Task: Organize photos by weather conditions into separate albums (Rainy Days, Sunny Days).
Action: Mouse moved to (747, 534)
Screenshot: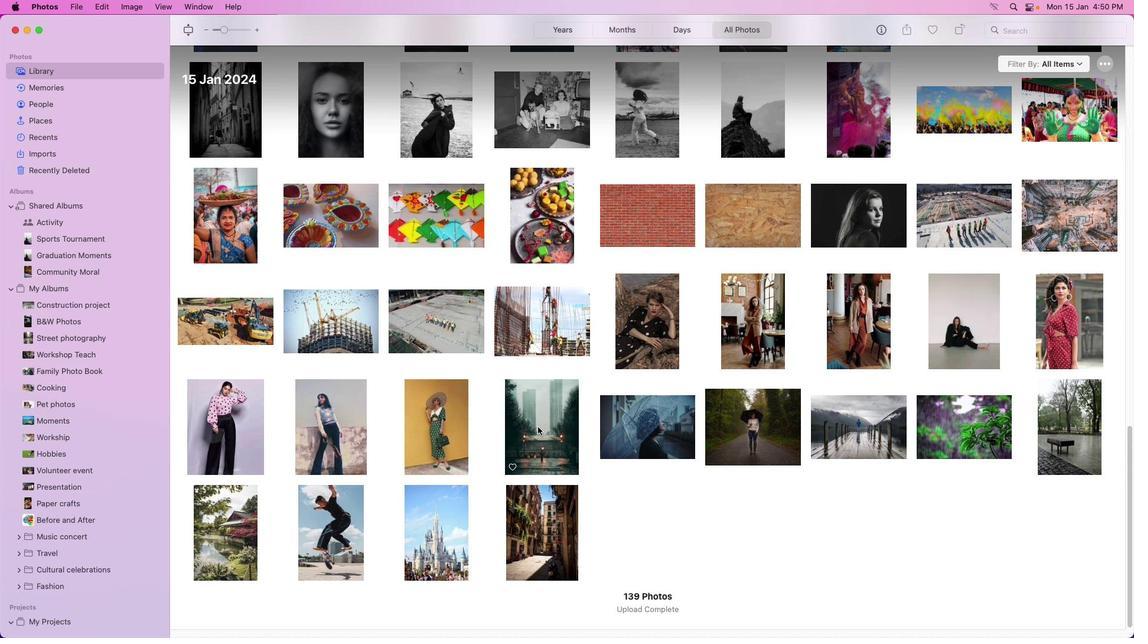 
Action: Mouse pressed left at (747, 534)
Screenshot: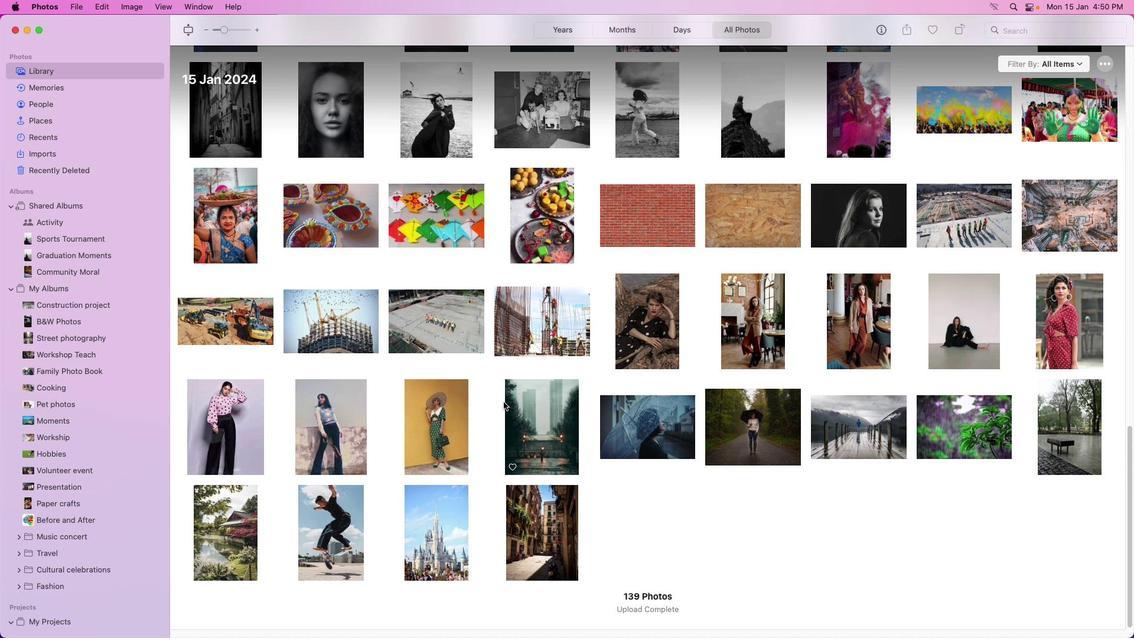 
Action: Mouse moved to (155, 287)
Screenshot: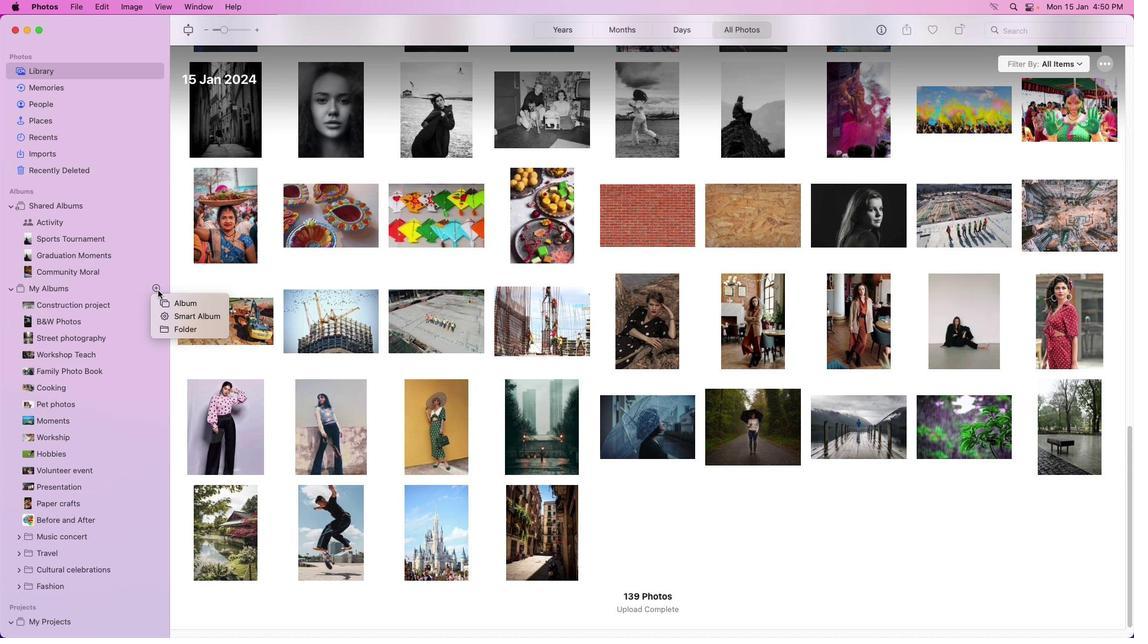 
Action: Mouse pressed left at (155, 287)
Screenshot: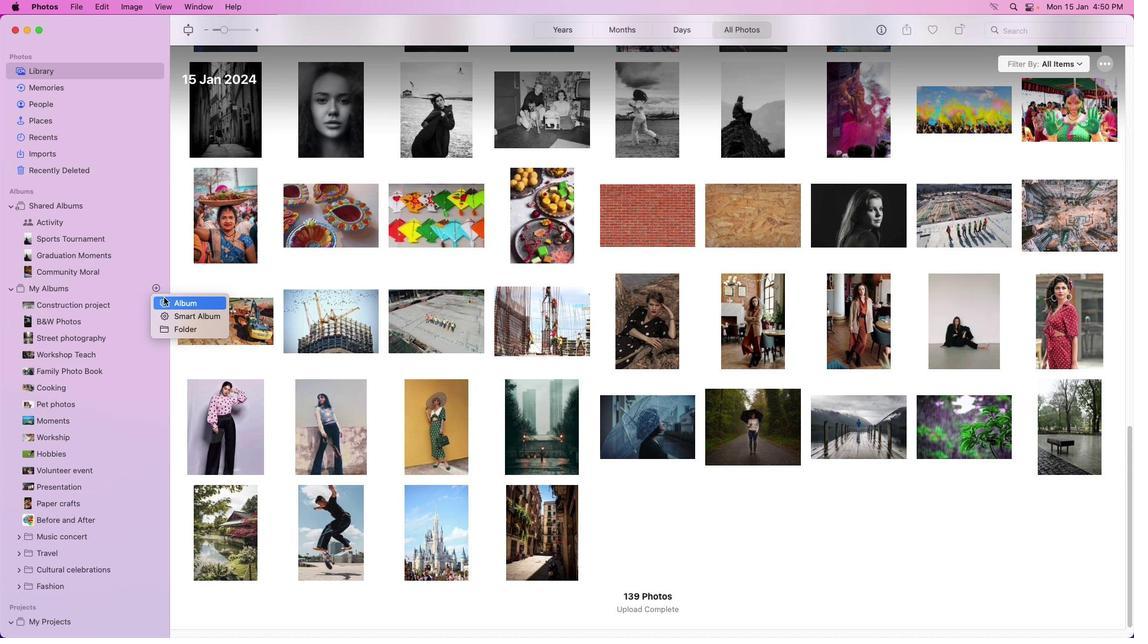 
Action: Mouse moved to (180, 305)
Screenshot: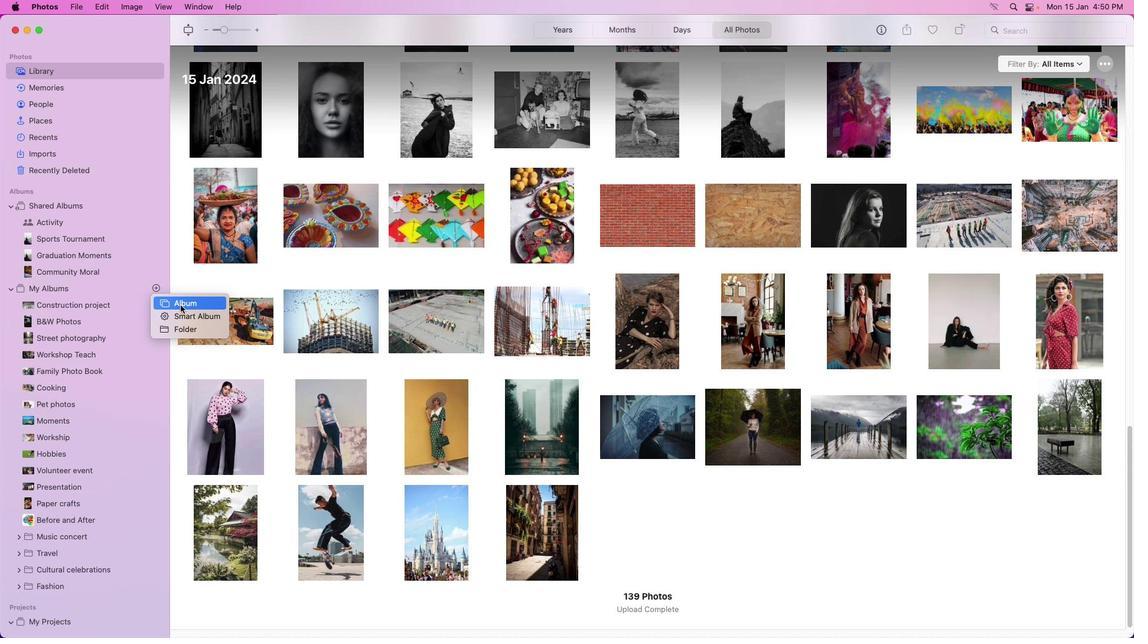 
Action: Mouse pressed left at (180, 305)
Screenshot: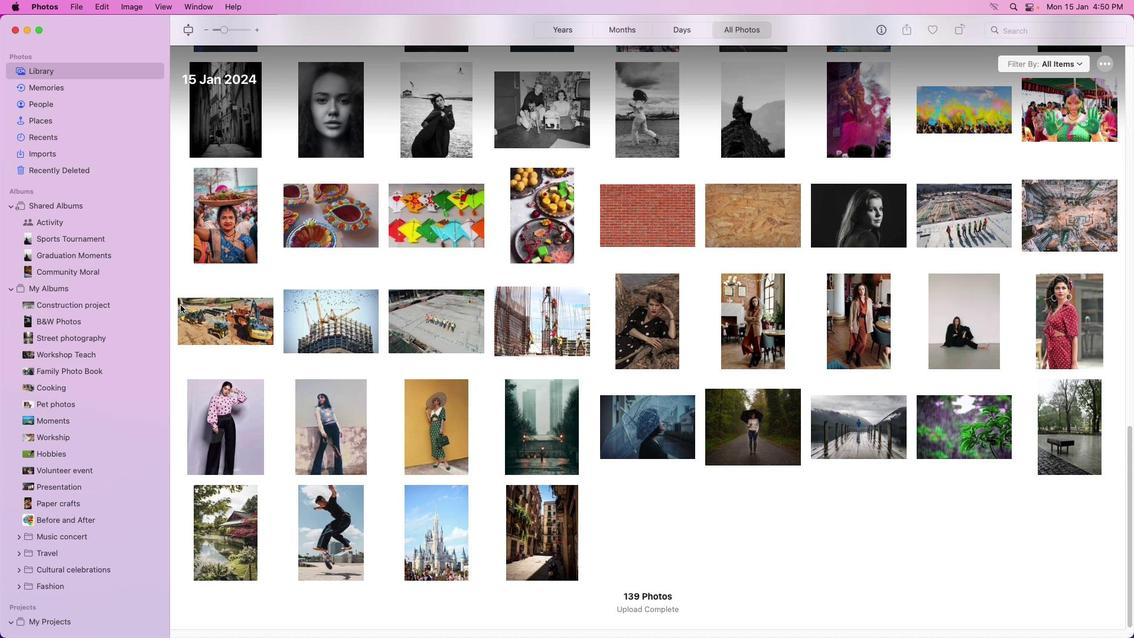 
Action: Mouse moved to (96, 306)
Screenshot: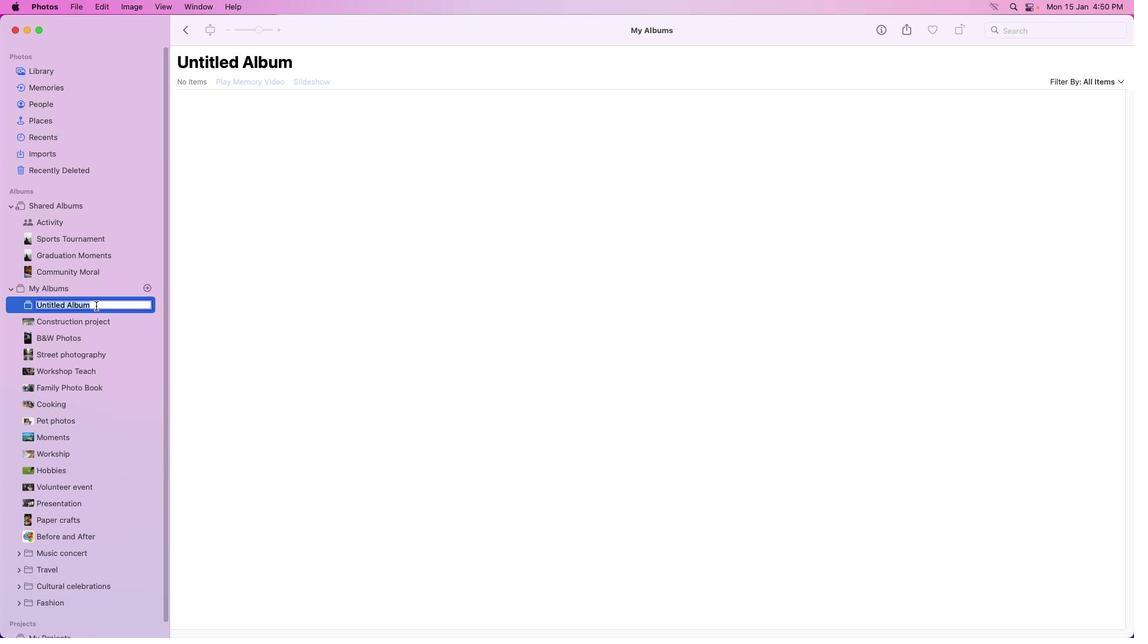 
Action: Key pressed Key.backspaceKey.caps_lock'R'Key.caps_lockKey.backspace
Screenshot: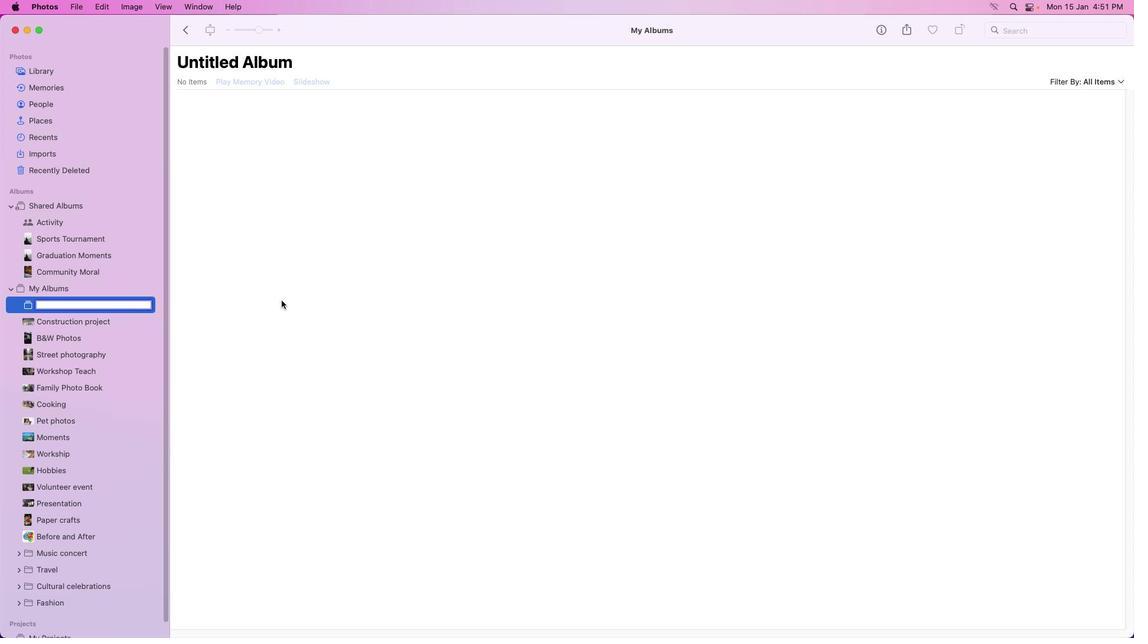
Action: Mouse moved to (148, 286)
Screenshot: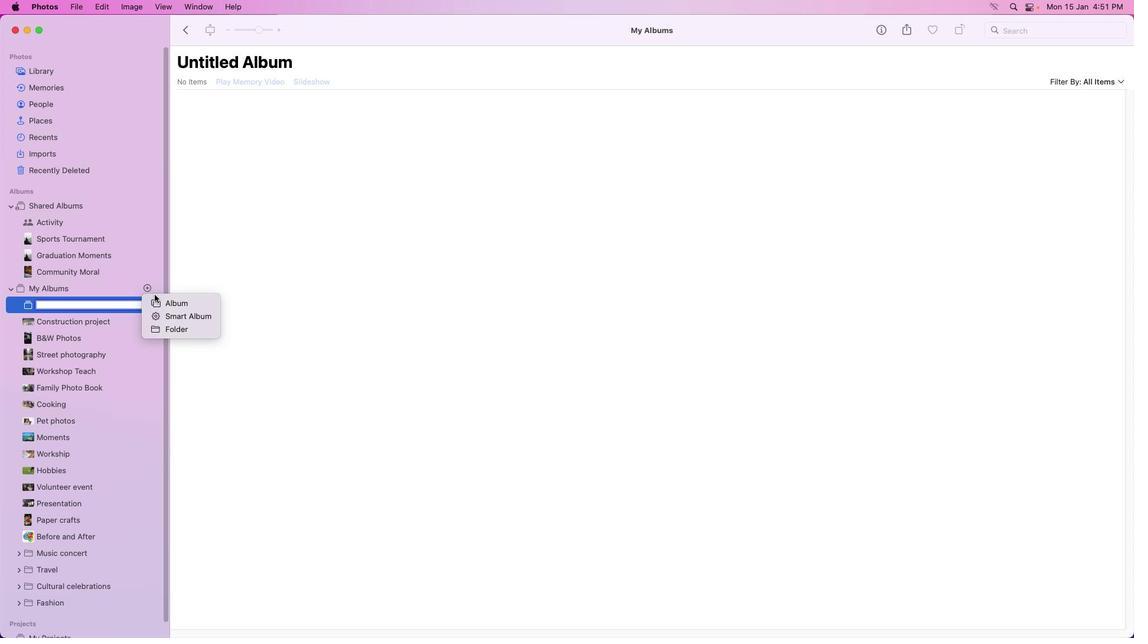 
Action: Mouse pressed left at (148, 286)
Screenshot: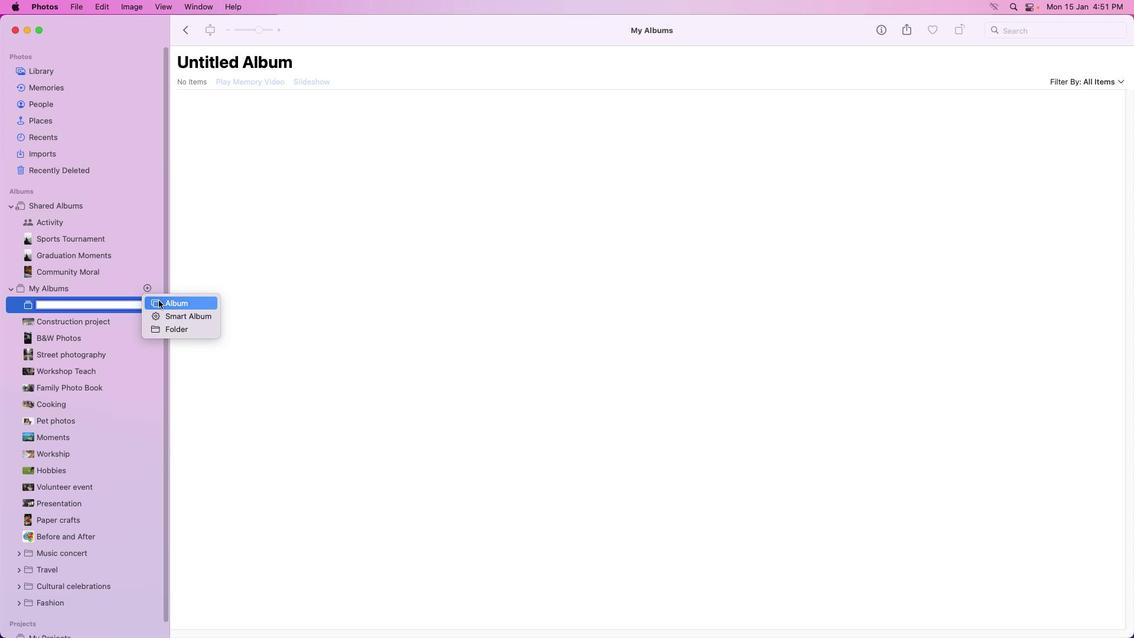 
Action: Mouse moved to (160, 301)
Screenshot: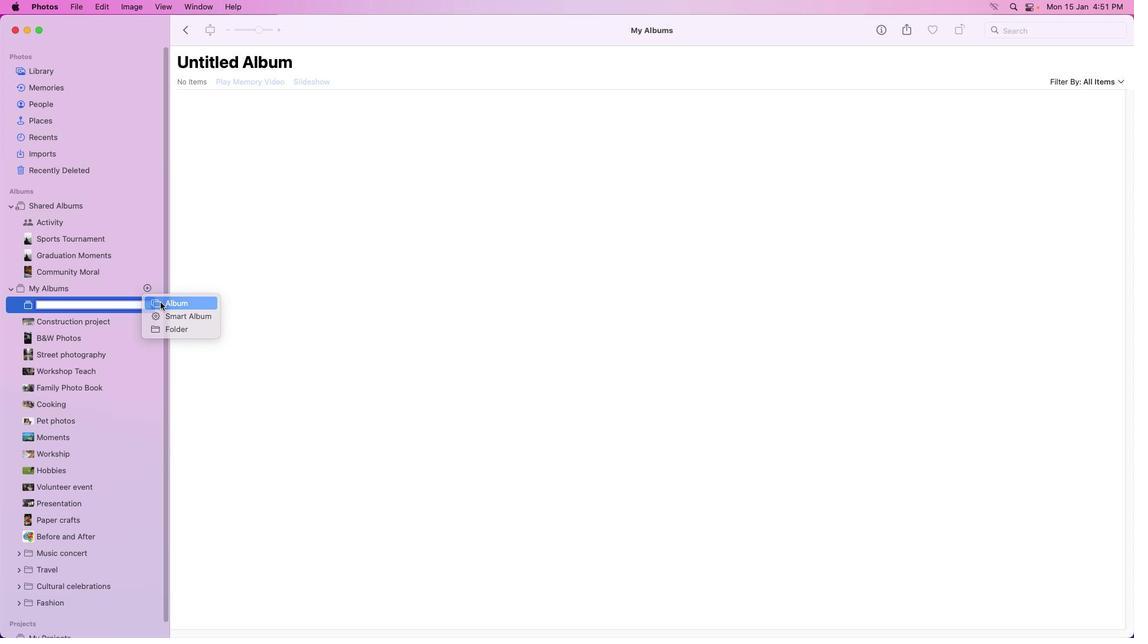 
Action: Mouse pressed left at (160, 301)
Screenshot: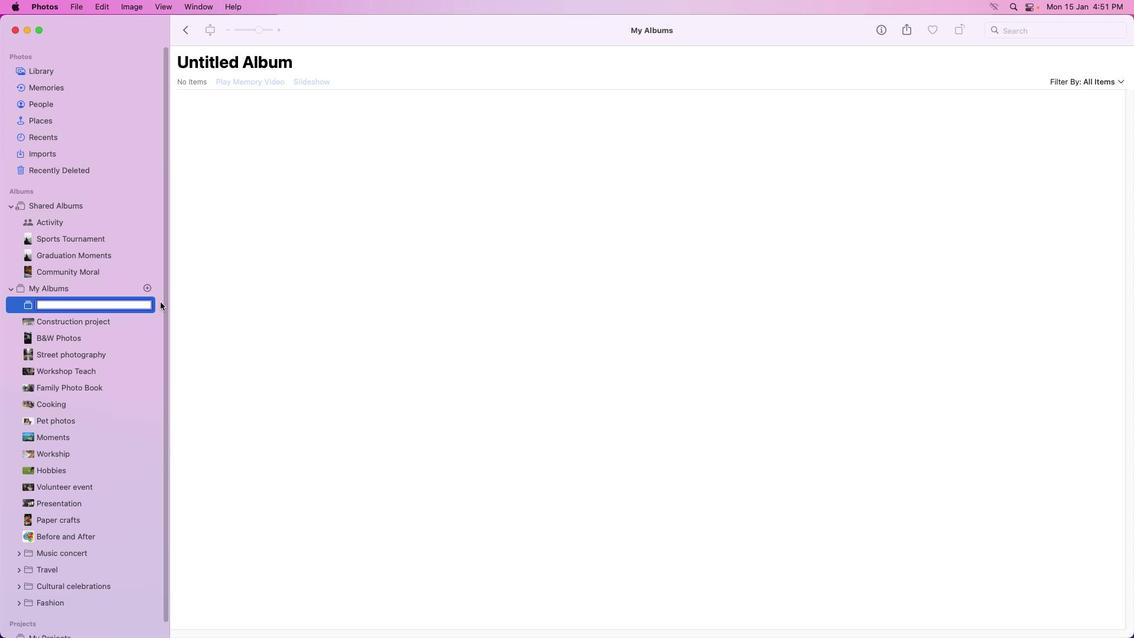 
Action: Mouse moved to (68, 325)
Screenshot: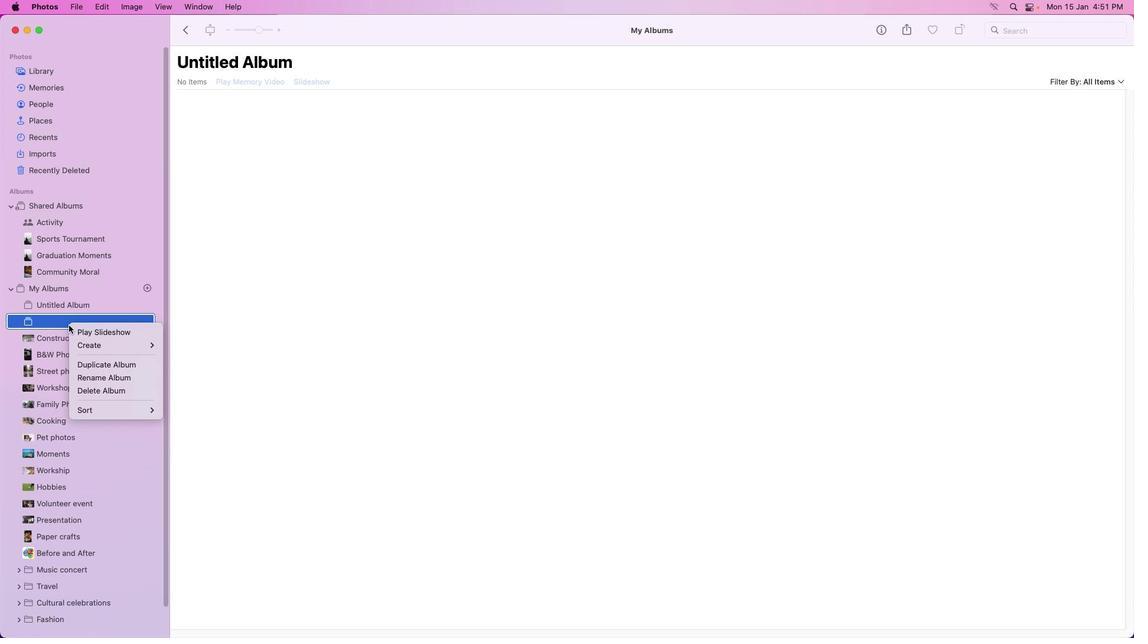 
Action: Mouse pressed left at (68, 325)
Screenshot: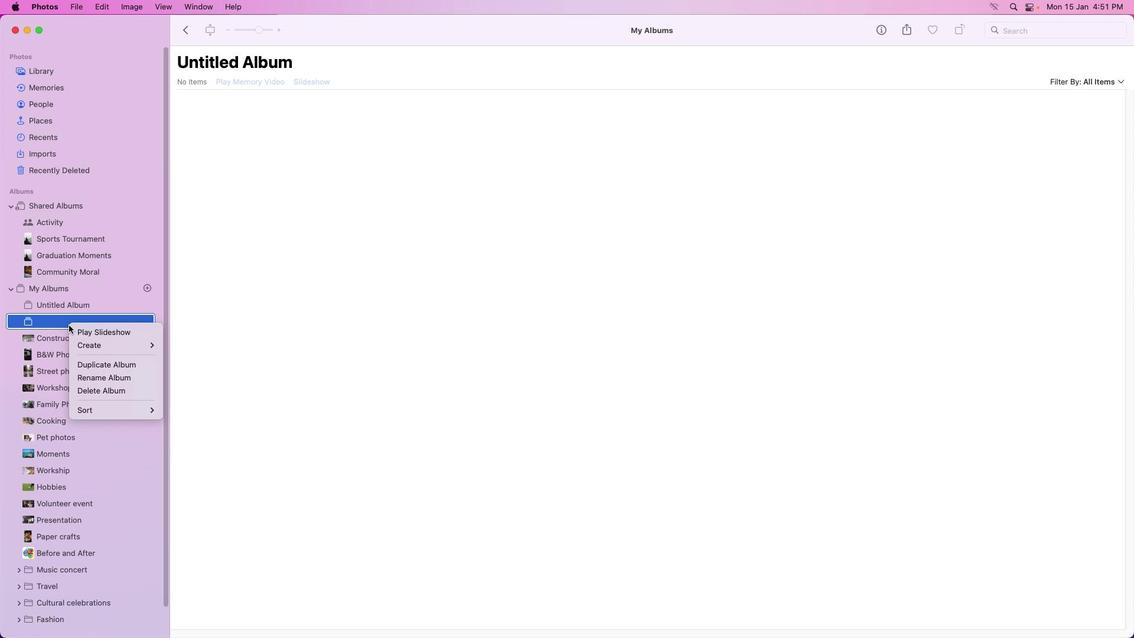
Action: Mouse moved to (68, 325)
Screenshot: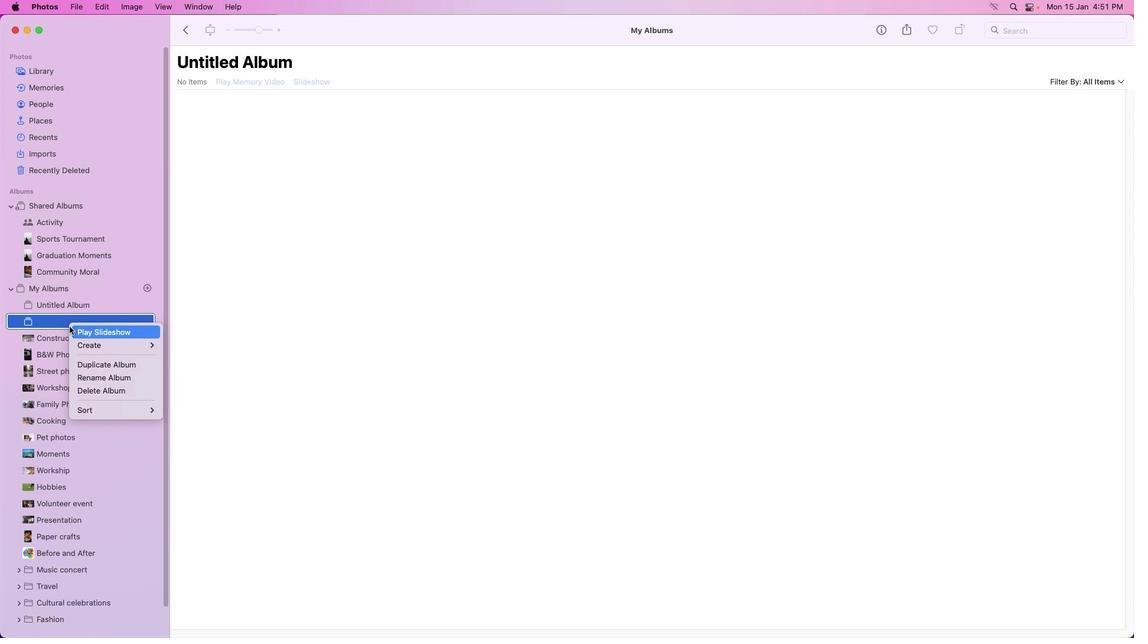 
Action: Mouse pressed right at (68, 325)
Screenshot: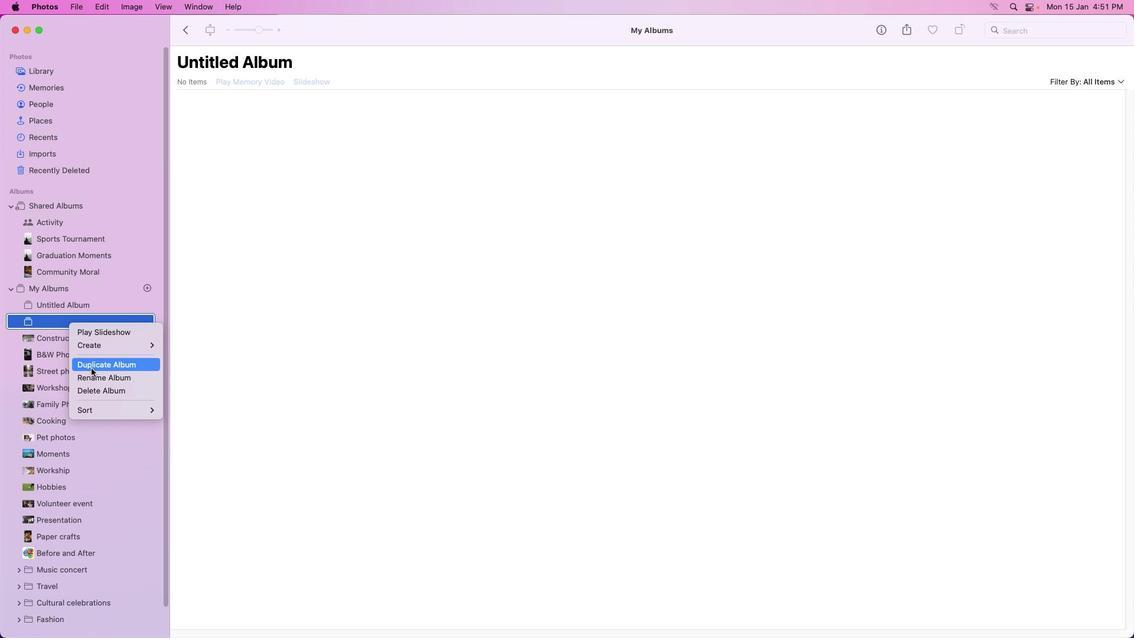 
Action: Mouse moved to (93, 389)
Screenshot: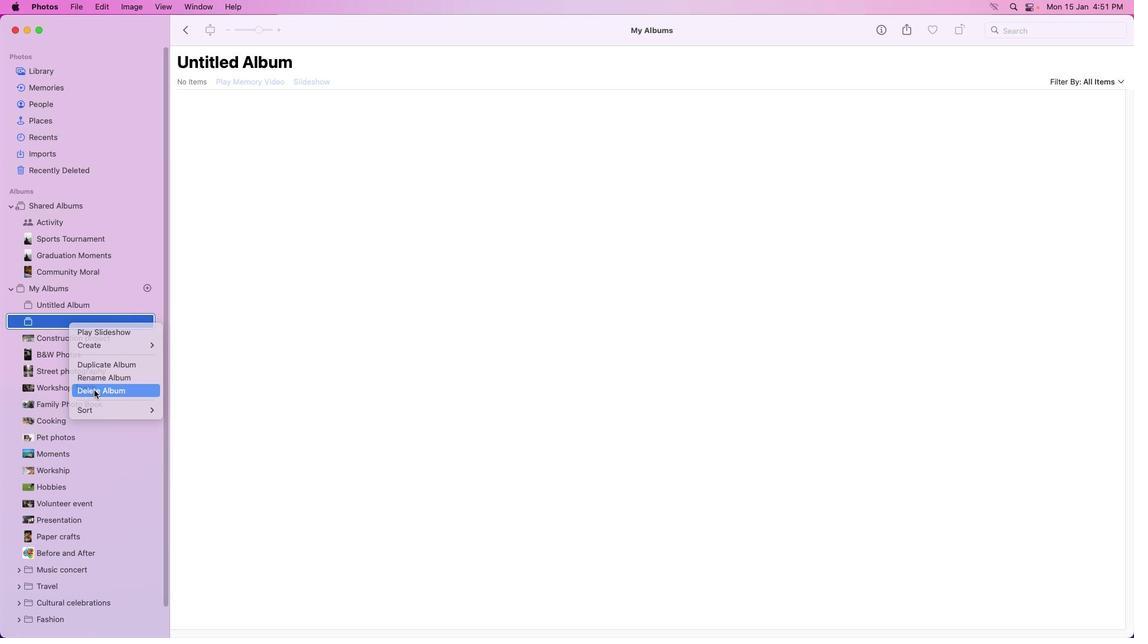 
Action: Mouse pressed left at (93, 389)
Screenshot: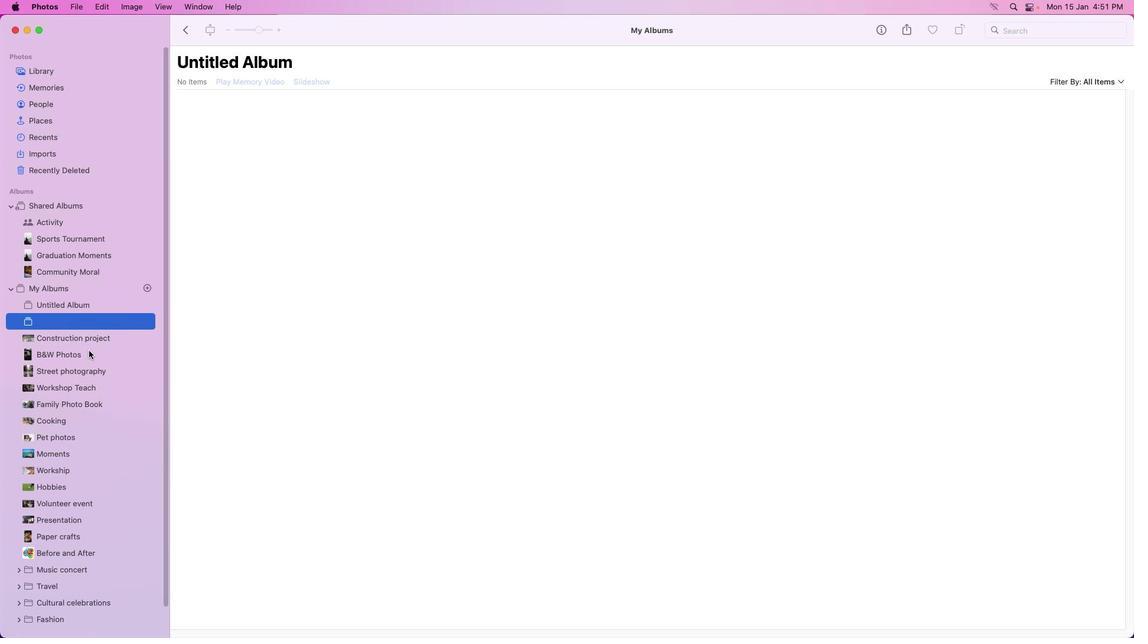 
Action: Mouse moved to (87, 306)
Screenshot: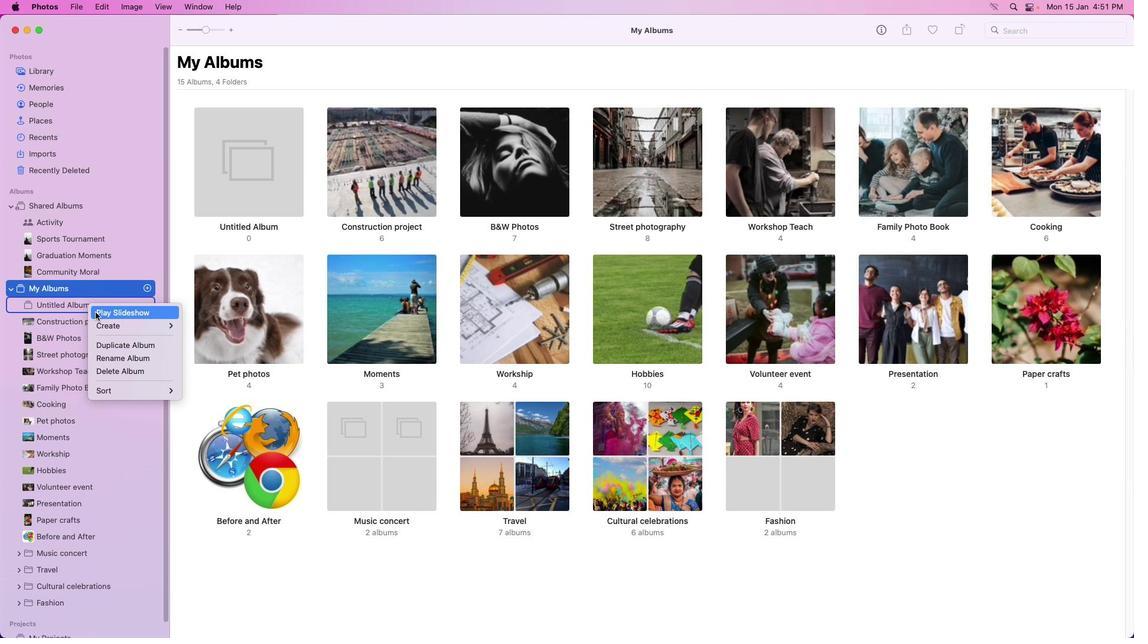 
Action: Mouse pressed right at (87, 306)
Screenshot: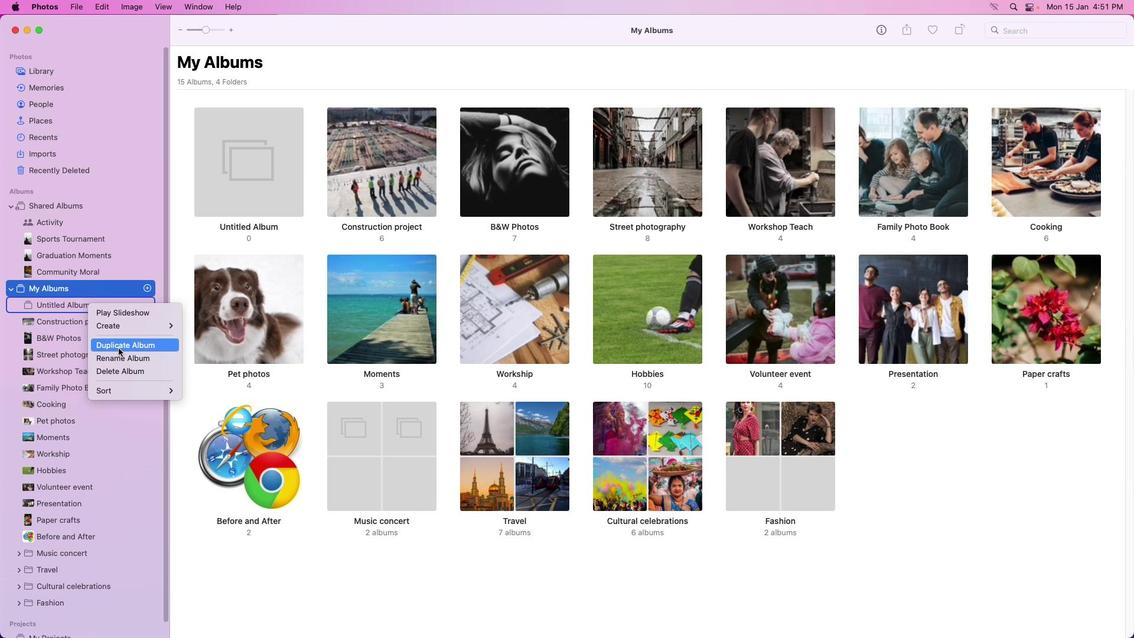 
Action: Mouse moved to (134, 374)
Screenshot: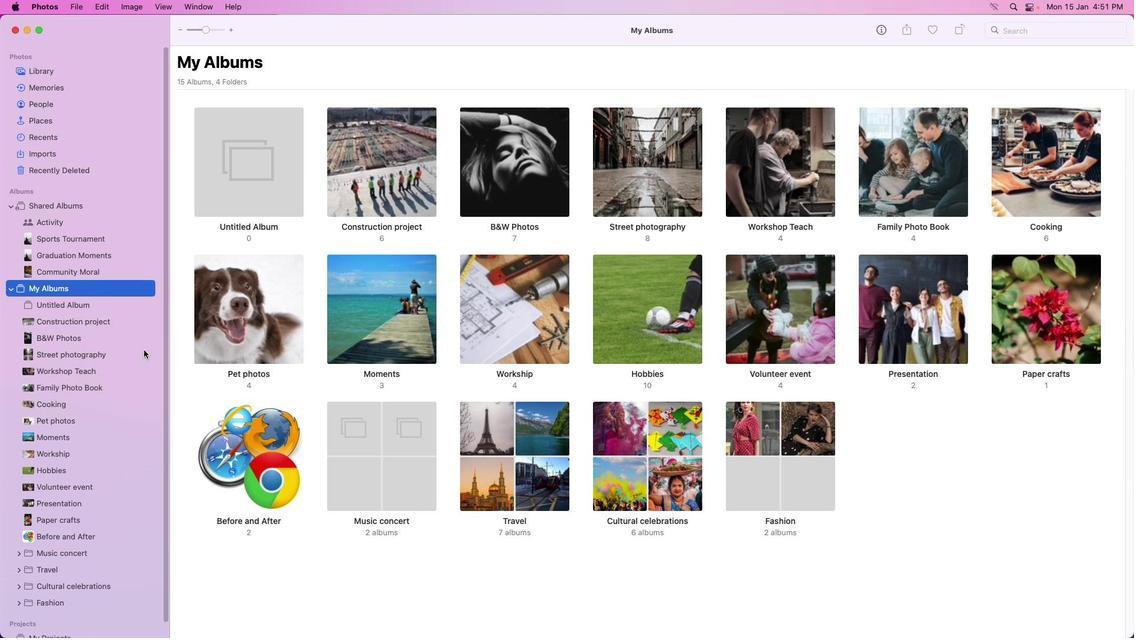 
Action: Mouse pressed left at (134, 374)
Screenshot: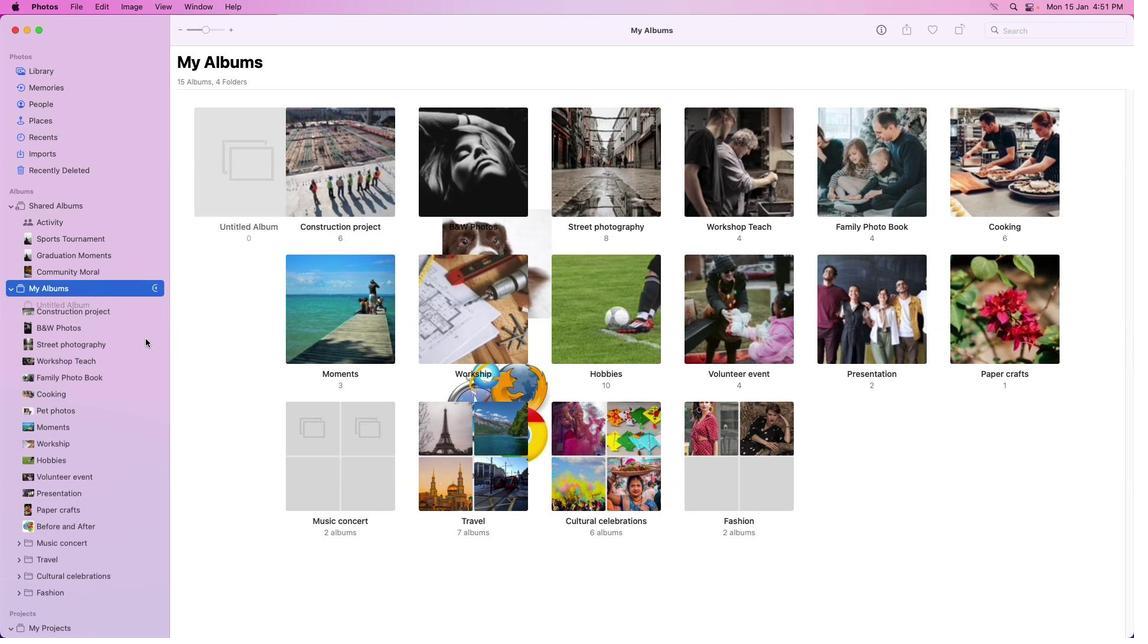 
Action: Mouse moved to (155, 290)
Screenshot: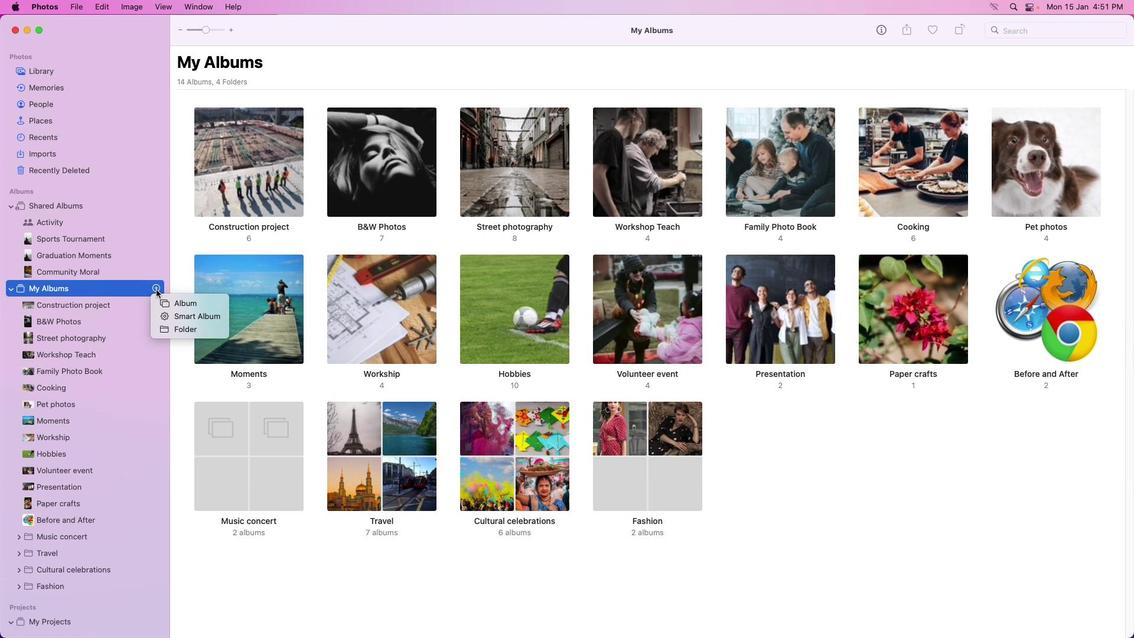 
Action: Mouse pressed left at (155, 290)
Screenshot: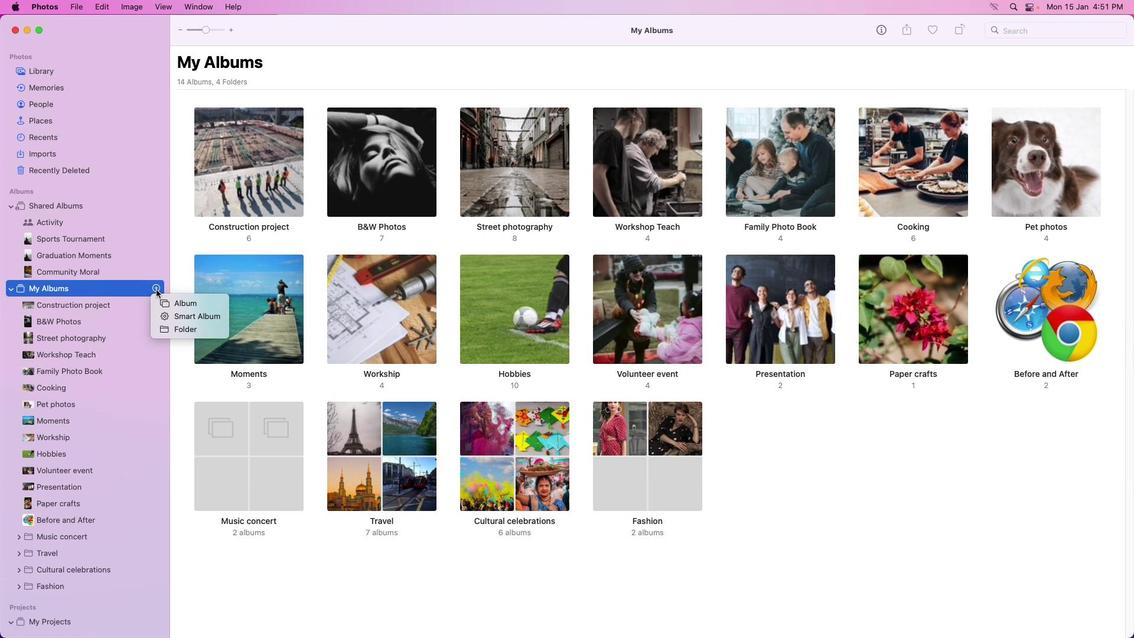 
Action: Mouse moved to (185, 332)
Screenshot: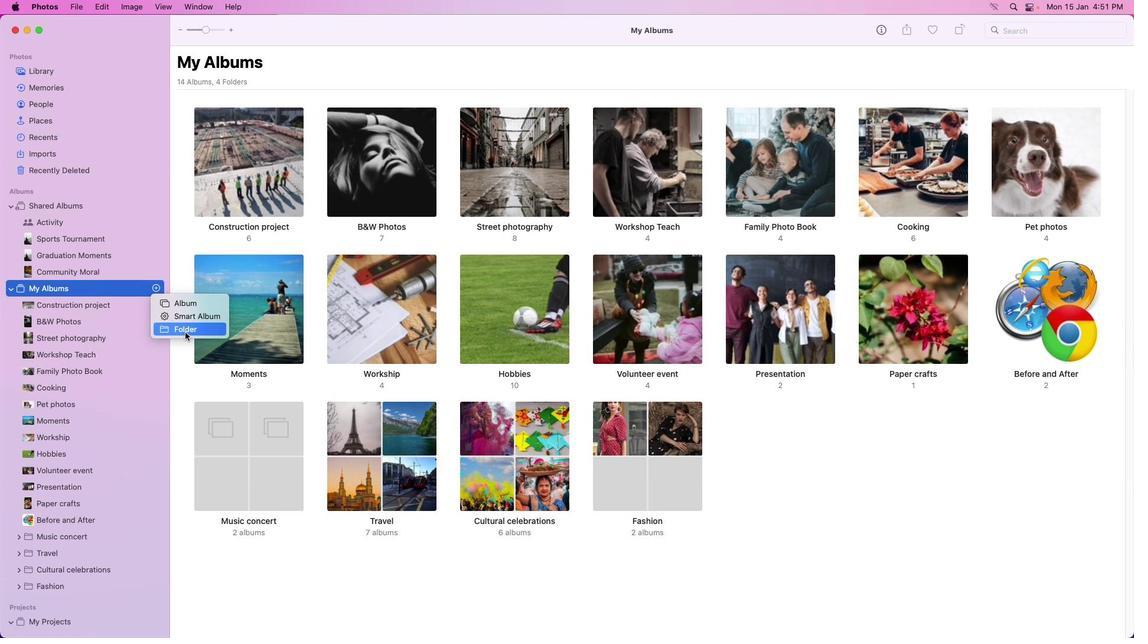 
Action: Mouse pressed left at (185, 332)
Screenshot: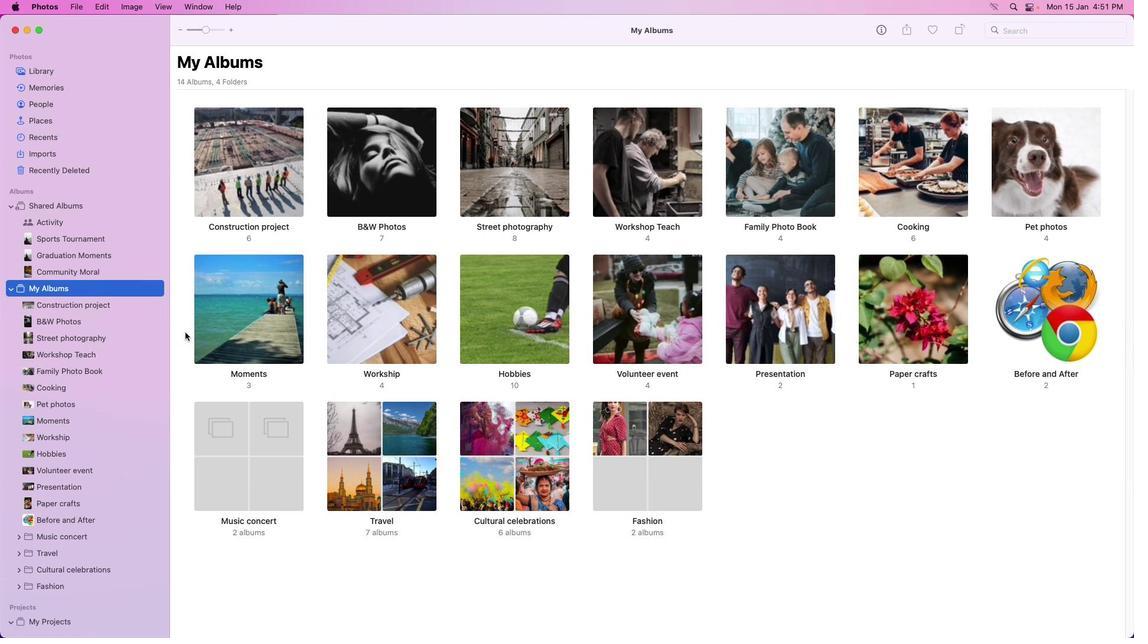 
Action: Mouse moved to (102, 601)
Screenshot: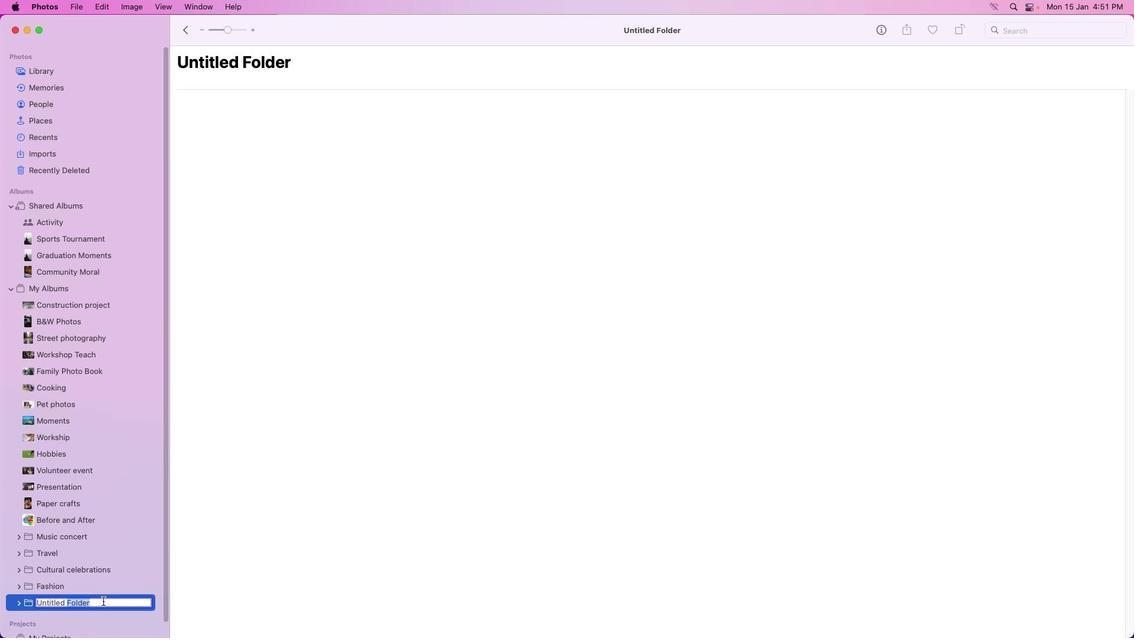 
Action: Mouse pressed left at (102, 601)
Screenshot: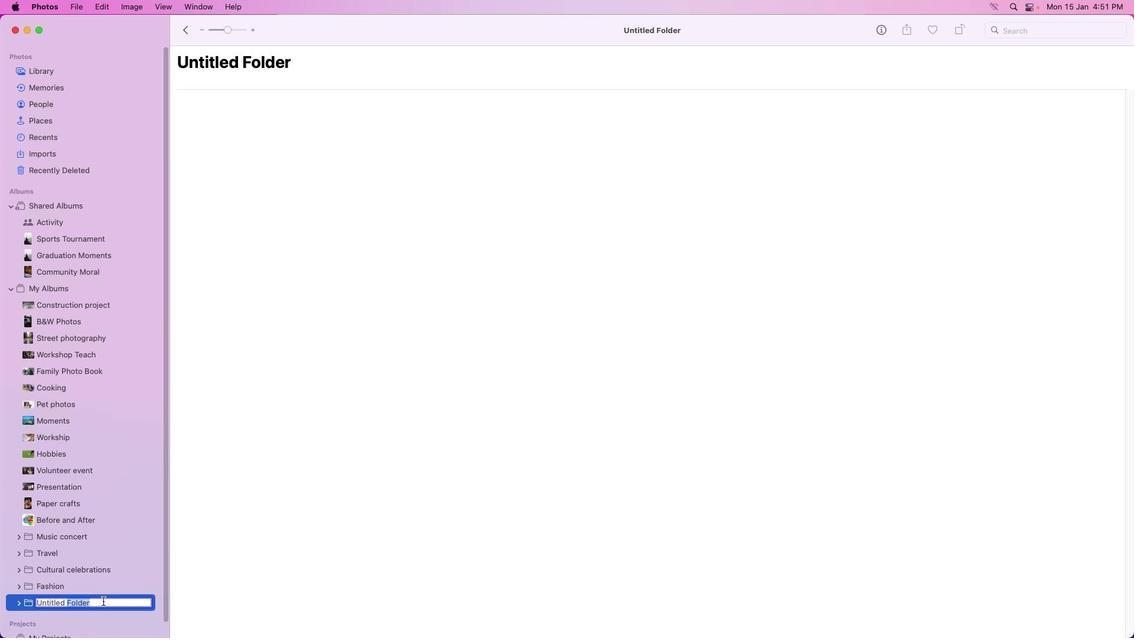 
Action: Mouse pressed left at (102, 601)
Screenshot: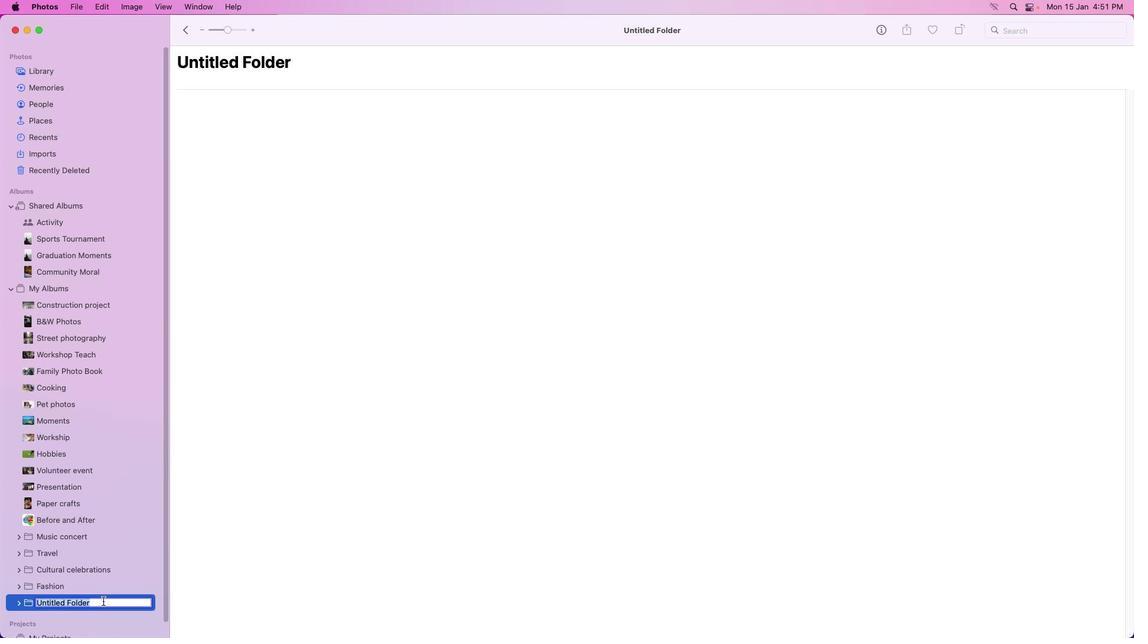 
Action: Mouse pressed left at (102, 601)
Screenshot: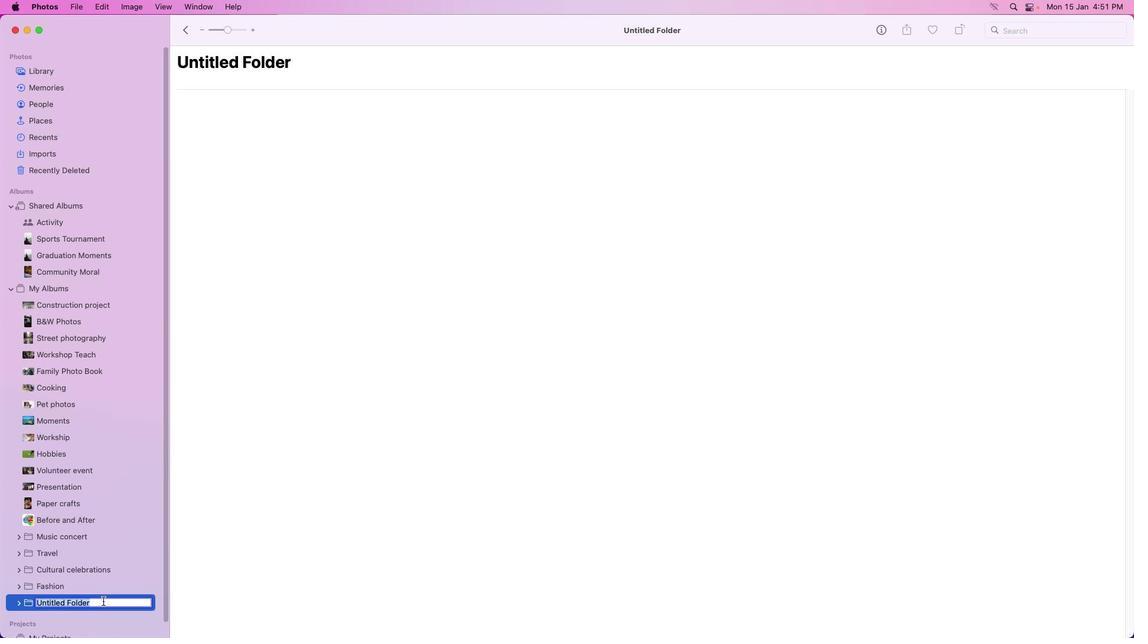 
Action: Key pressed Key.backspaceKey.caps_lock'F'Key.backspace'F'Key.backspace'D'Key.backspace'S'Key.backspace'W'Key.caps_lock'e''a''t''h''e''r'Key.spaceKey.caps_lock'F'Key.backspace'F'Key.backspaceKey.caps_lockKey.backspaceKey.spaceKey.caps_lock'F'Key.backspaceKey.caps_lock'c''o''n''d''i''t''i''o''n''s'Key.enter
Screenshot: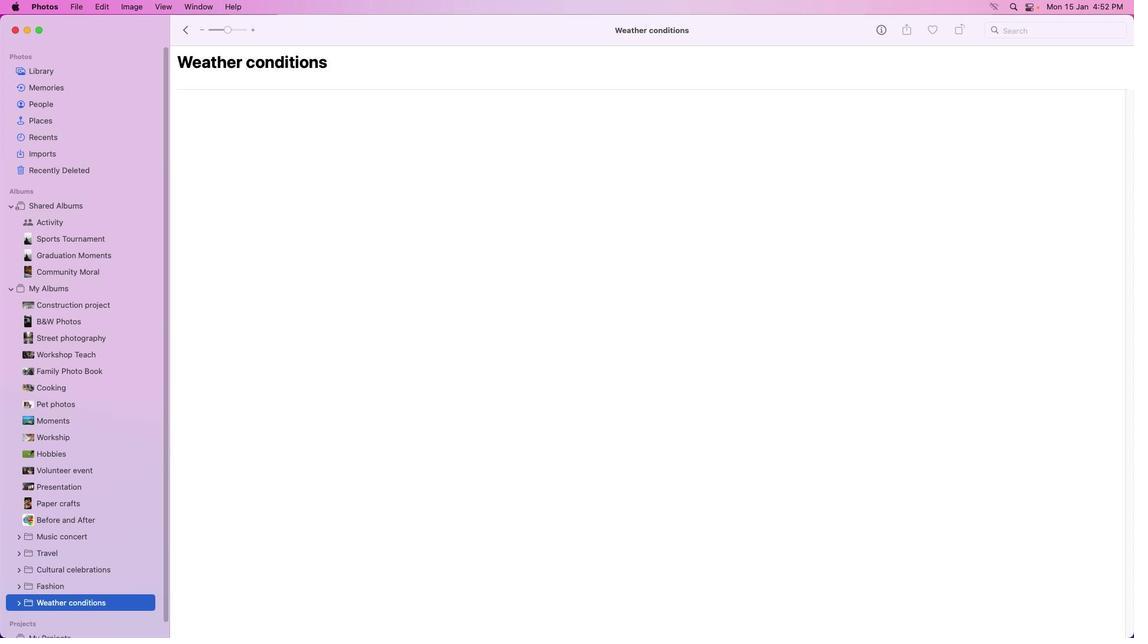 
Action: Mouse moved to (21, 603)
Screenshot: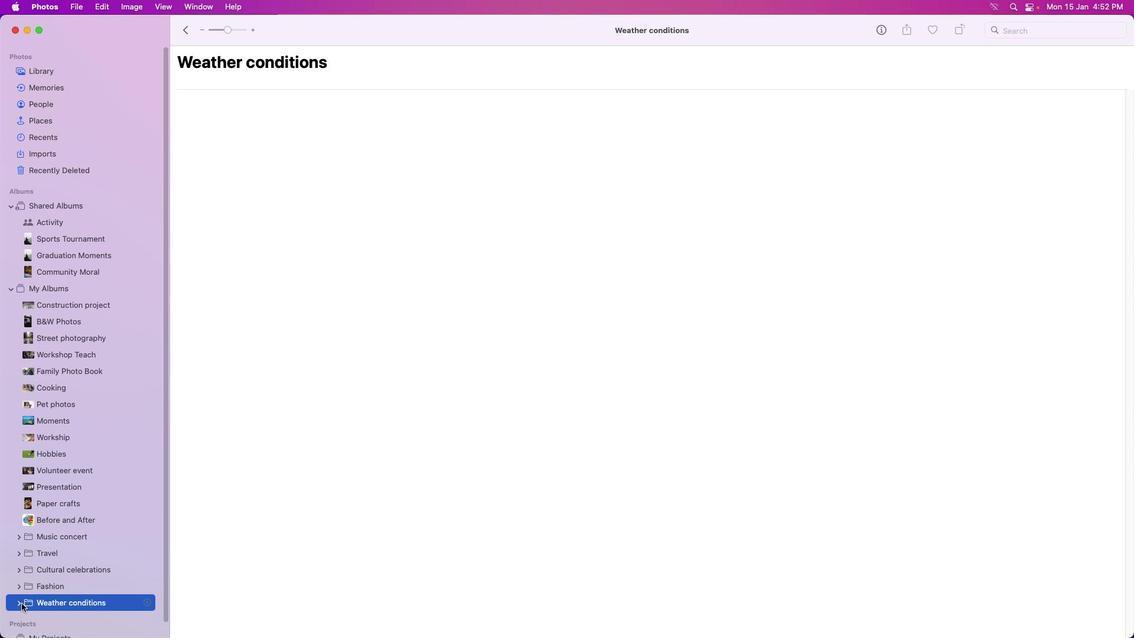 
Action: Mouse pressed right at (21, 603)
Screenshot: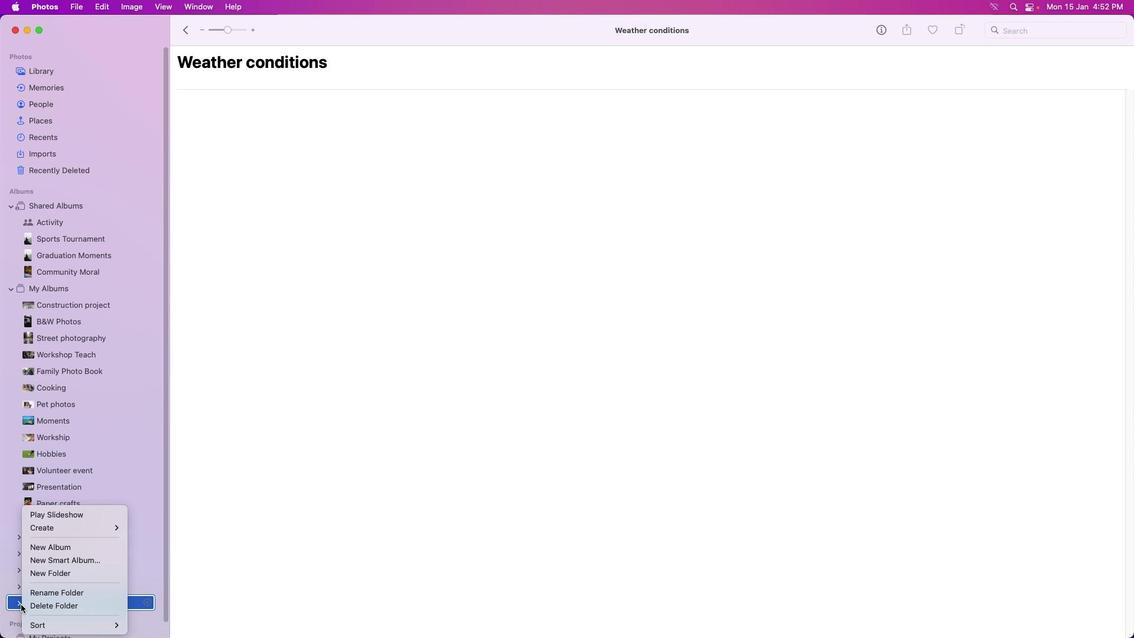 
Action: Mouse moved to (152, 606)
Screenshot: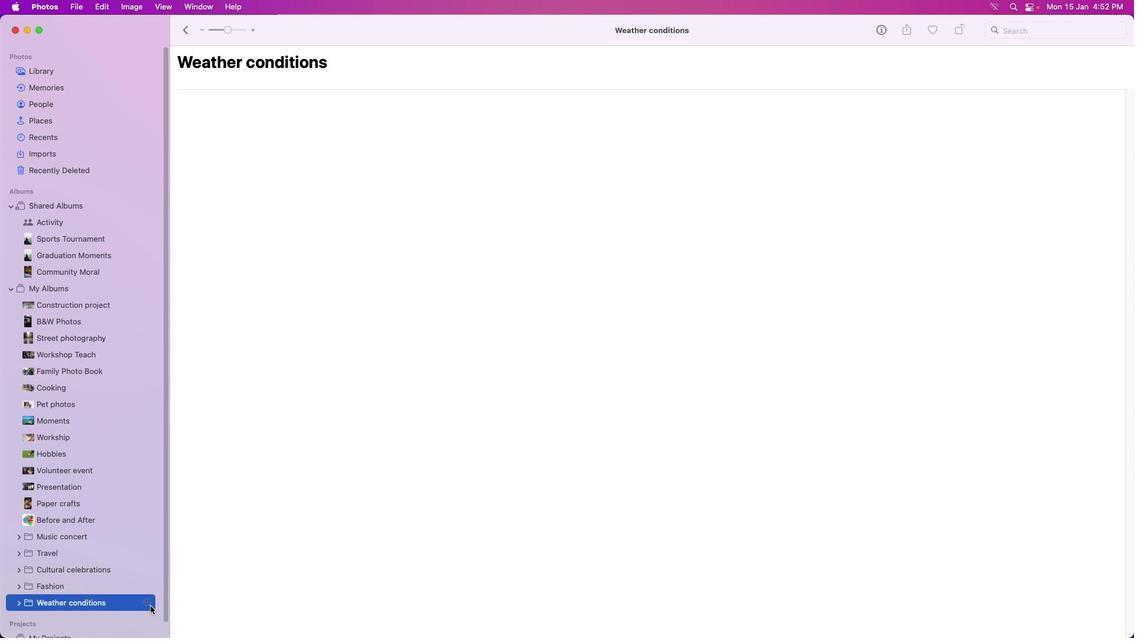 
Action: Mouse pressed left at (152, 606)
Screenshot: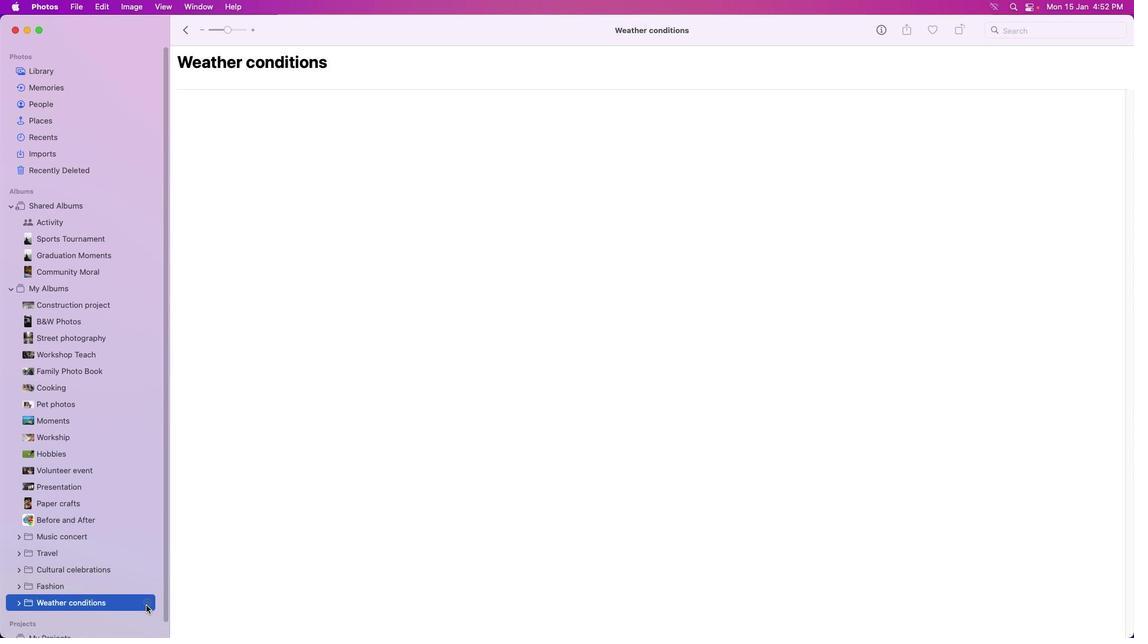 
Action: Mouse moved to (116, 603)
Screenshot: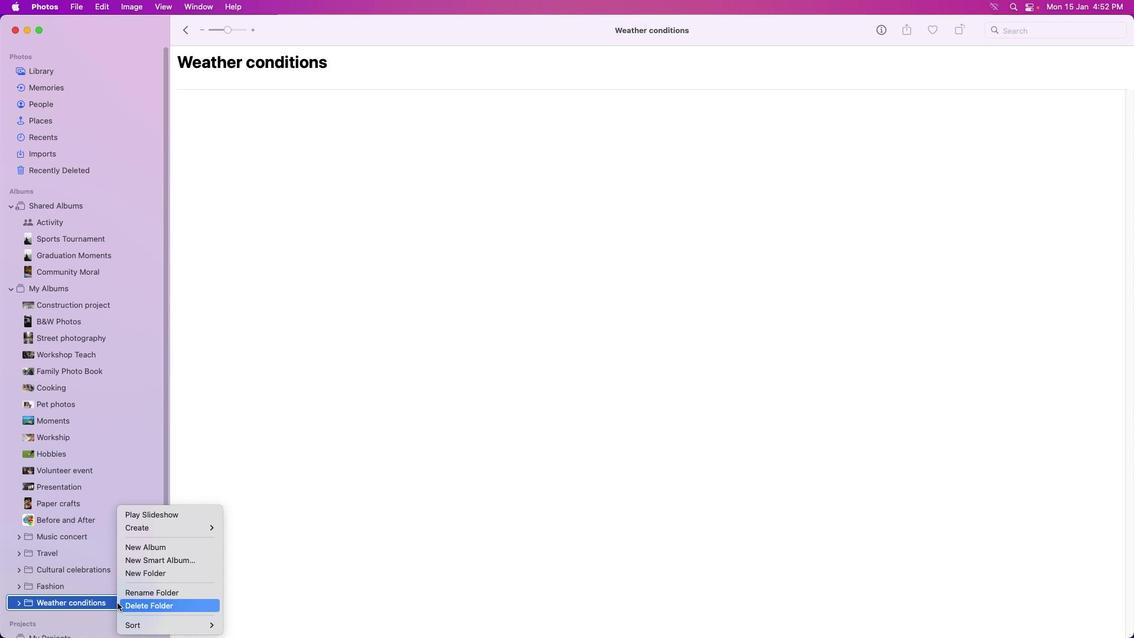 
Action: Mouse pressed right at (116, 603)
Screenshot: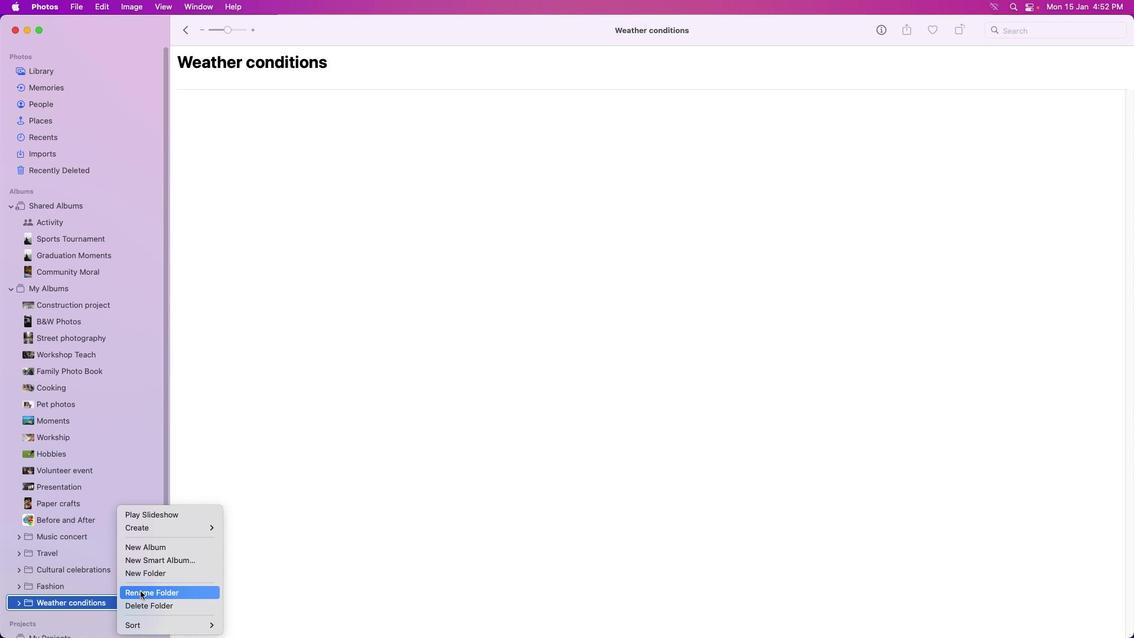 
Action: Mouse moved to (168, 548)
Screenshot: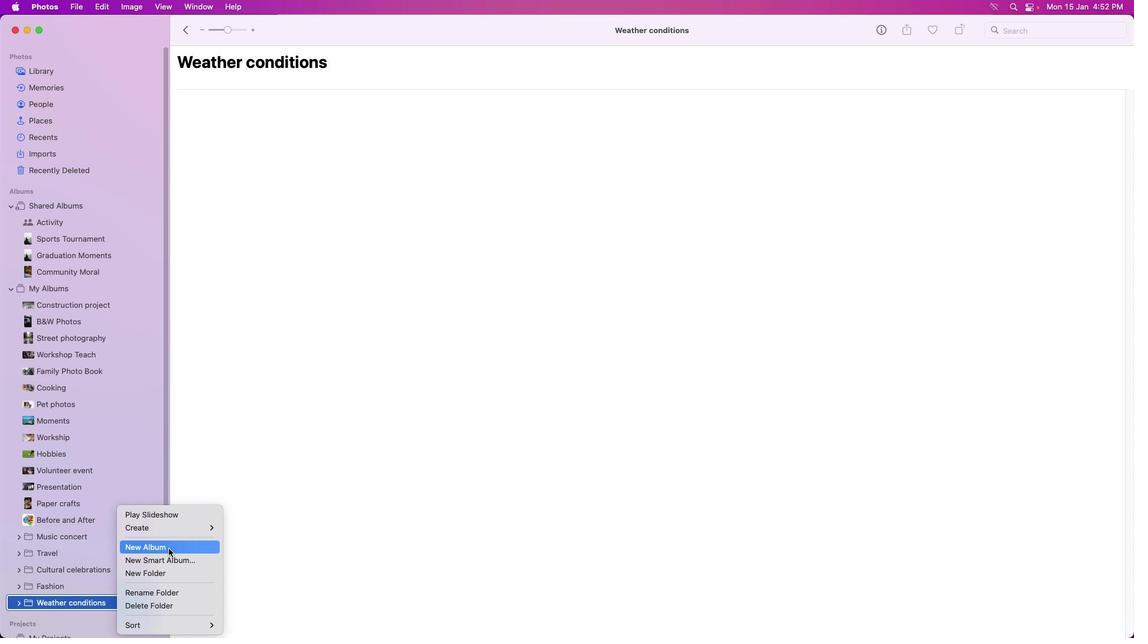 
Action: Mouse pressed left at (168, 548)
Screenshot: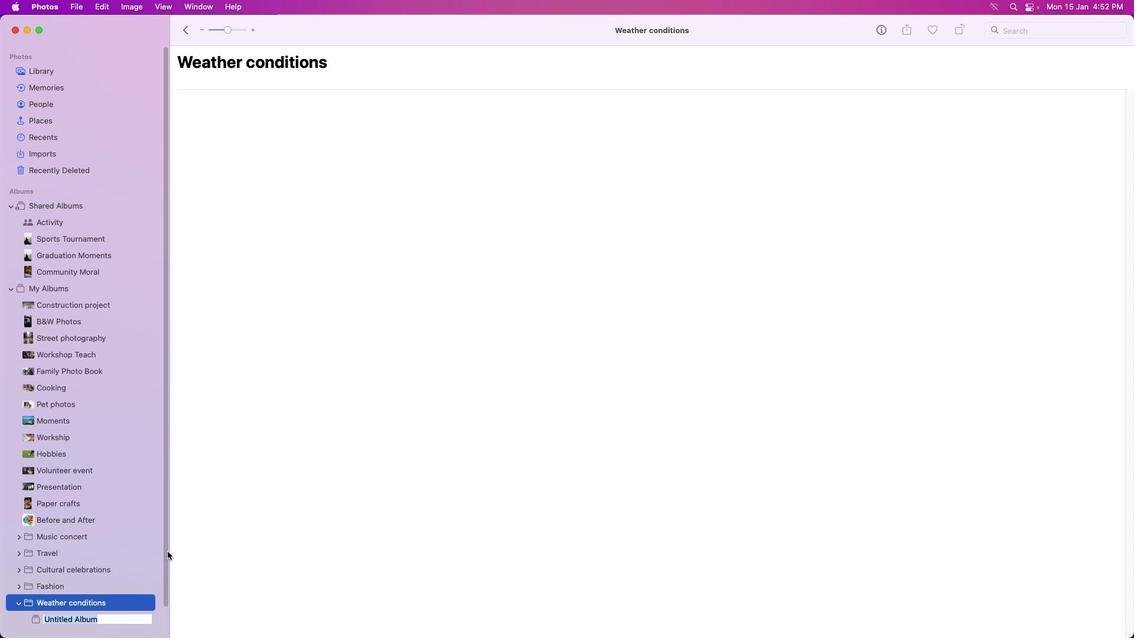 
Action: Mouse moved to (119, 620)
Screenshot: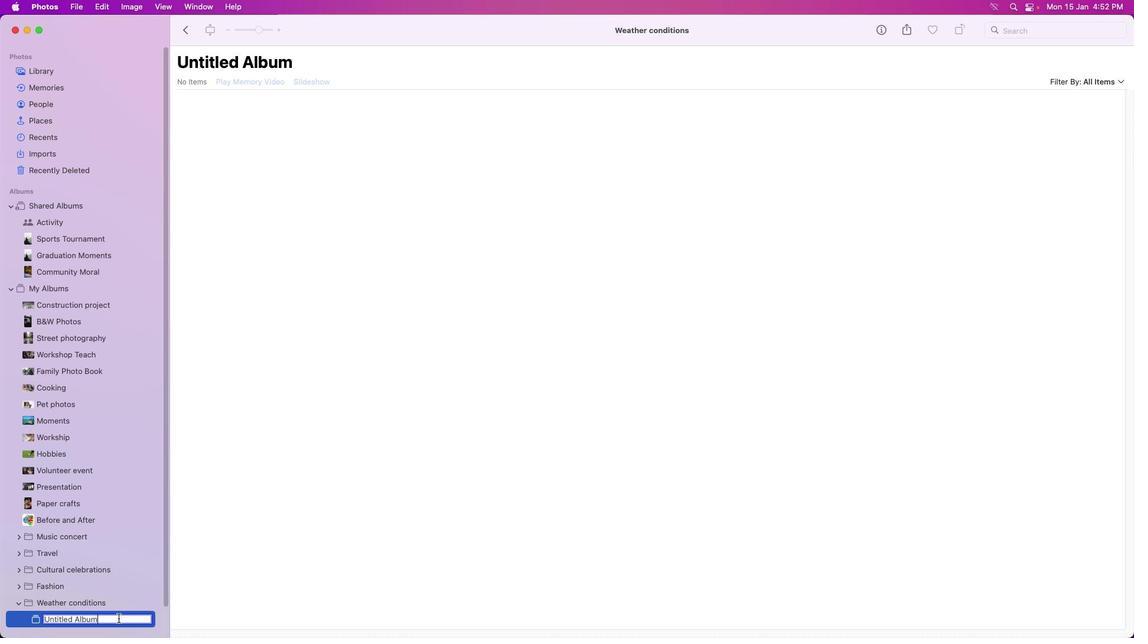 
Action: Mouse pressed left at (119, 620)
Screenshot: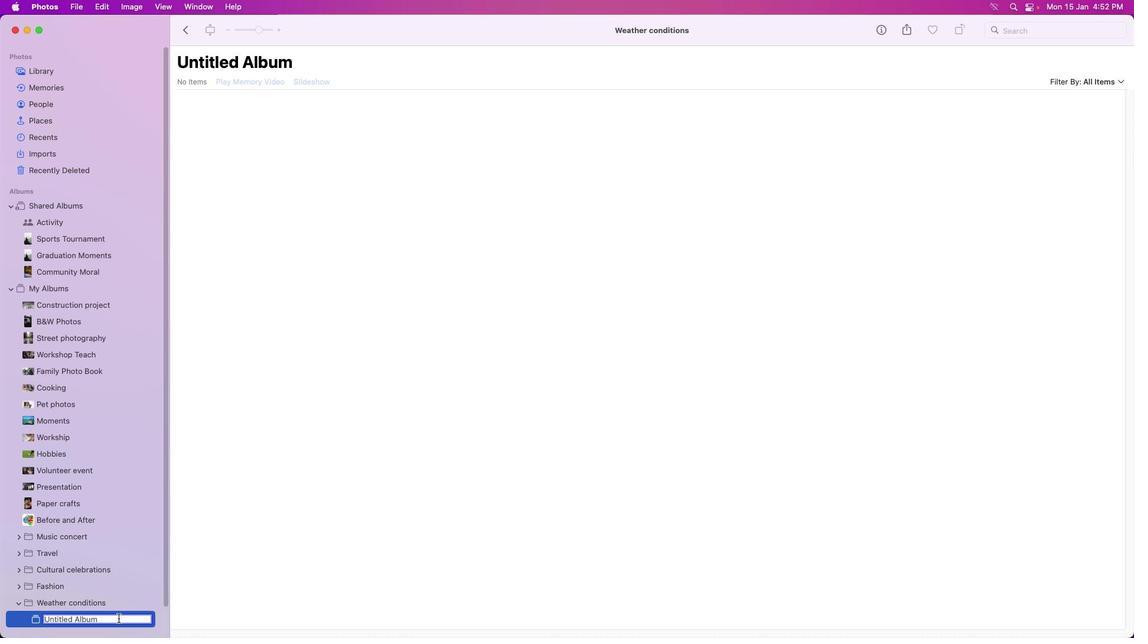 
Action: Mouse moved to (118, 617)
Screenshot: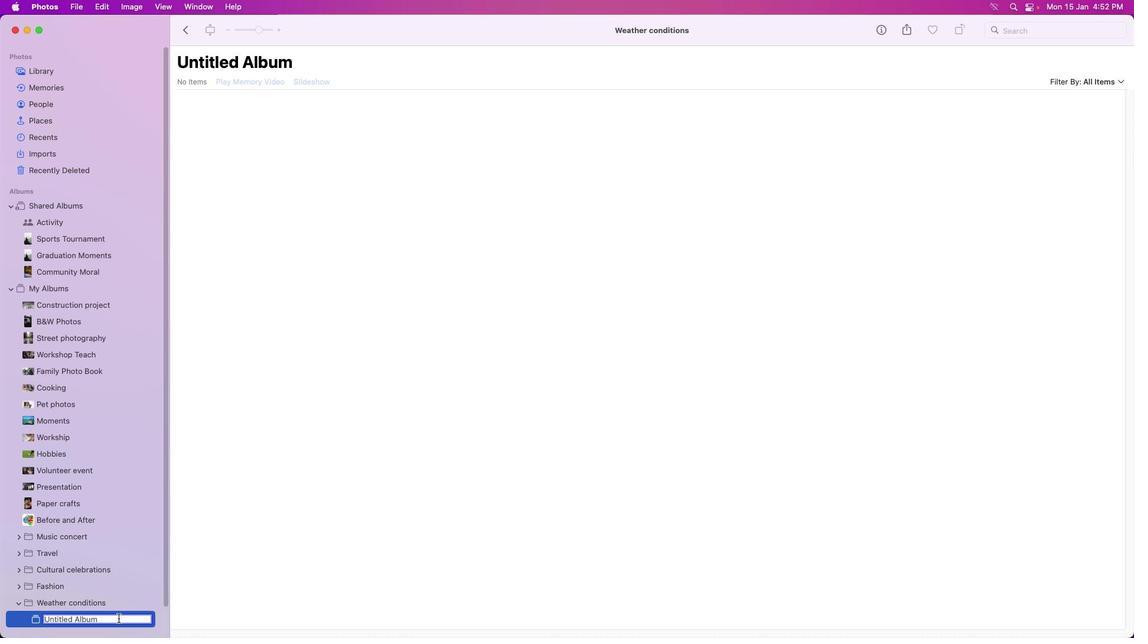 
Action: Key pressed Key.backspaceKey.backspaceKey.backspaceKey.backspaceKey.backspaceKey.backspaceKey.backspaceKey.backspaceKey.backspaceKey.backspaceKey.backspaceKey.backspaceKey.backspaceKey.backspaceKey.backspaceKey.backspaceKey.backspaceKey.backspaceKey.backspaceKey.backspaceKey.backspaceKey.backspaceKey.backspaceKey.backspaceKey.caps_lock'R'Key.caps_lock'a''i''n''d'Key.backspace'y'Key.space'd'Key.backspaceKey.caps_lock'D'Key.caps_lock'a''y''s'Key.spaceKey.backspaceKey.enter
Screenshot: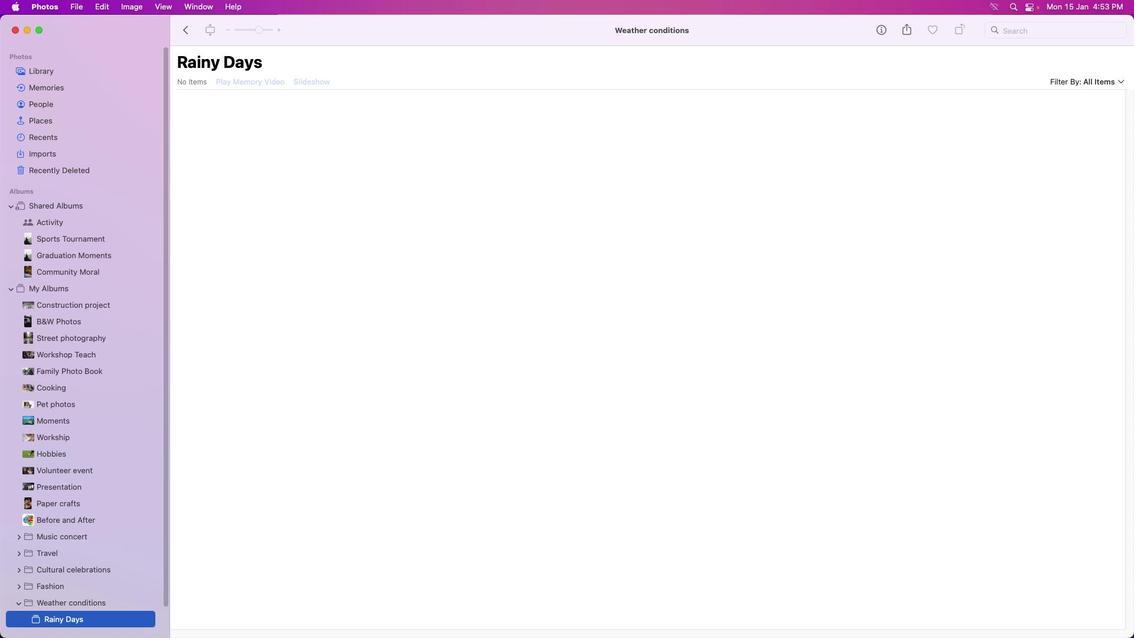 
Action: Mouse moved to (142, 629)
Screenshot: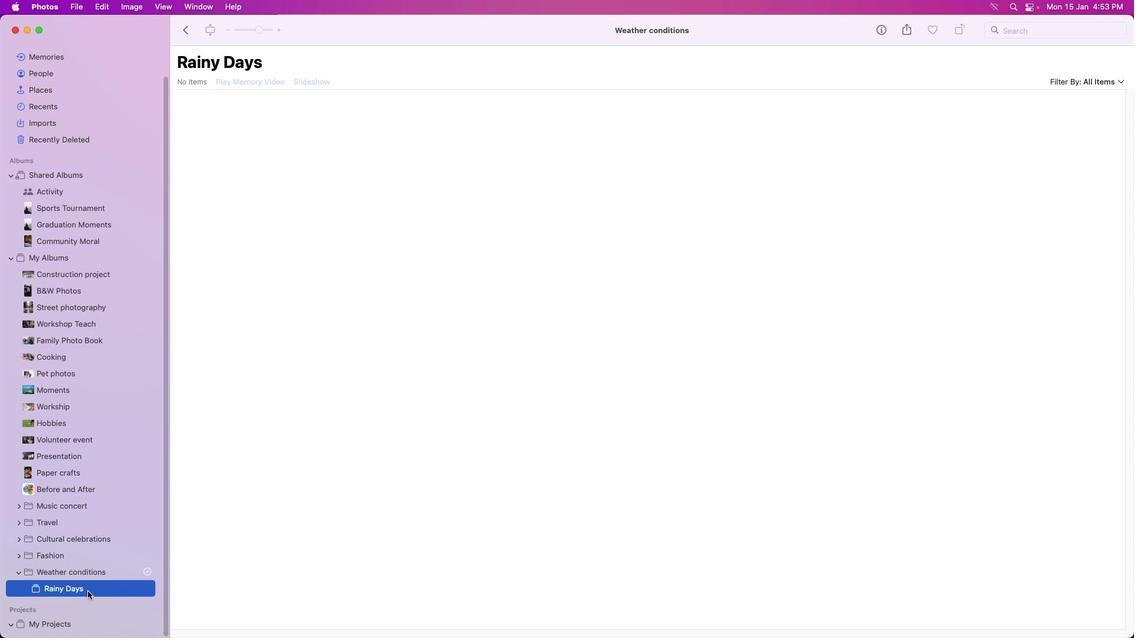 
Action: Mouse scrolled (142, 629) with delta (0, 0)
Screenshot: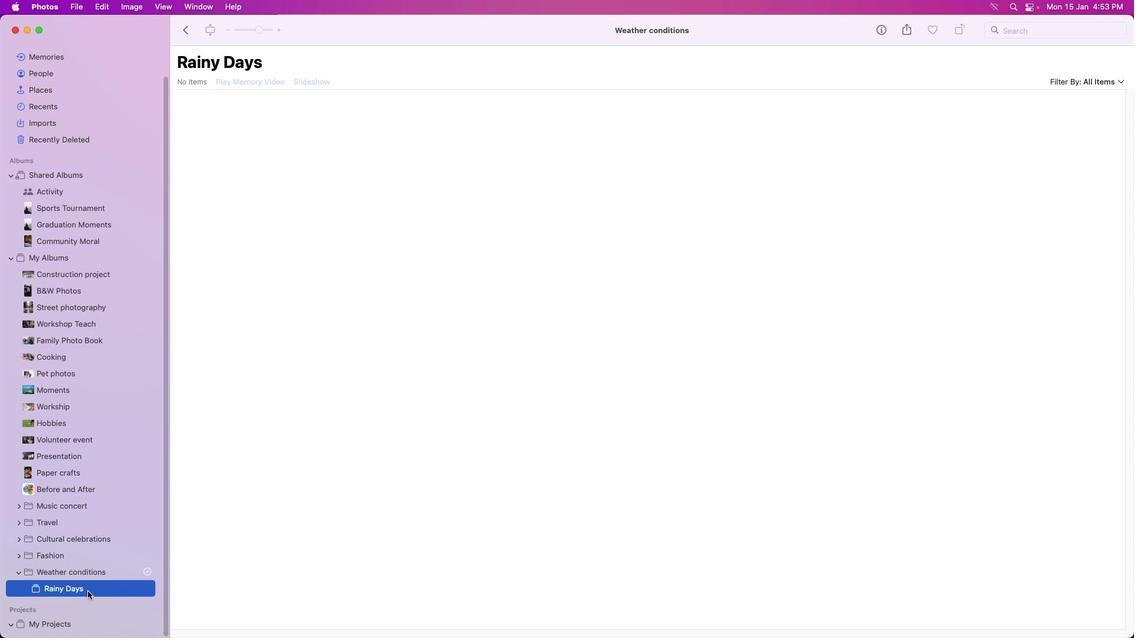 
Action: Mouse moved to (124, 626)
Screenshot: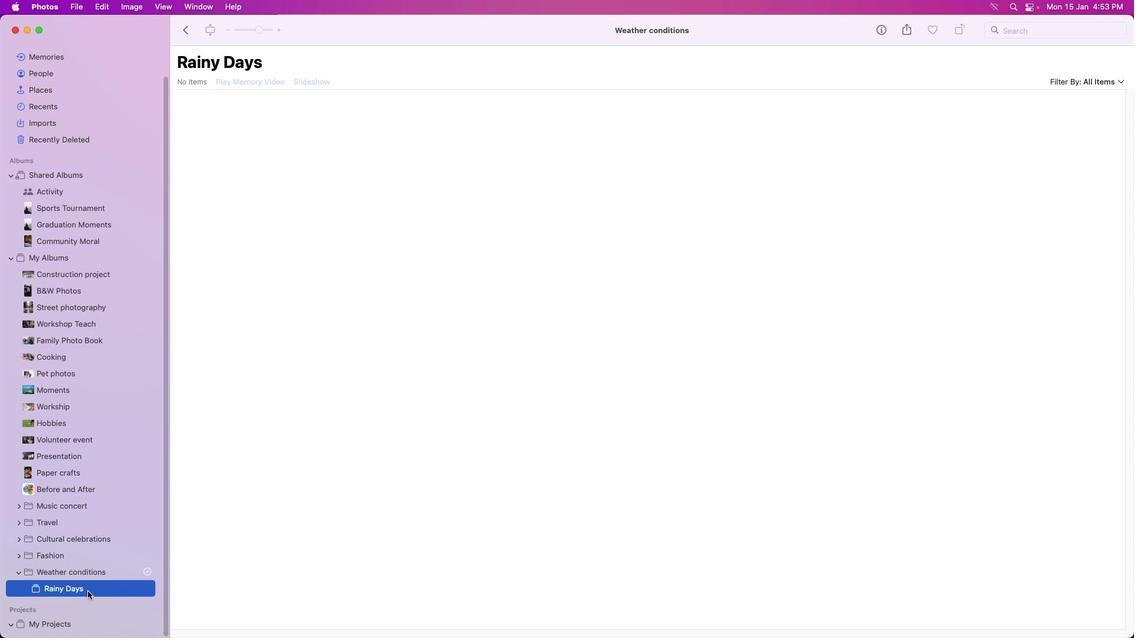 
Action: Mouse scrolled (124, 626) with delta (0, 0)
Screenshot: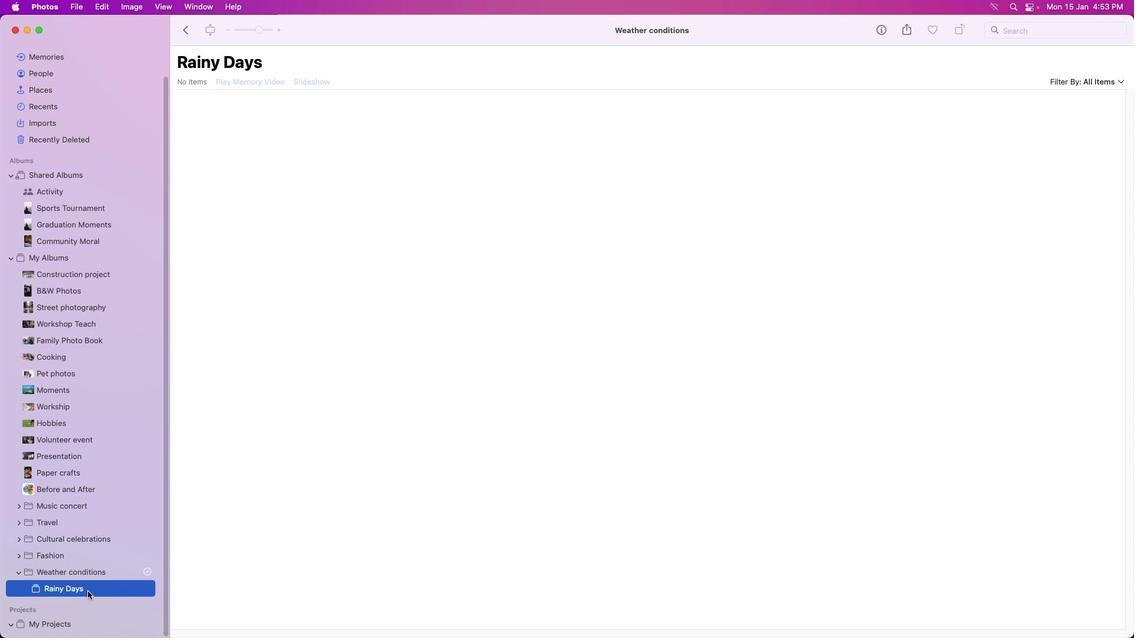 
Action: Mouse moved to (109, 624)
Screenshot: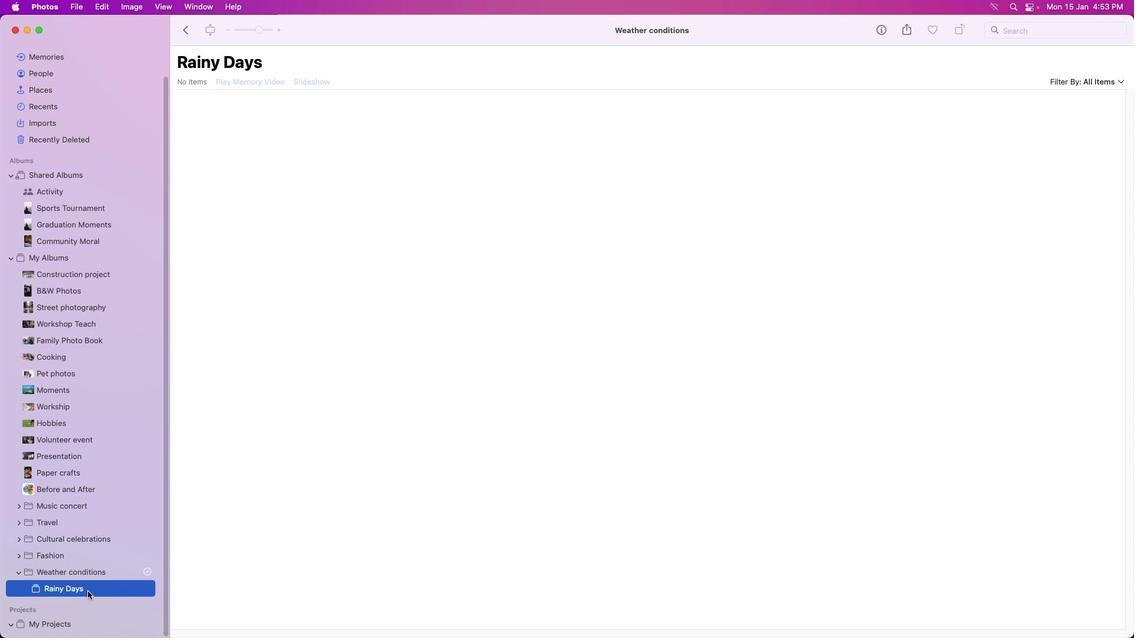 
Action: Mouse scrolled (109, 624) with delta (0, -1)
Screenshot: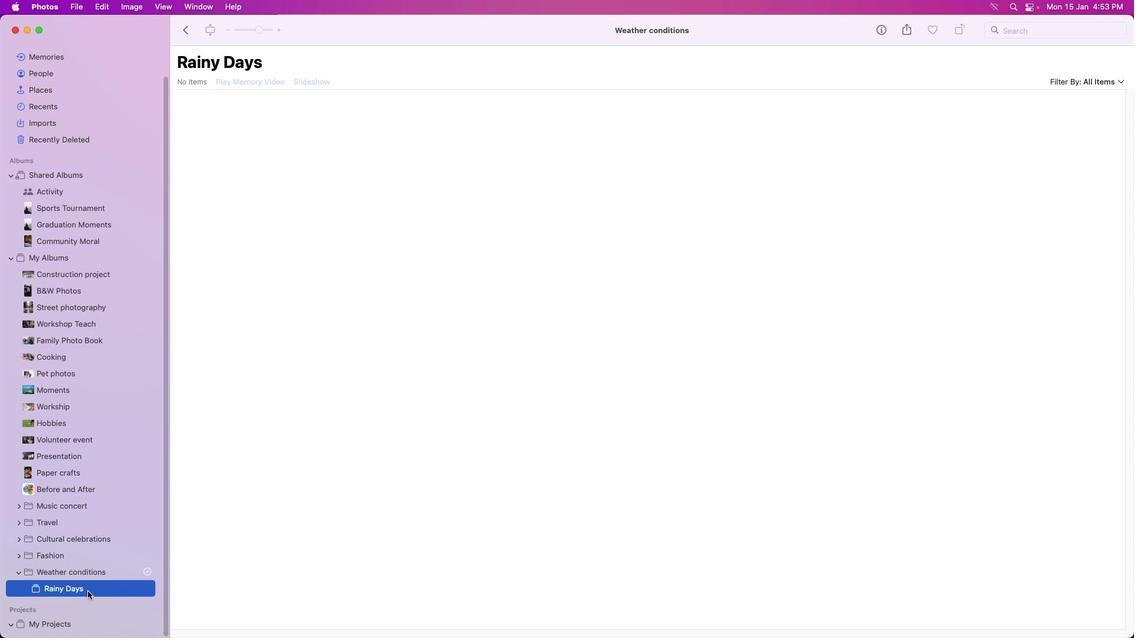 
Action: Mouse moved to (108, 624)
Screenshot: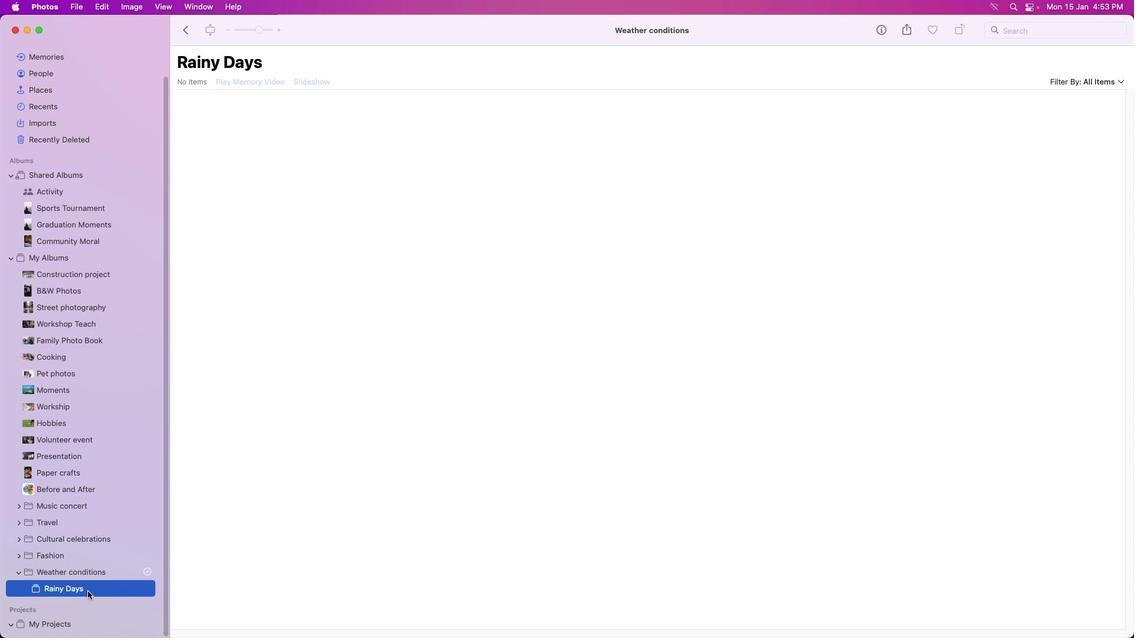 
Action: Mouse scrolled (108, 624) with delta (0, -1)
Screenshot: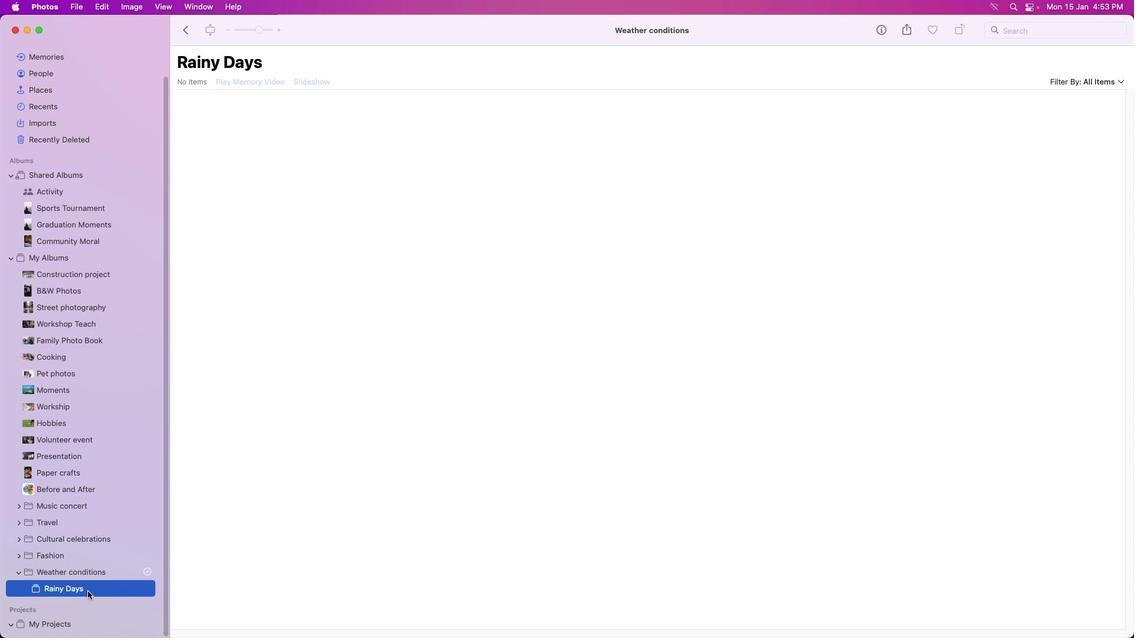 
Action: Mouse moved to (103, 621)
Screenshot: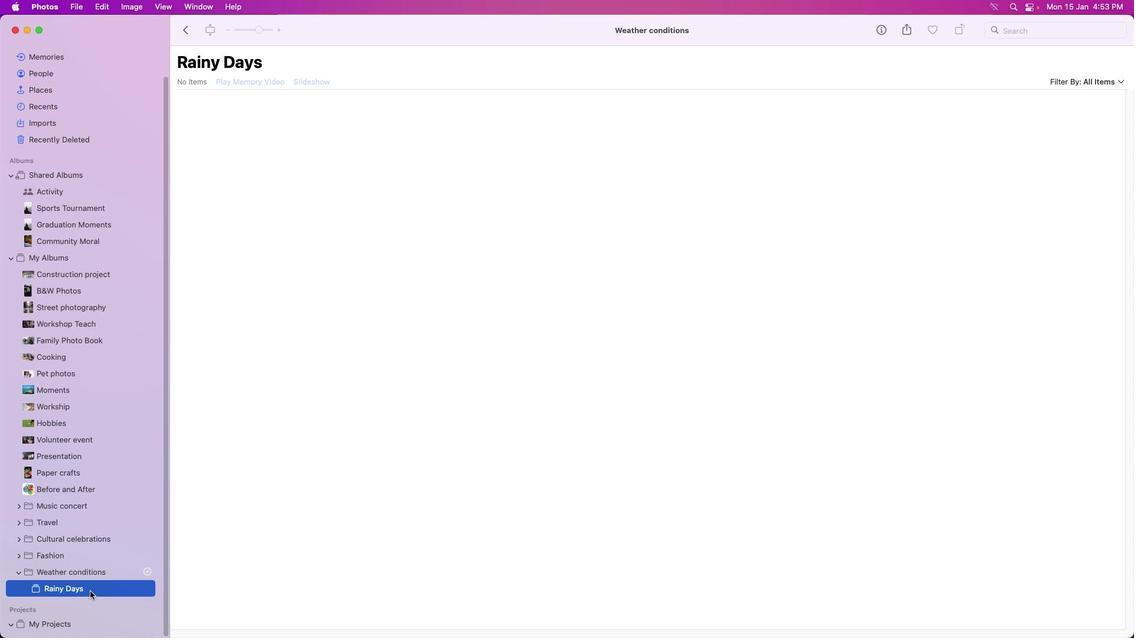 
Action: Mouse scrolled (103, 621) with delta (0, -2)
Screenshot: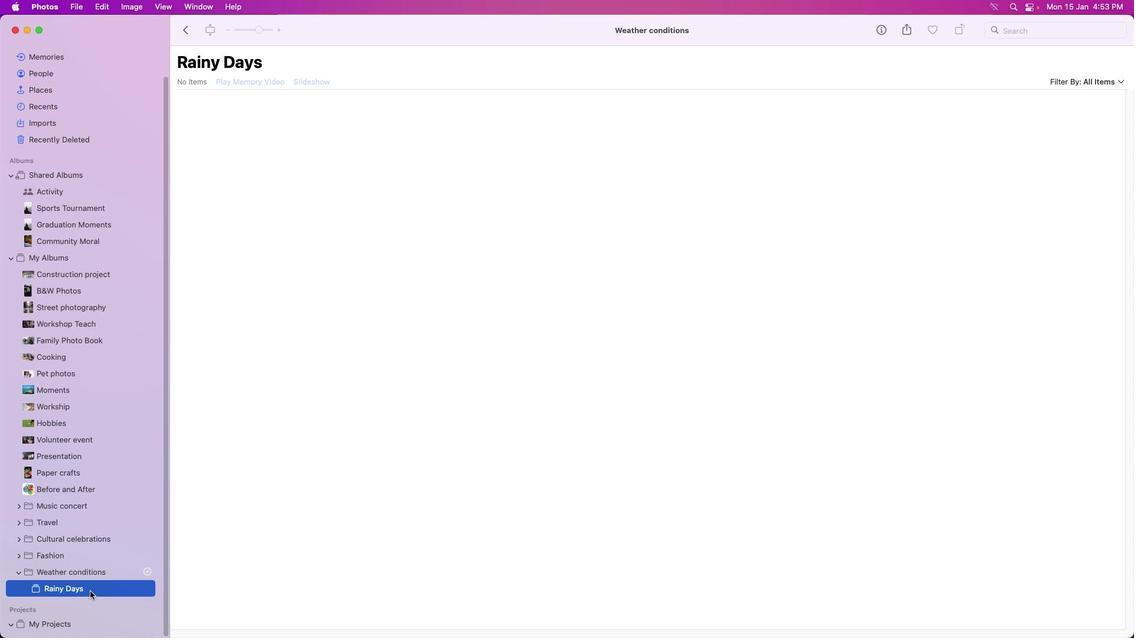 
Action: Mouse moved to (147, 571)
Screenshot: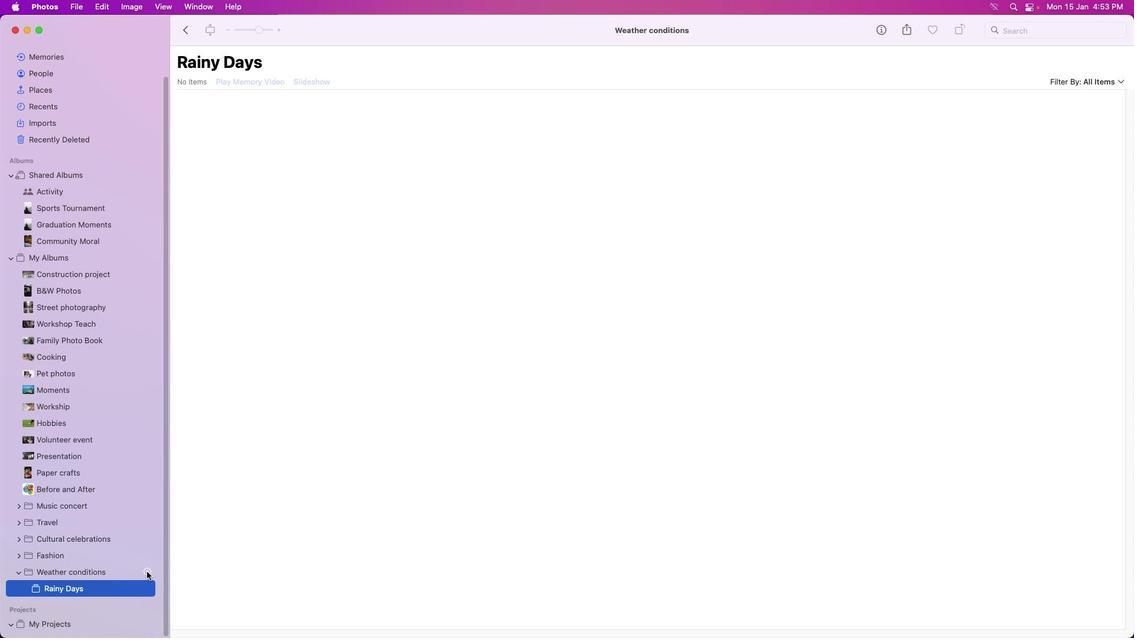 
Action: Mouse pressed left at (147, 571)
Screenshot: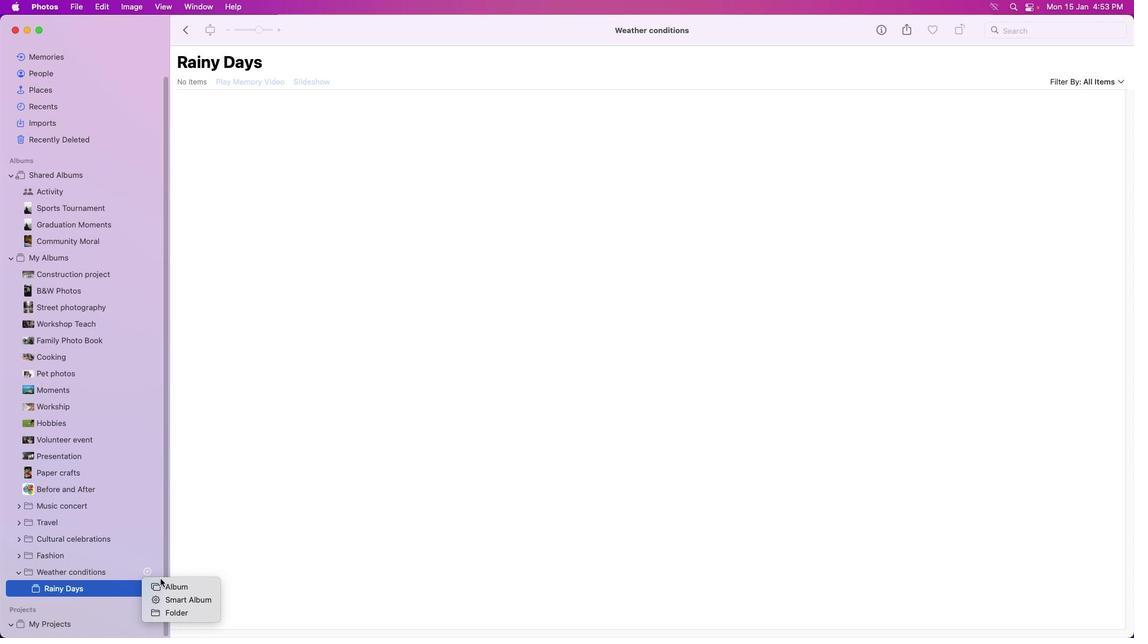 
Action: Mouse moved to (186, 589)
Screenshot: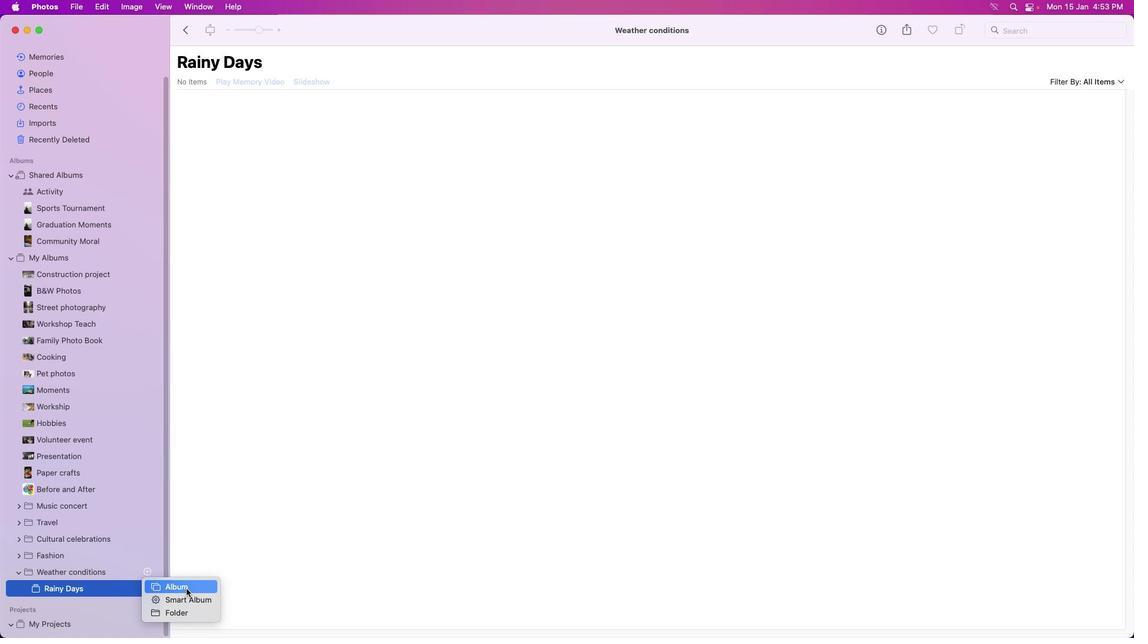
Action: Mouse pressed left at (186, 589)
Screenshot: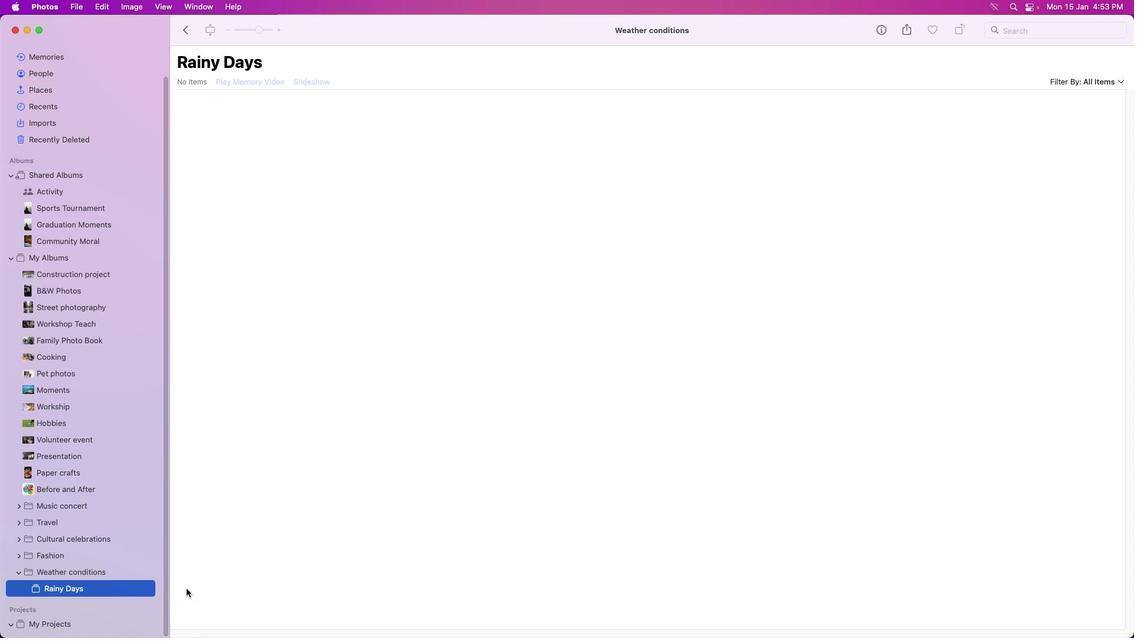 
Action: Mouse moved to (148, 594)
Screenshot: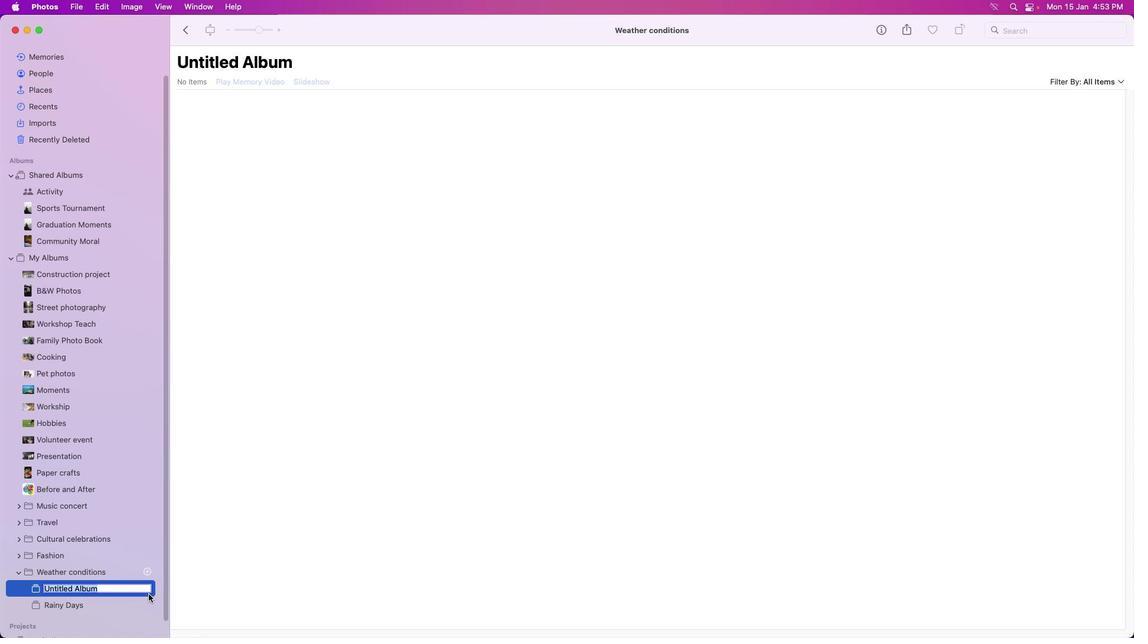 
Action: Key pressed Key.backspaceKey.caps_lock'S'Key.caps_lock'u''n''n''y'Key.spaceKey.caps_lock'D'Key.caps_lock'a''y''s'Key.enter
Screenshot: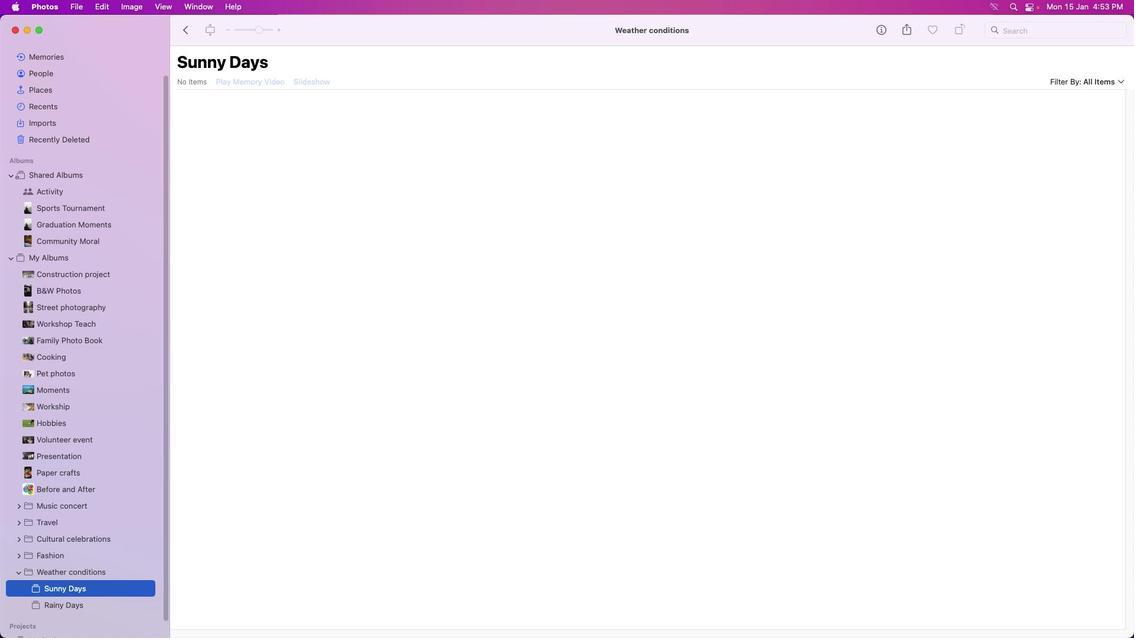 
Action: Mouse moved to (112, 605)
Screenshot: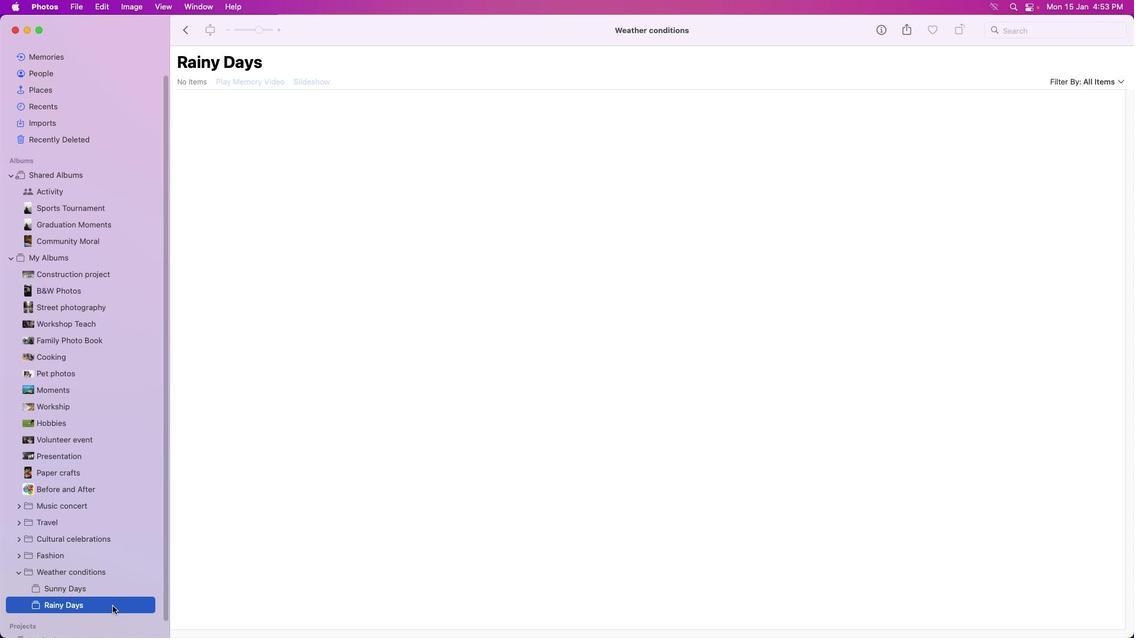 
Action: Mouse pressed left at (112, 605)
Screenshot: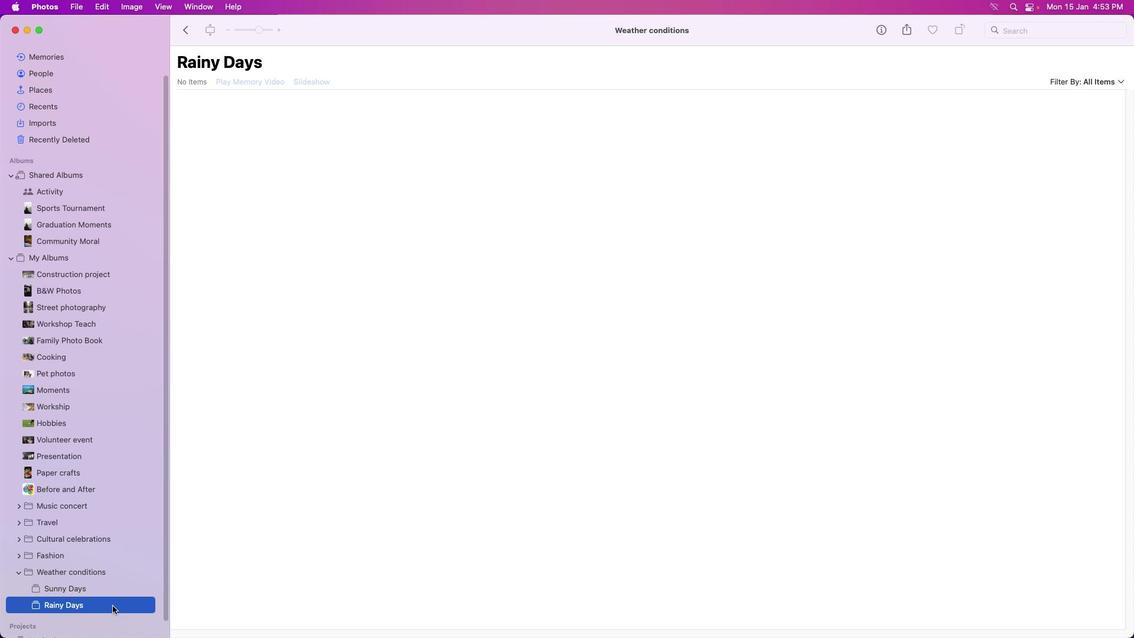 
Action: Mouse moved to (115, 591)
Screenshot: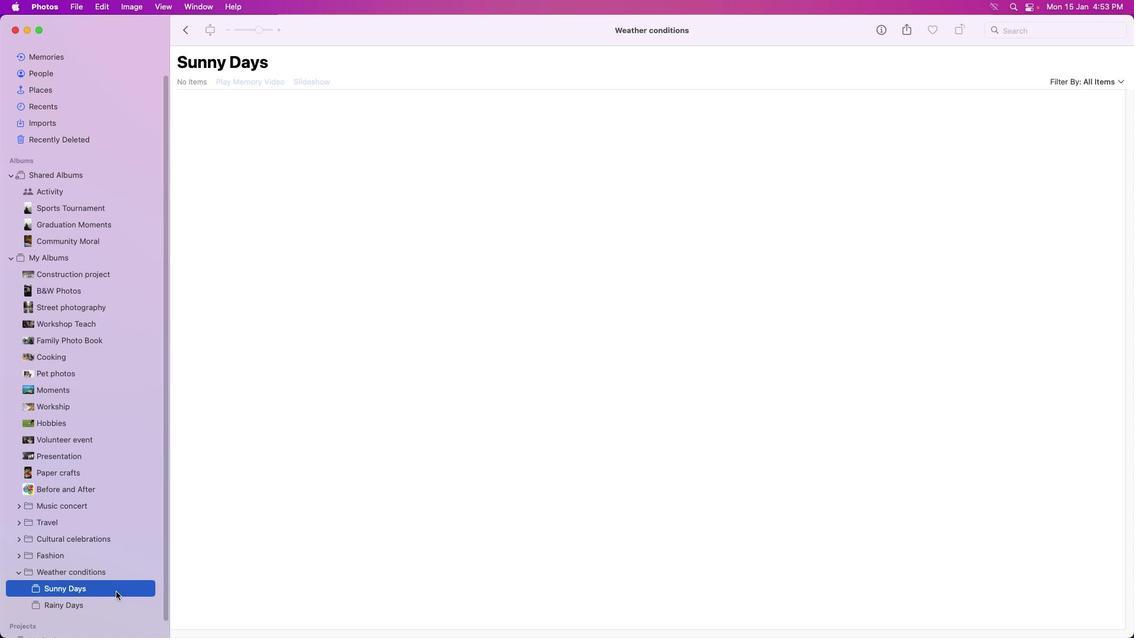 
Action: Mouse pressed left at (115, 591)
Screenshot: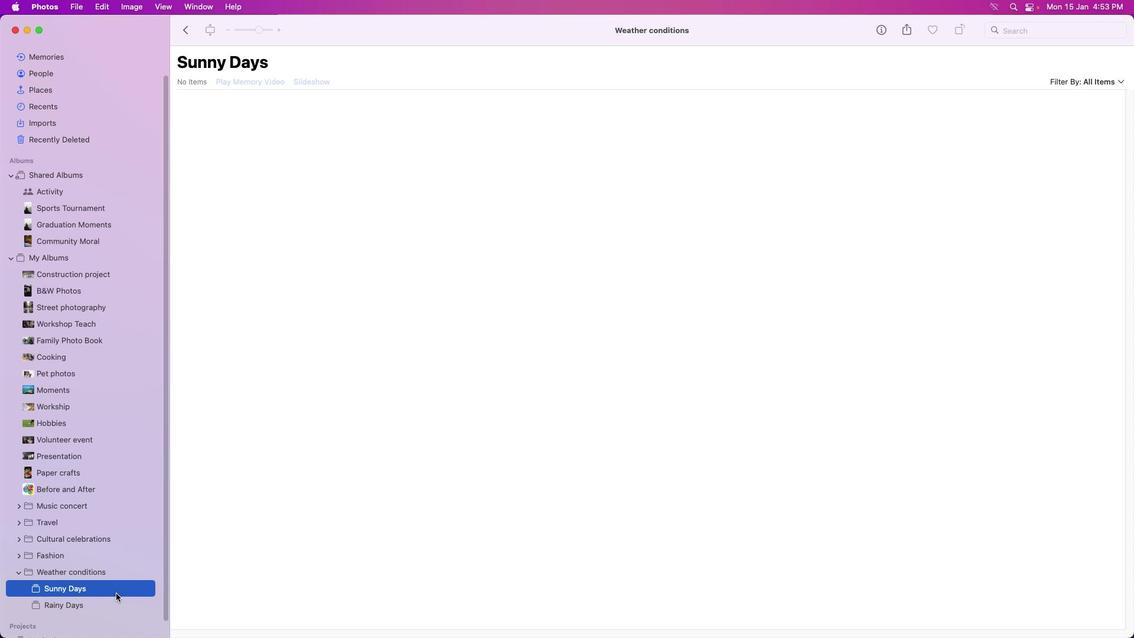 
Action: Mouse moved to (98, 606)
Screenshot: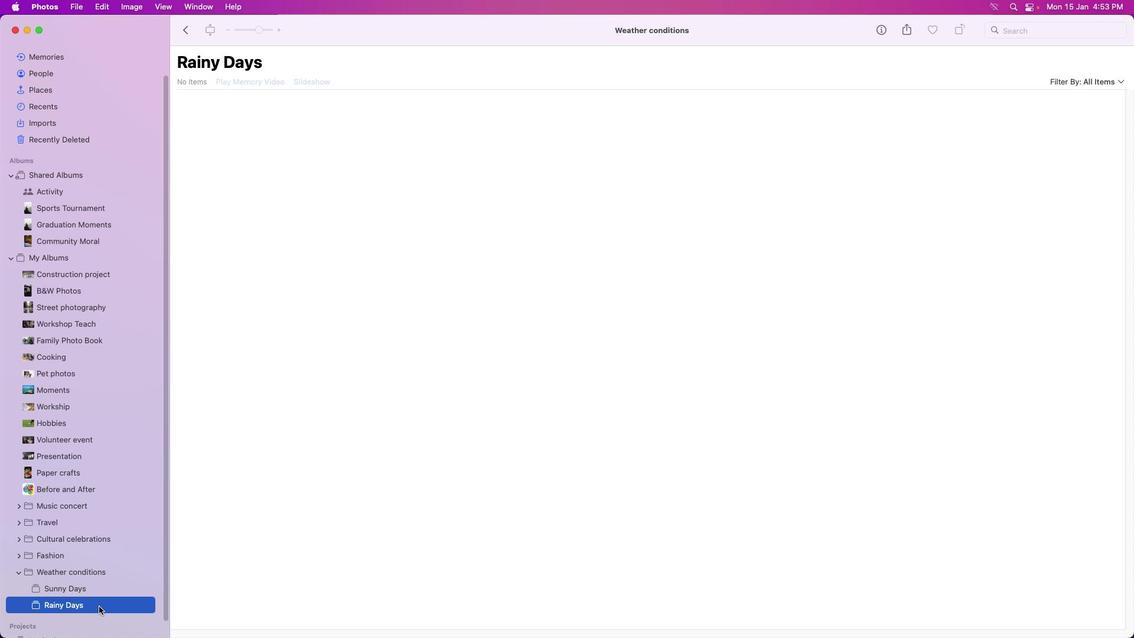
Action: Mouse pressed left at (98, 606)
Screenshot: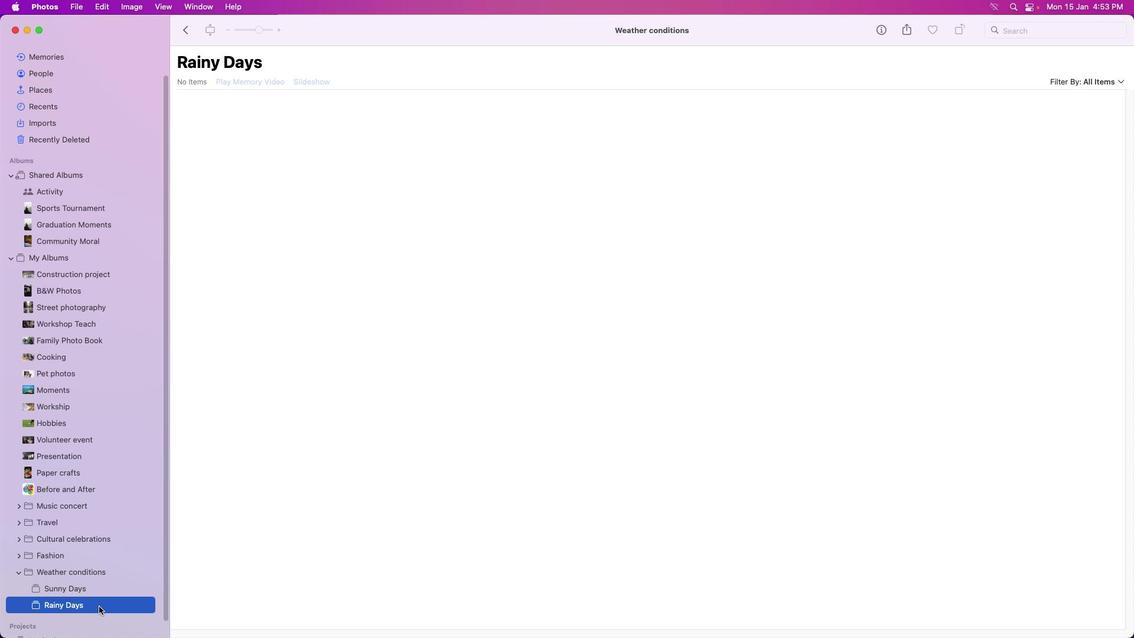 
Action: Mouse moved to (96, 588)
Screenshot: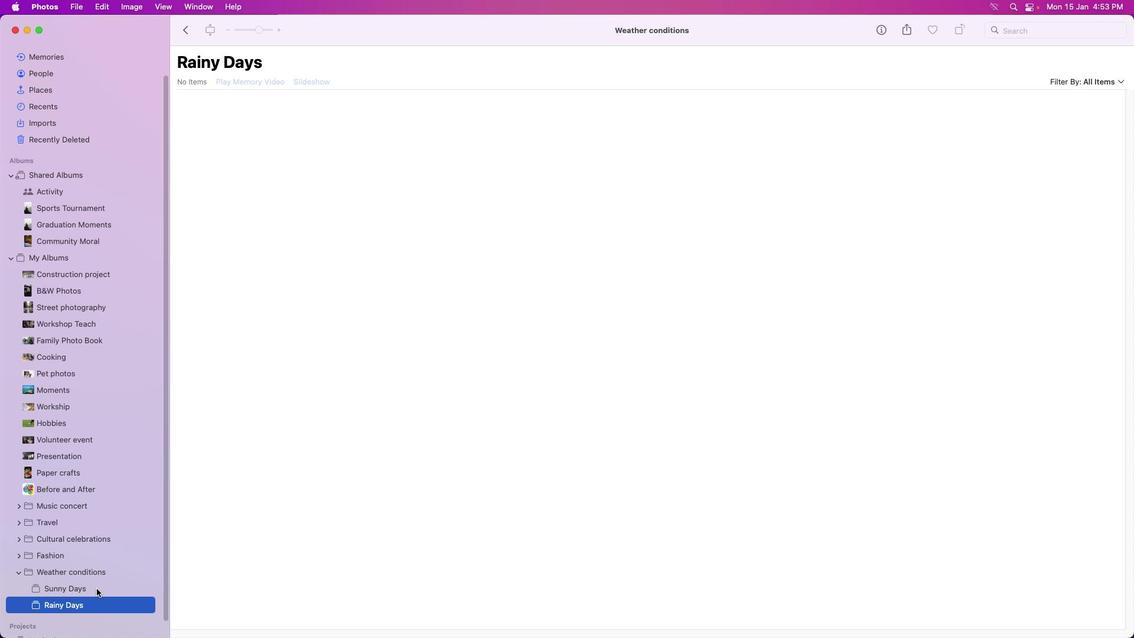 
Action: Mouse pressed left at (96, 588)
Screenshot: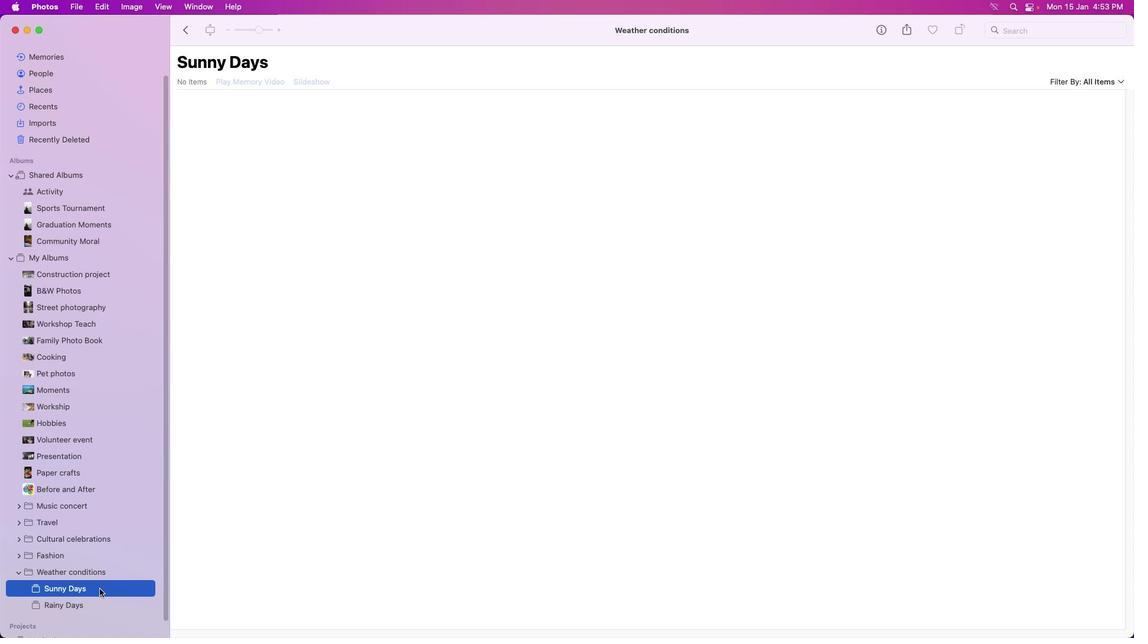
Action: Mouse moved to (75, 60)
Screenshot: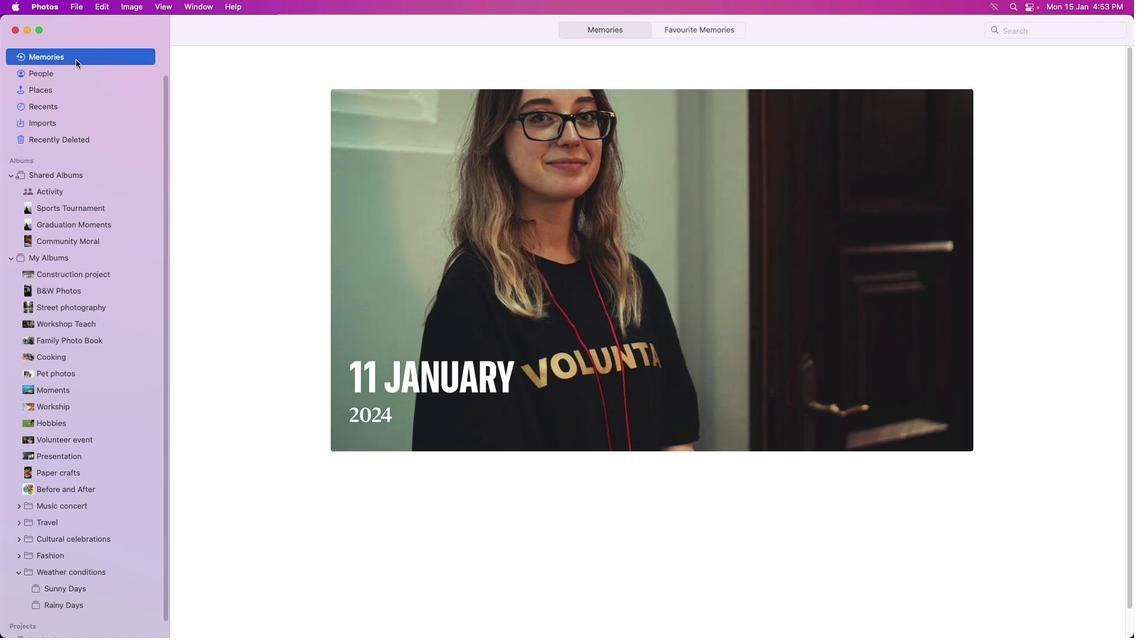 
Action: Mouse pressed left at (75, 60)
Screenshot: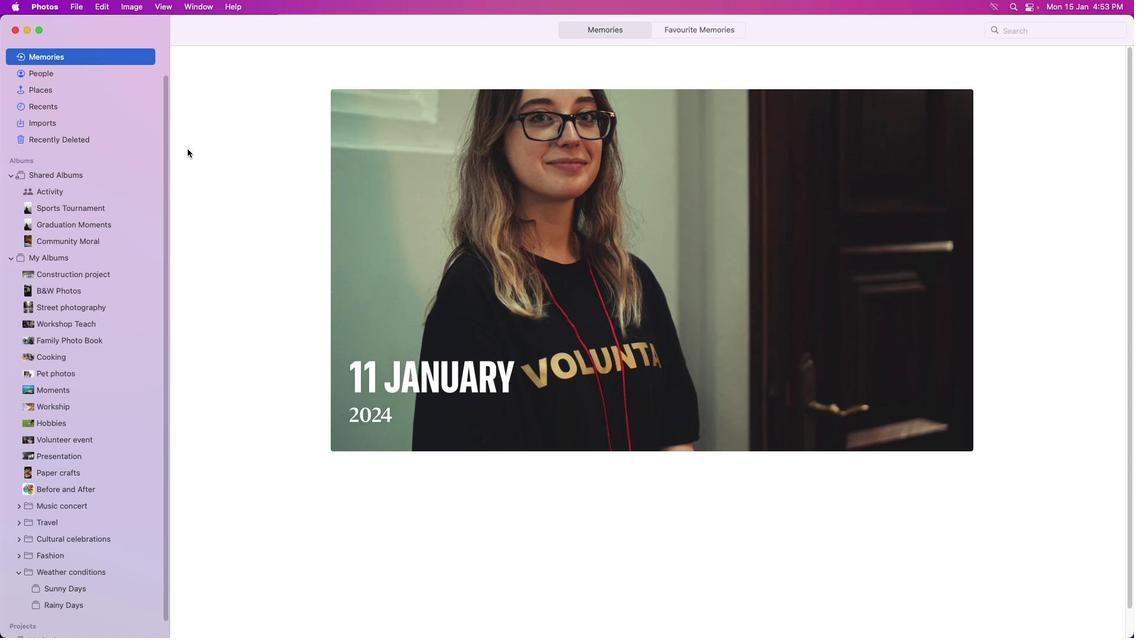 
Action: Mouse moved to (67, 60)
Screenshot: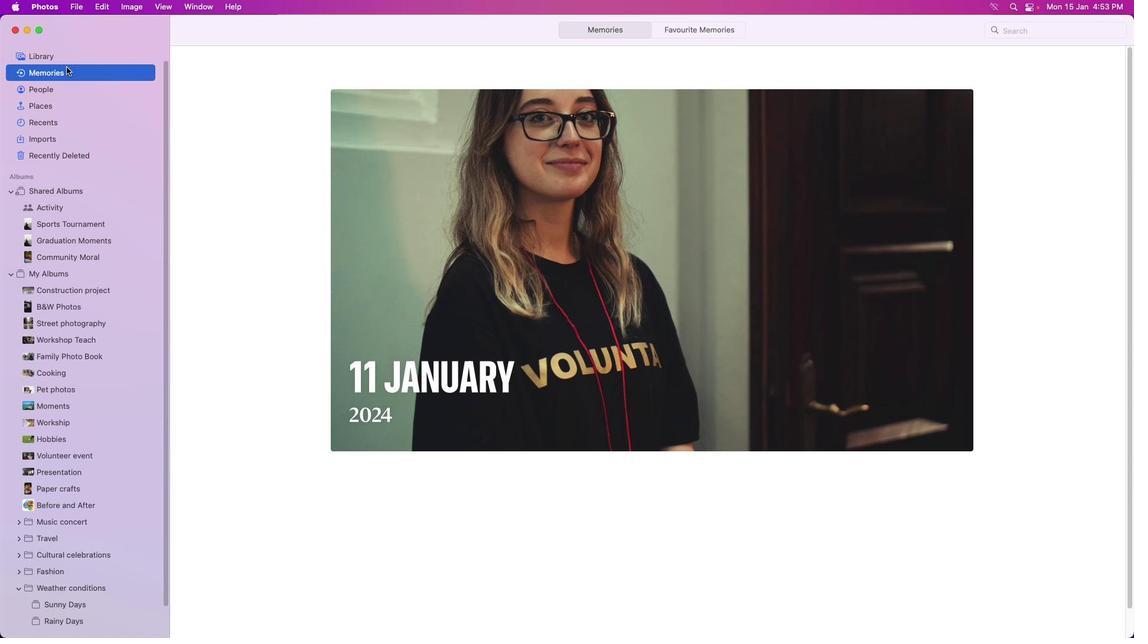 
Action: Mouse pressed left at (67, 60)
Screenshot: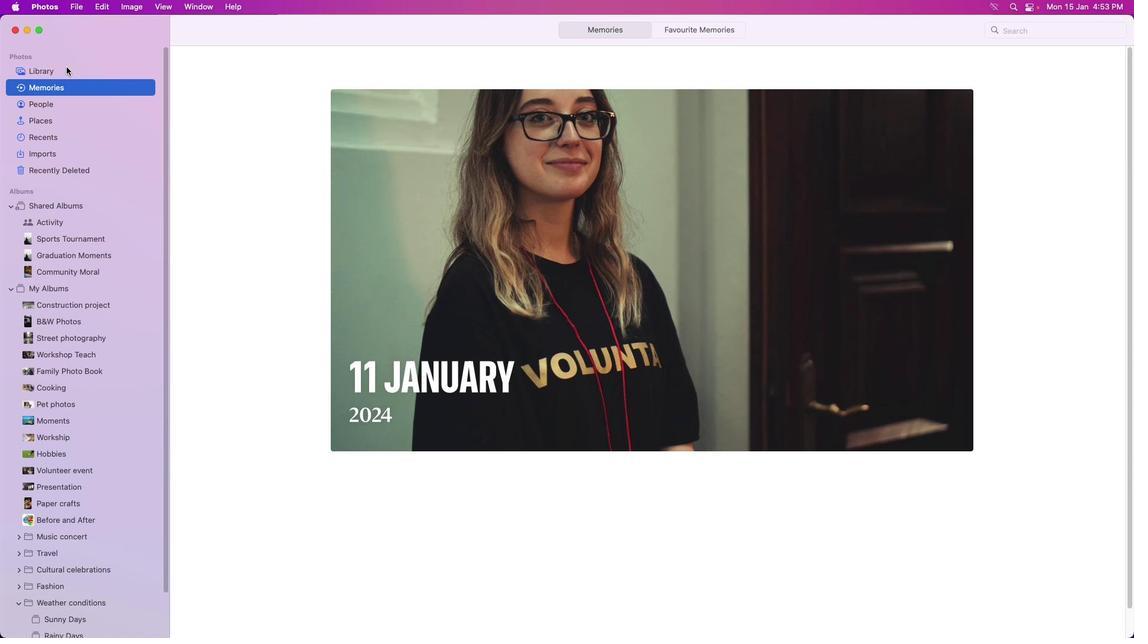 
Action: Mouse moved to (66, 67)
Screenshot: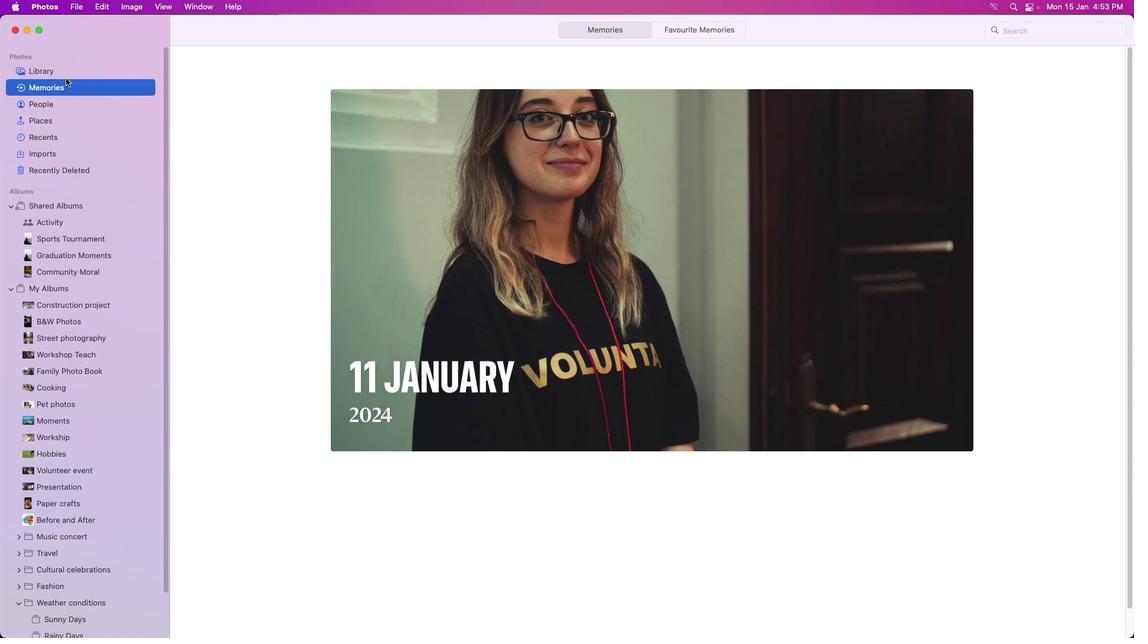 
Action: Mouse scrolled (66, 67) with delta (0, 0)
Screenshot: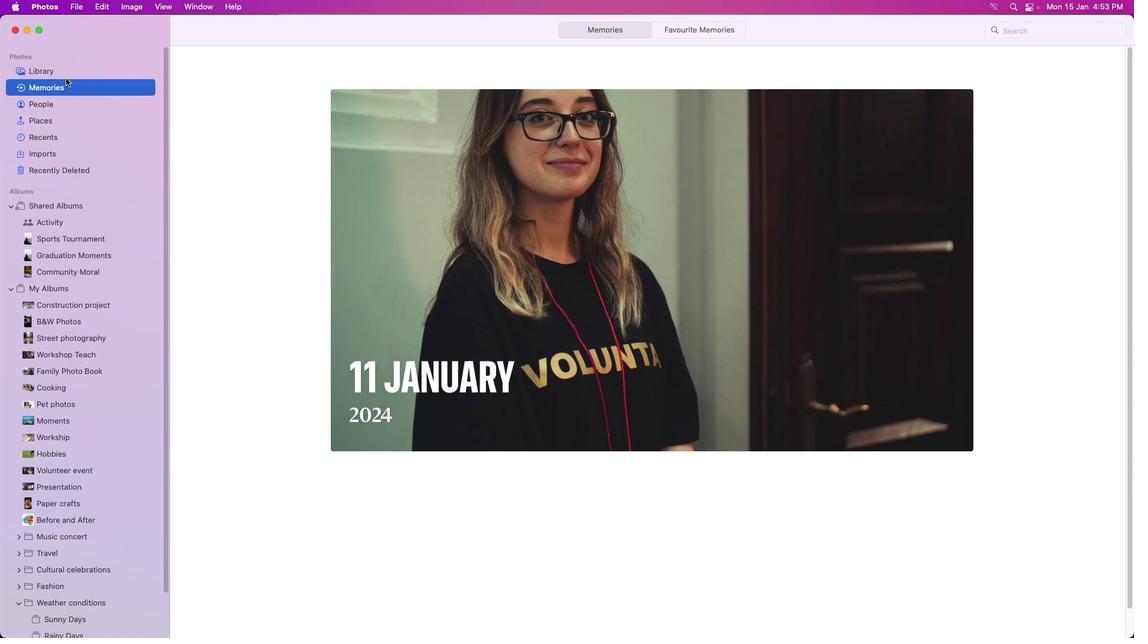 
Action: Mouse scrolled (66, 67) with delta (0, 0)
Screenshot: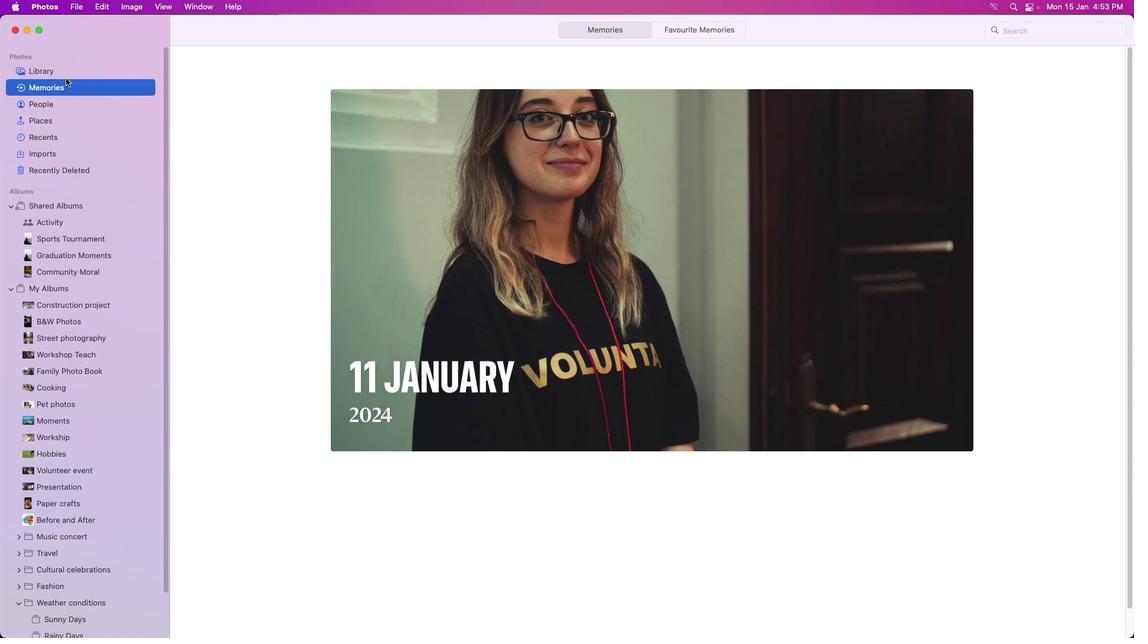 
Action: Mouse scrolled (66, 67) with delta (0, 1)
Screenshot: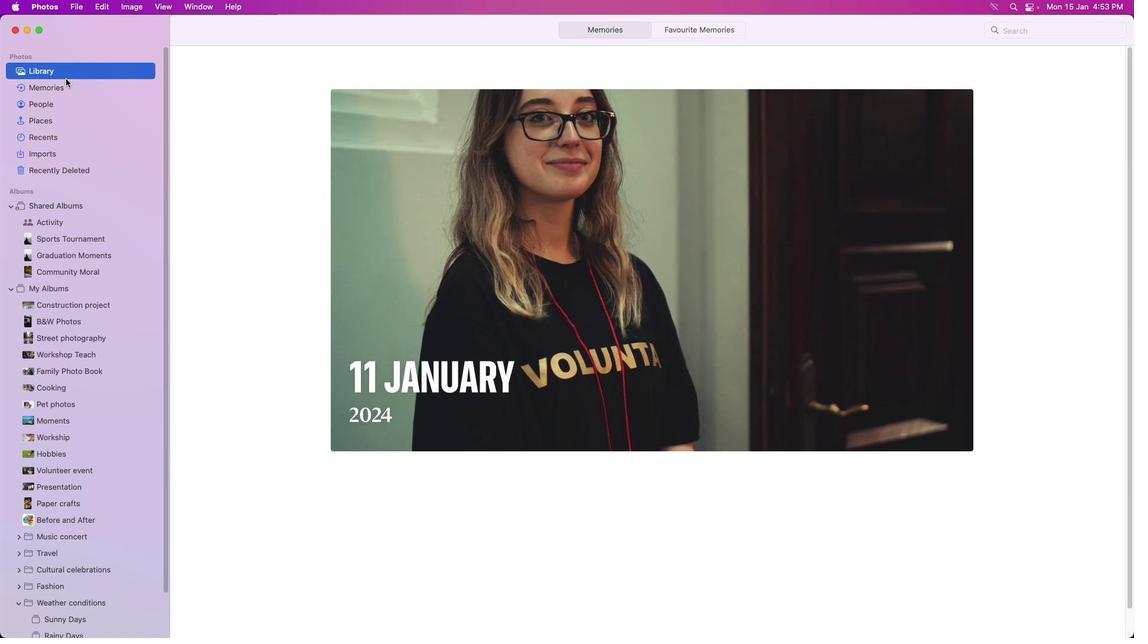 
Action: Mouse scrolled (66, 67) with delta (0, 2)
Screenshot: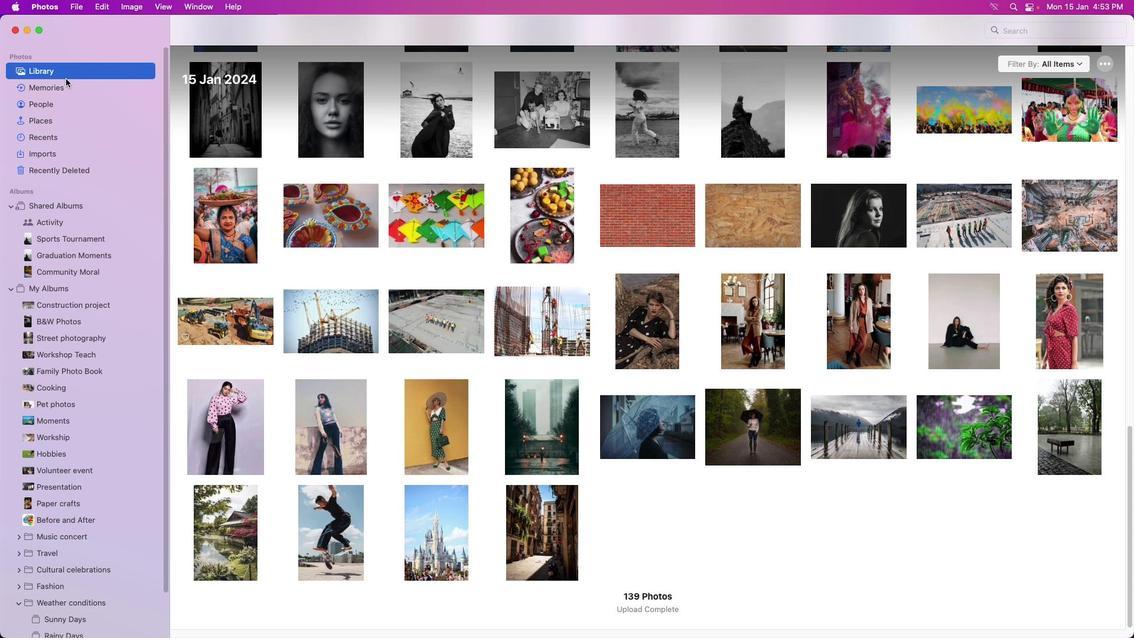 
Action: Mouse scrolled (66, 67) with delta (0, 2)
Screenshot: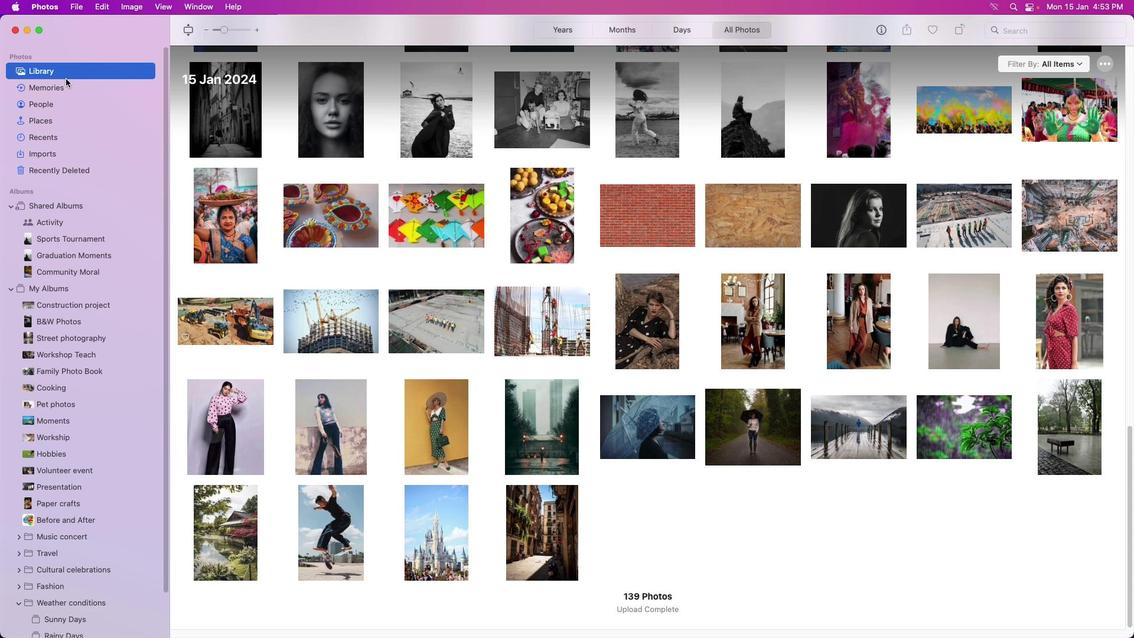
Action: Mouse moved to (66, 77)
Screenshot: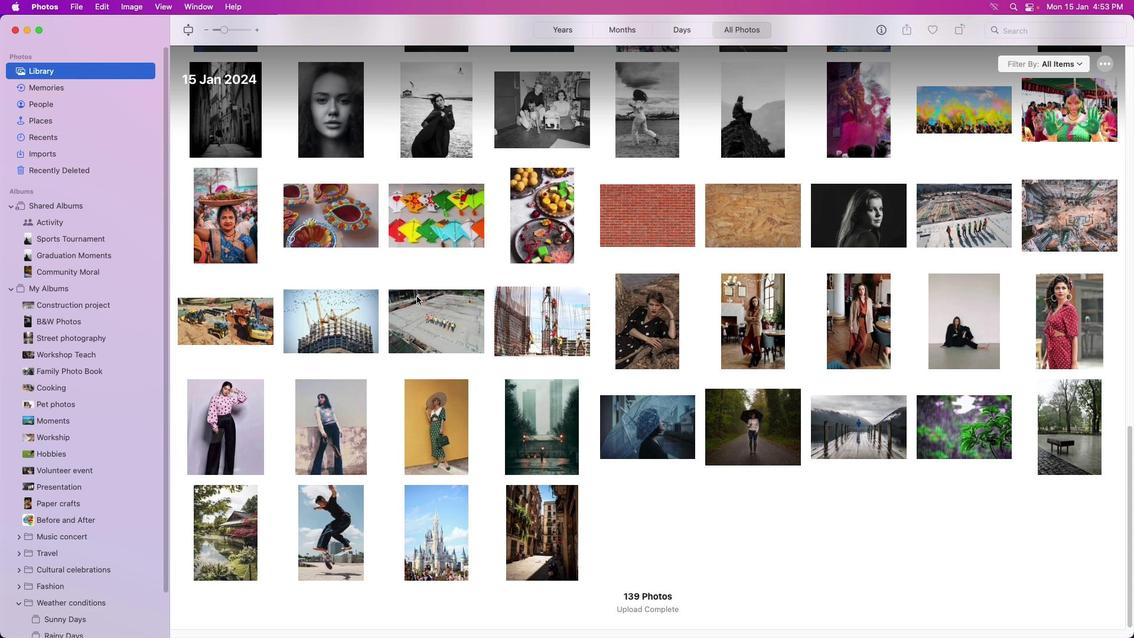 
Action: Mouse pressed left at (66, 77)
Screenshot: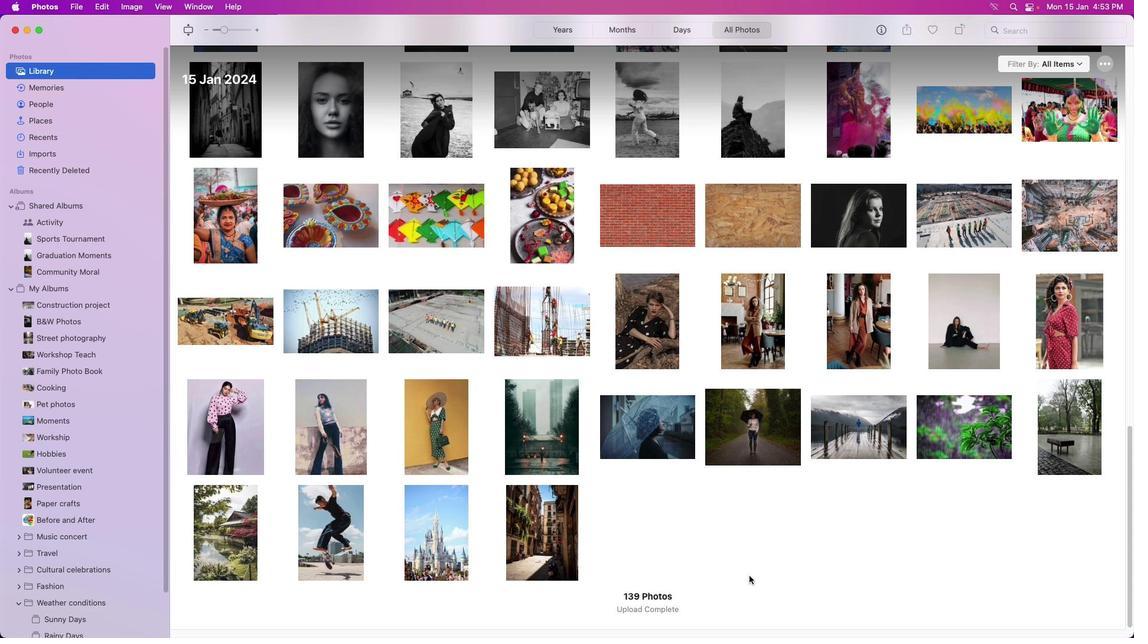 
Action: Mouse moved to (605, 550)
Screenshot: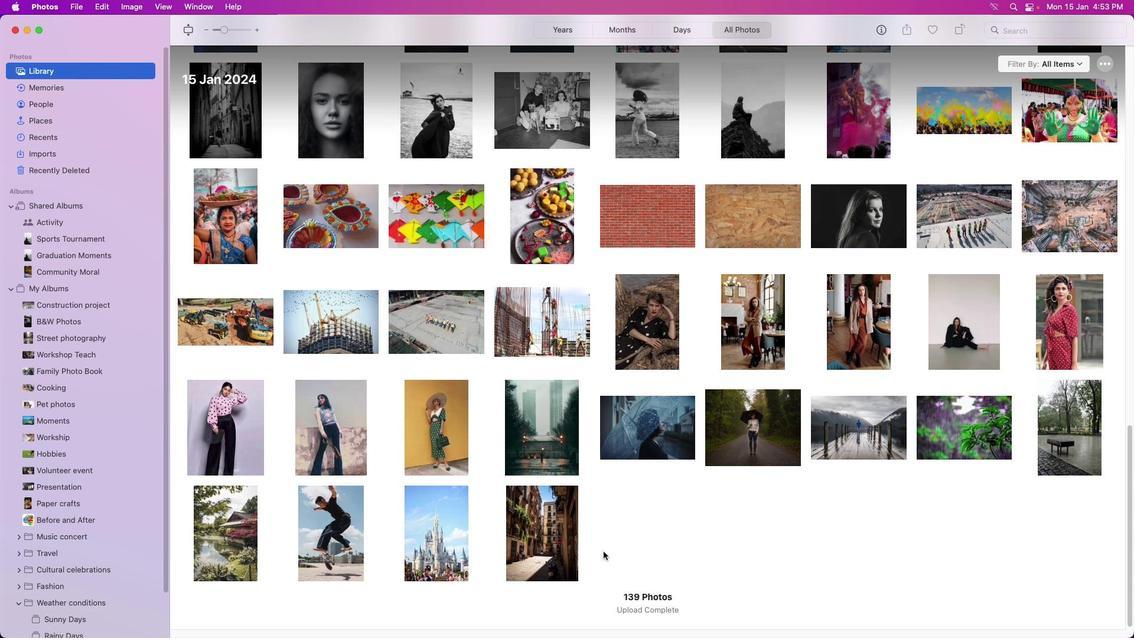 
Action: Mouse scrolled (605, 550) with delta (0, 0)
Screenshot: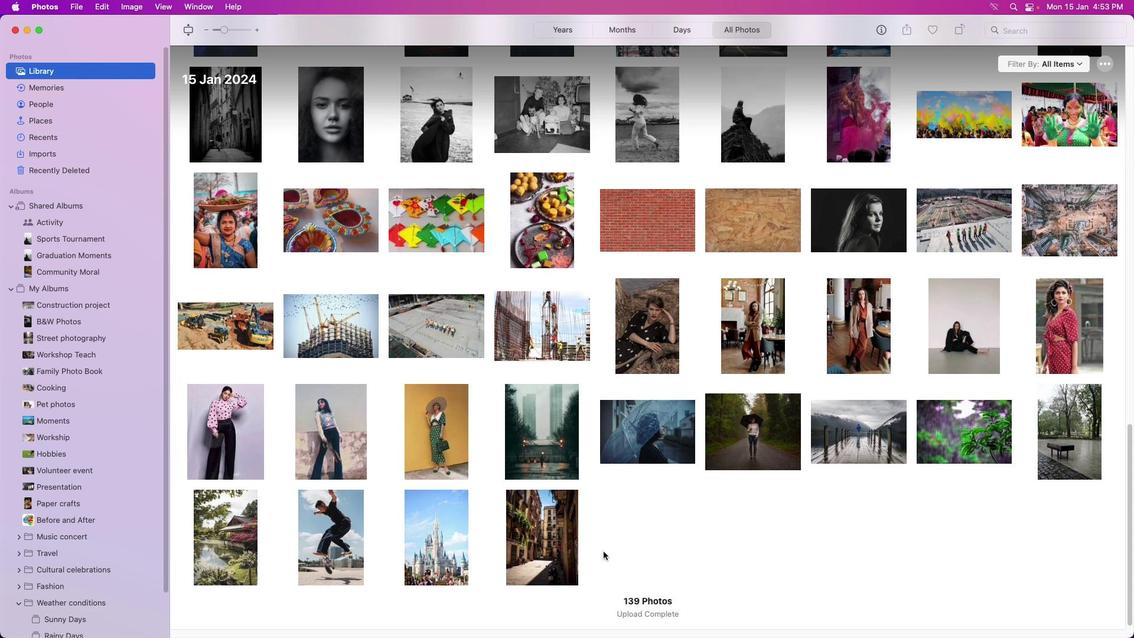 
Action: Mouse moved to (604, 551)
Screenshot: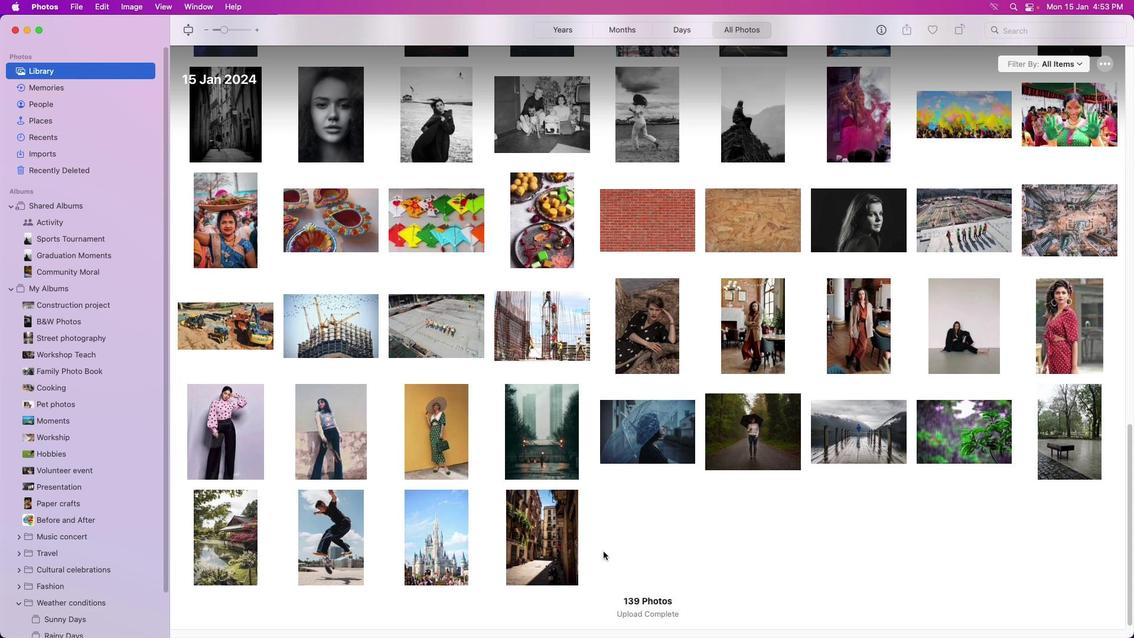 
Action: Mouse scrolled (604, 551) with delta (0, 0)
Screenshot: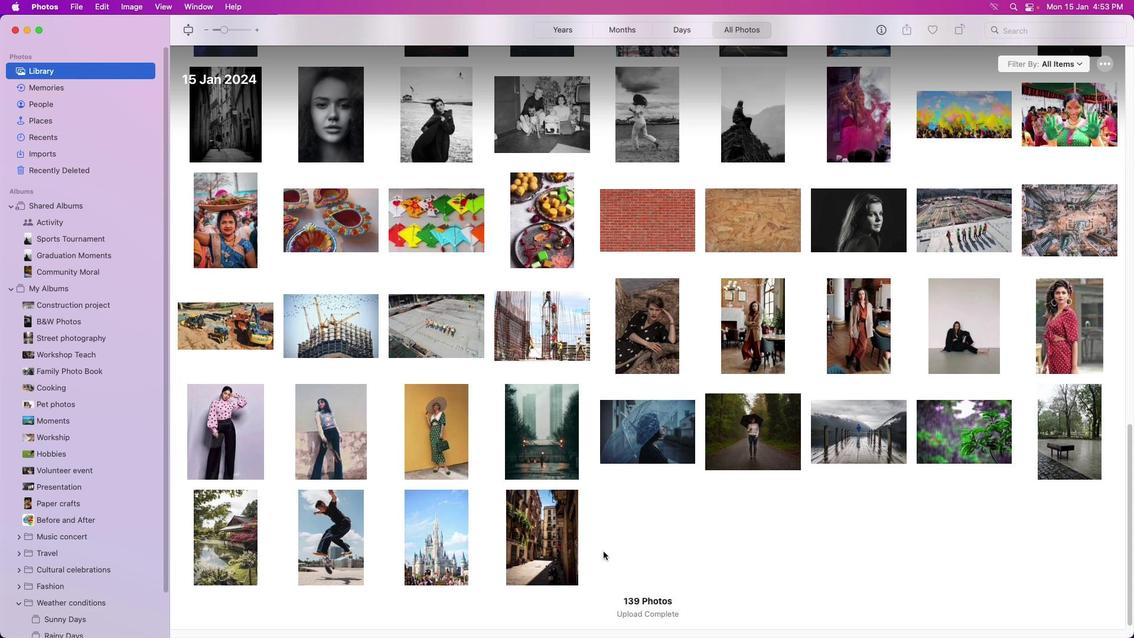 
Action: Mouse moved to (604, 551)
Screenshot: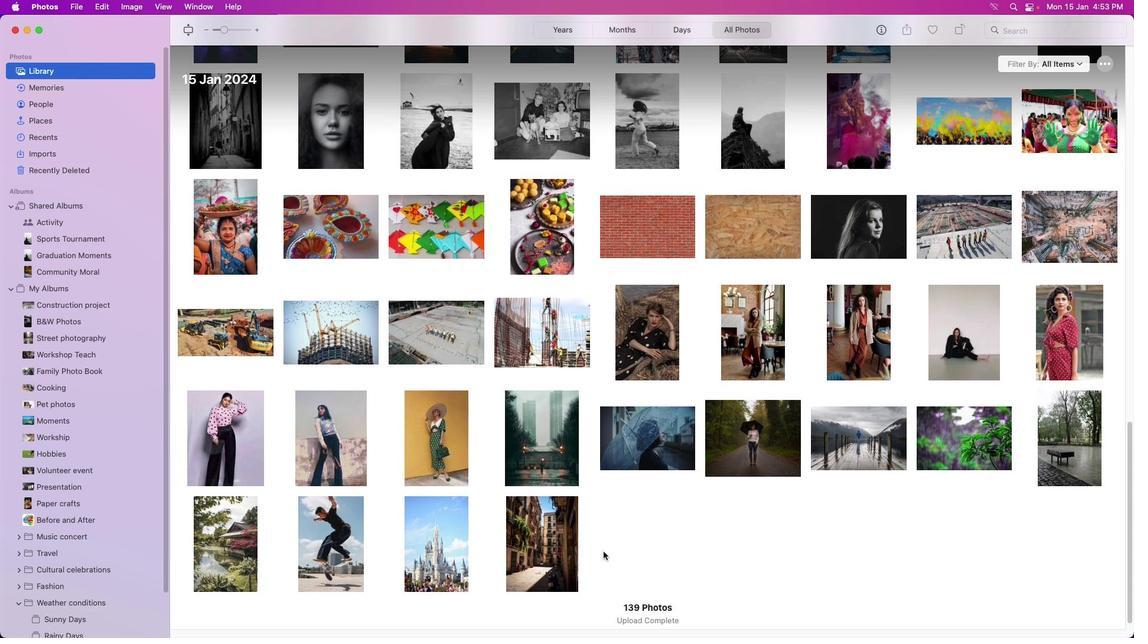 
Action: Mouse scrolled (604, 551) with delta (0, 0)
Screenshot: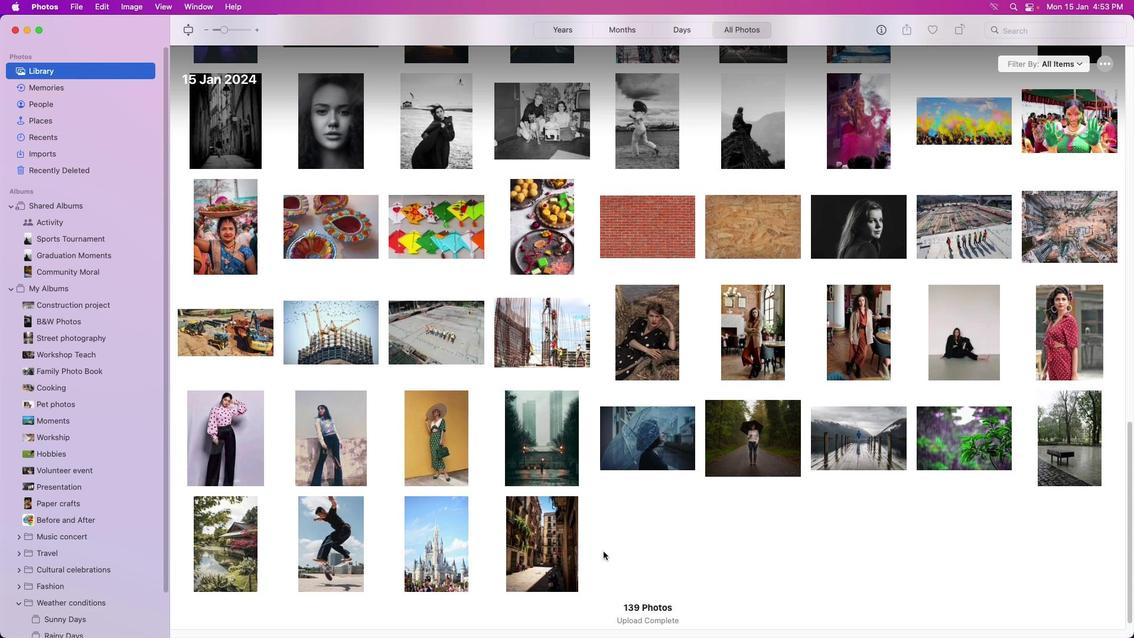 
Action: Mouse moved to (603, 551)
Screenshot: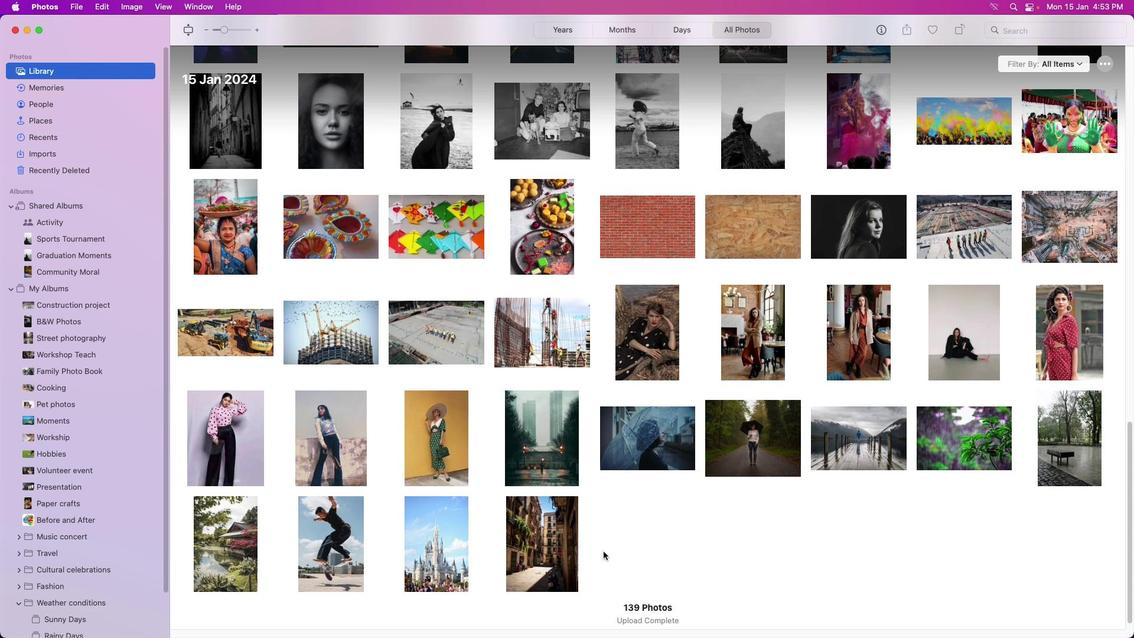 
Action: Mouse scrolled (603, 551) with delta (0, 0)
Screenshot: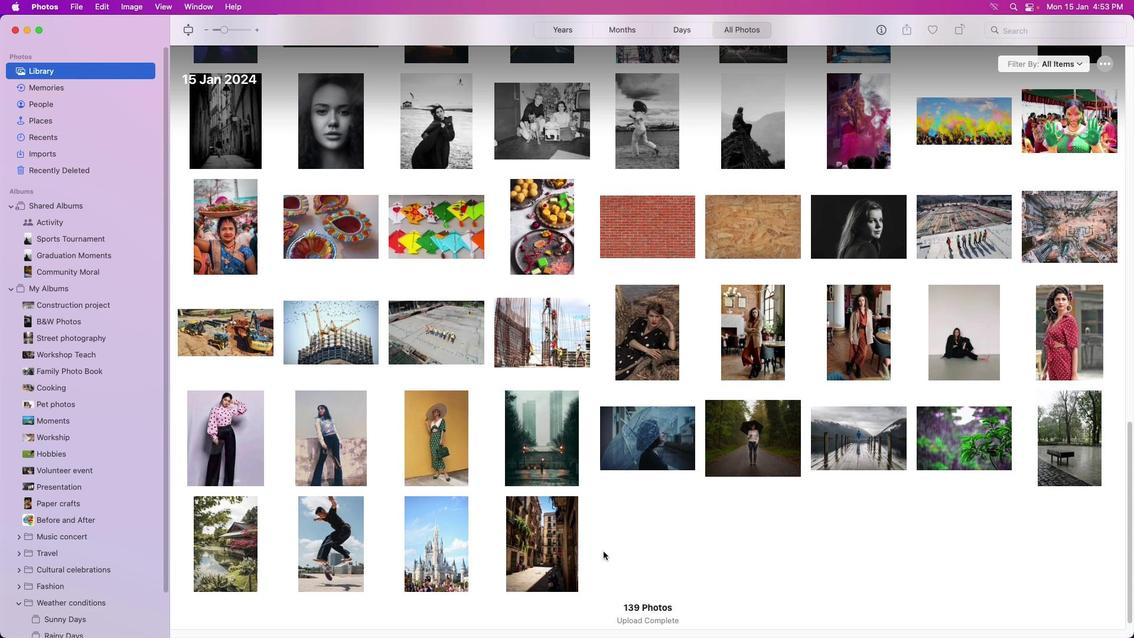 
Action: Mouse moved to (603, 551)
Screenshot: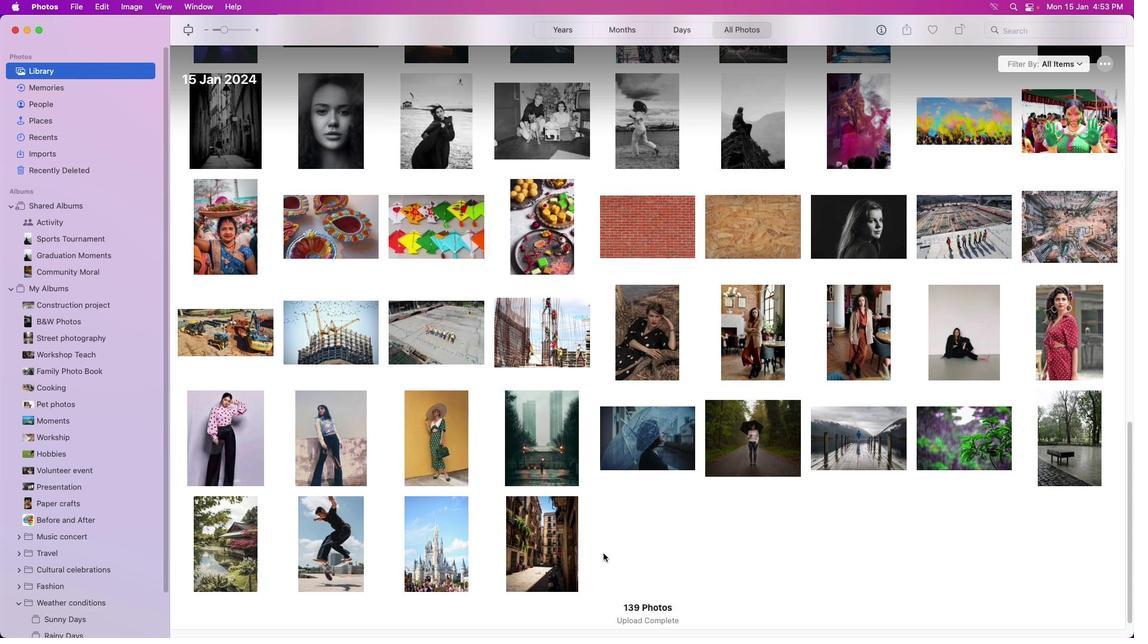 
Action: Mouse scrolled (603, 551) with delta (0, 0)
Screenshot: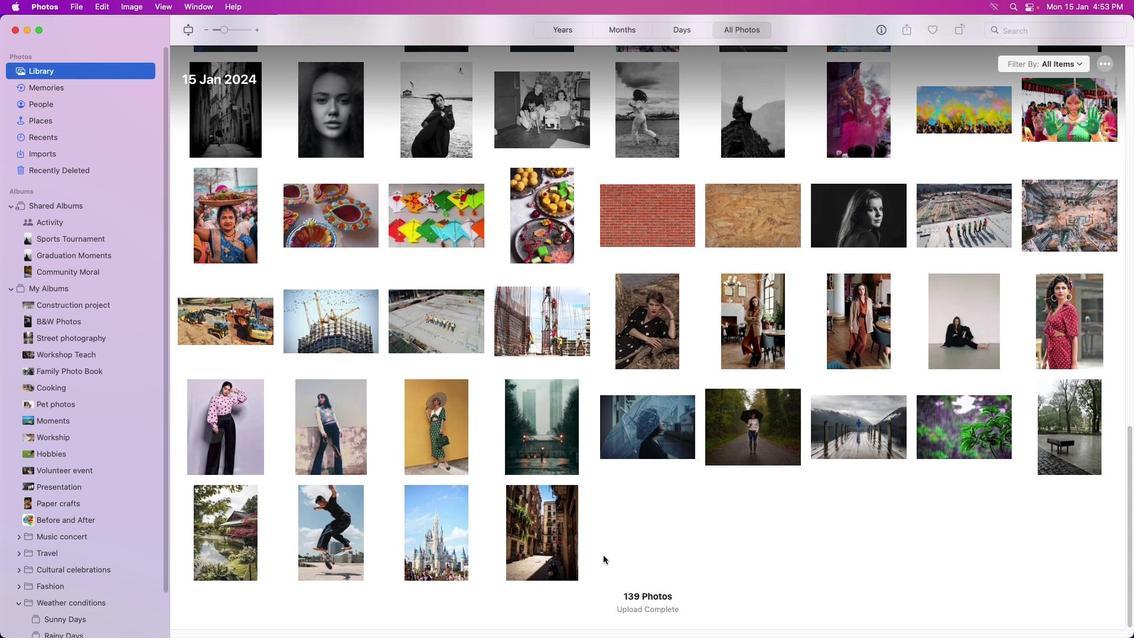 
Action: Mouse scrolled (603, 551) with delta (0, 0)
Screenshot: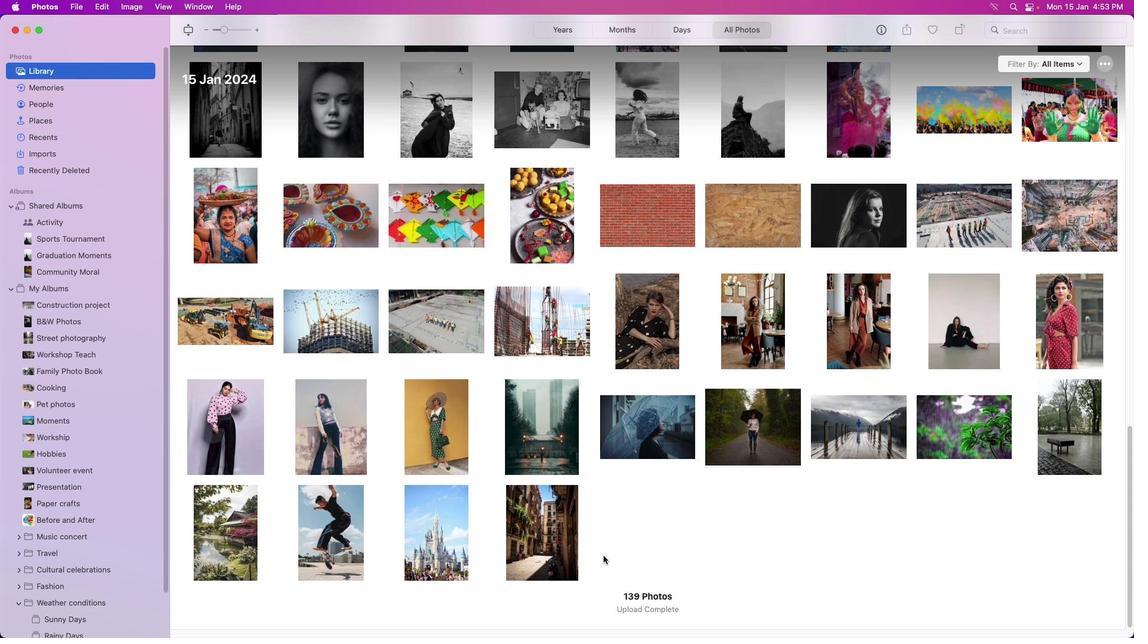 
Action: Mouse scrolled (603, 551) with delta (0, 0)
Screenshot: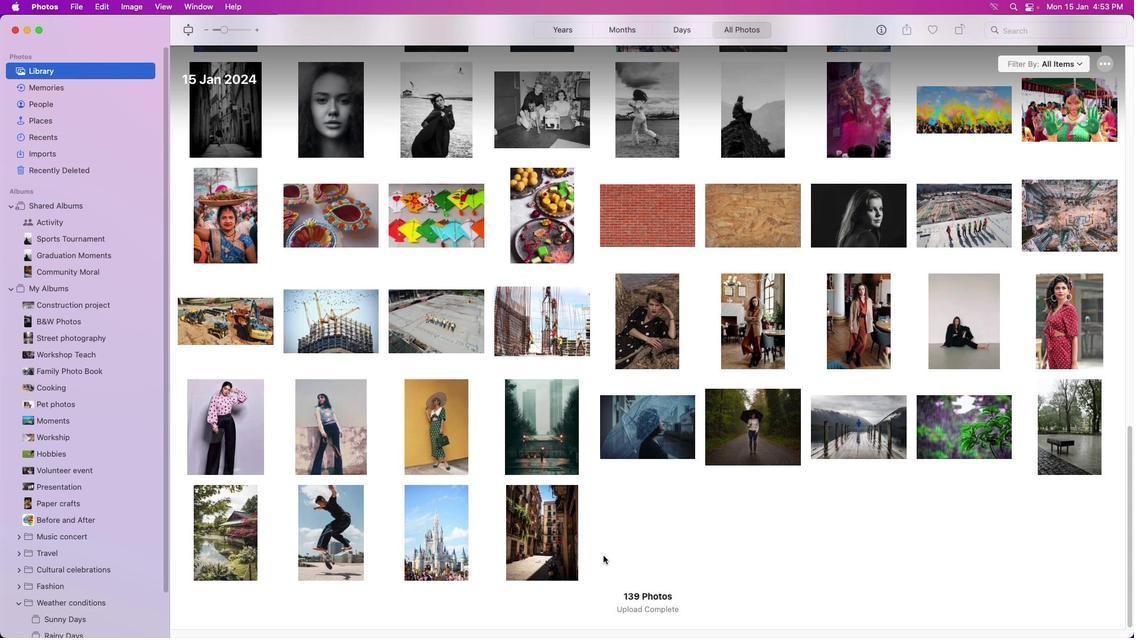 
Action: Mouse moved to (603, 554)
Screenshot: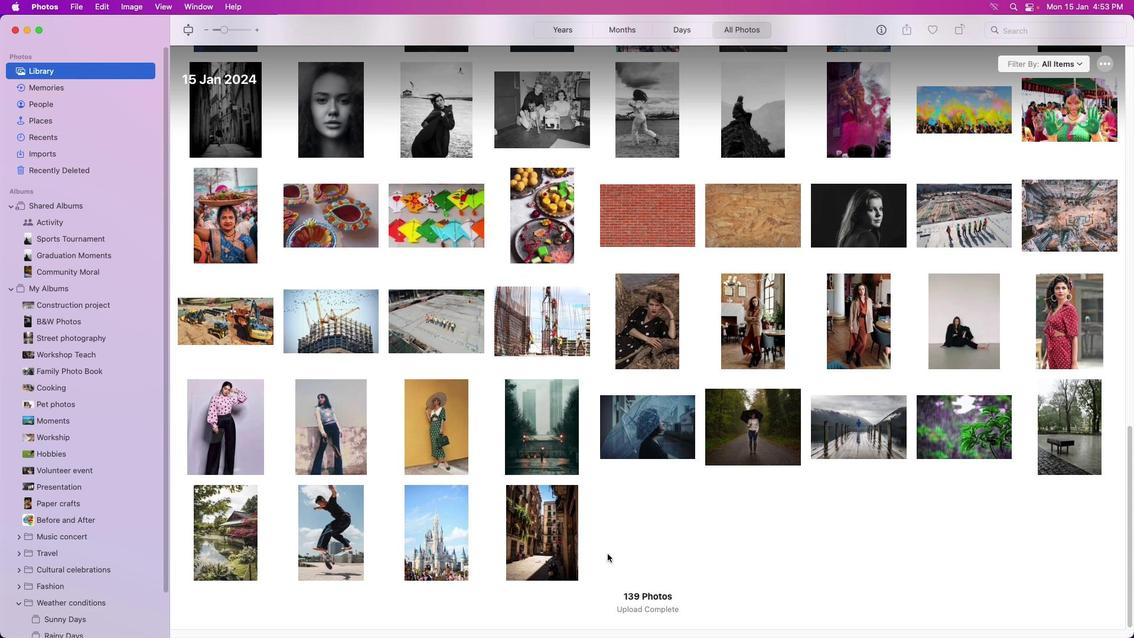 
Action: Mouse scrolled (603, 554) with delta (0, 0)
Screenshot: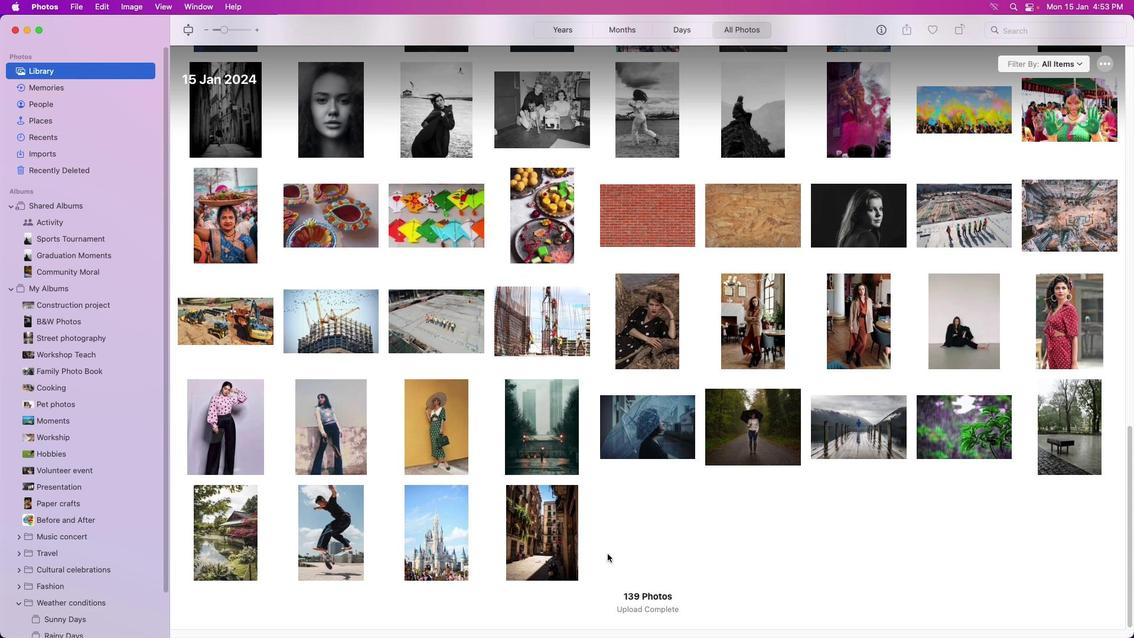 
Action: Mouse moved to (603, 554)
Screenshot: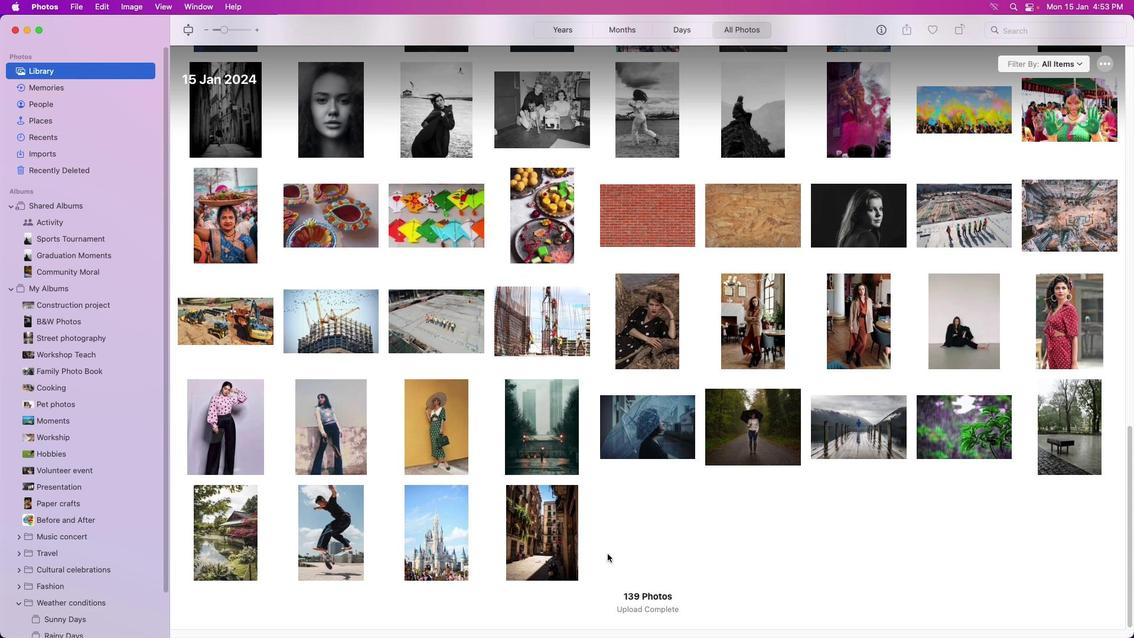 
Action: Mouse scrolled (603, 554) with delta (0, 0)
Screenshot: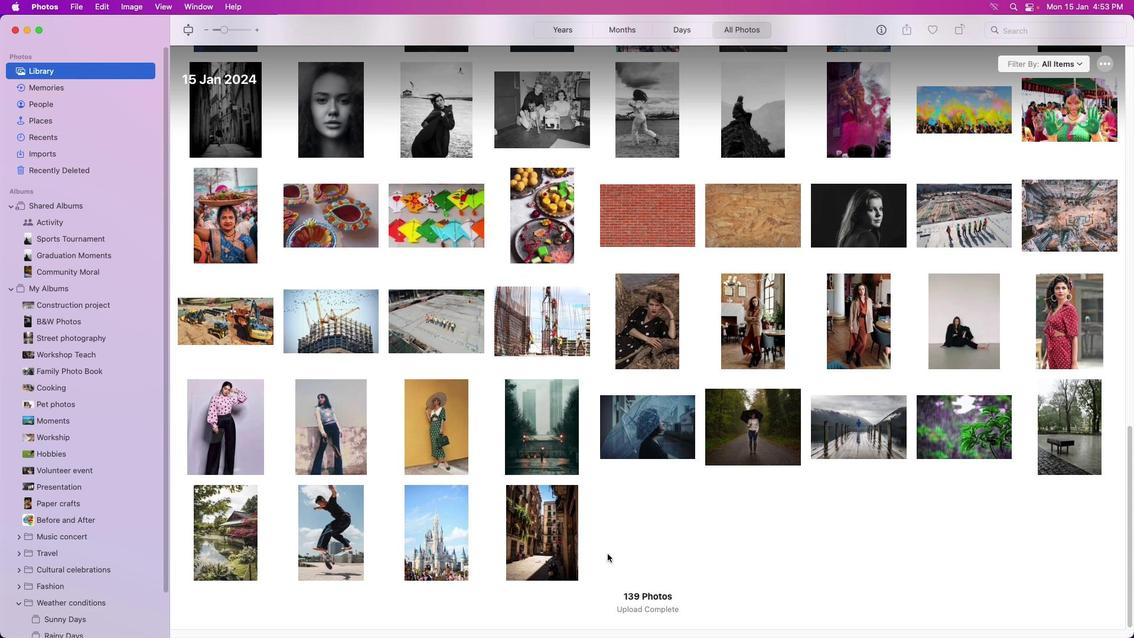 
Action: Mouse moved to (603, 555)
Screenshot: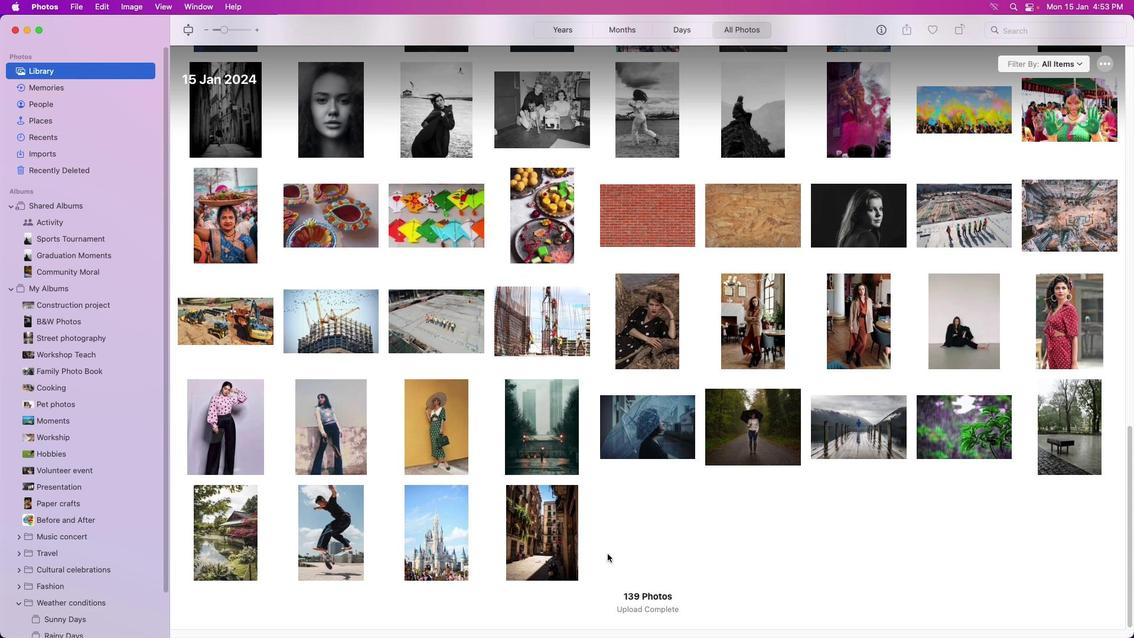 
Action: Mouse scrolled (603, 555) with delta (0, -1)
Screenshot: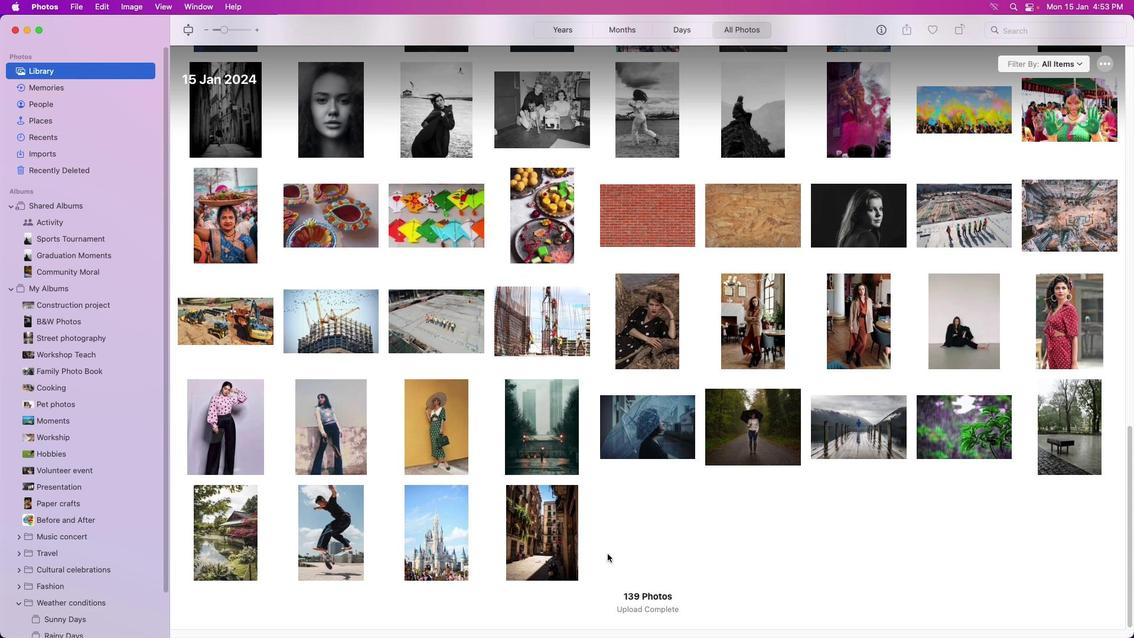 
Action: Mouse scrolled (603, 555) with delta (0, -2)
Screenshot: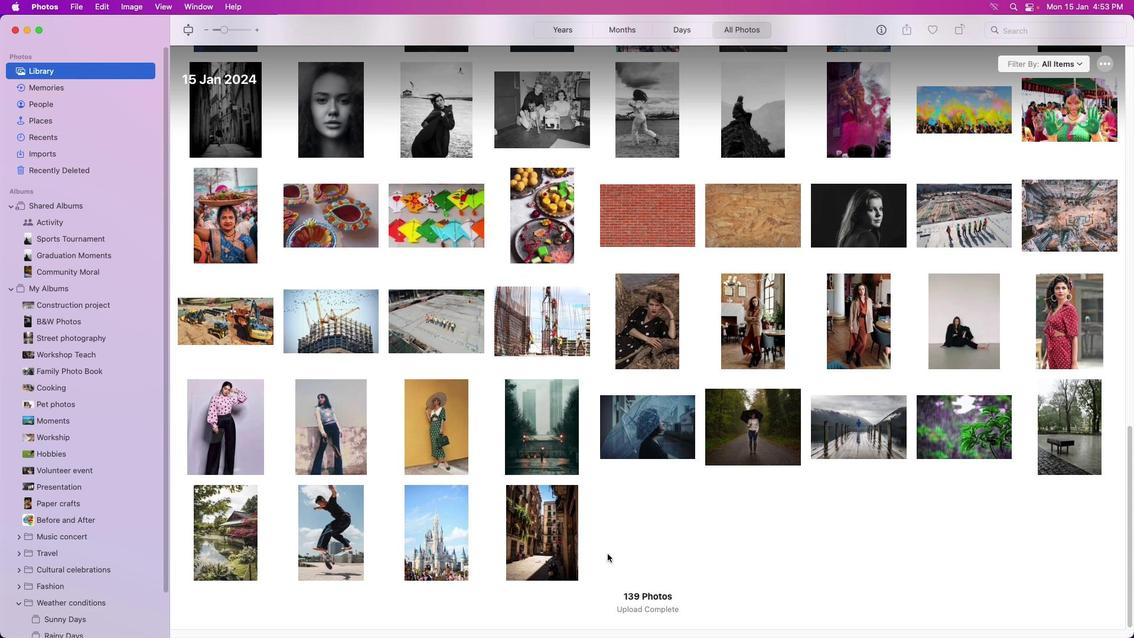 
Action: Mouse moved to (607, 553)
Screenshot: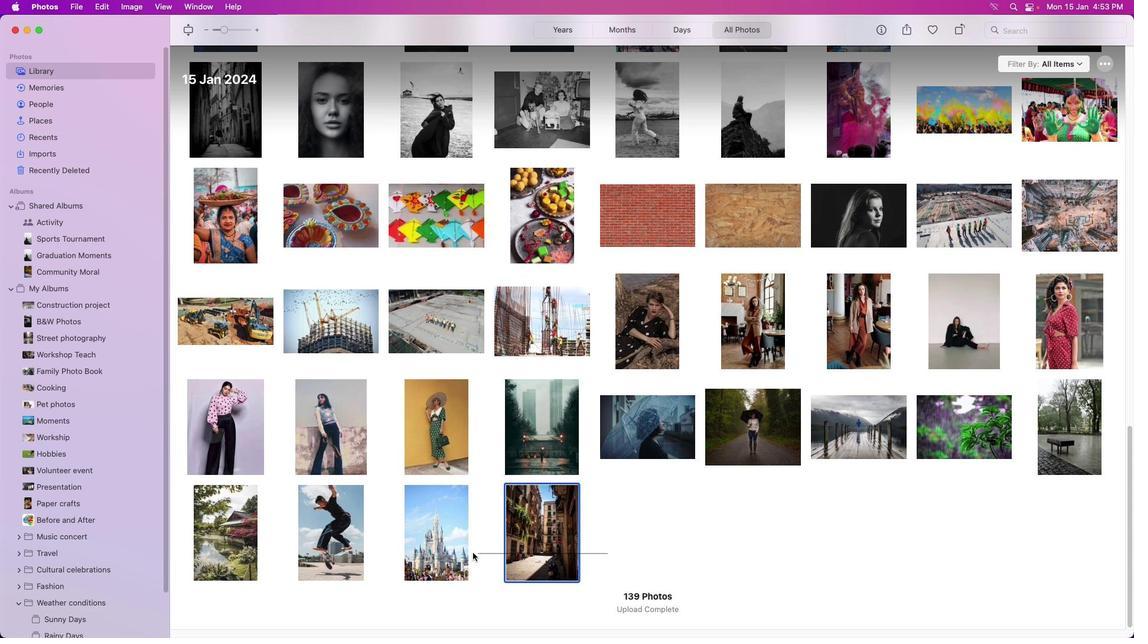 
Action: Mouse pressed left at (607, 553)
Screenshot: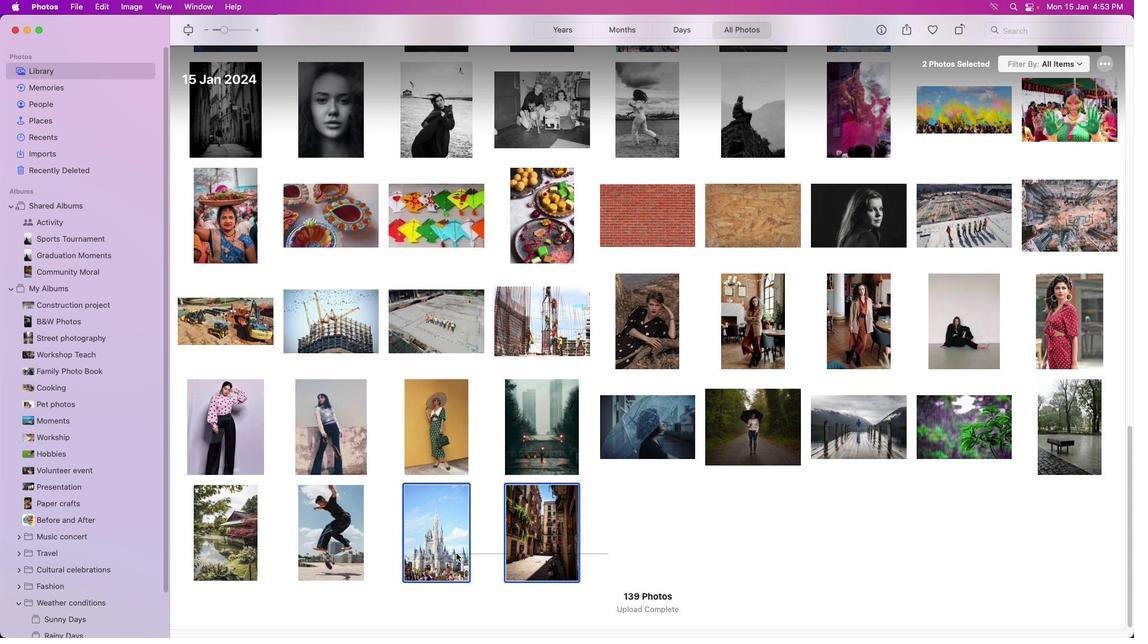 
Action: Mouse moved to (234, 524)
Screenshot: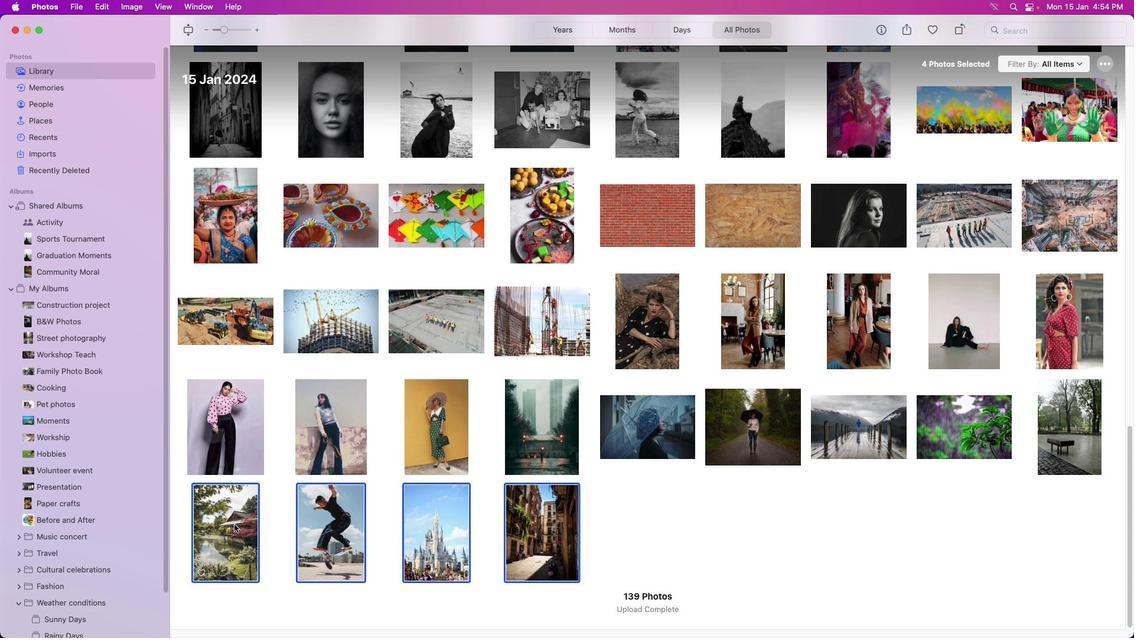 
Action: Mouse pressed right at (234, 524)
Screenshot: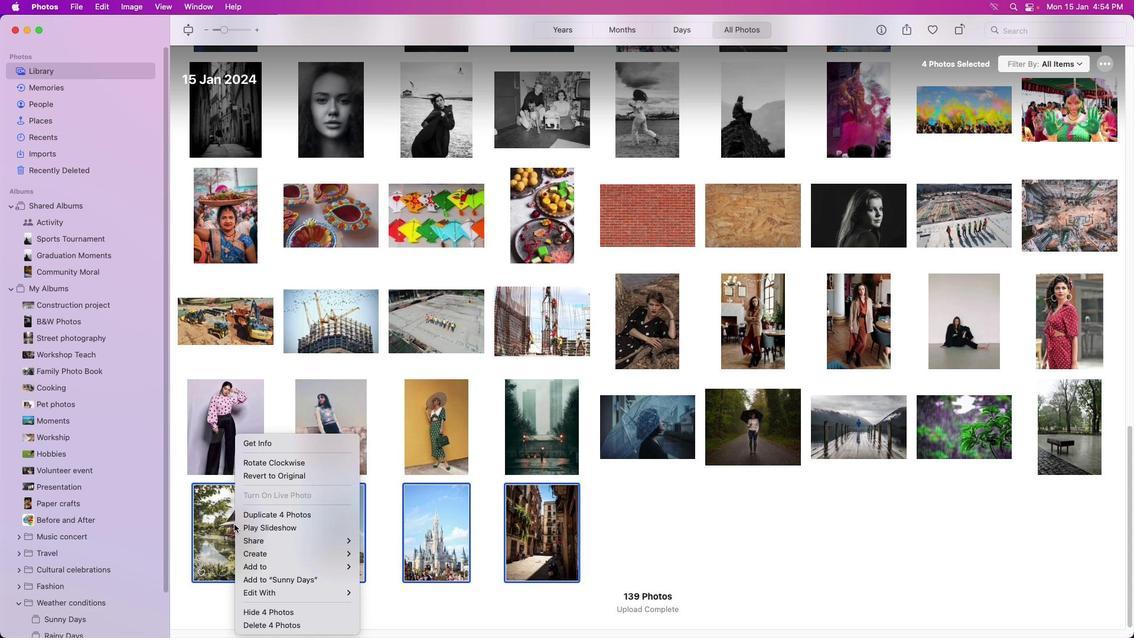 
Action: Mouse moved to (304, 581)
Screenshot: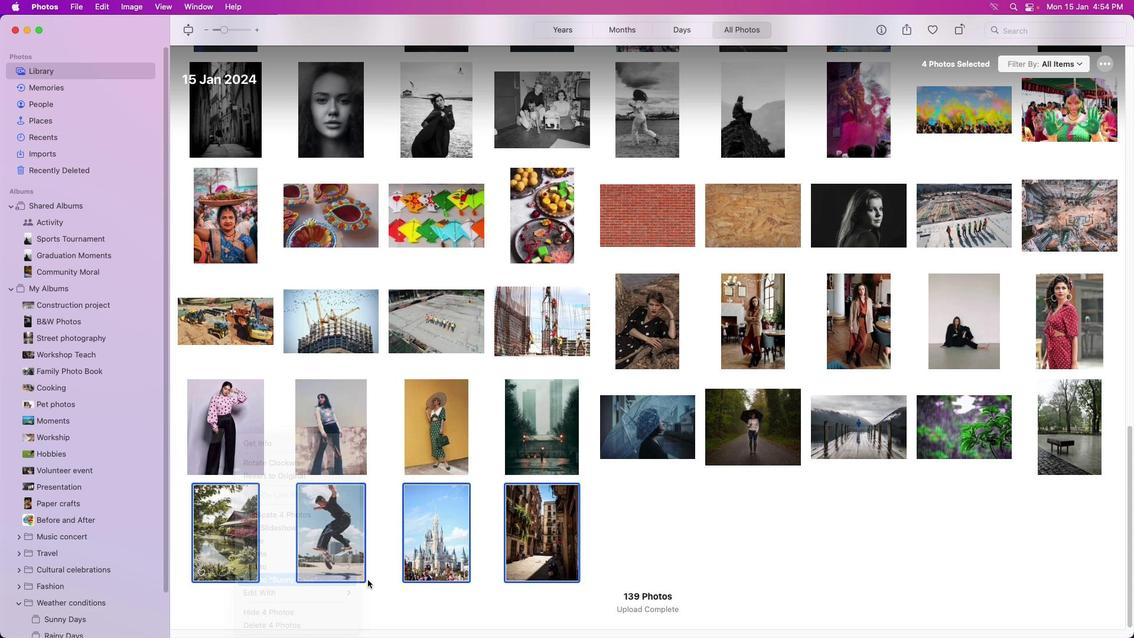 
Action: Mouse pressed left at (304, 581)
Screenshot: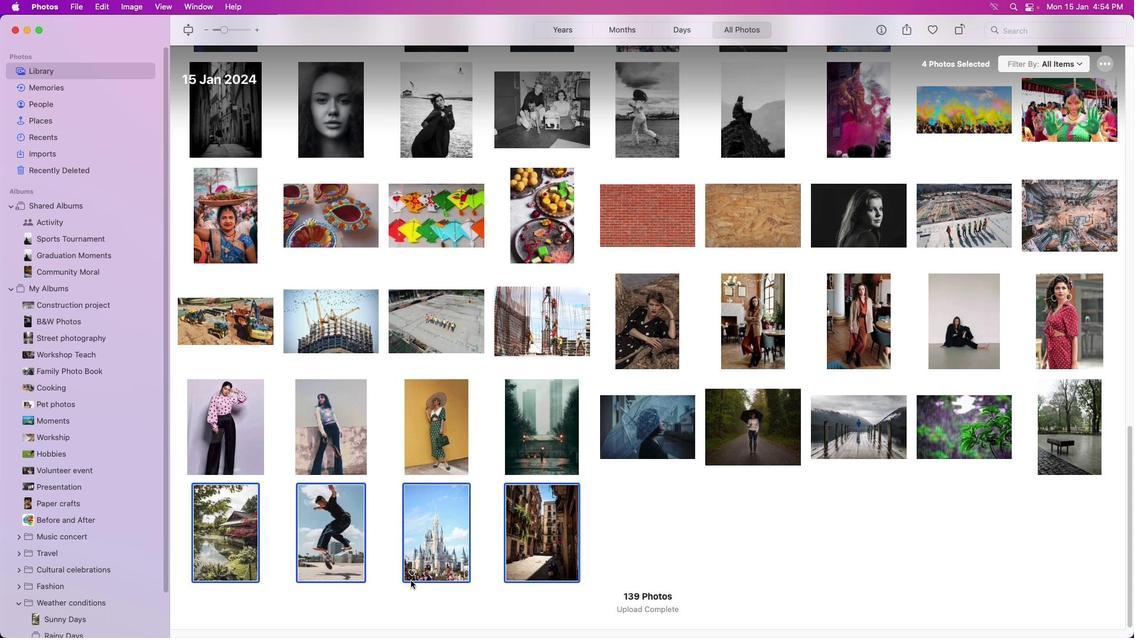 
Action: Mouse moved to (496, 402)
Screenshot: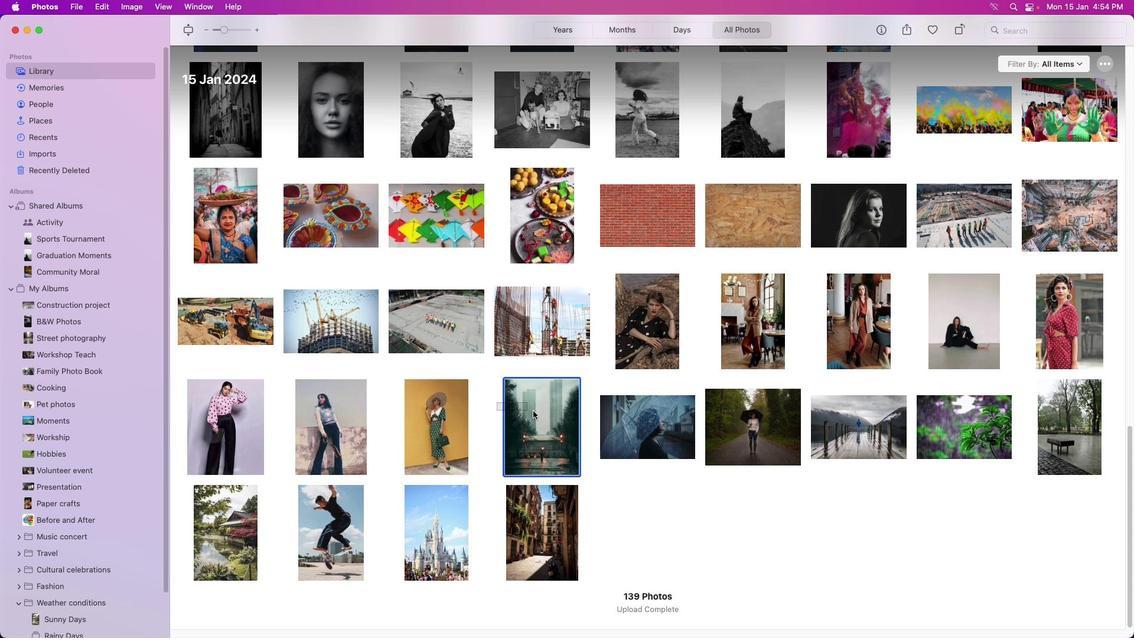
Action: Mouse pressed left at (496, 402)
Screenshot: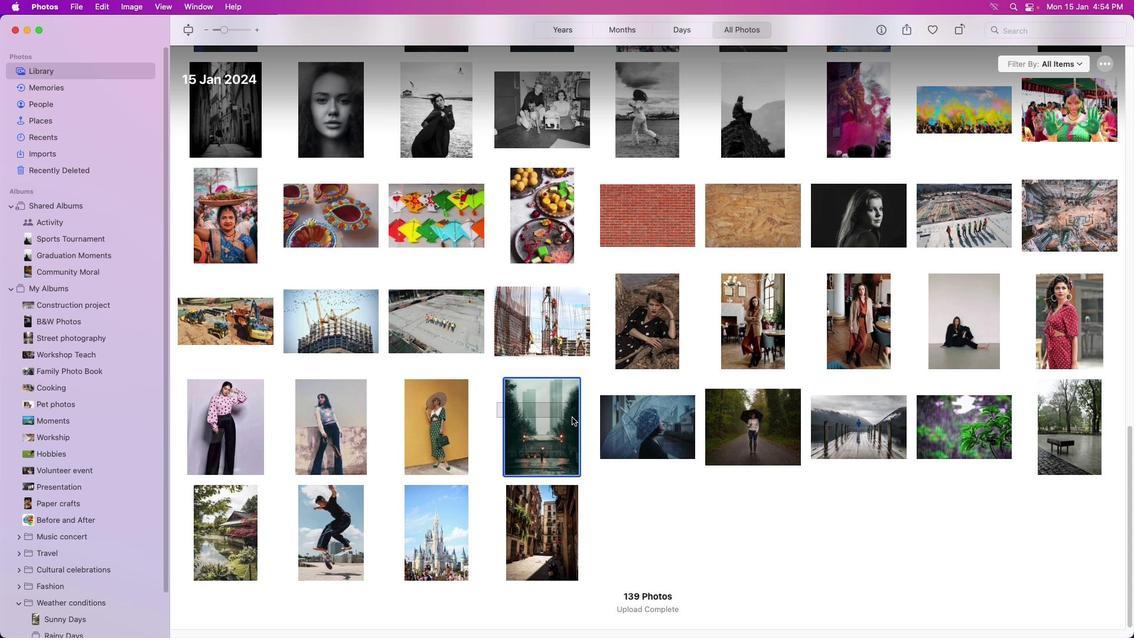 
Action: Mouse moved to (541, 443)
Screenshot: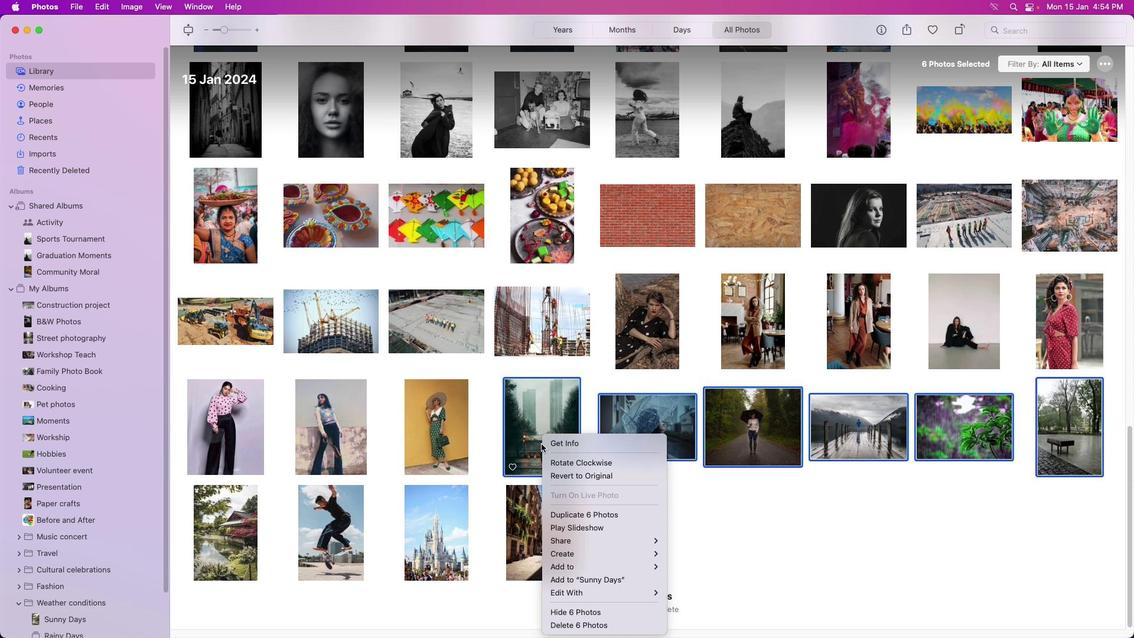 
Action: Mouse pressed right at (541, 443)
Screenshot: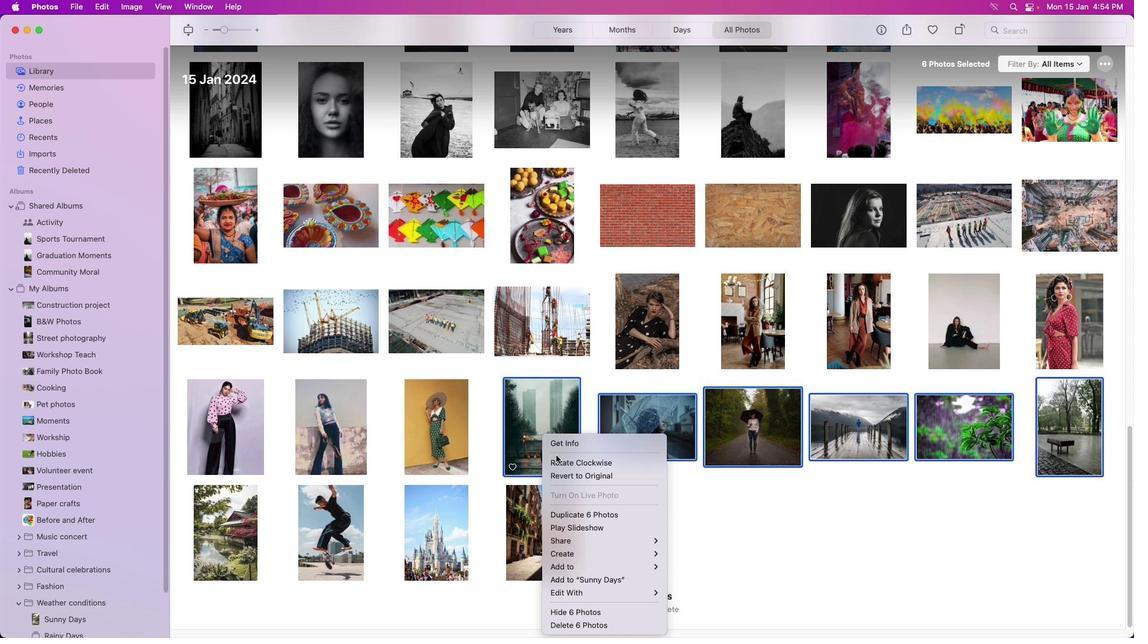 
Action: Mouse moved to (827, 626)
Screenshot: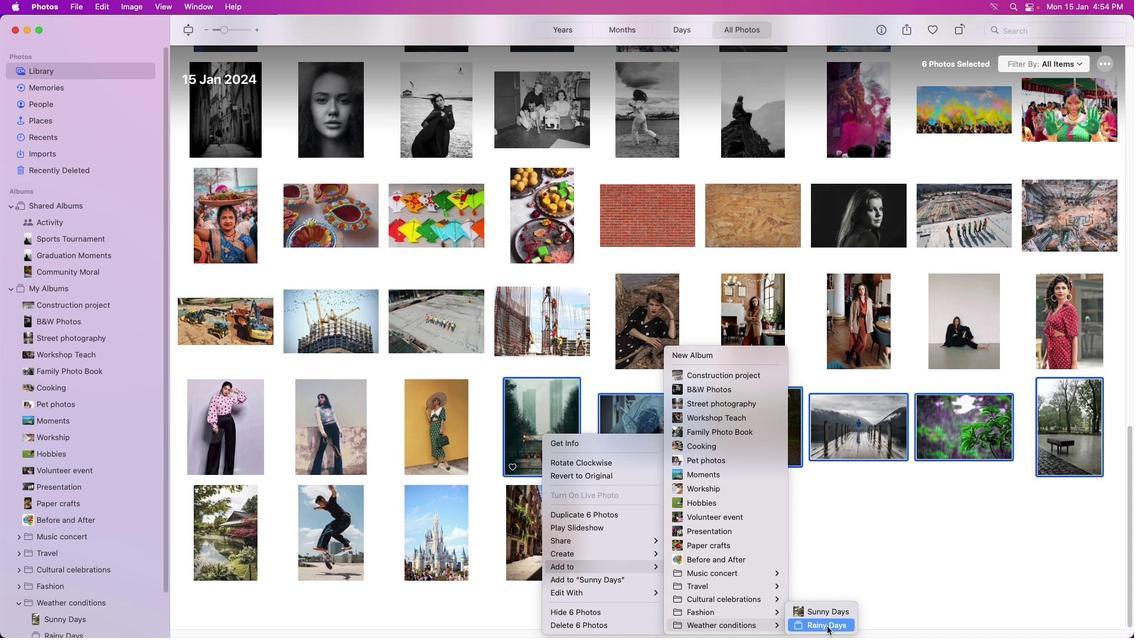 
Action: Mouse pressed left at (827, 626)
Screenshot: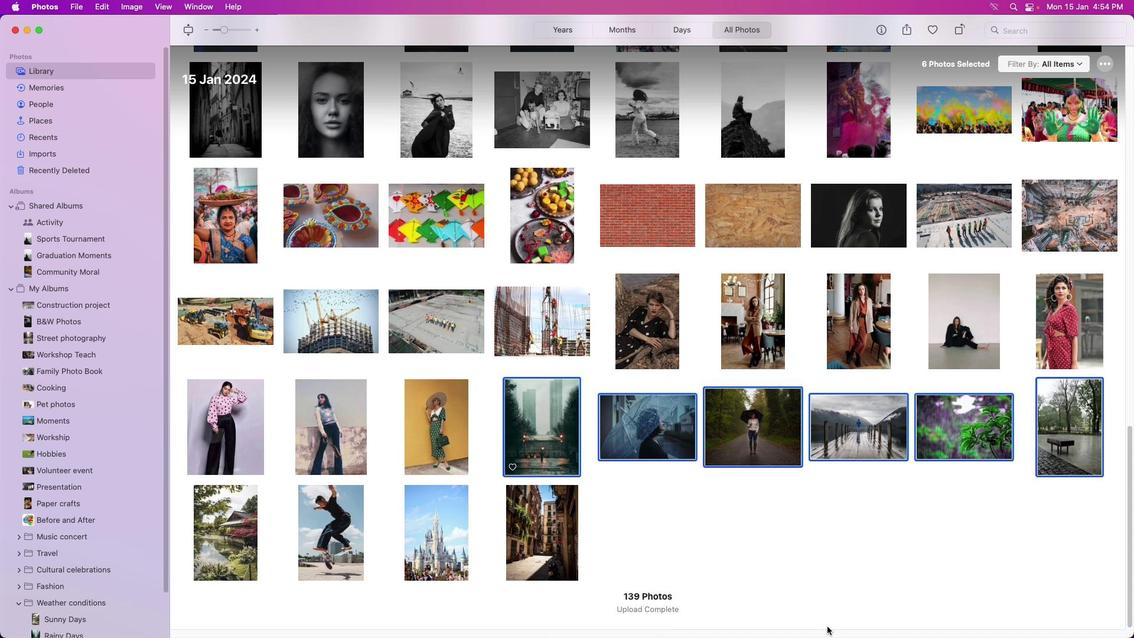 
Action: Mouse moved to (675, 499)
Screenshot: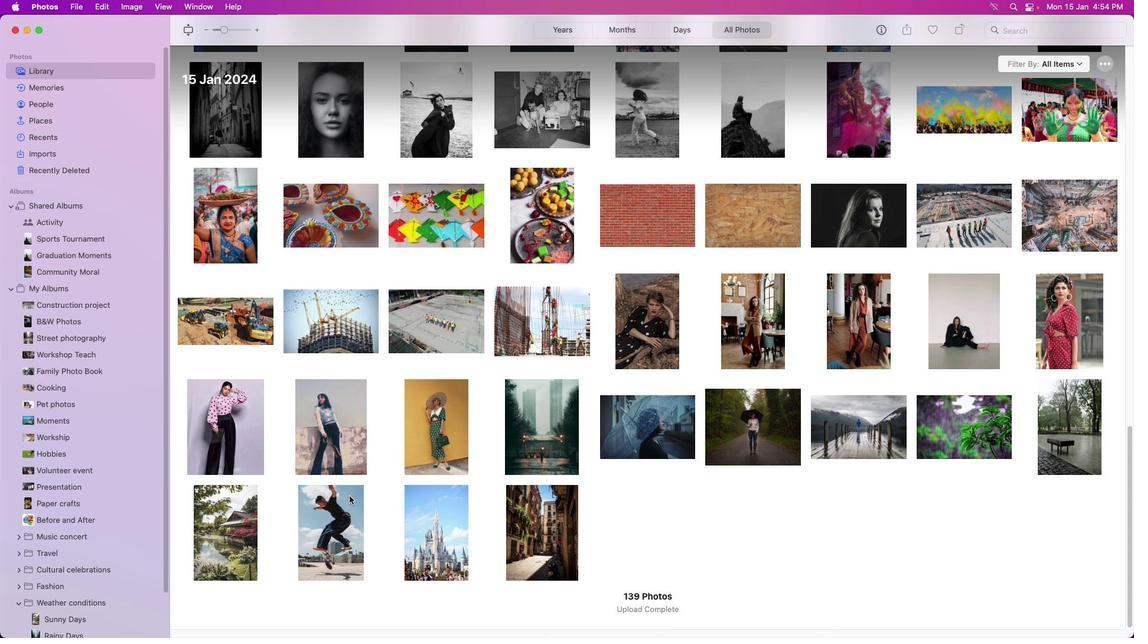 
Action: Mouse pressed left at (675, 499)
Screenshot: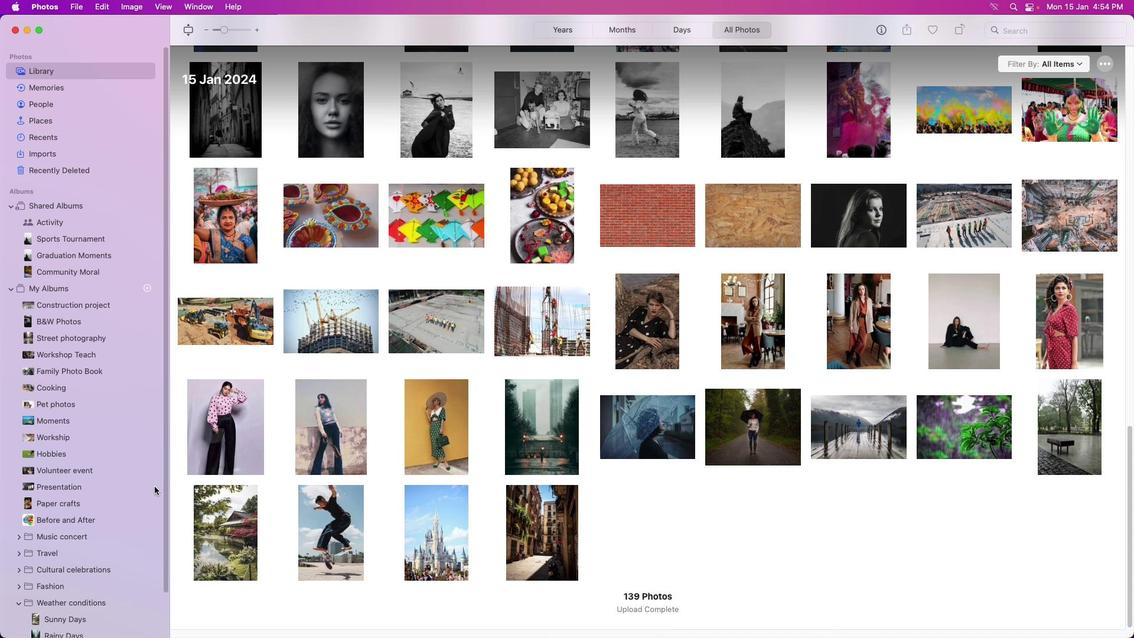 
Action: Mouse moved to (81, 505)
Screenshot: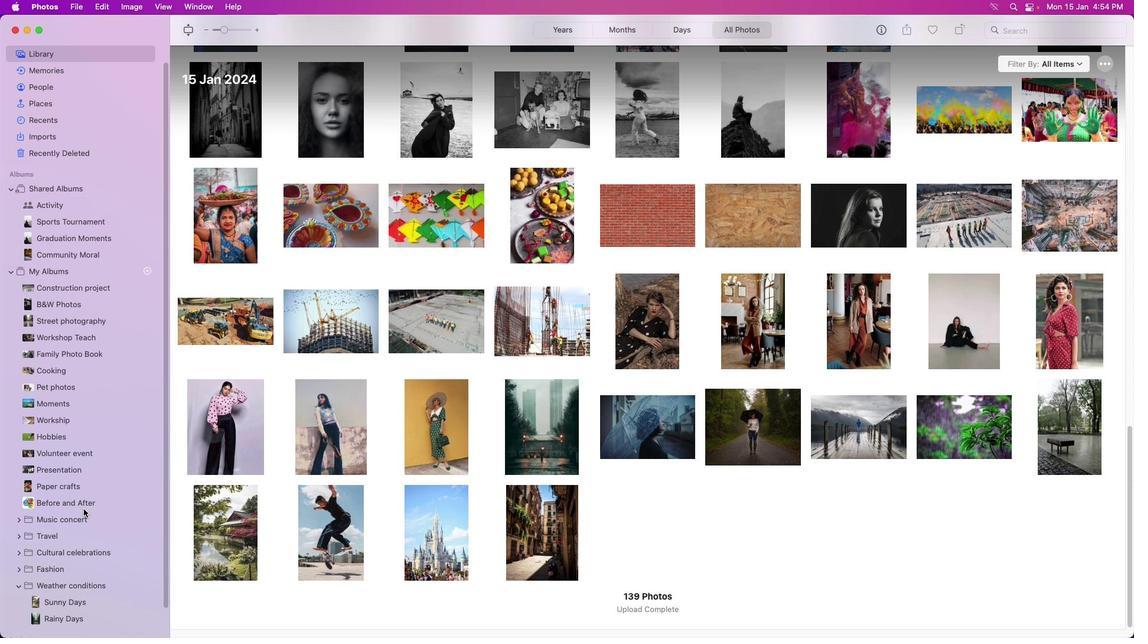 
Action: Mouse scrolled (81, 505) with delta (0, 0)
Screenshot: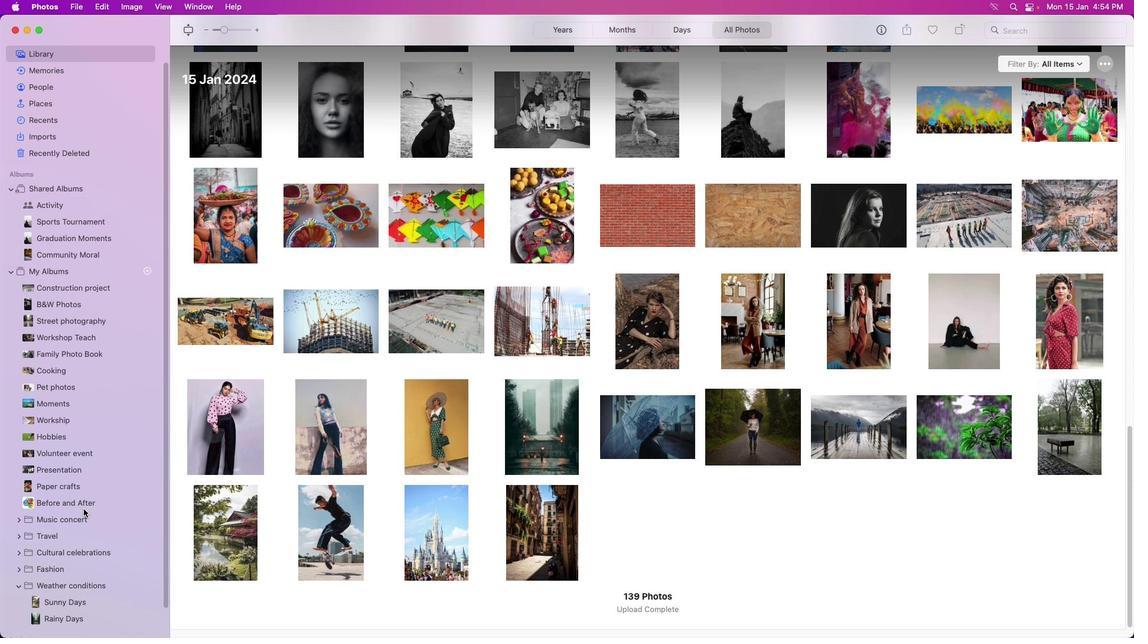 
Action: Mouse moved to (83, 508)
Screenshot: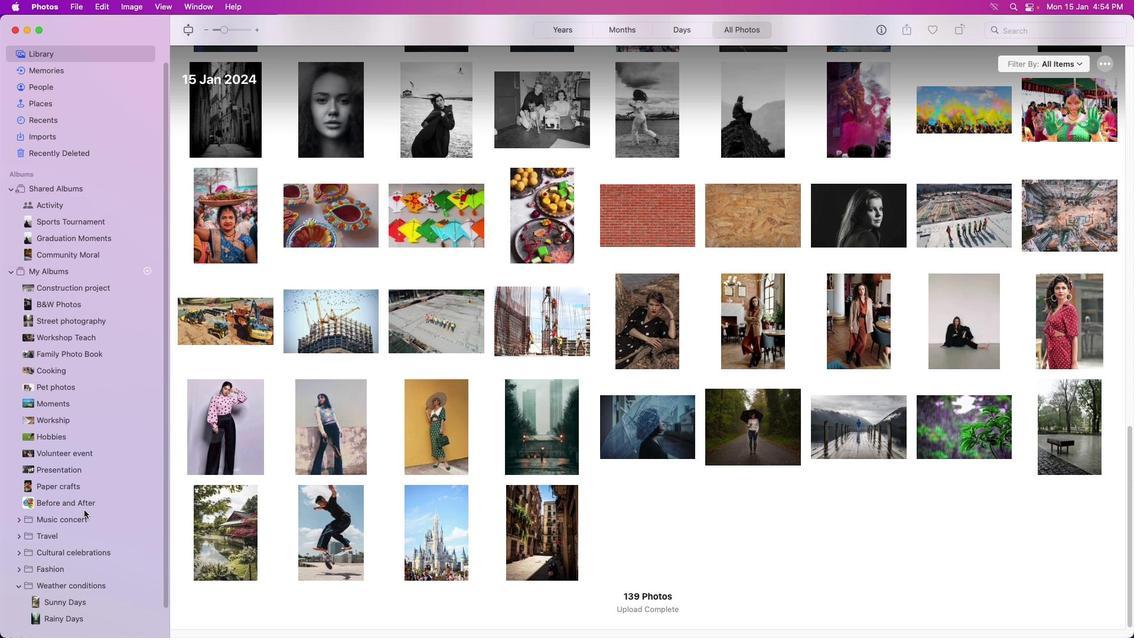 
Action: Mouse scrolled (83, 508) with delta (0, 0)
Screenshot: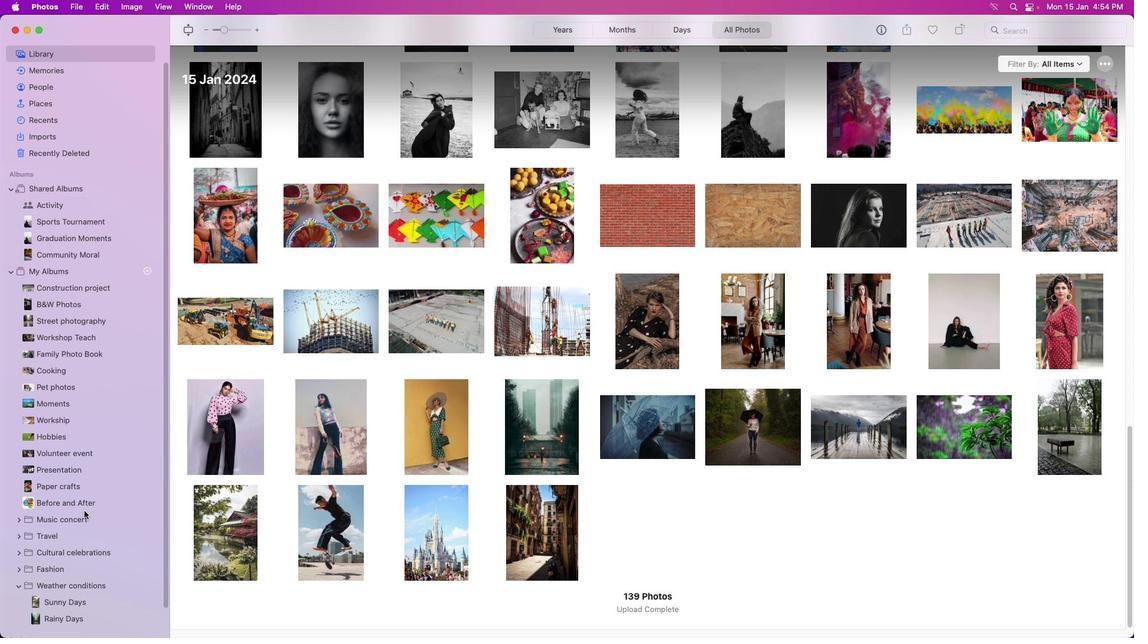 
Action: Mouse scrolled (83, 508) with delta (0, 0)
Screenshot: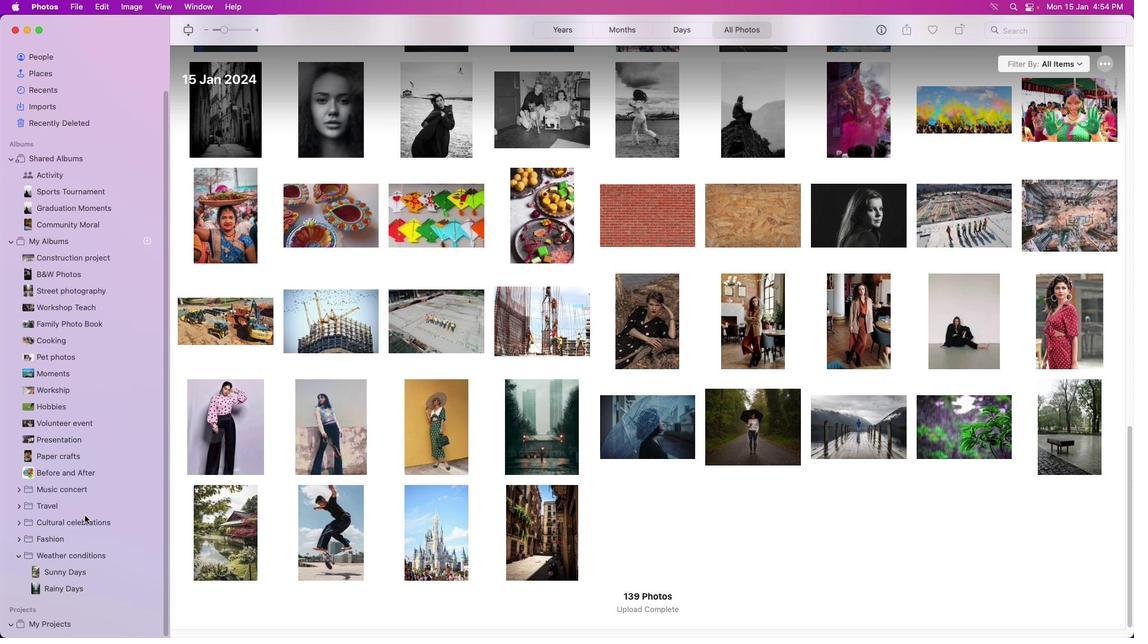 
Action: Mouse moved to (84, 510)
Screenshot: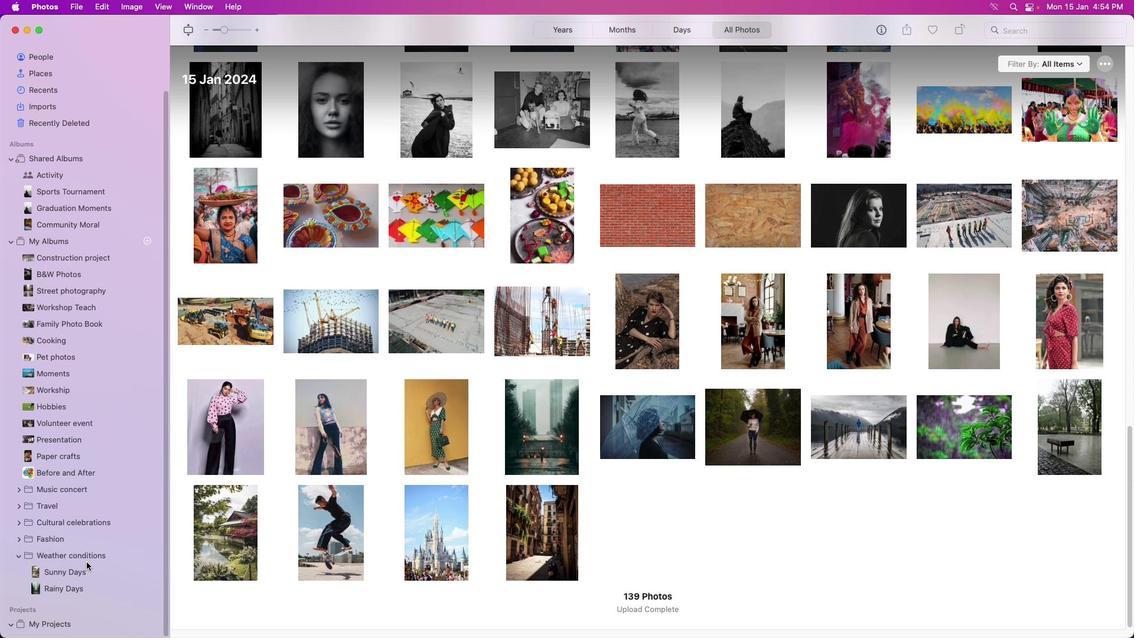 
Action: Mouse scrolled (84, 510) with delta (0, 0)
Screenshot: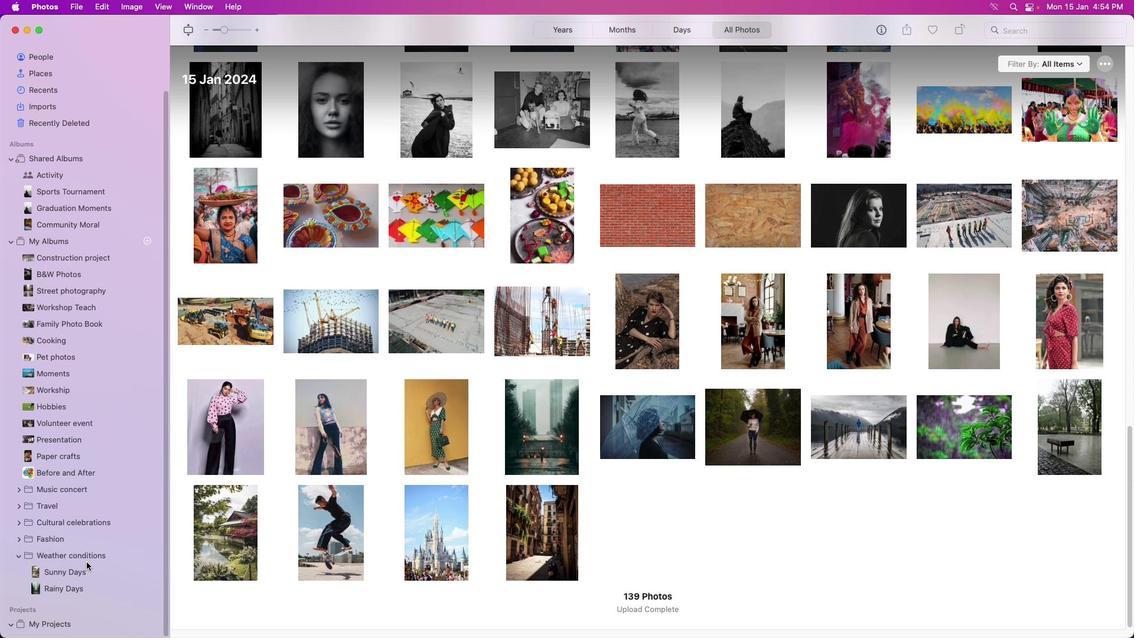 
Action: Mouse moved to (84, 513)
Screenshot: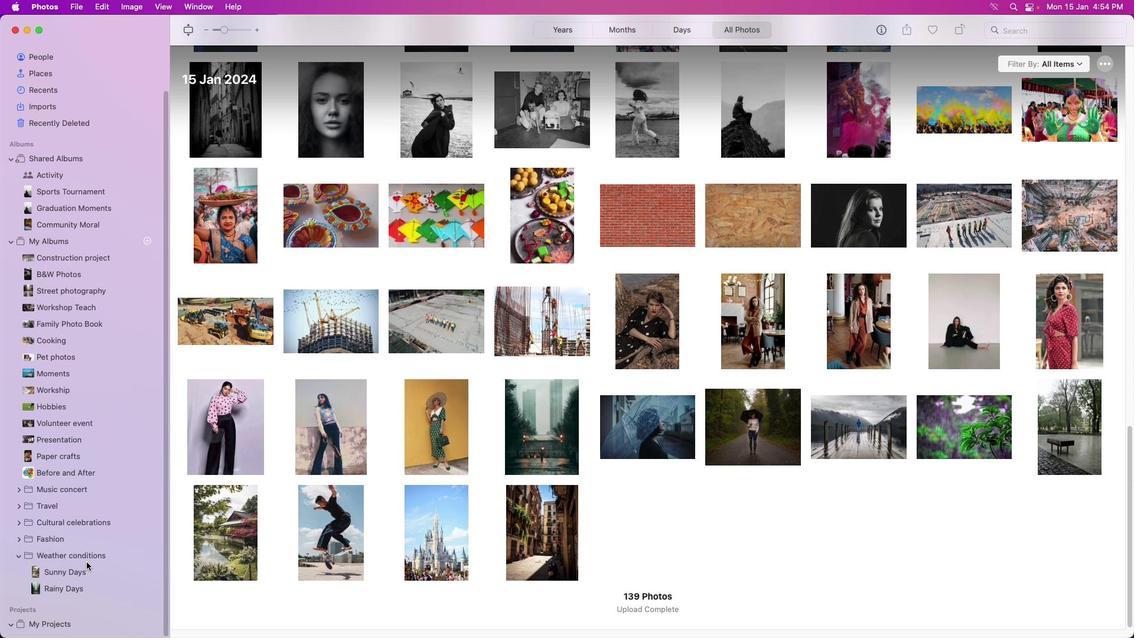 
Action: Mouse scrolled (84, 513) with delta (0, 0)
Screenshot: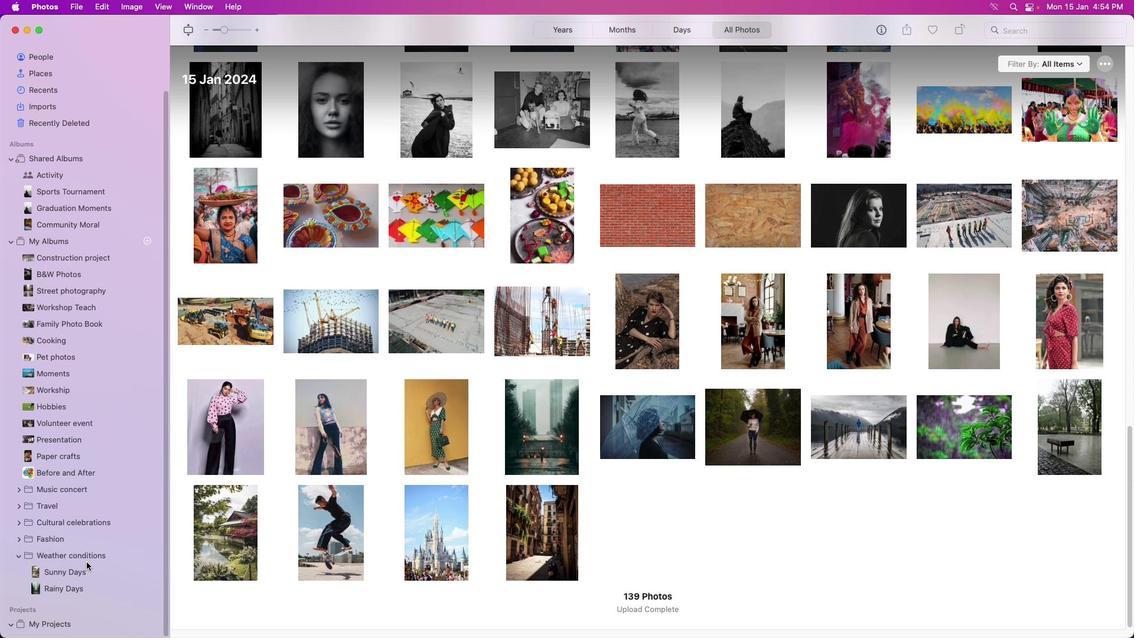 
Action: Mouse moved to (84, 514)
Screenshot: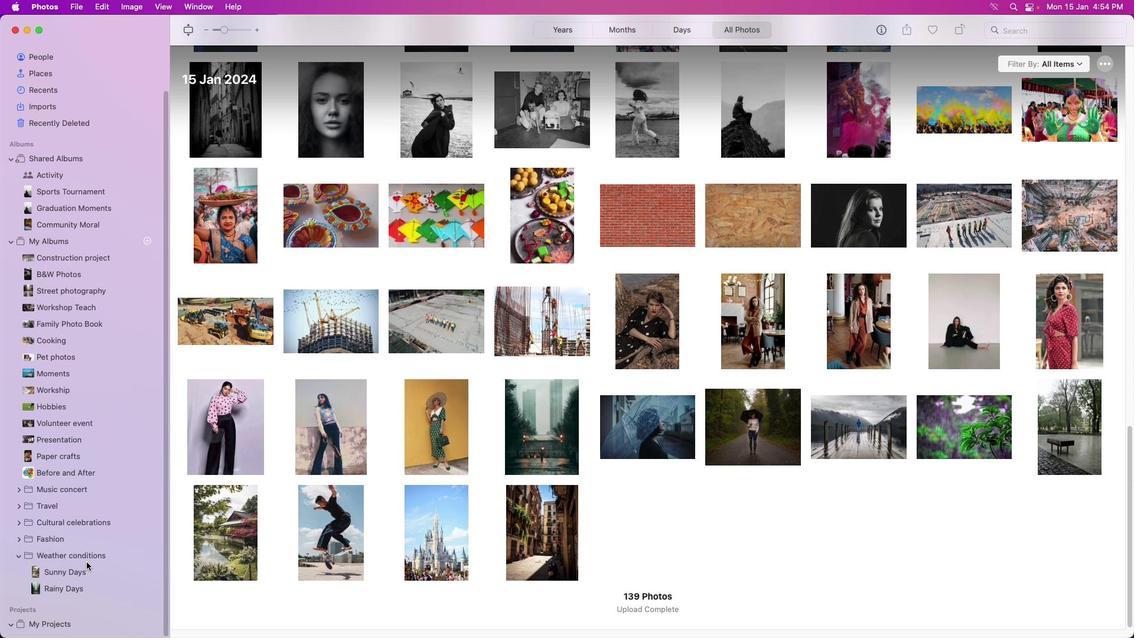 
Action: Mouse scrolled (84, 514) with delta (0, -1)
Screenshot: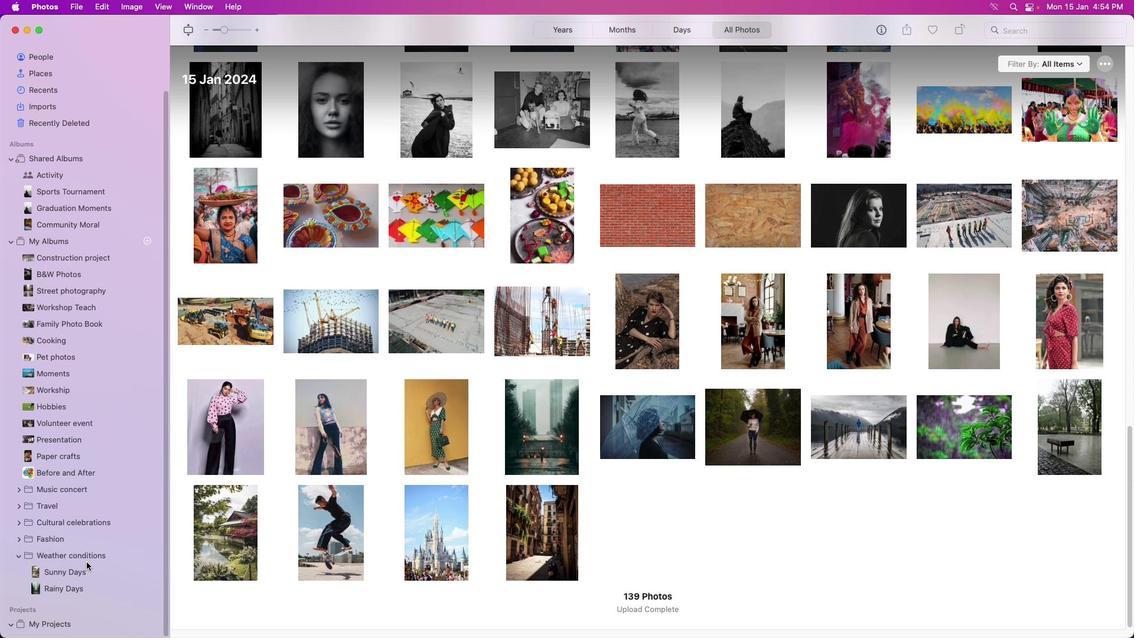 
Action: Mouse moved to (85, 515)
Screenshot: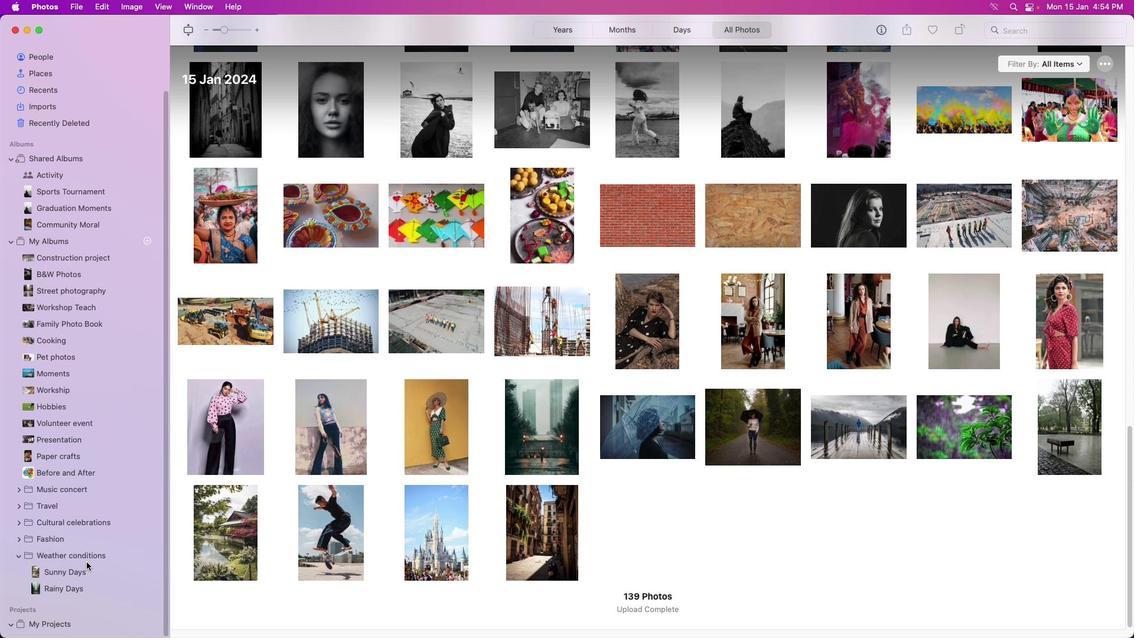 
Action: Mouse scrolled (85, 515) with delta (0, -1)
Screenshot: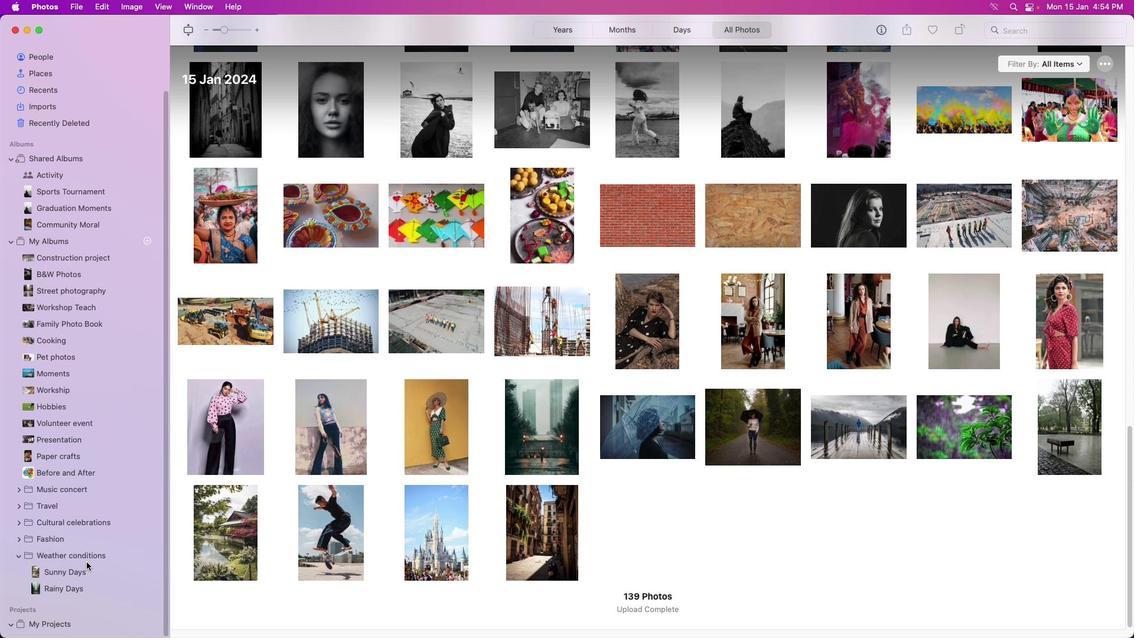
Action: Mouse moved to (82, 571)
Screenshot: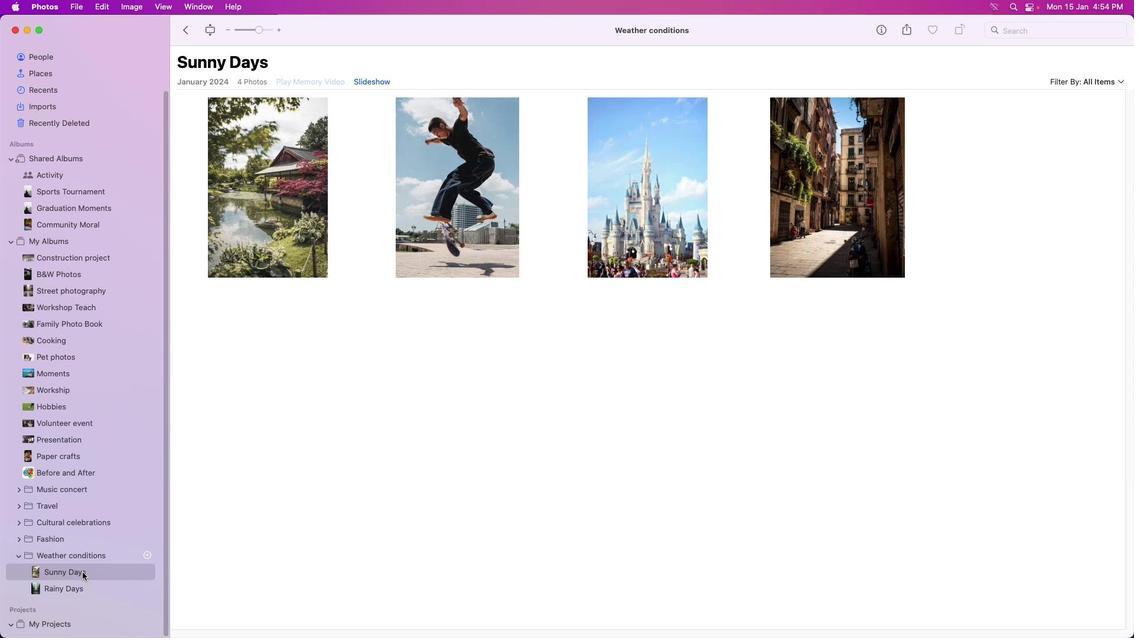 
Action: Mouse pressed left at (82, 571)
Screenshot: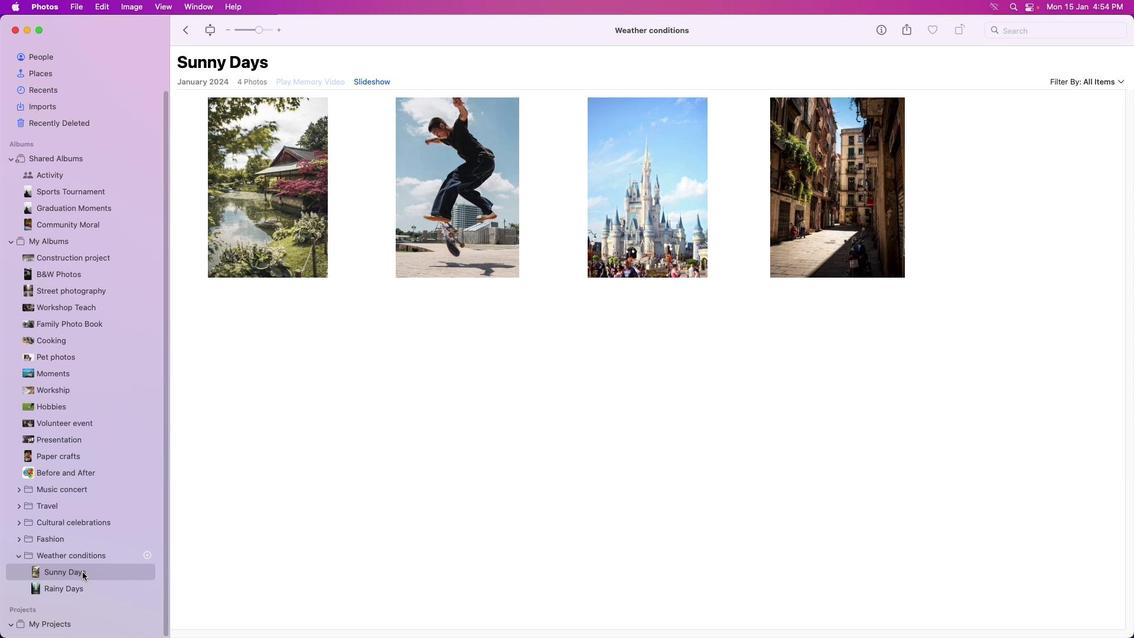 
Action: Mouse moved to (77, 590)
Screenshot: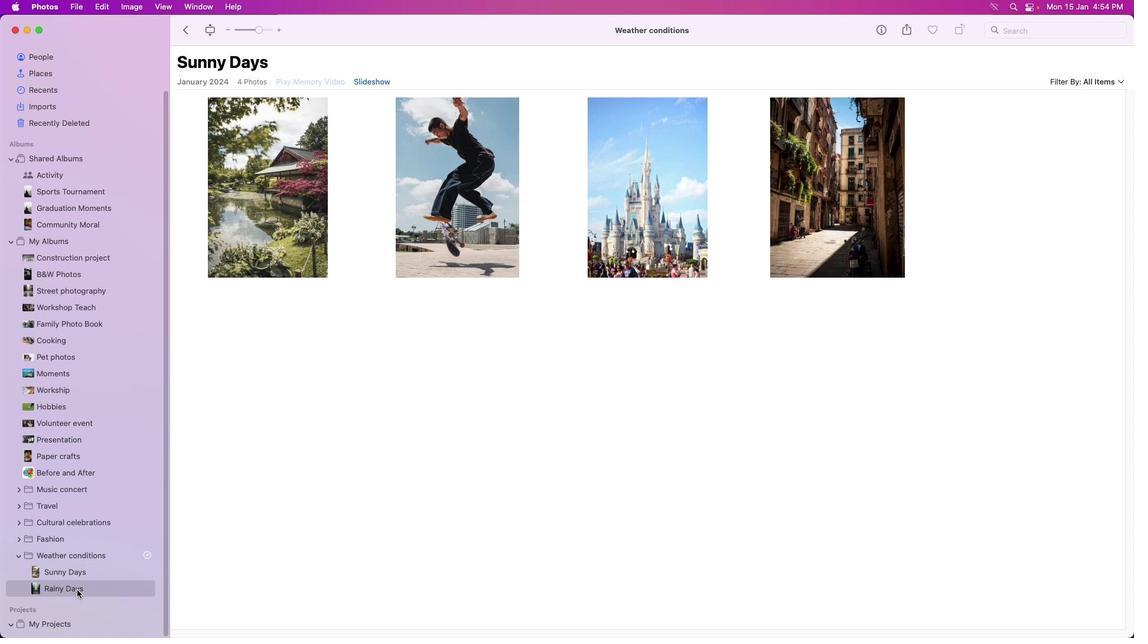 
Action: Mouse pressed left at (77, 590)
Screenshot: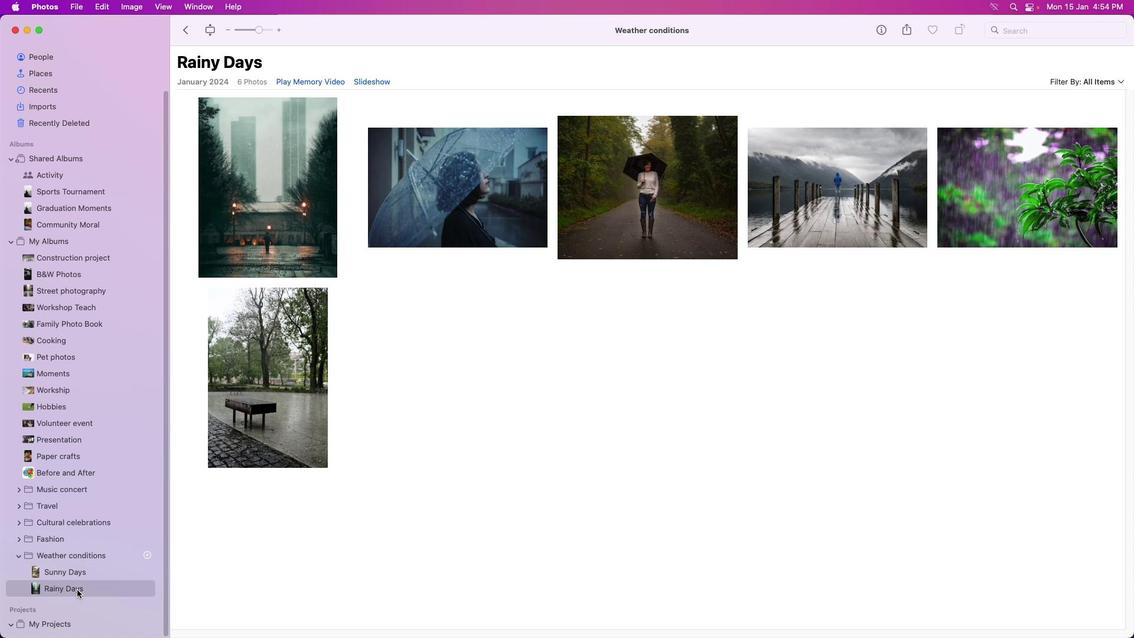 
Action: Mouse moved to (84, 570)
Screenshot: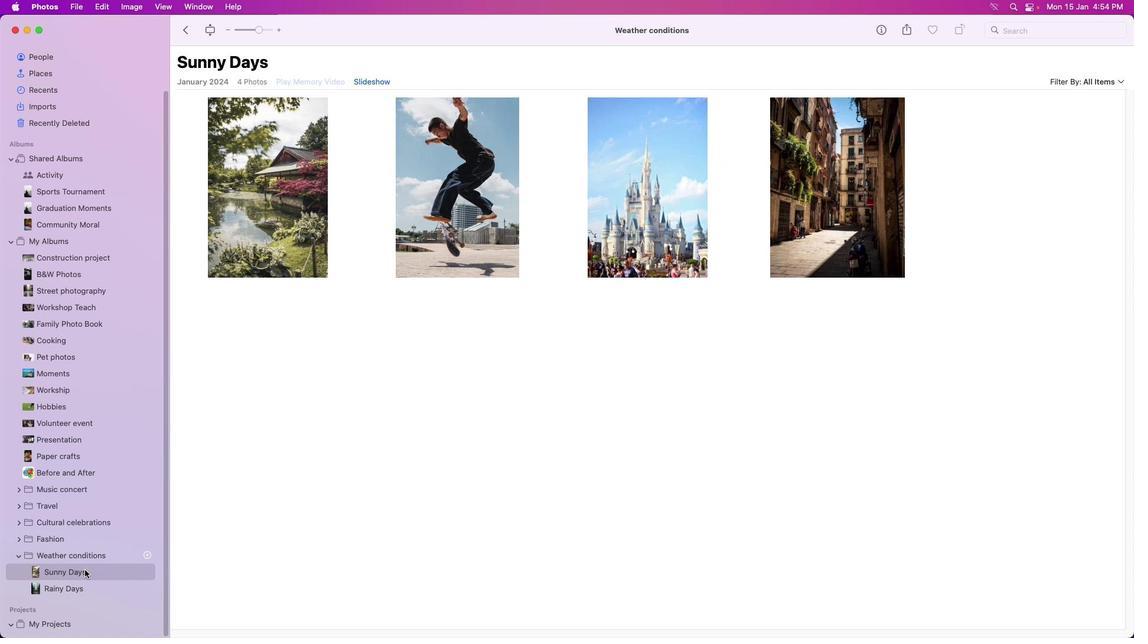 
Action: Mouse pressed left at (84, 570)
Screenshot: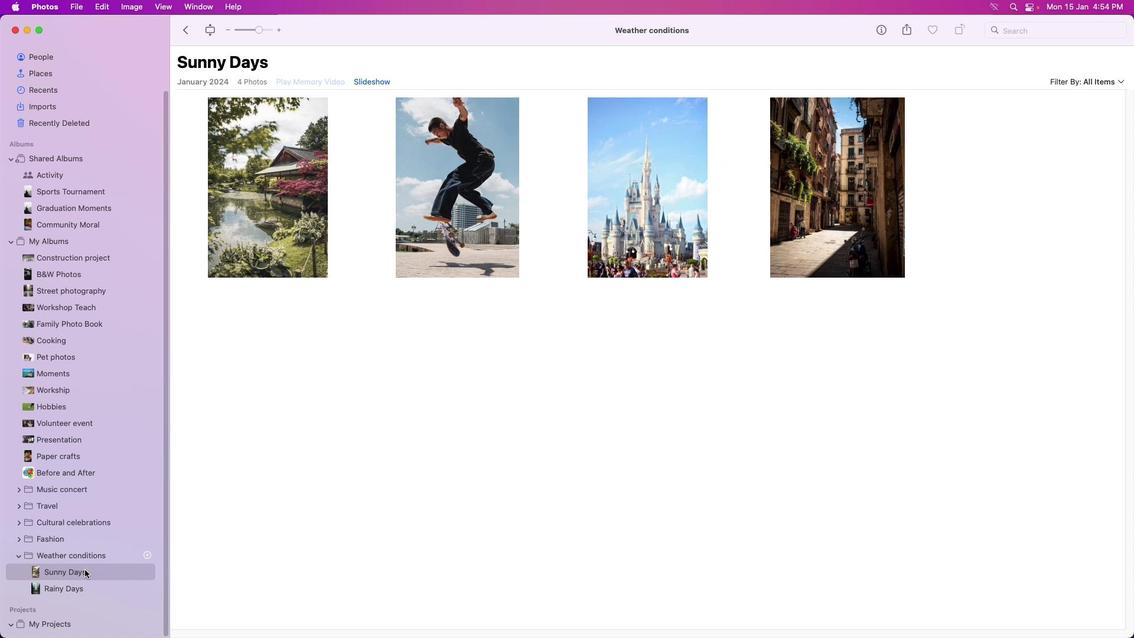 
Action: Mouse moved to (80, 589)
Screenshot: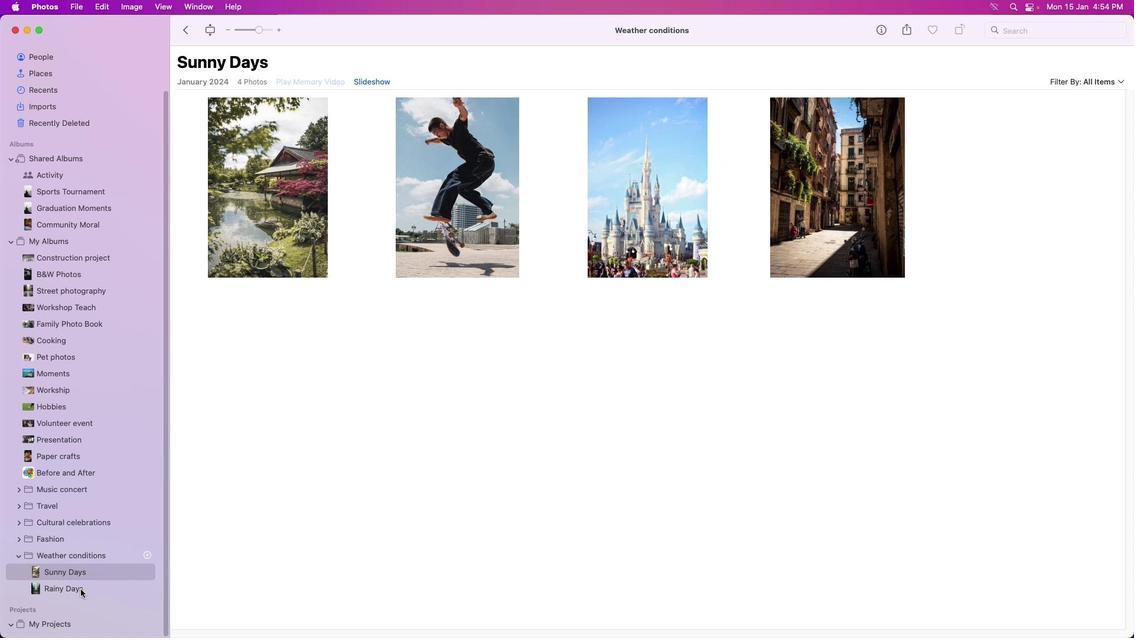
Action: Mouse pressed left at (80, 589)
Screenshot: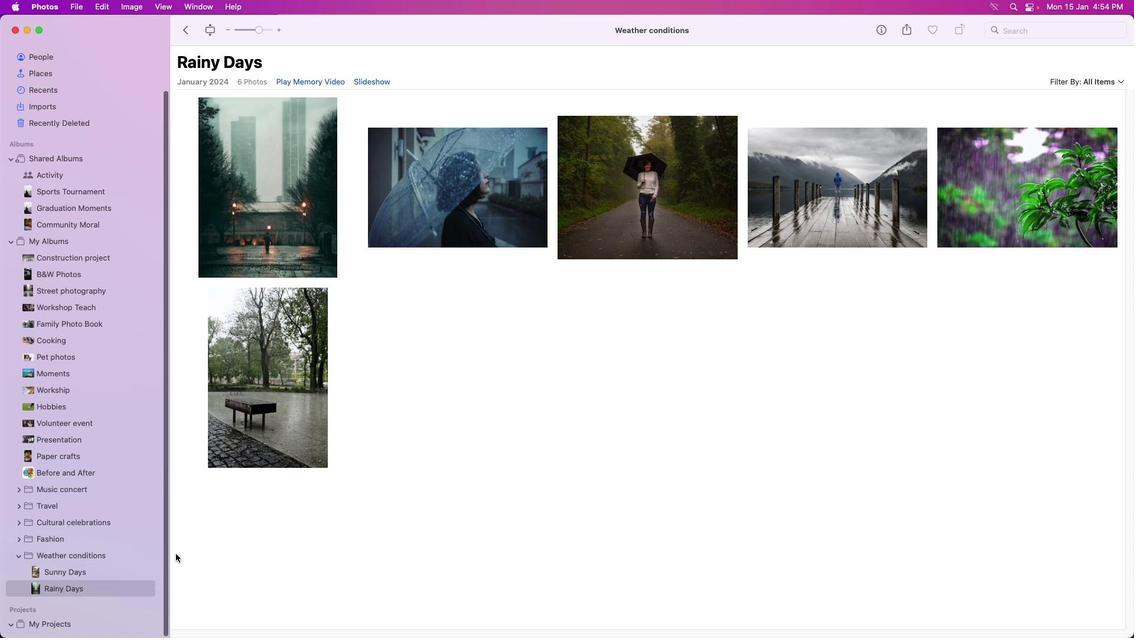 
Action: Mouse moved to (323, 202)
Screenshot: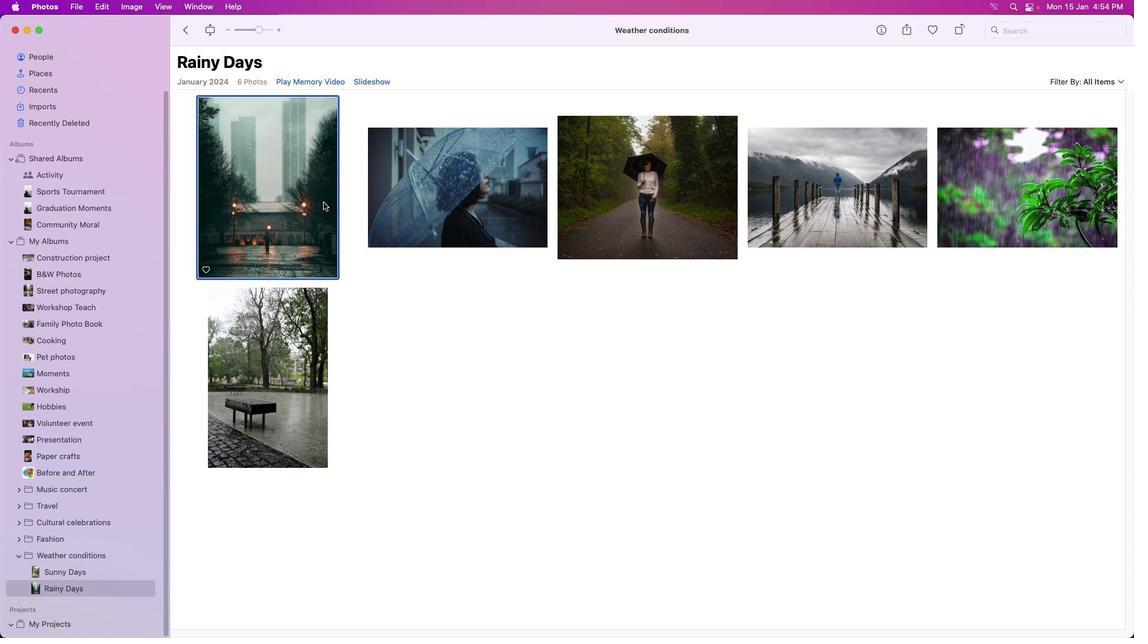 
Action: Mouse pressed left at (323, 202)
Screenshot: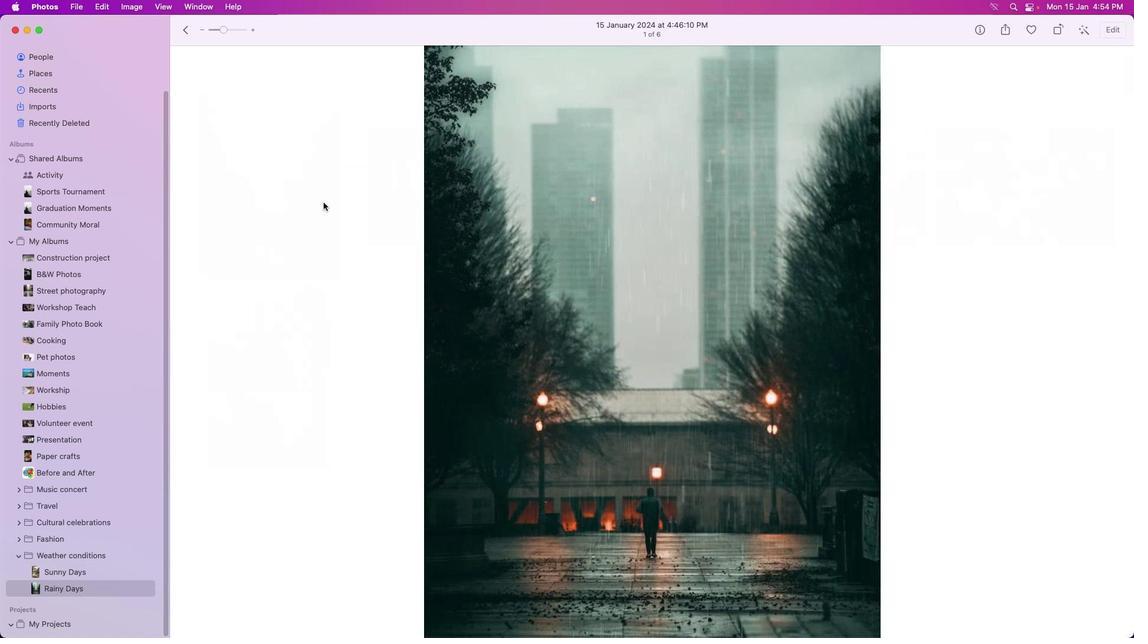
Action: Mouse pressed left at (323, 202)
Screenshot: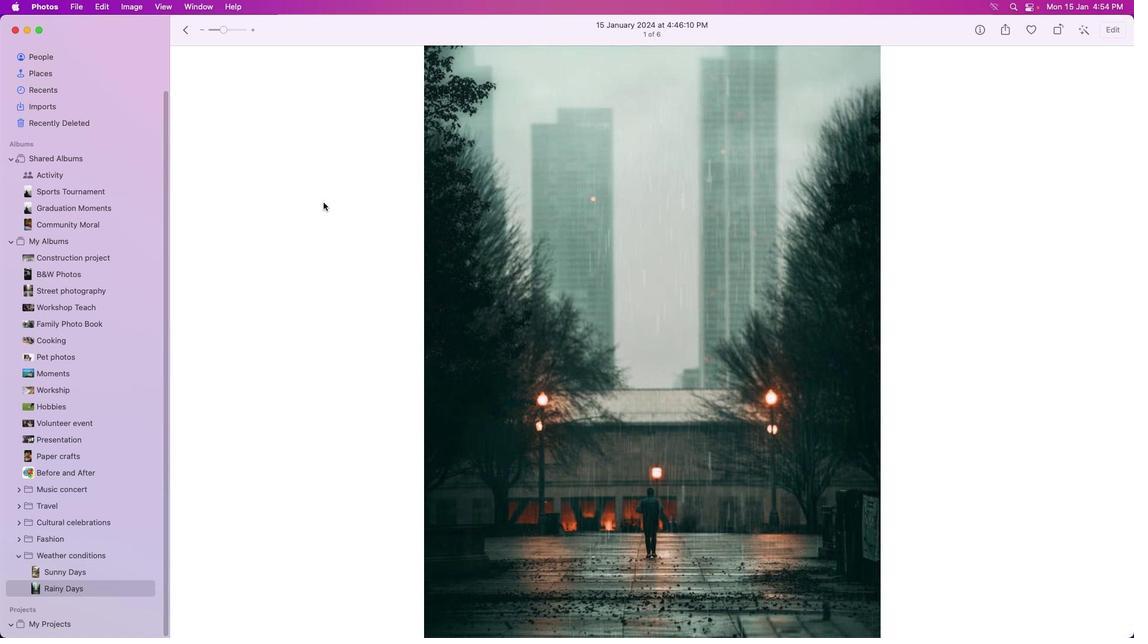 
Action: Key pressed Key.rightKey.left
Screenshot: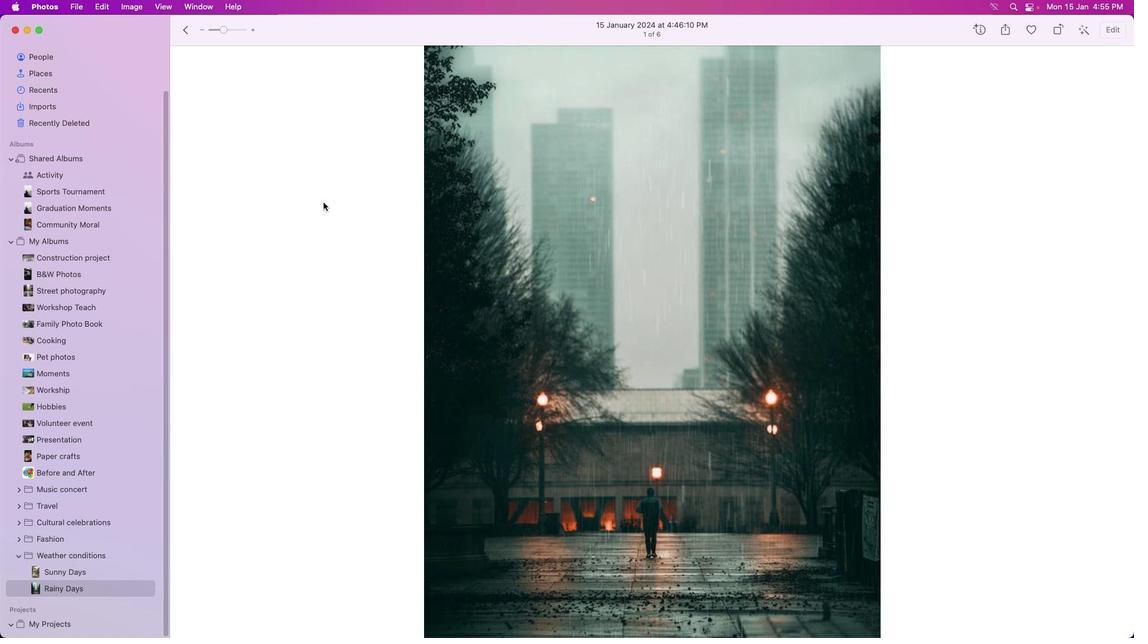 
Action: Mouse moved to (764, 332)
Screenshot: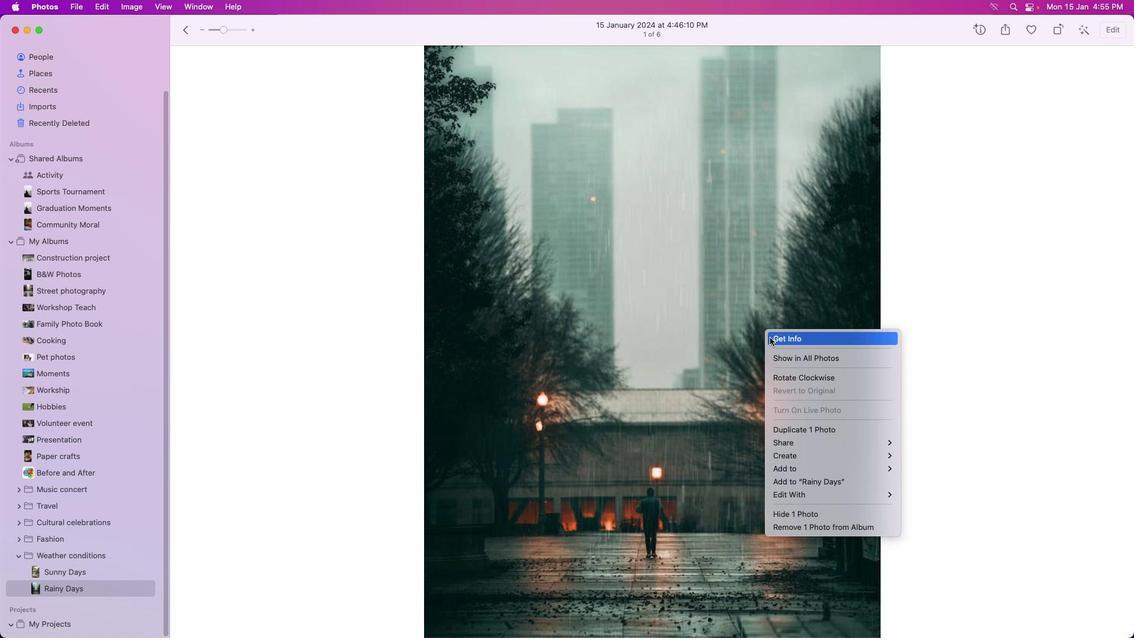 
Action: Mouse pressed right at (764, 332)
Screenshot: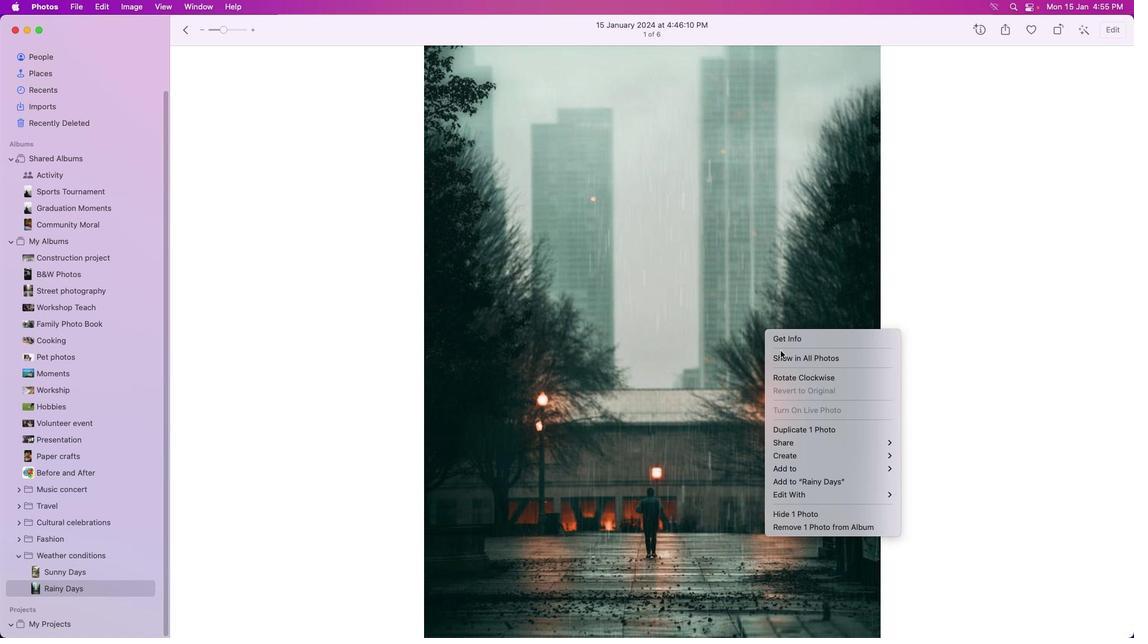 
Action: Mouse moved to (998, 298)
Screenshot: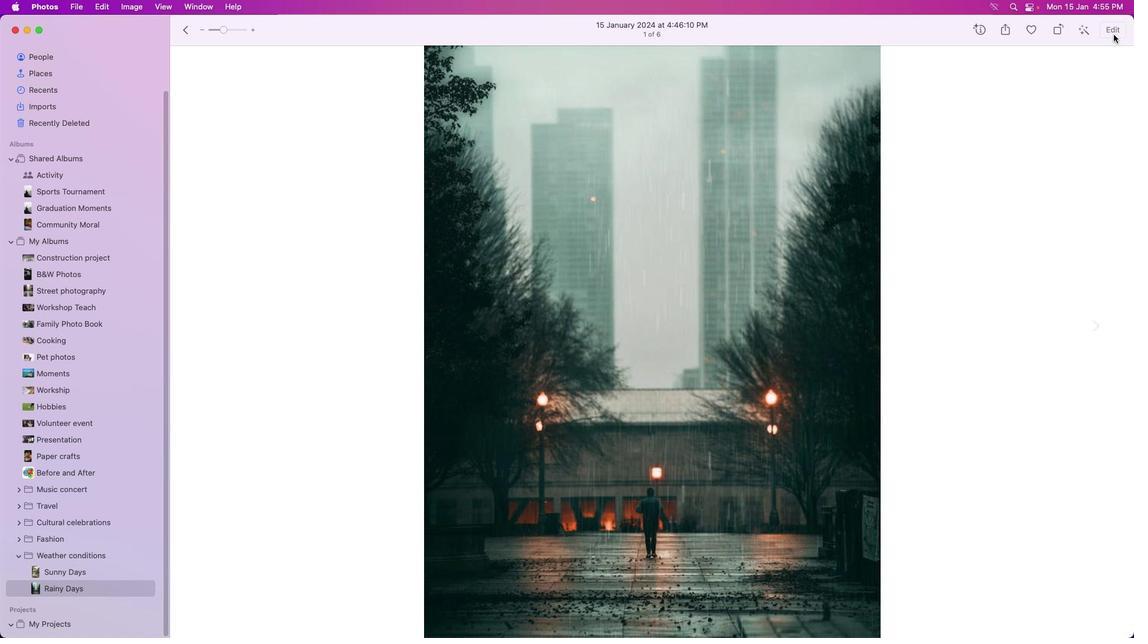 
Action: Mouse pressed left at (998, 298)
Screenshot: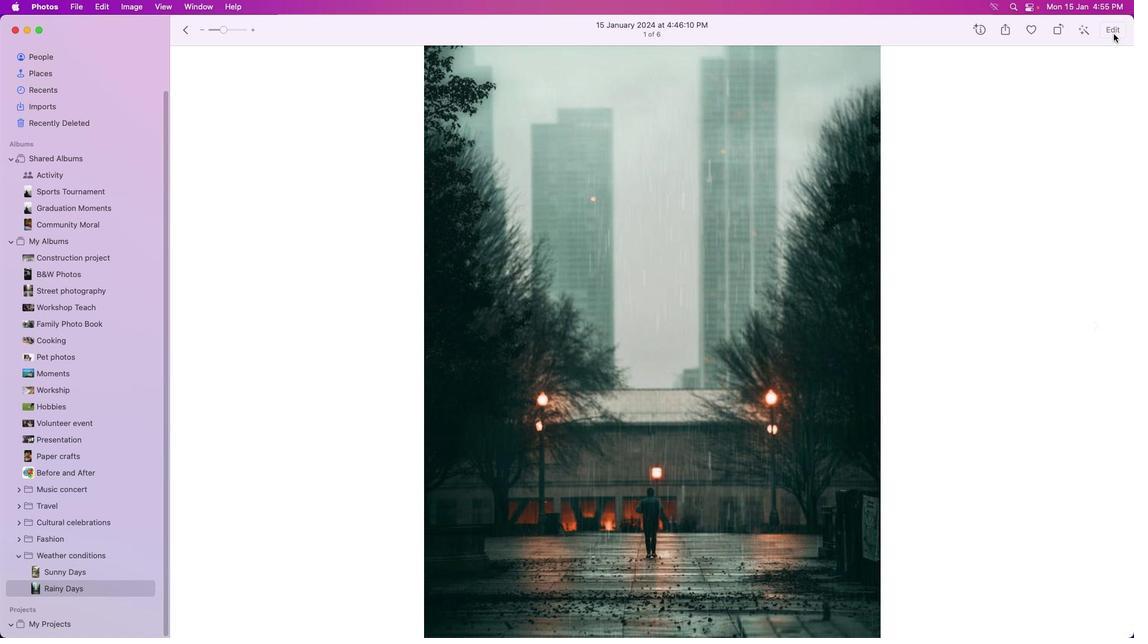 
Action: Mouse moved to (1113, 31)
Screenshot: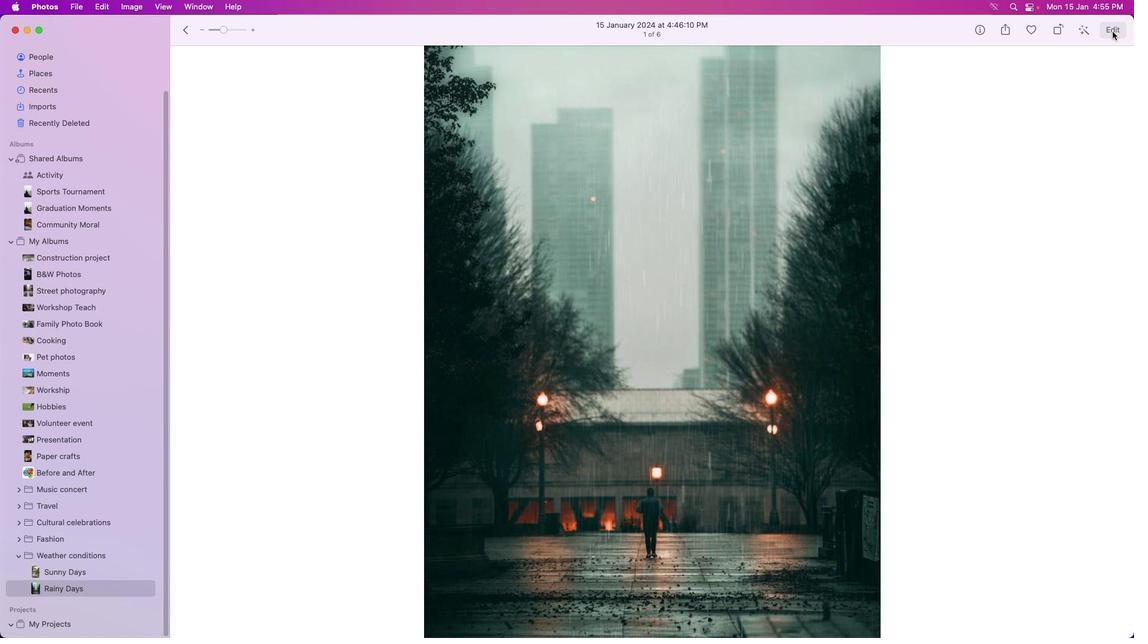 
Action: Mouse pressed left at (1113, 31)
Screenshot: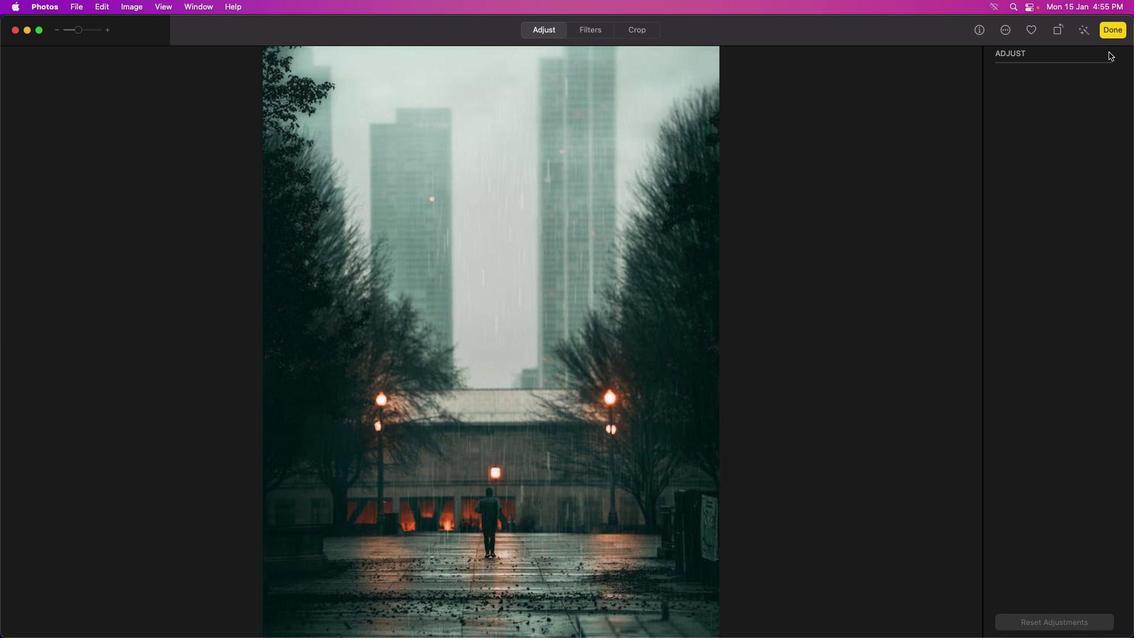 
Action: Mouse moved to (1056, 102)
Screenshot: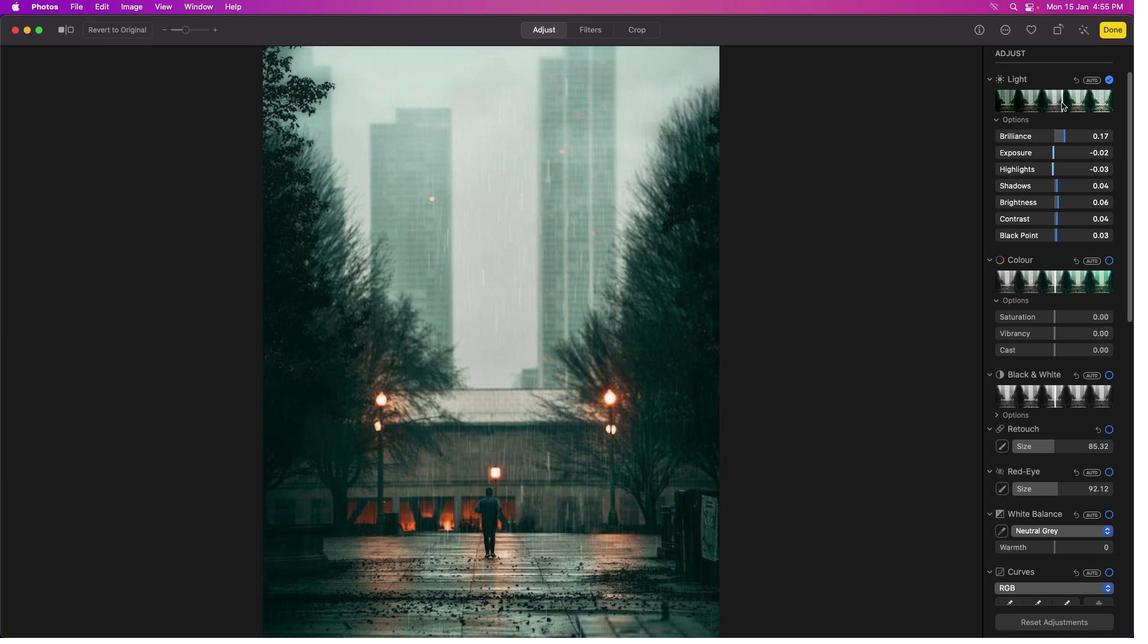 
Action: Mouse pressed left at (1056, 102)
Screenshot: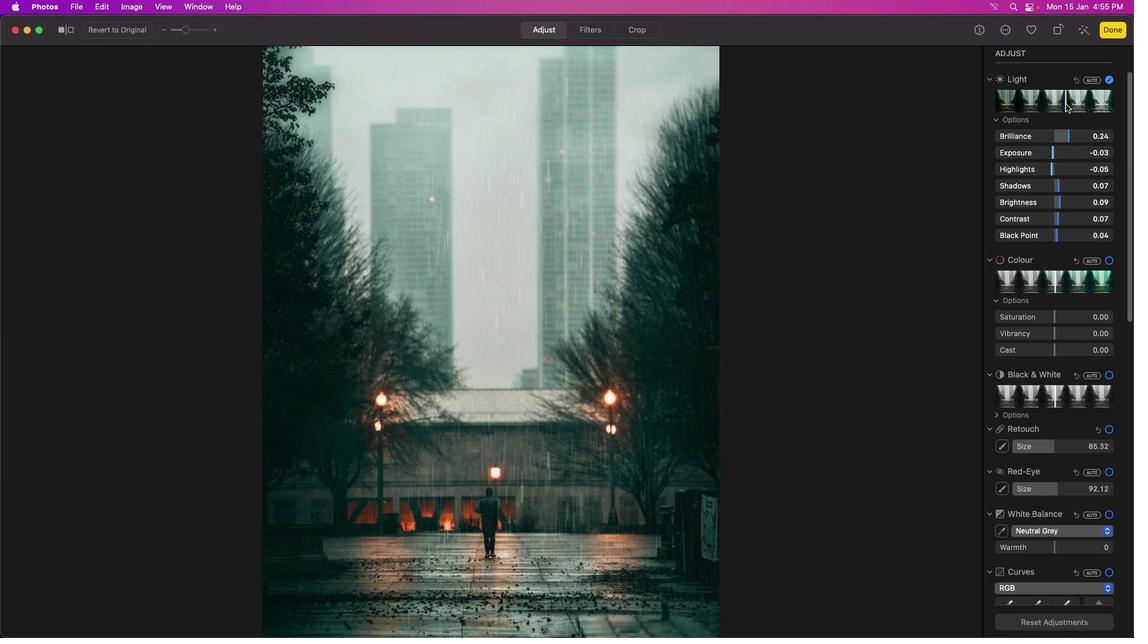 
Action: Mouse moved to (1111, 33)
Screenshot: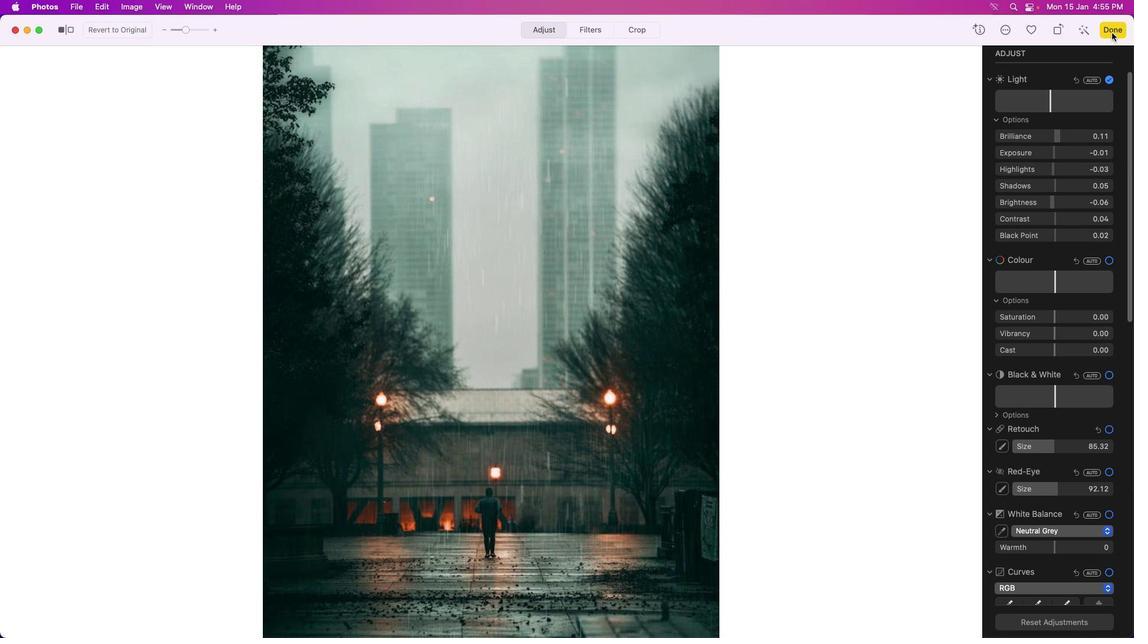 
Action: Mouse pressed left at (1111, 33)
Screenshot: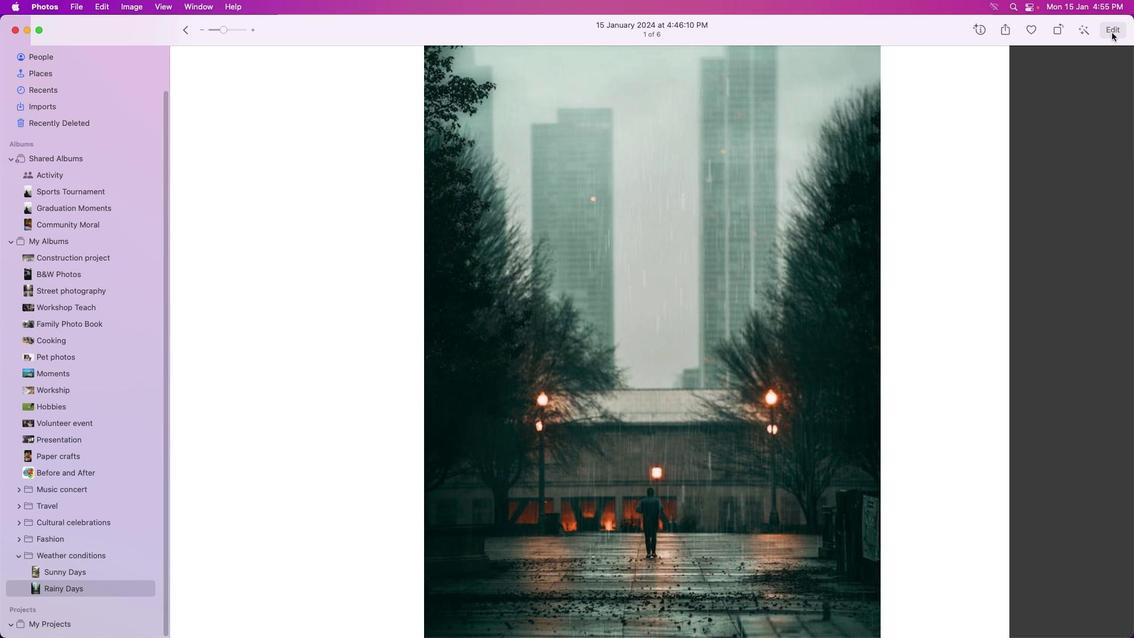 
Action: Mouse moved to (1095, 325)
Screenshot: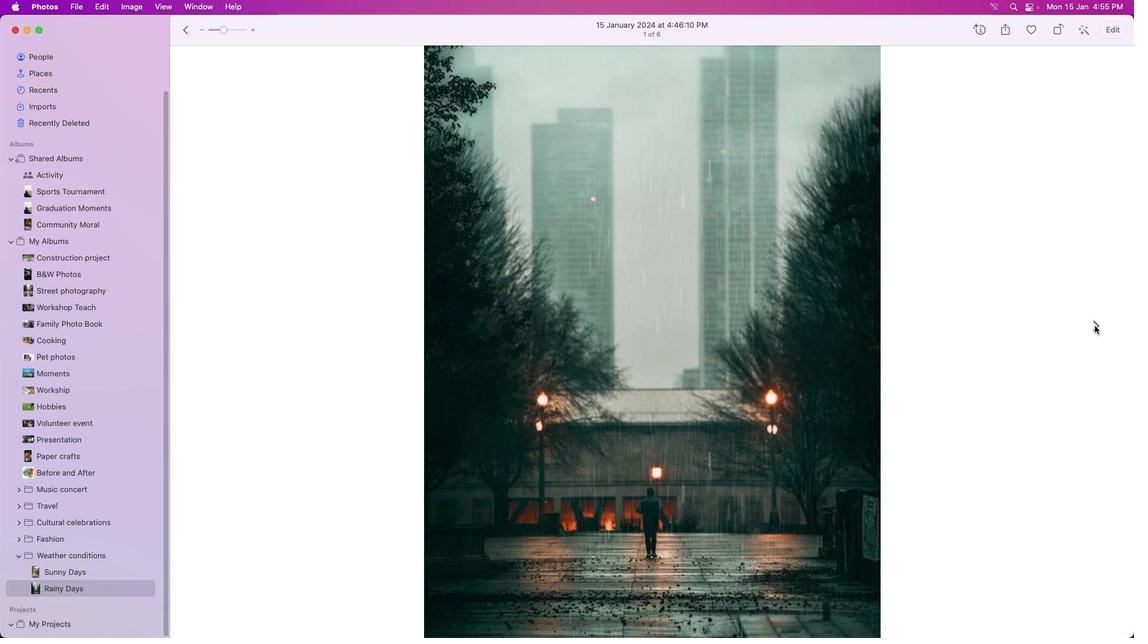 
Action: Mouse pressed left at (1095, 325)
Screenshot: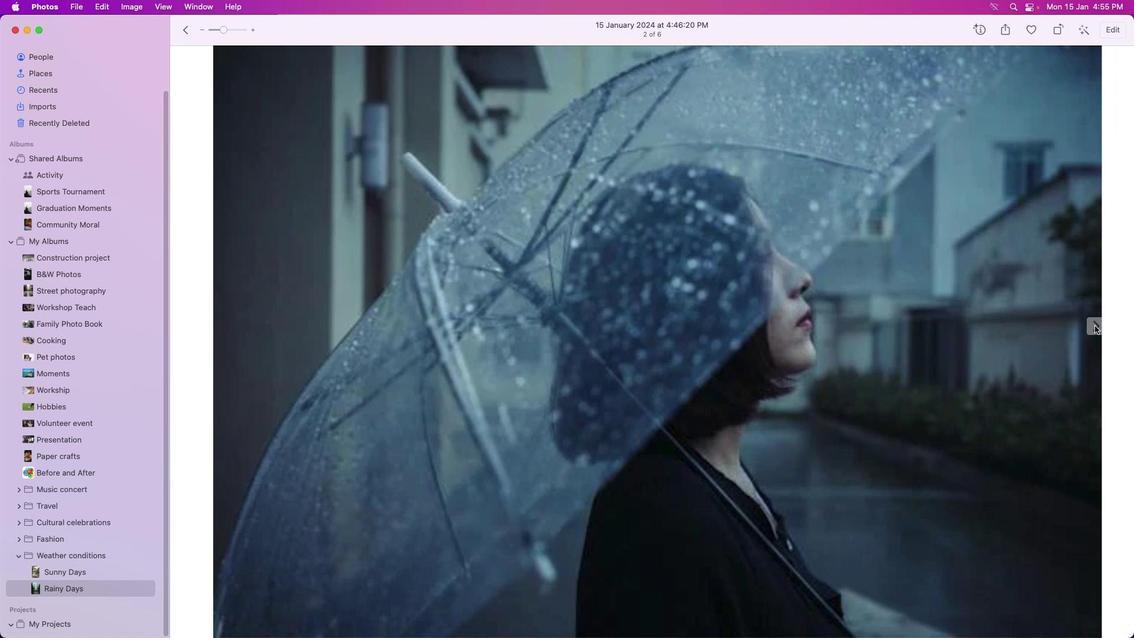 
Action: Mouse moved to (1118, 27)
Screenshot: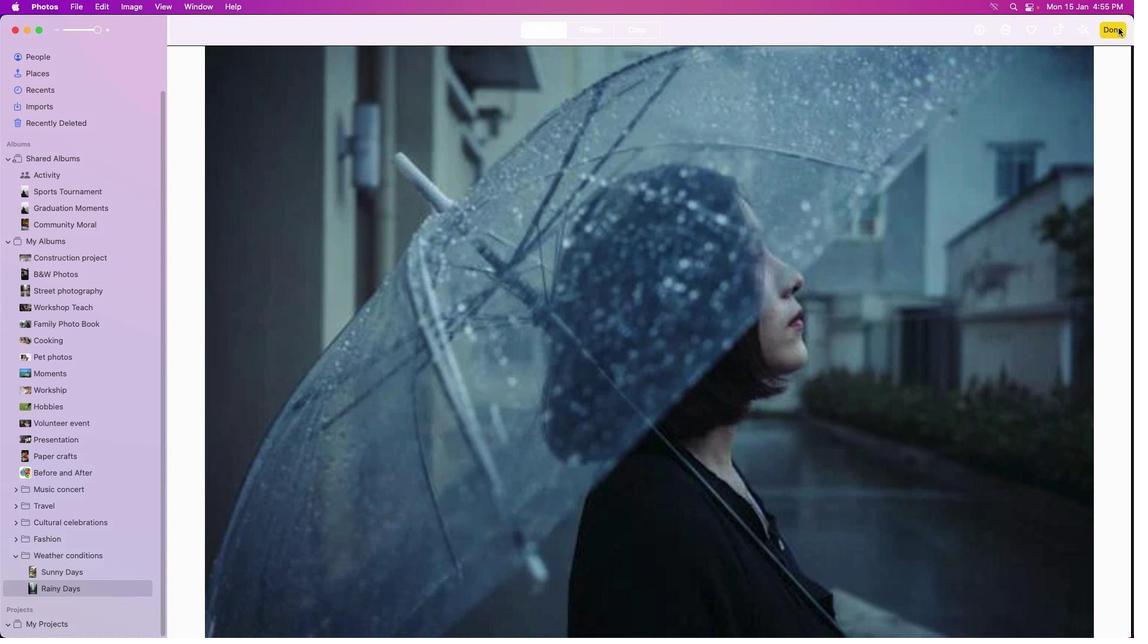 
Action: Mouse pressed left at (1118, 27)
Screenshot: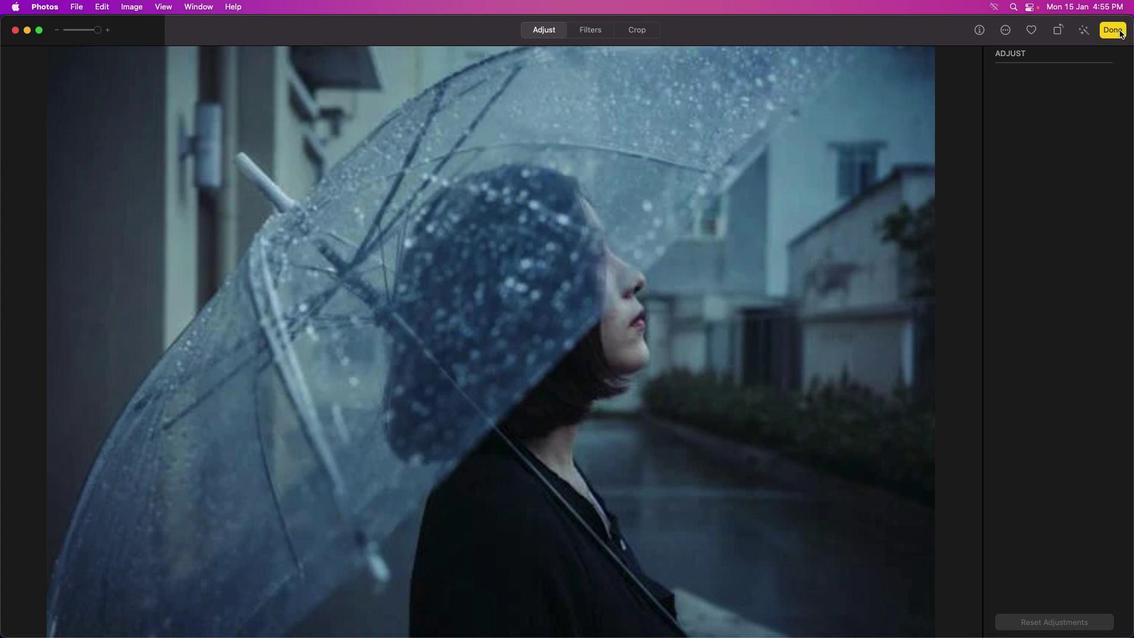 
Action: Mouse moved to (1055, 137)
Screenshot: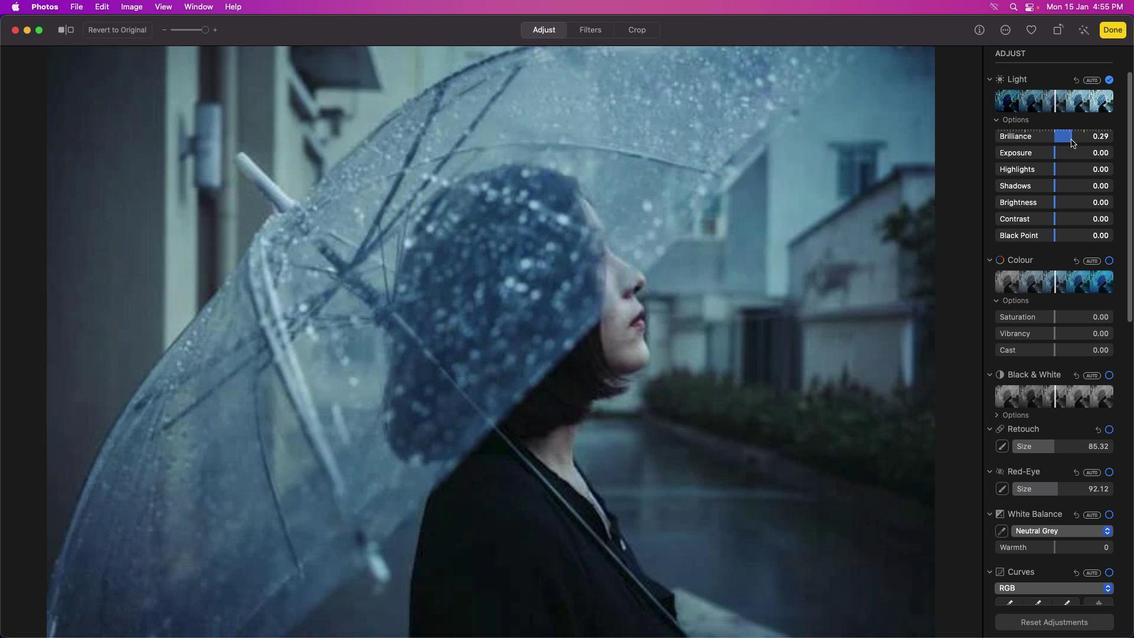 
Action: Mouse pressed left at (1055, 137)
Screenshot: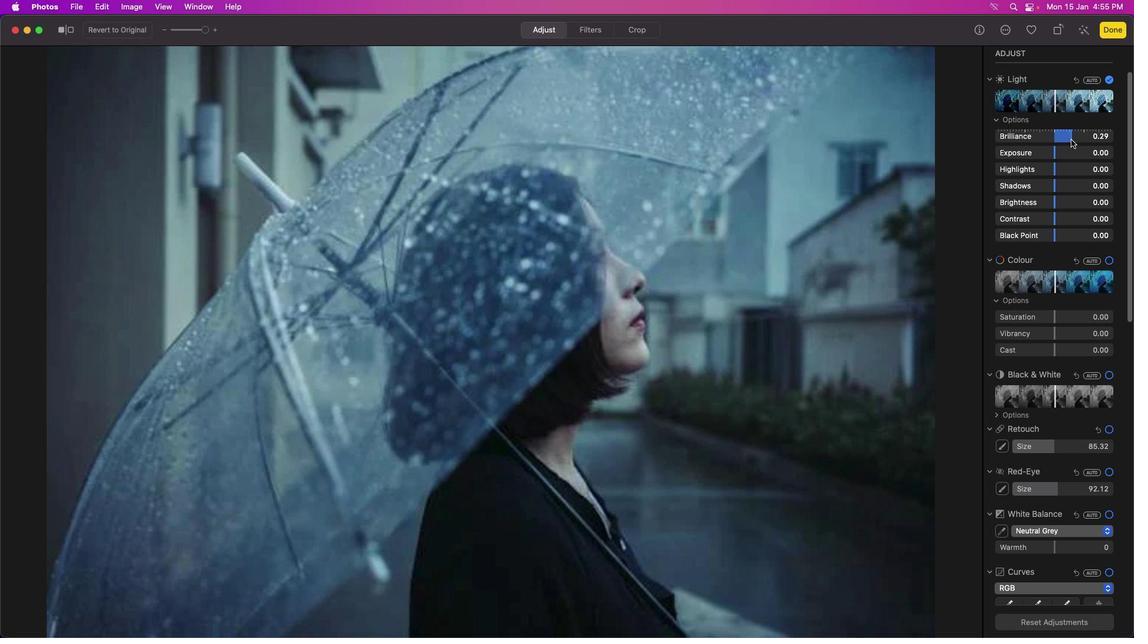 
Action: Mouse moved to (1079, 148)
Screenshot: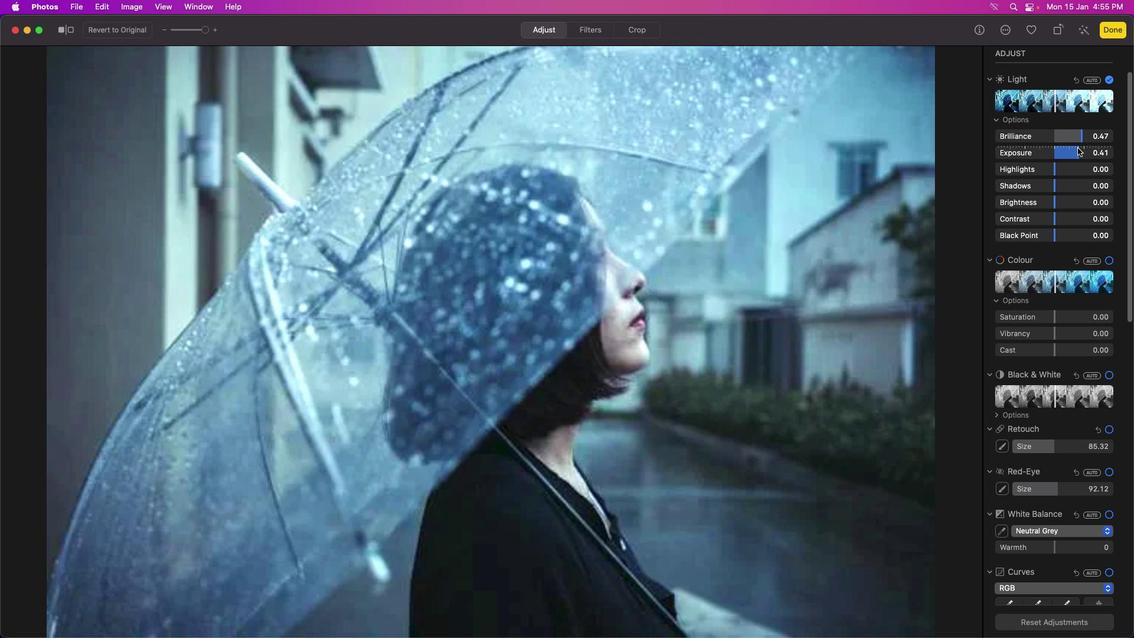 
Action: Mouse pressed left at (1079, 148)
Screenshot: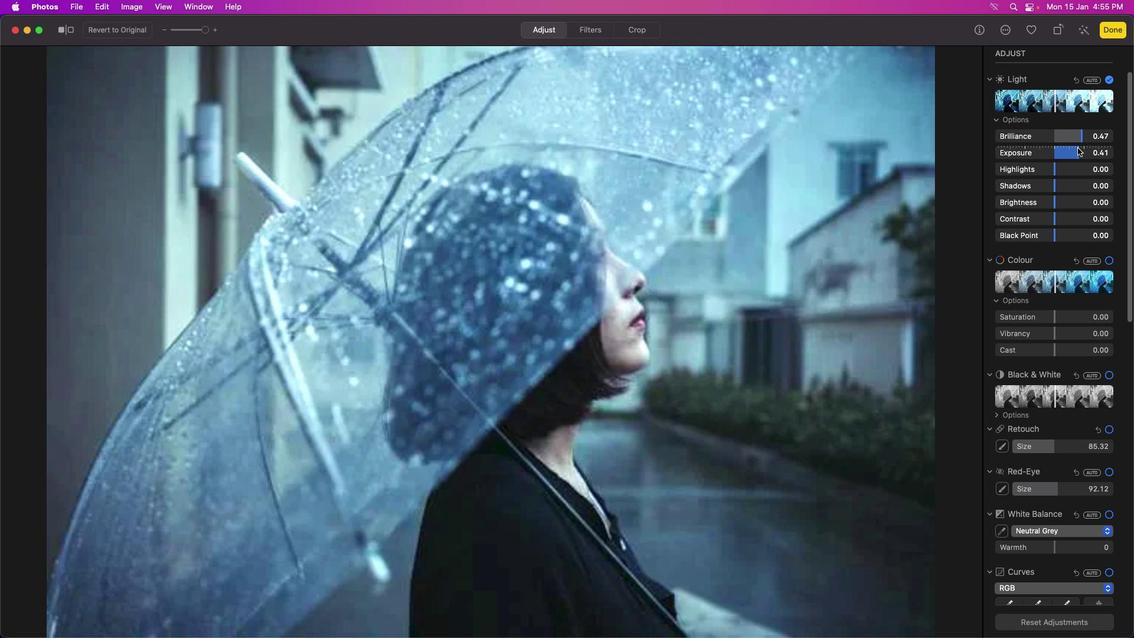 
Action: Mouse moved to (1078, 148)
Screenshot: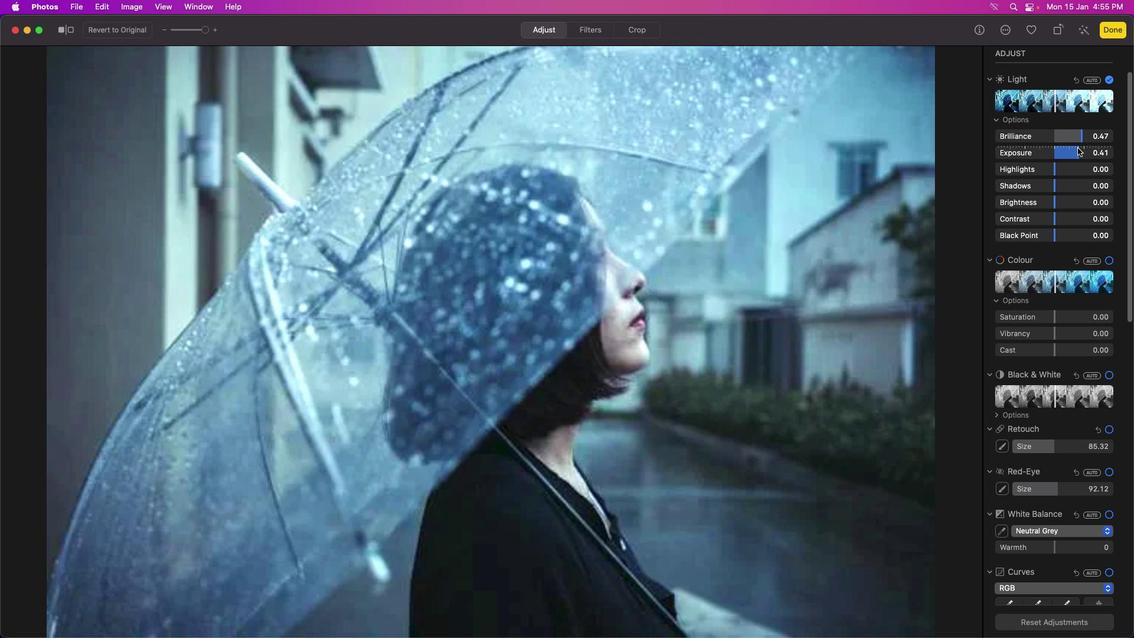 
Action: Mouse pressed left at (1078, 148)
Screenshot: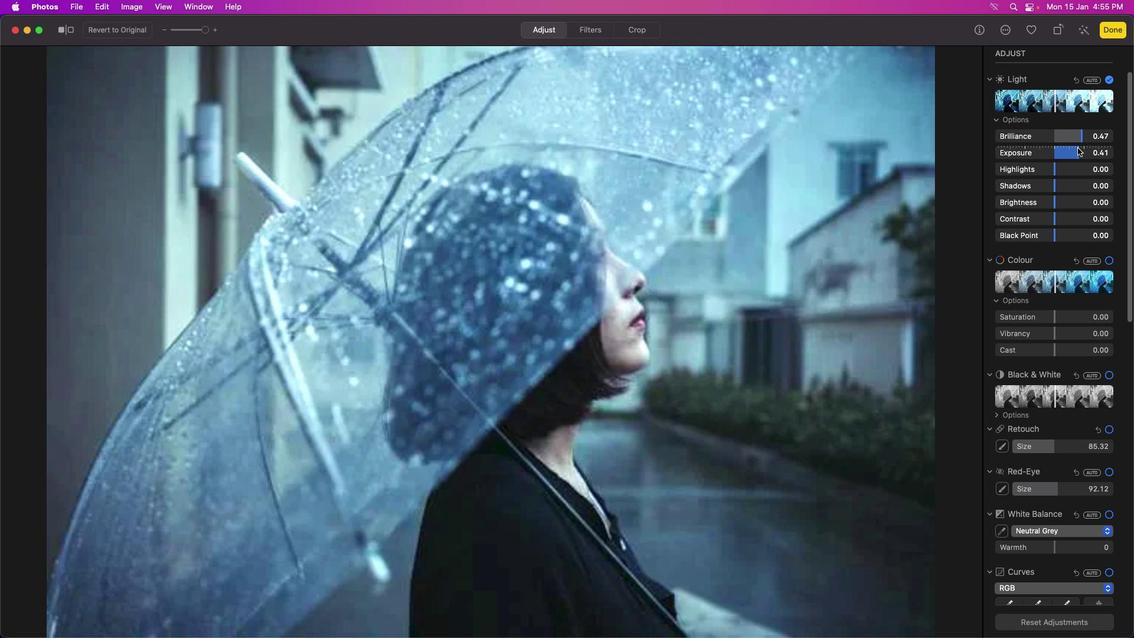 
Action: Mouse moved to (1079, 138)
Screenshot: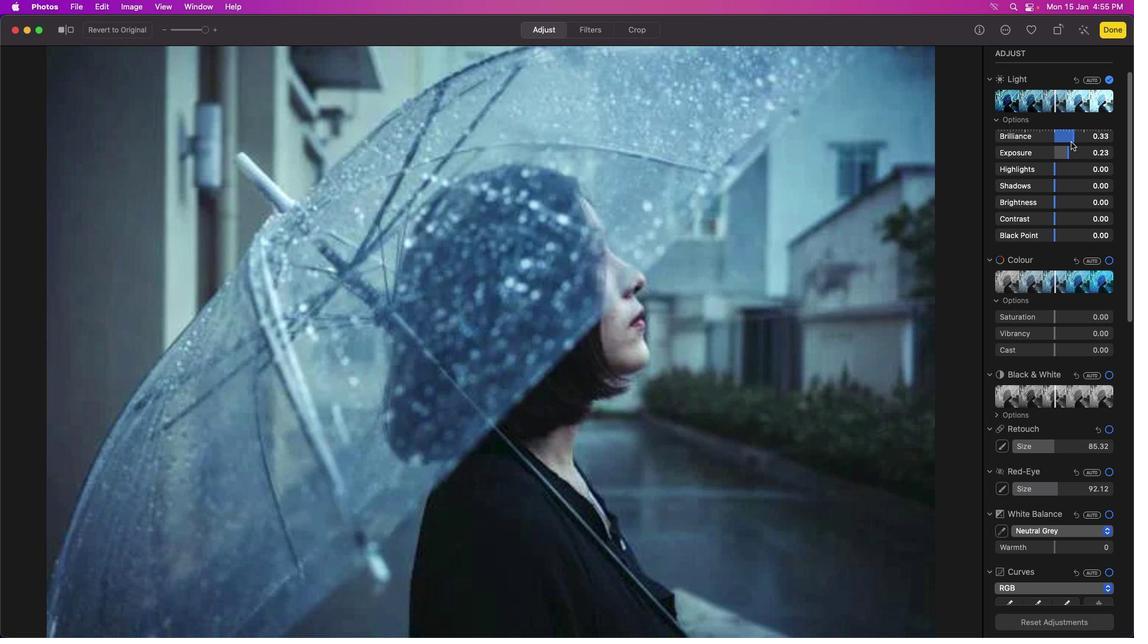 
Action: Mouse pressed left at (1079, 138)
Screenshot: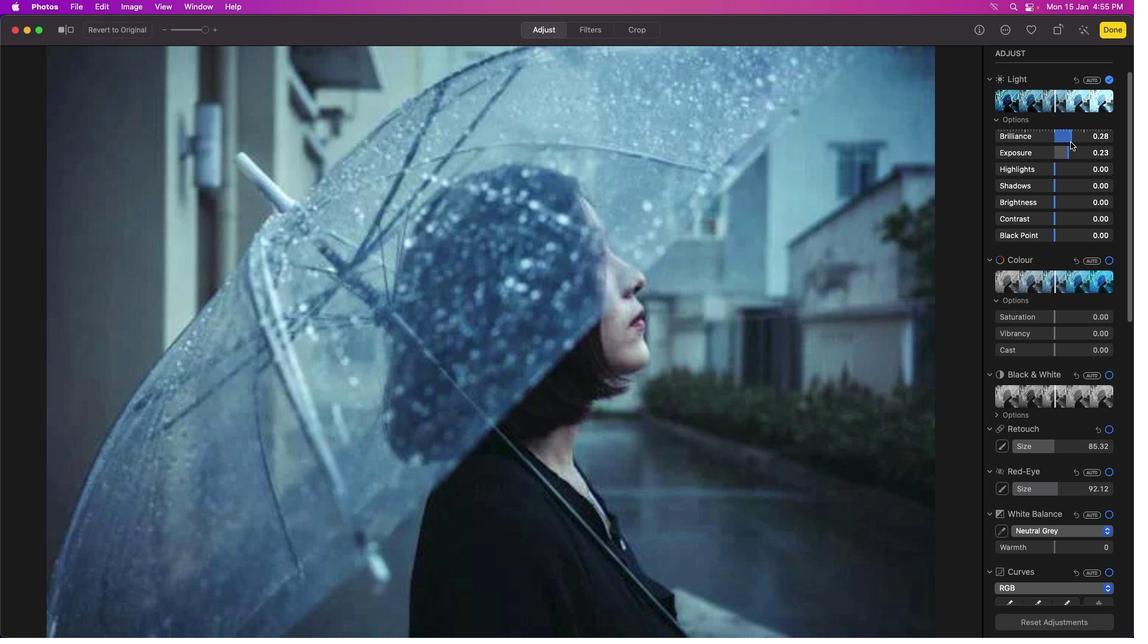 
Action: Mouse moved to (1067, 151)
Screenshot: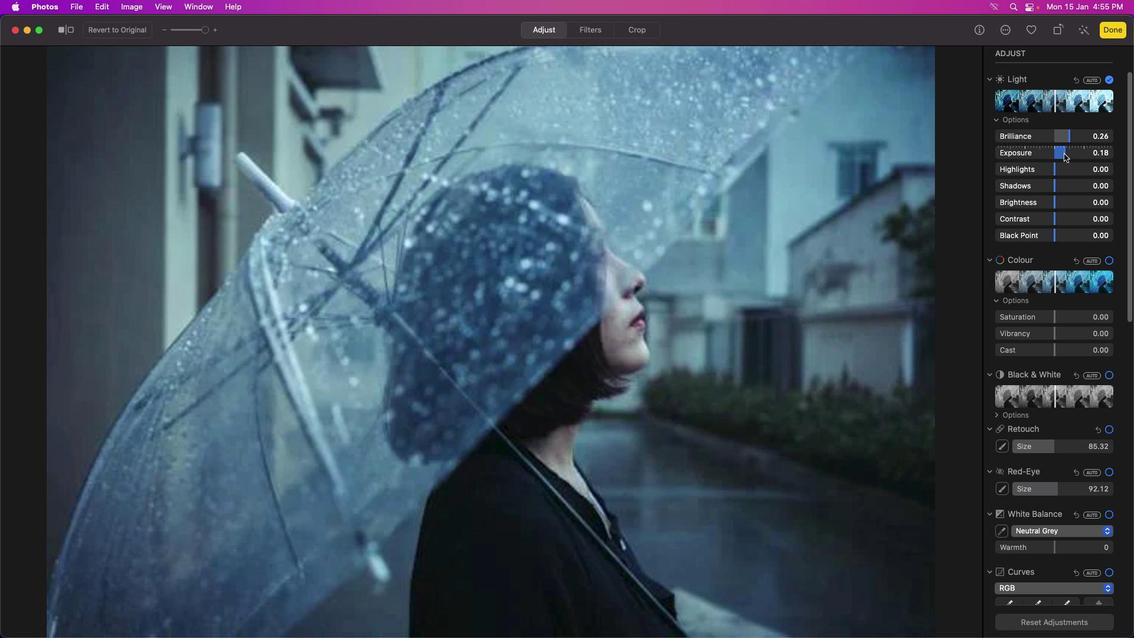 
Action: Mouse pressed left at (1067, 151)
Screenshot: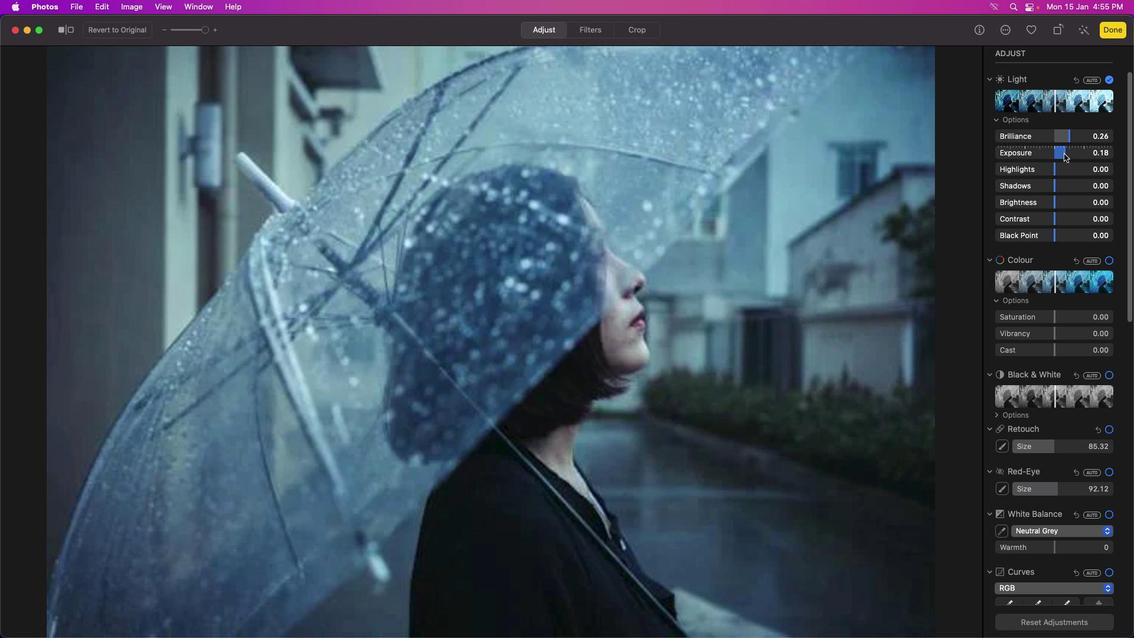
Action: Mouse moved to (1055, 236)
Screenshot: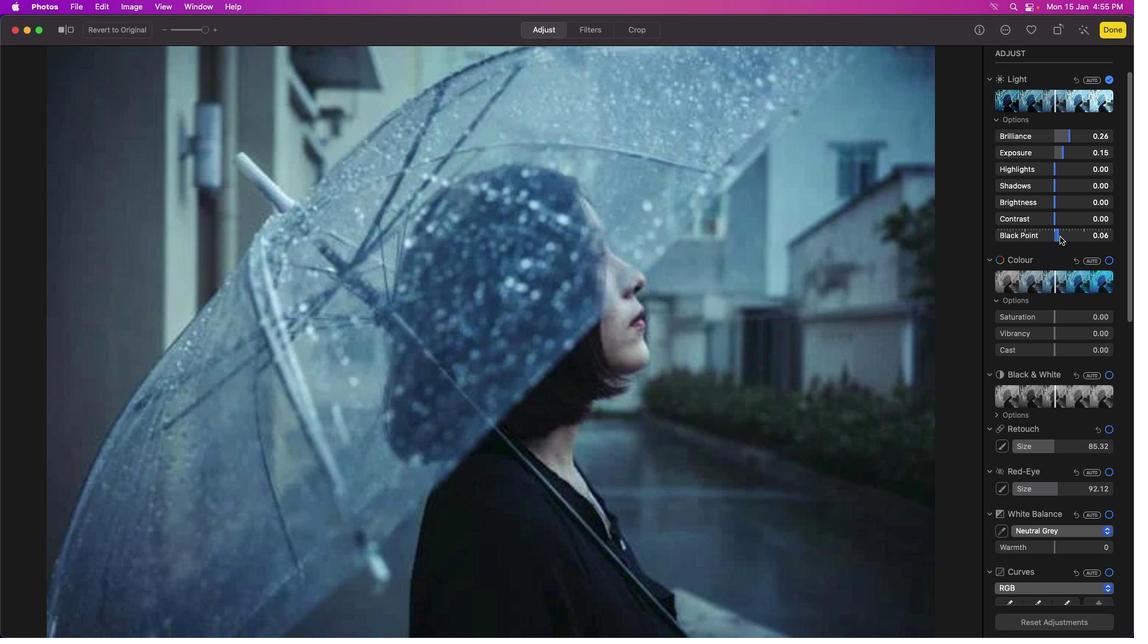 
Action: Mouse pressed left at (1055, 236)
Screenshot: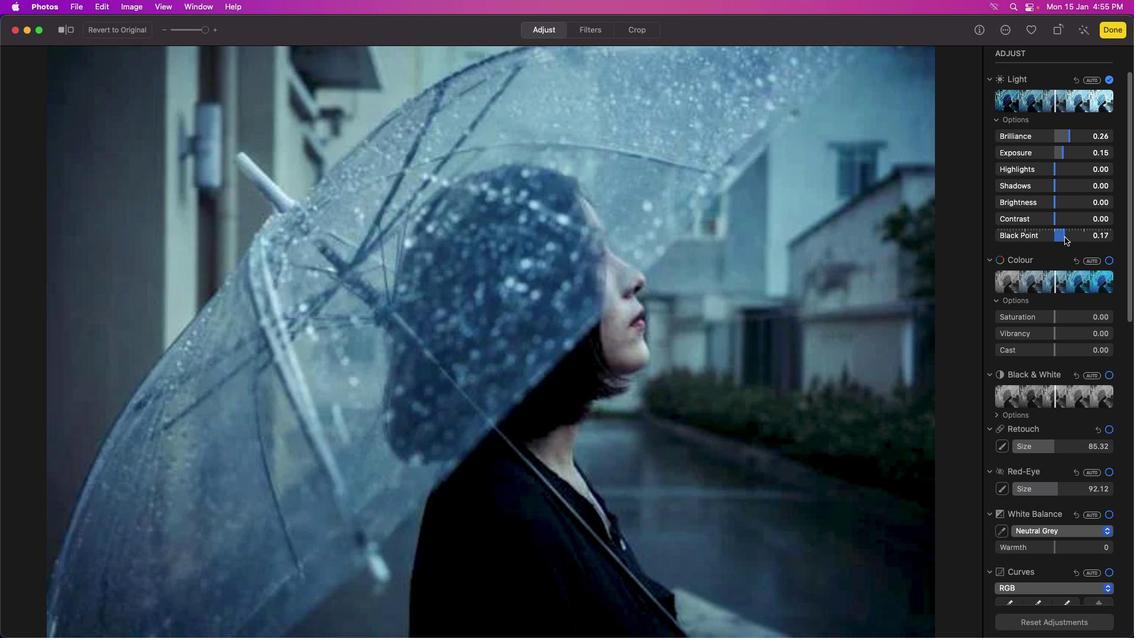 
Action: Mouse moved to (1055, 172)
Screenshot: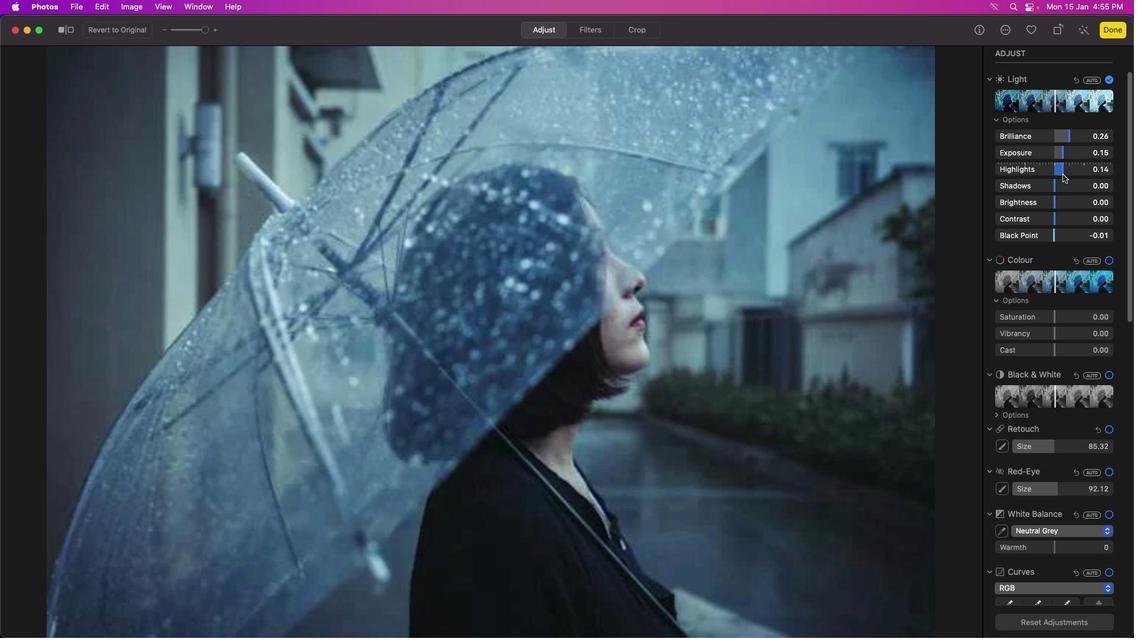 
Action: Mouse pressed left at (1055, 172)
Screenshot: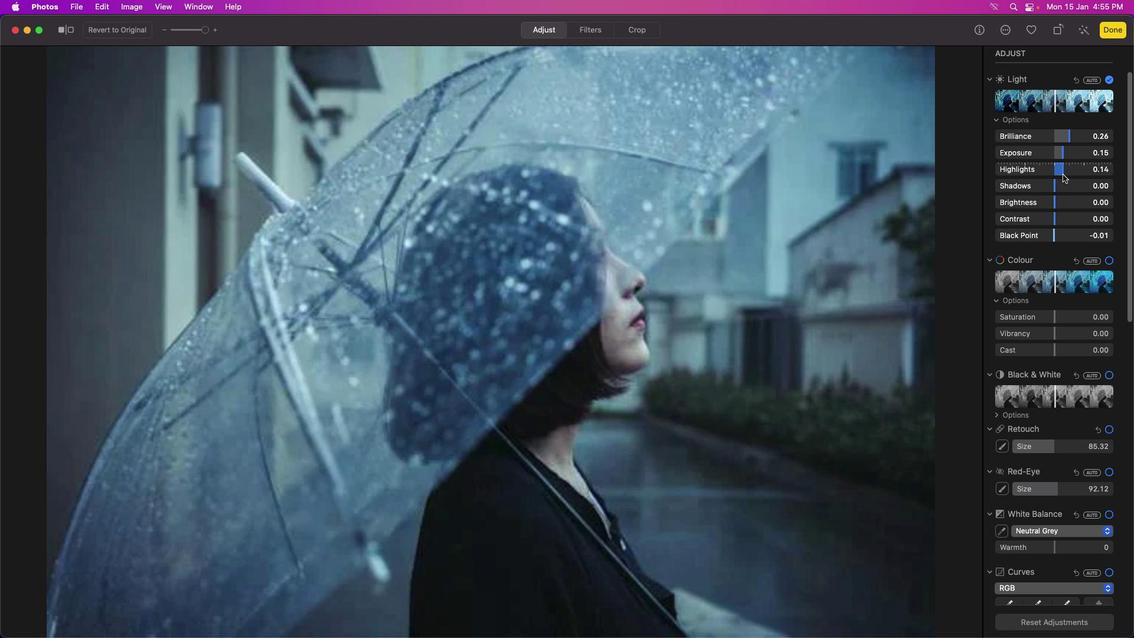
Action: Mouse moved to (1111, 30)
Screenshot: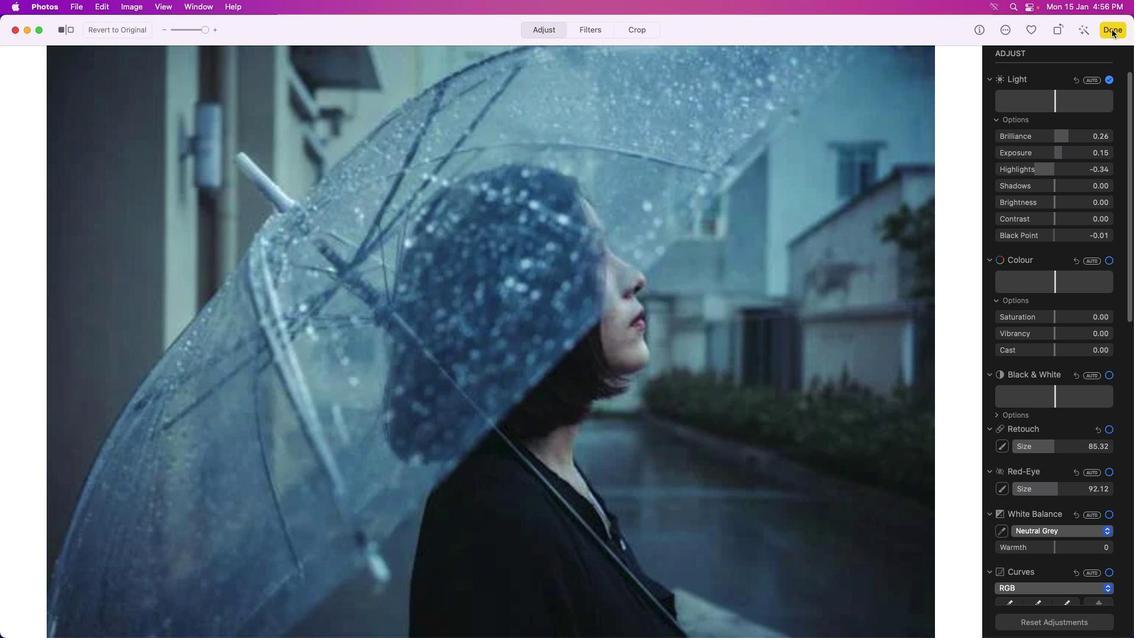 
Action: Mouse pressed left at (1111, 30)
Screenshot: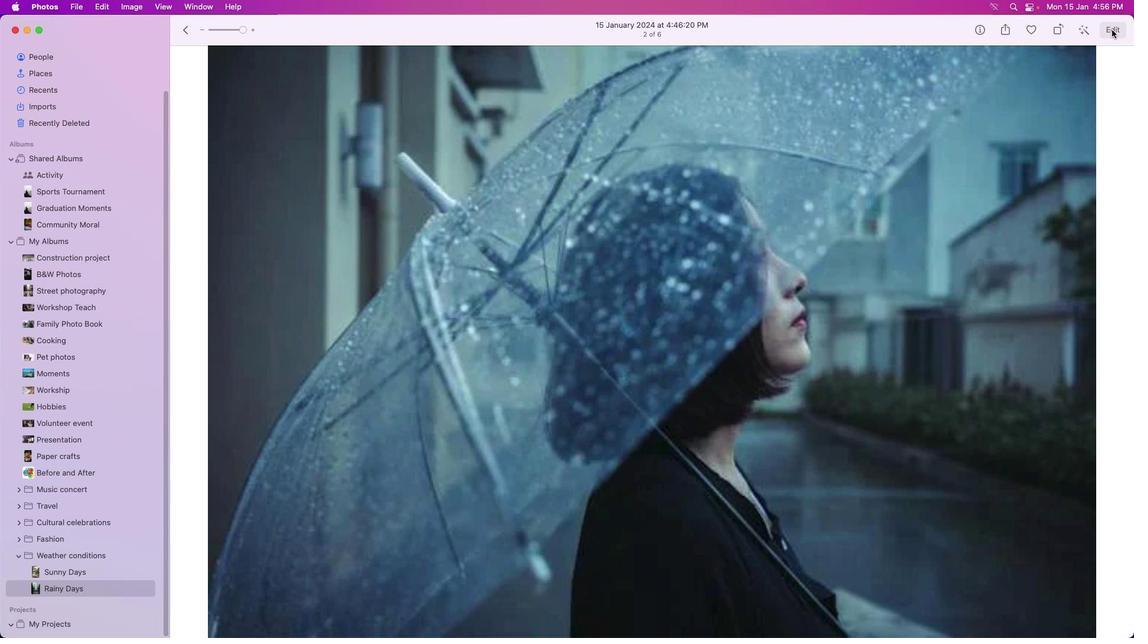 
Action: Mouse moved to (988, 208)
Screenshot: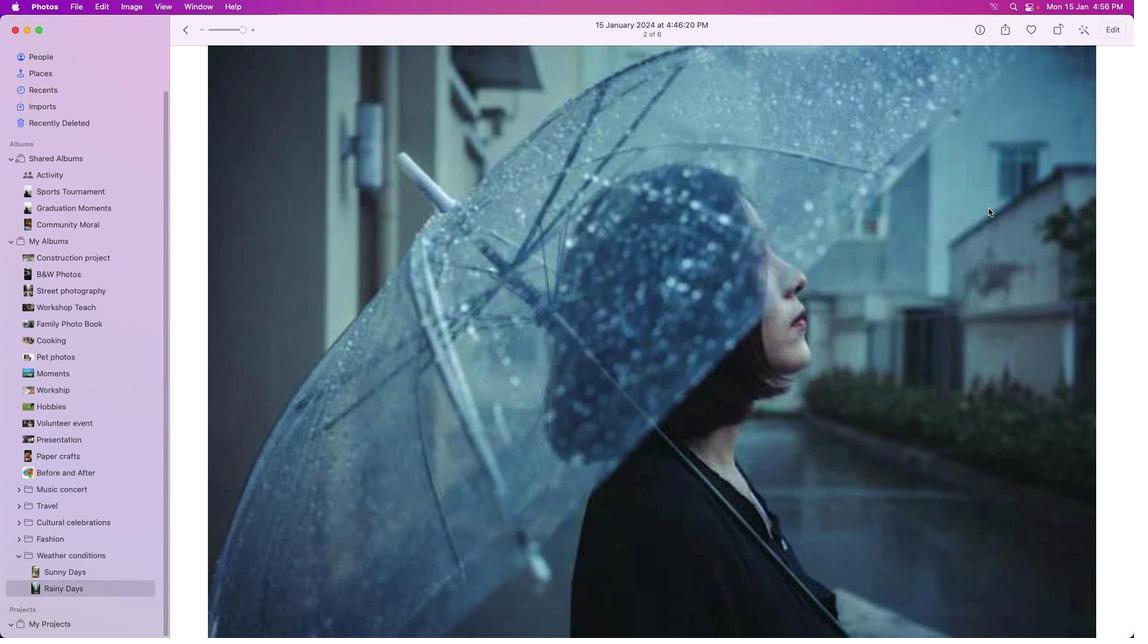 
Action: Mouse pressed left at (988, 208)
Screenshot: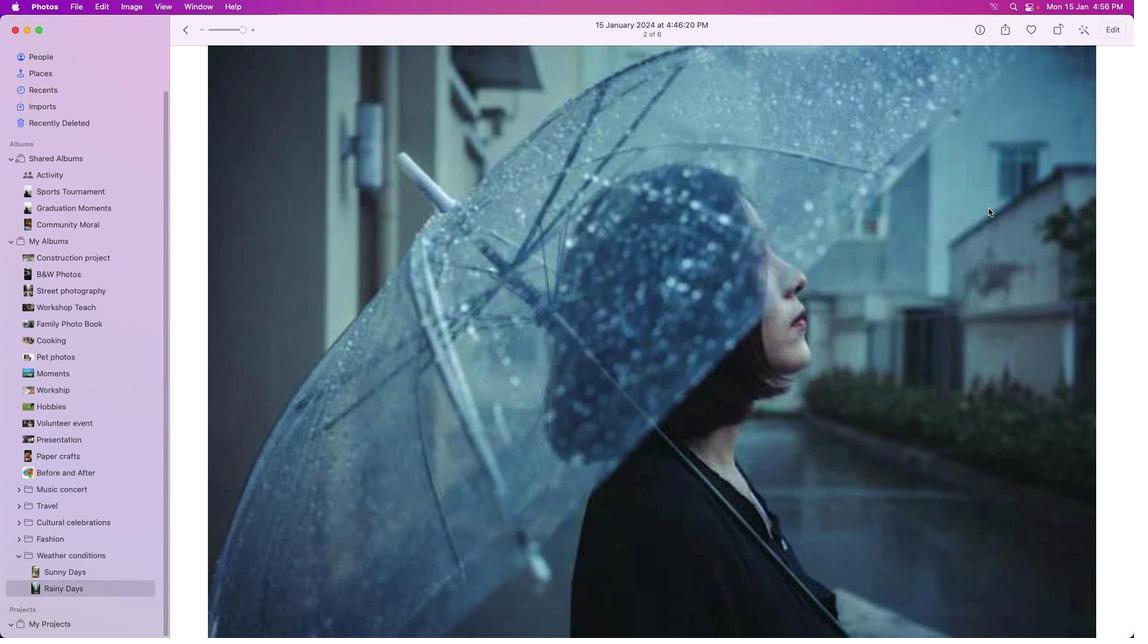 
Action: Key pressed Key.right
Screenshot: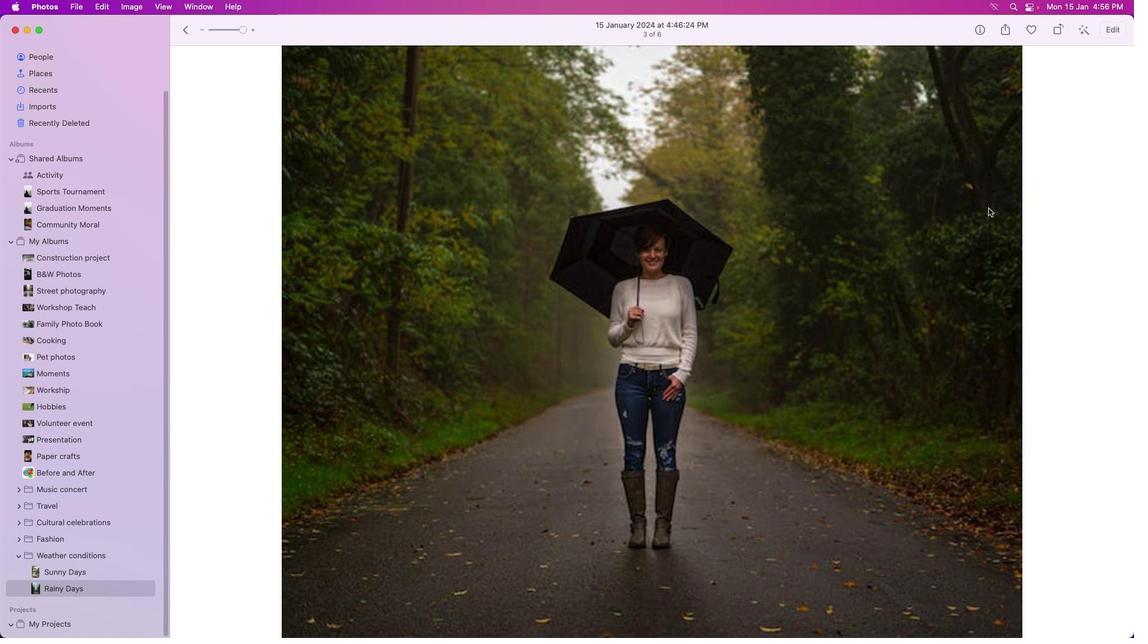
Action: Mouse moved to (988, 208)
Screenshot: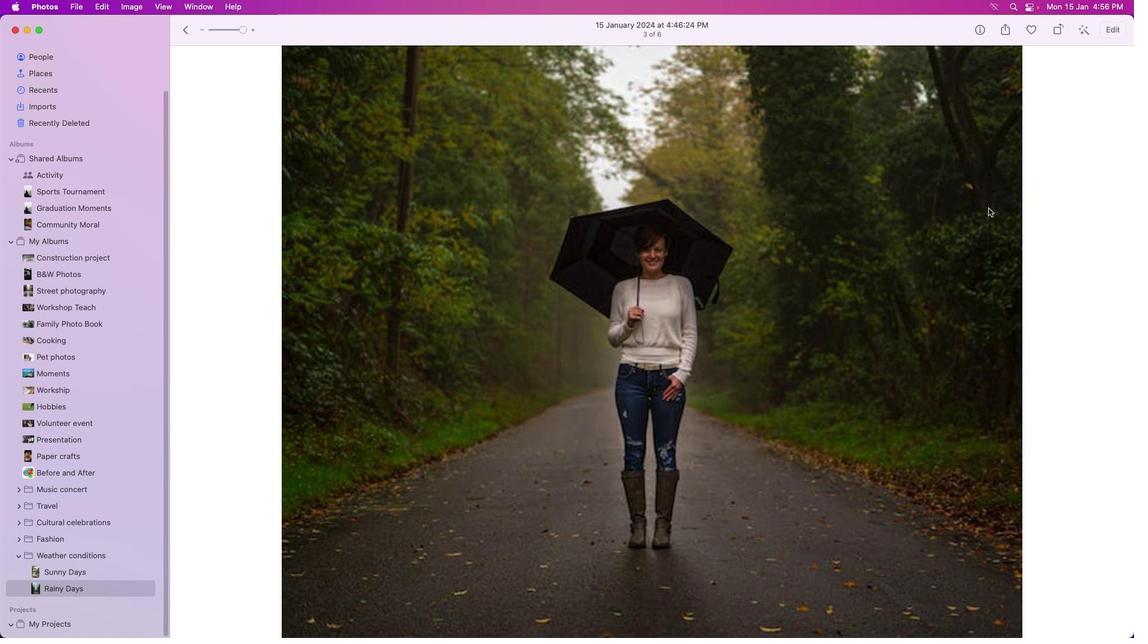 
Action: Key pressed Key.rightKey.rightKey.rightKey.right
Screenshot: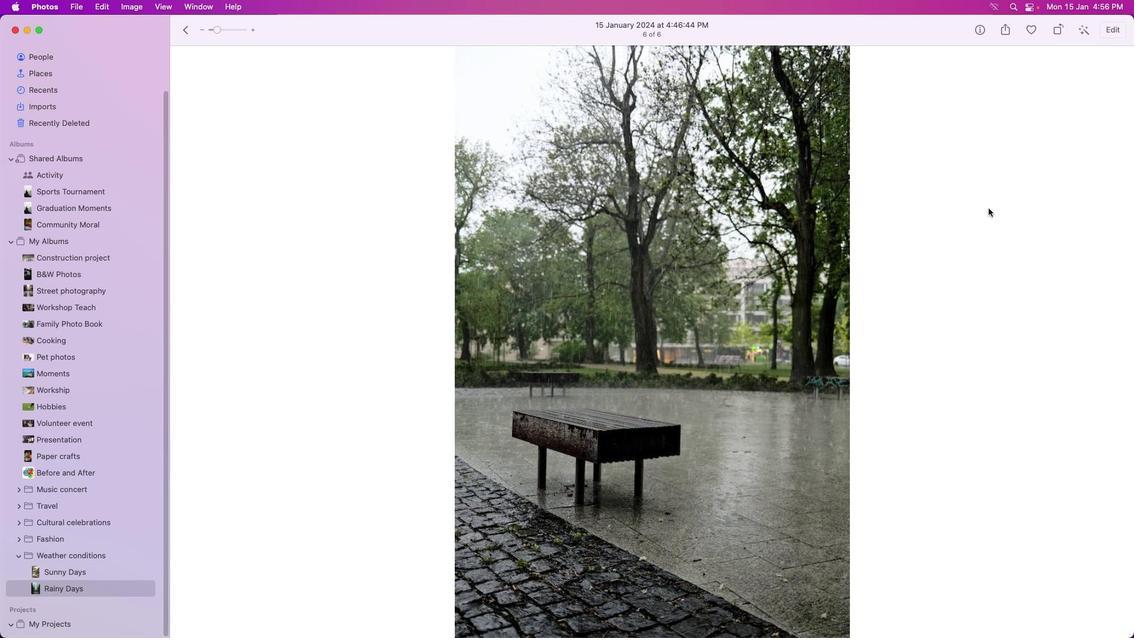 
Action: Mouse moved to (530, 421)
Screenshot: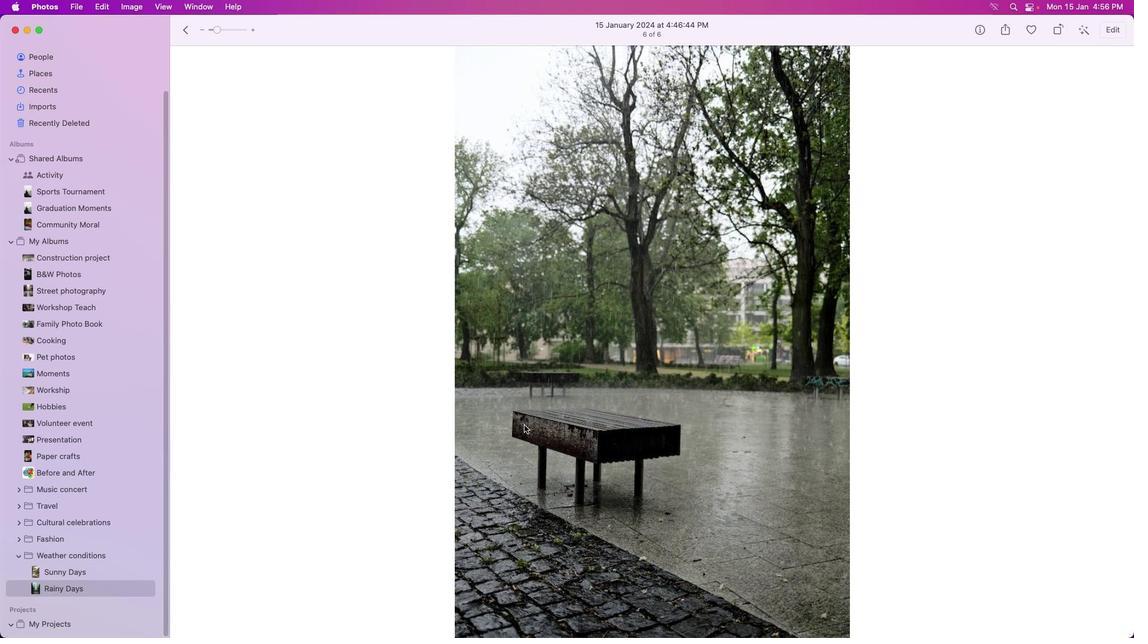 
Action: Mouse pressed left at (530, 421)
Screenshot: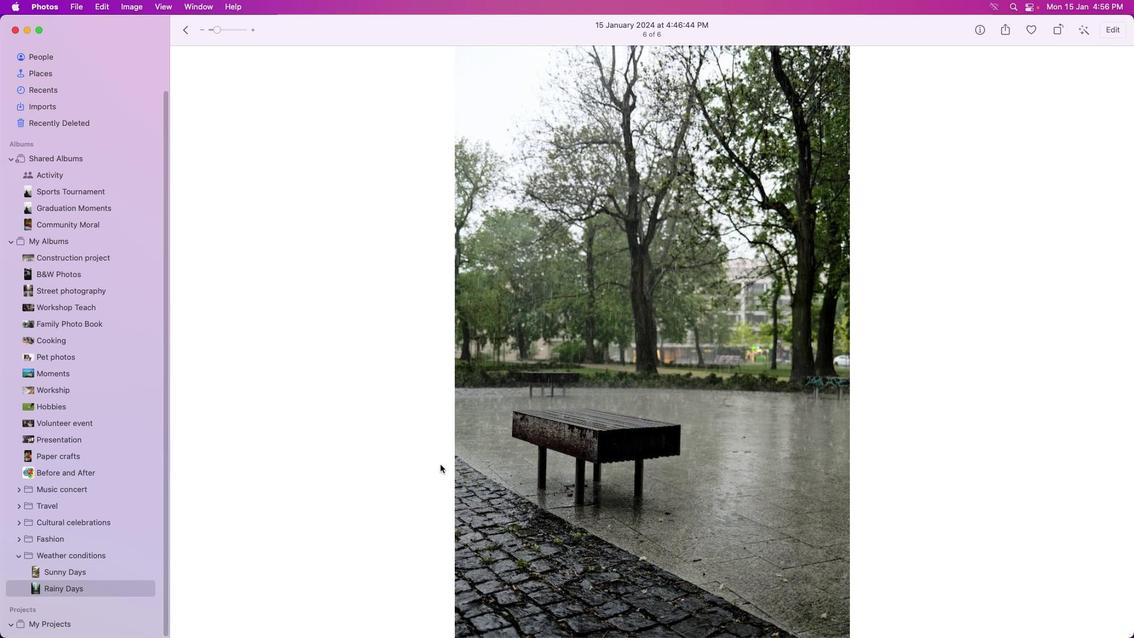 
Action: Mouse moved to (82, 587)
Screenshot: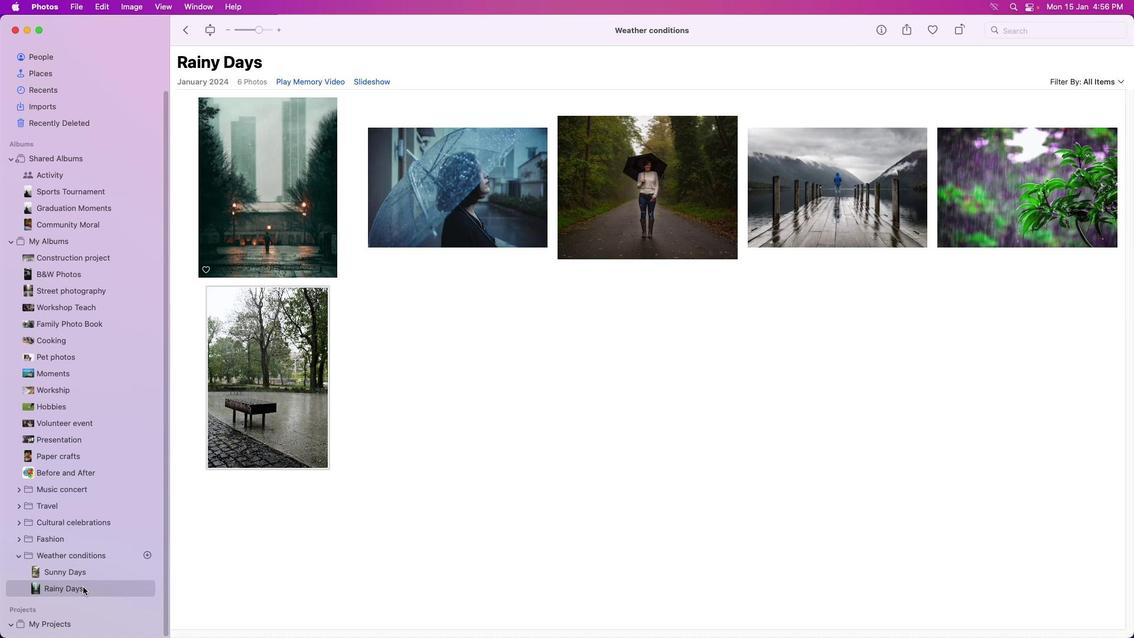 
Action: Mouse pressed left at (82, 587)
Screenshot: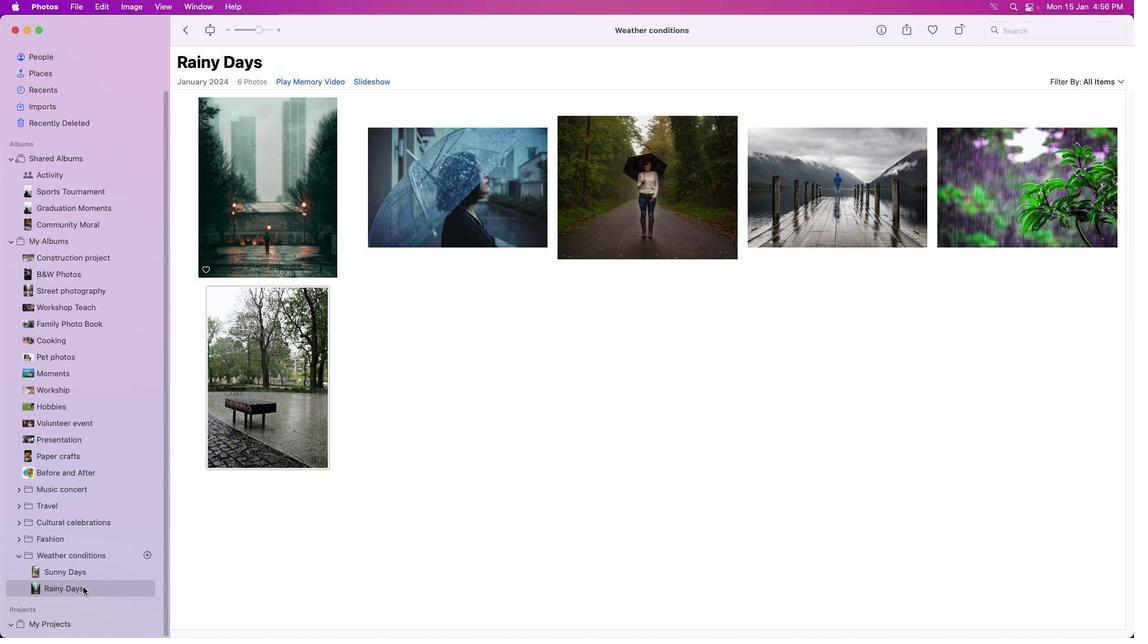 
Action: Mouse moved to (106, 570)
Screenshot: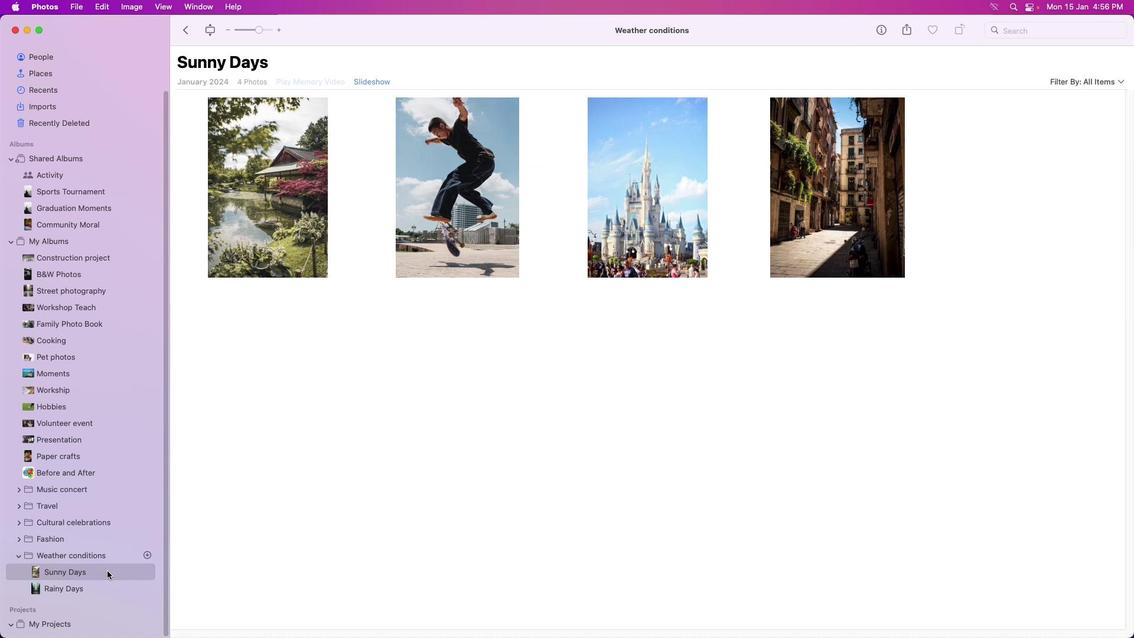 
Action: Mouse pressed left at (106, 570)
Screenshot: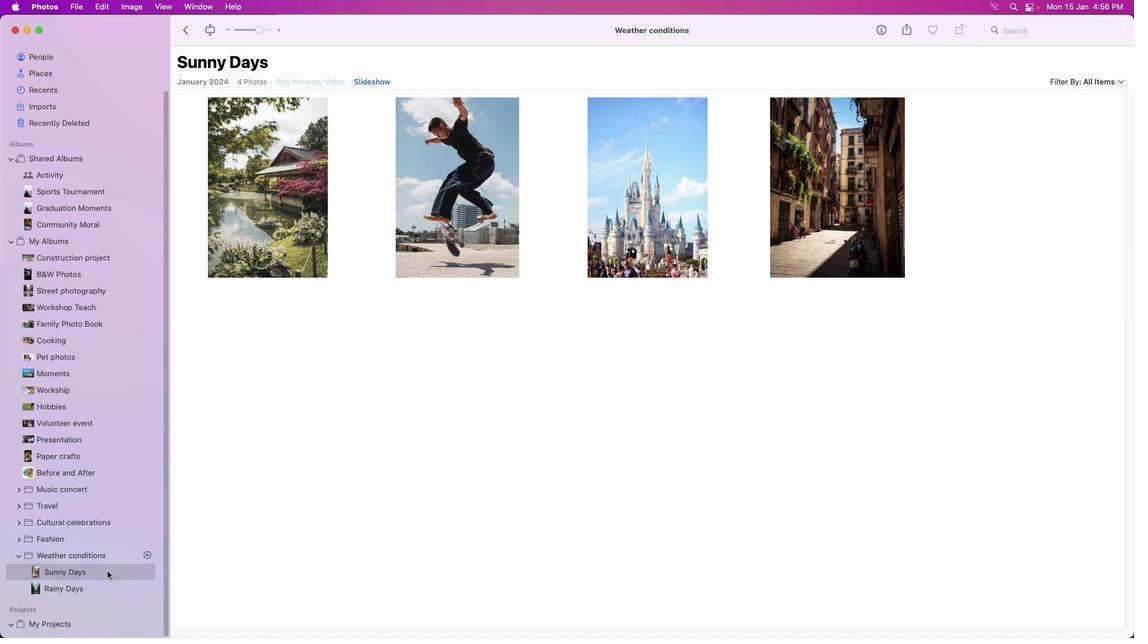 
Action: Mouse moved to (280, 196)
Screenshot: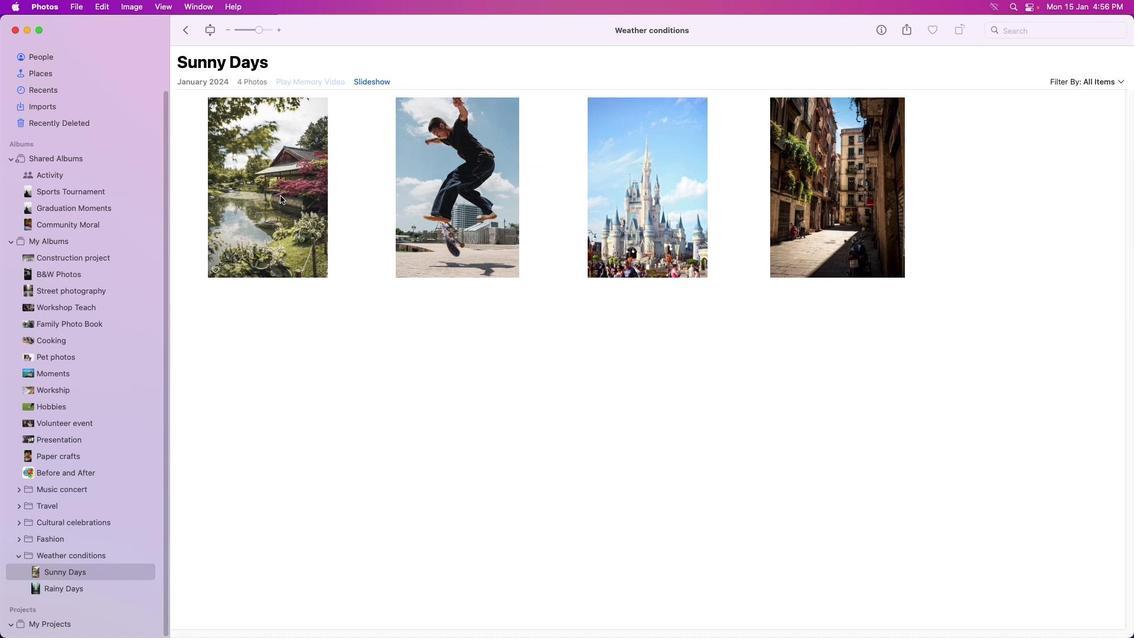 
Action: Mouse pressed left at (280, 196)
Screenshot: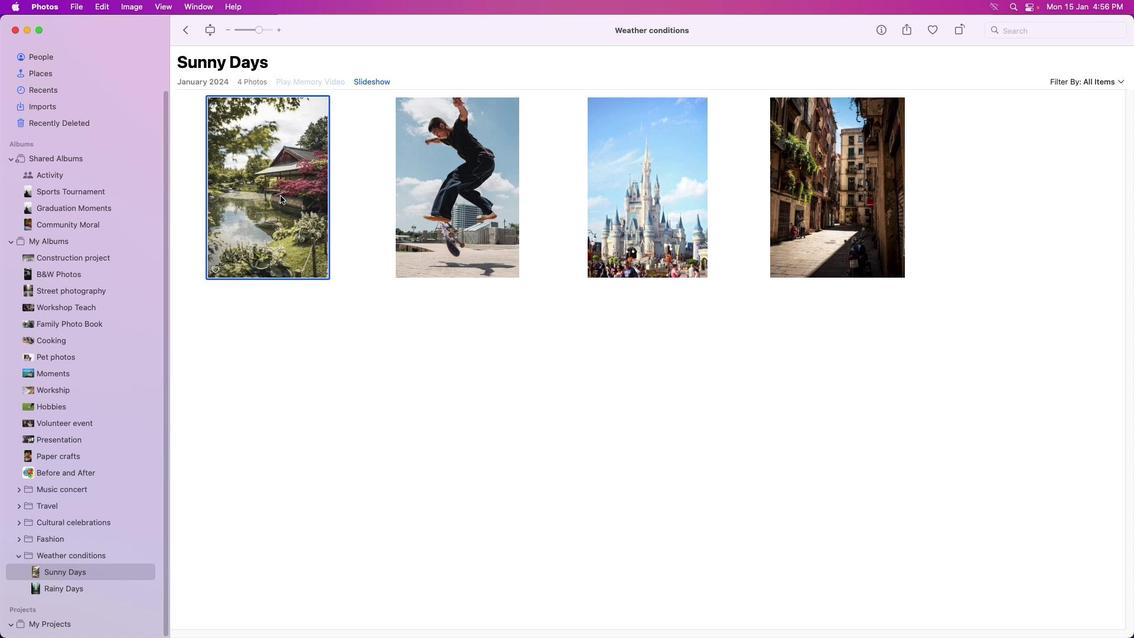 
Action: Mouse pressed left at (280, 196)
Screenshot: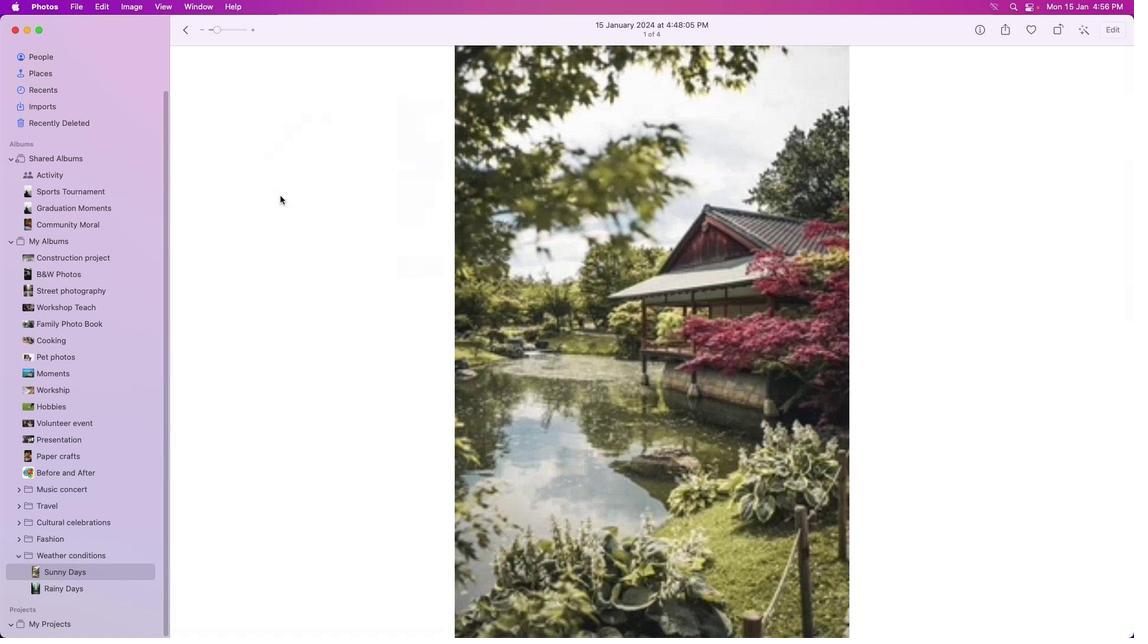 
Action: Mouse pressed left at (280, 196)
Screenshot: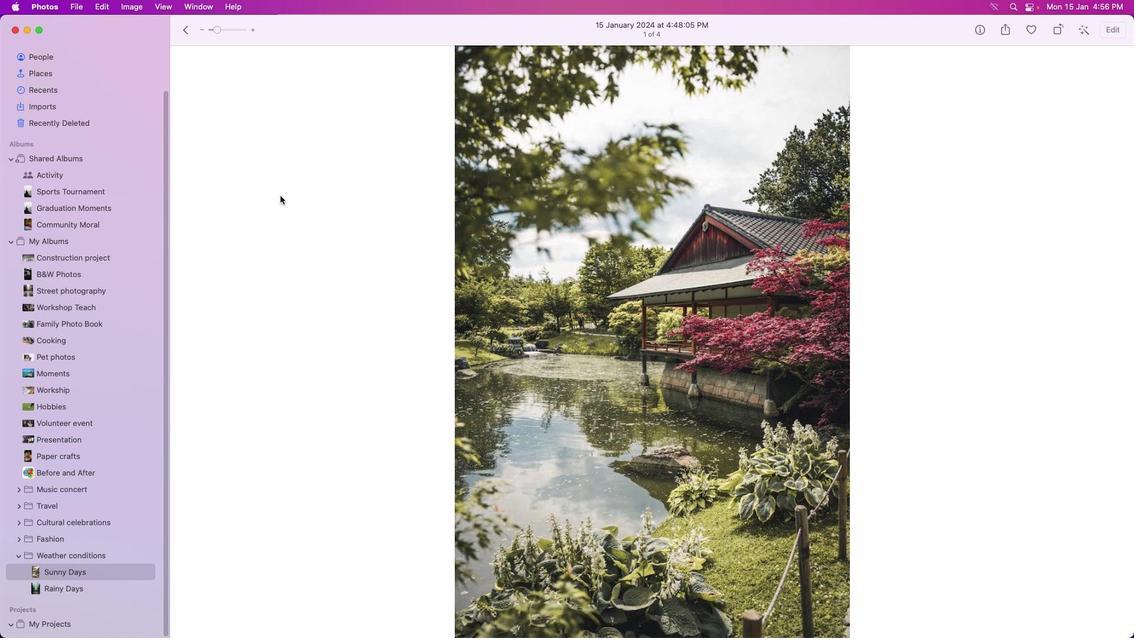 
Action: Mouse moved to (316, 210)
Screenshot: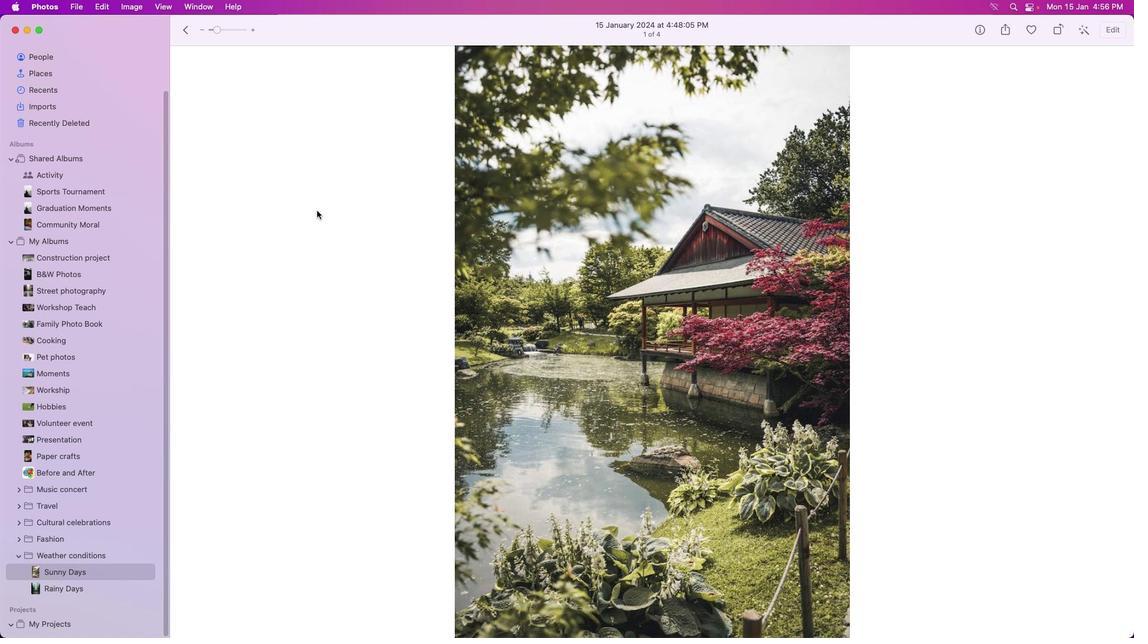 
Action: Key pressed Key.rightKey.rightKey.rightKey.rightKey.leftKey.leftKey.left
Screenshot: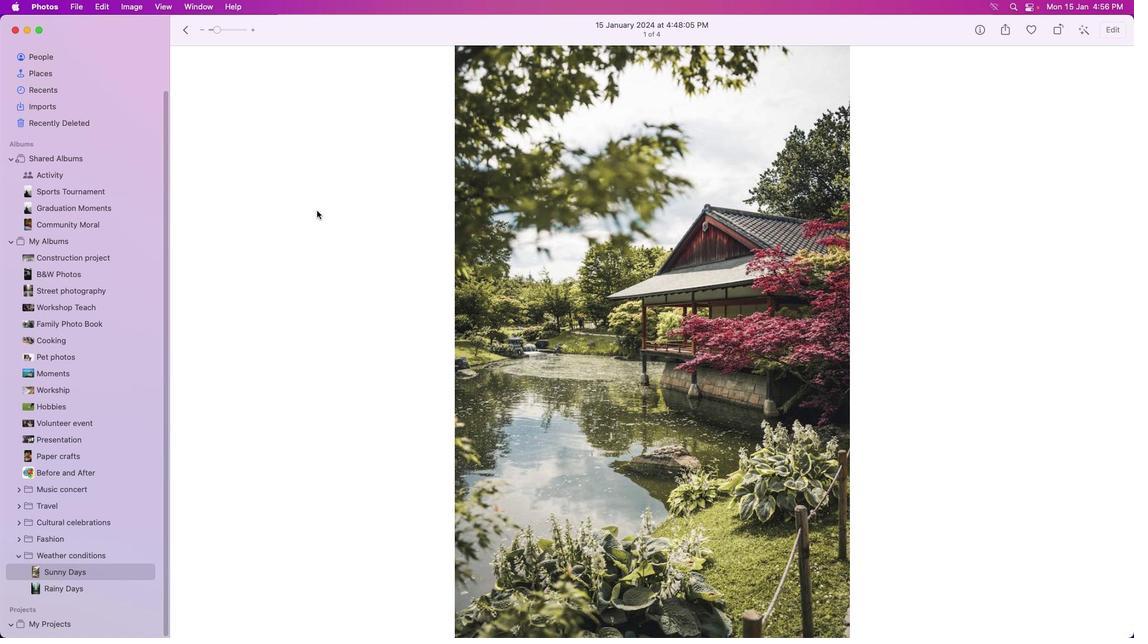 
Action: Mouse moved to (127, 570)
Screenshot: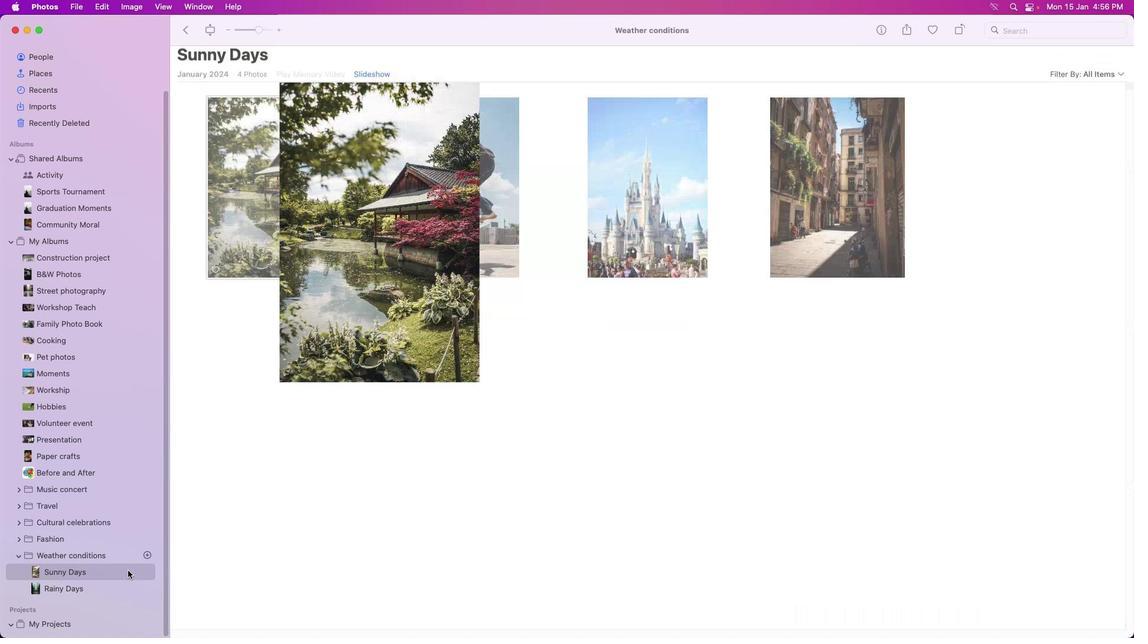
Action: Mouse pressed left at (127, 570)
Screenshot: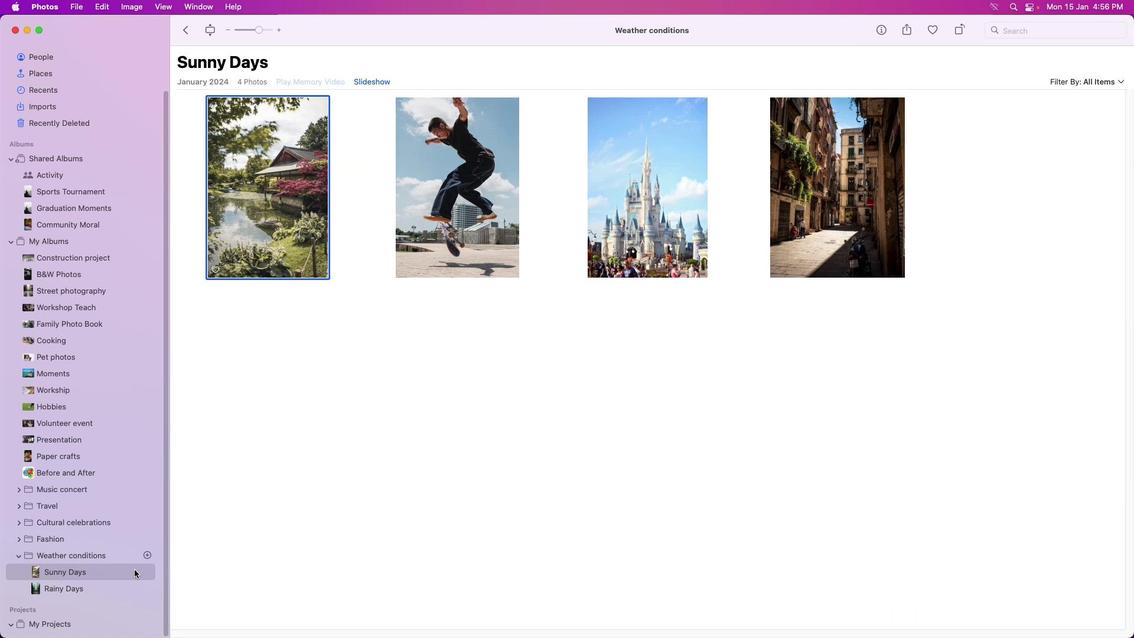 
Action: Mouse moved to (537, 422)
Screenshot: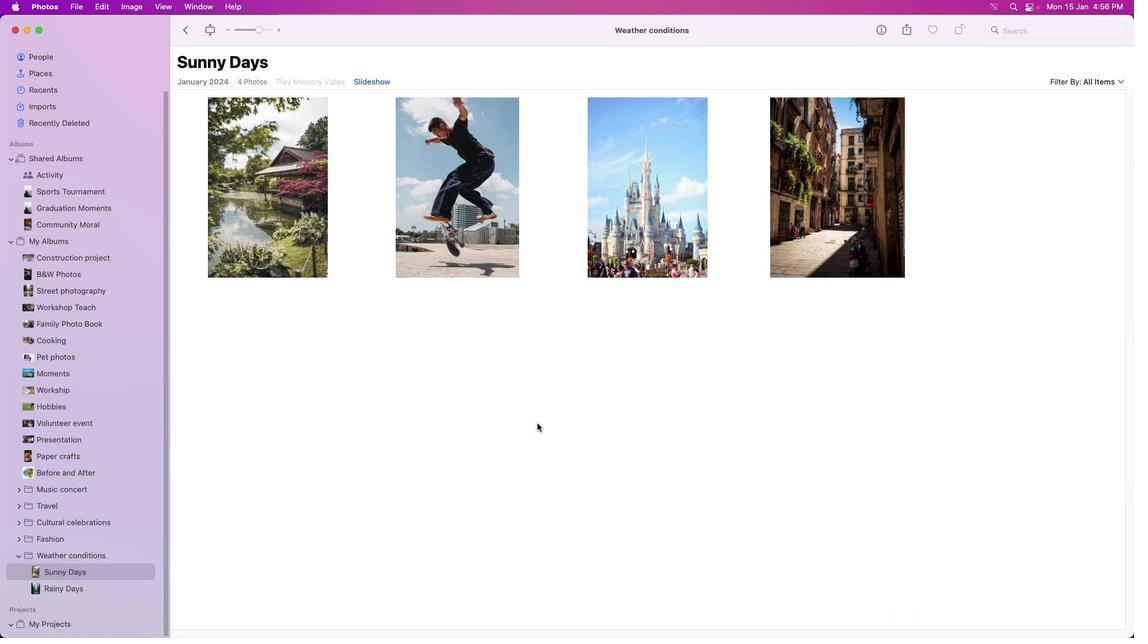 
Action: Mouse pressed left at (537, 422)
Screenshot: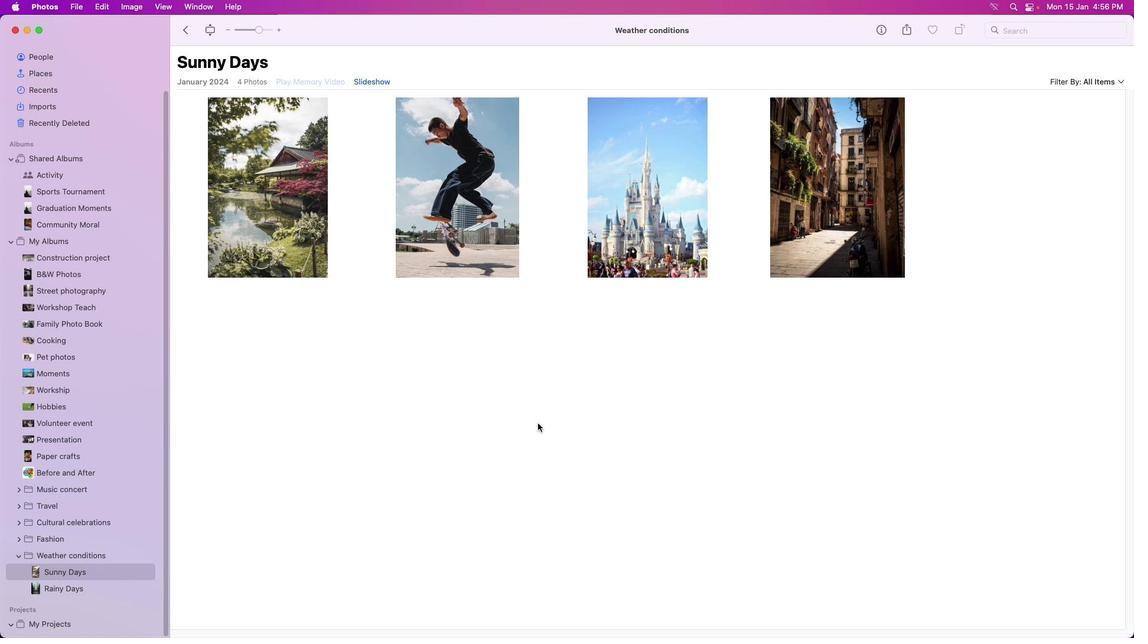 
Action: Mouse moved to (539, 424)
Screenshot: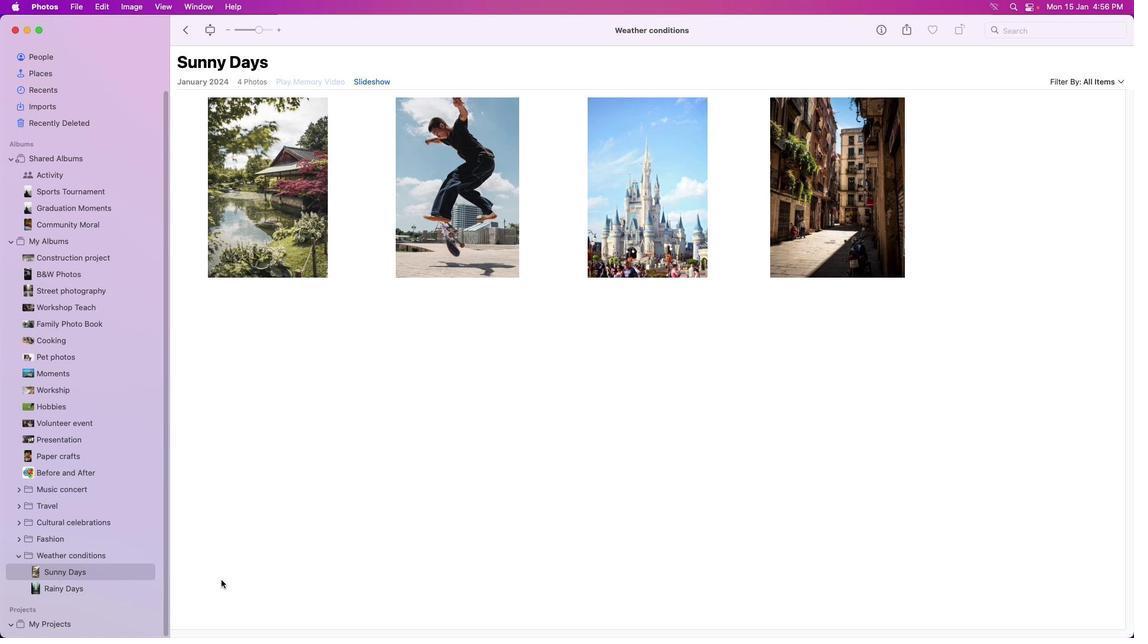 
Action: Mouse scrolled (539, 424) with delta (0, 0)
Screenshot: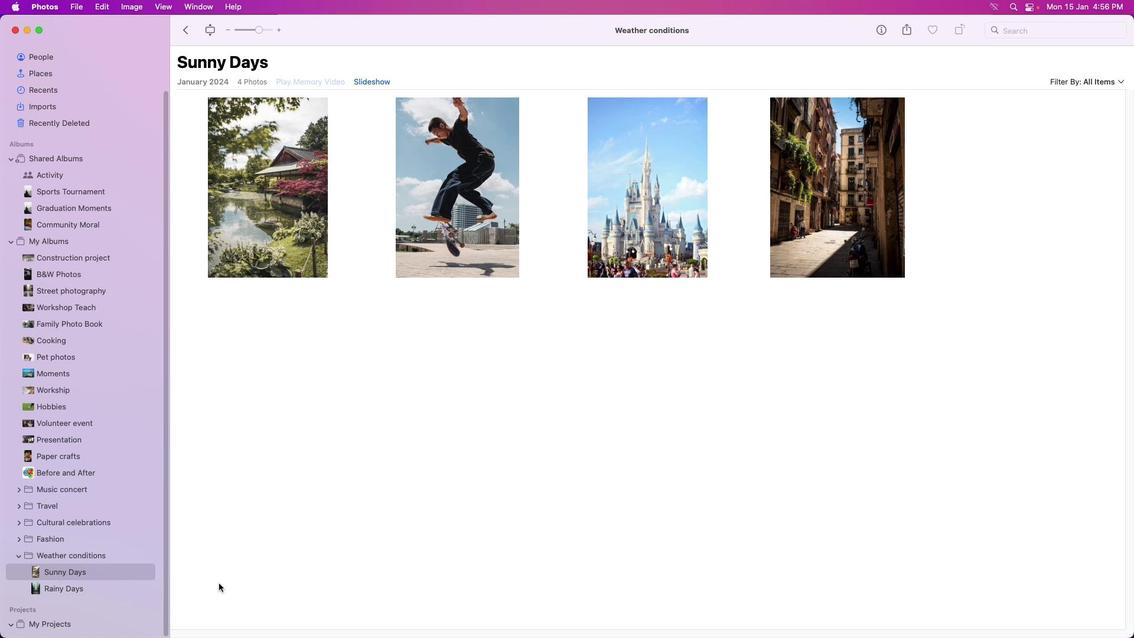 
Action: Mouse moved to (539, 425)
Screenshot: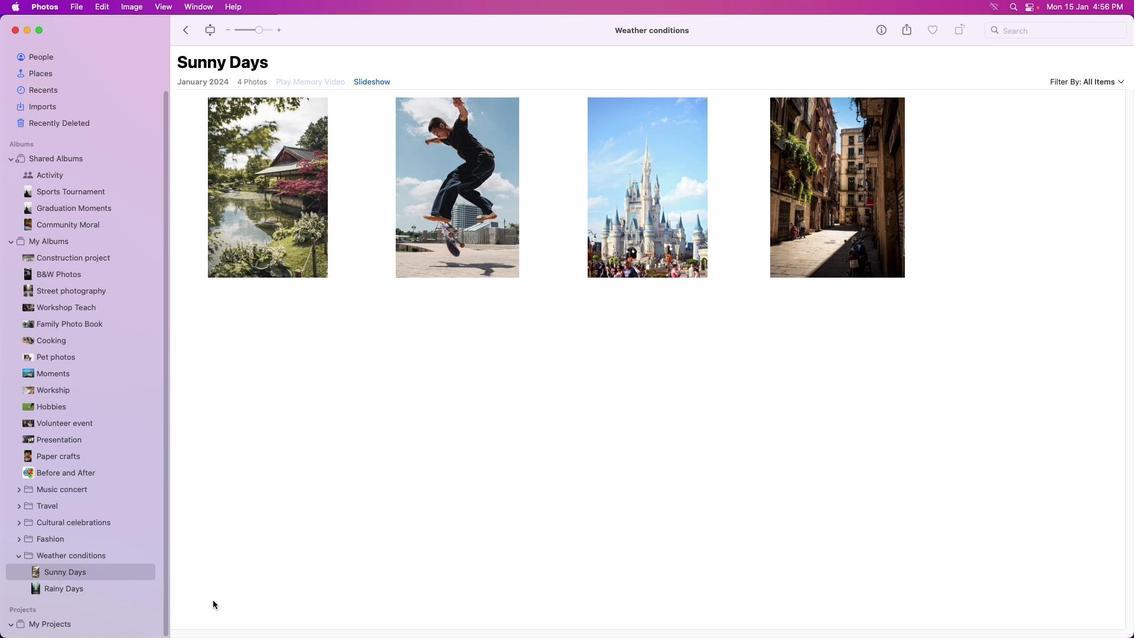 
Action: Mouse scrolled (539, 425) with delta (0, 0)
Screenshot: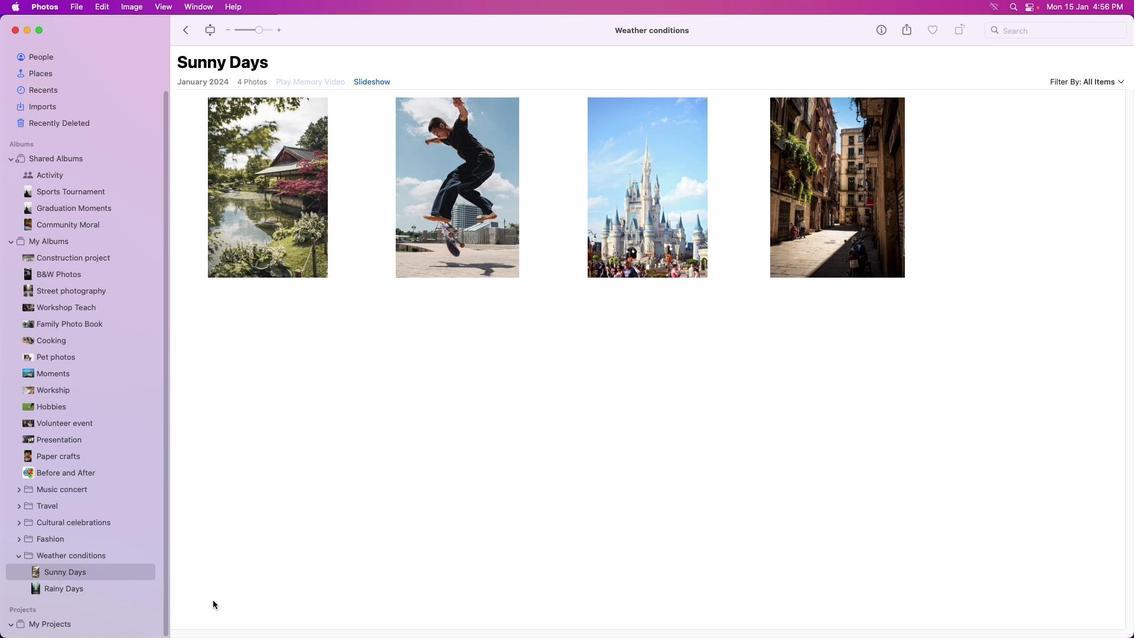 
Action: Mouse moved to (539, 426)
Screenshot: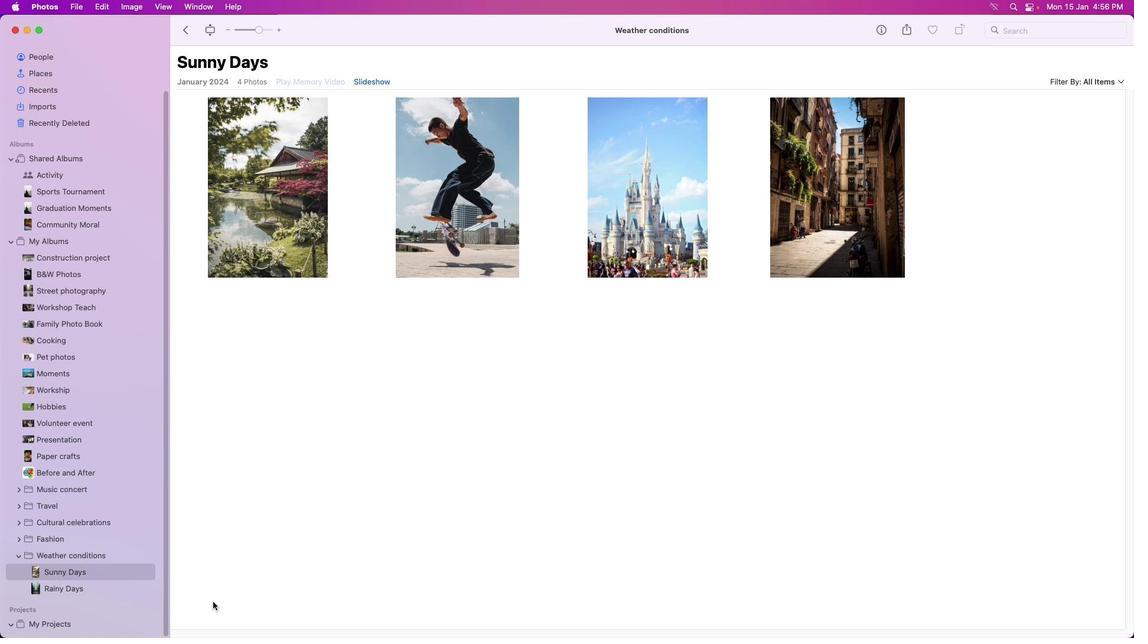 
Action: Mouse scrolled (539, 426) with delta (0, -1)
Screenshot: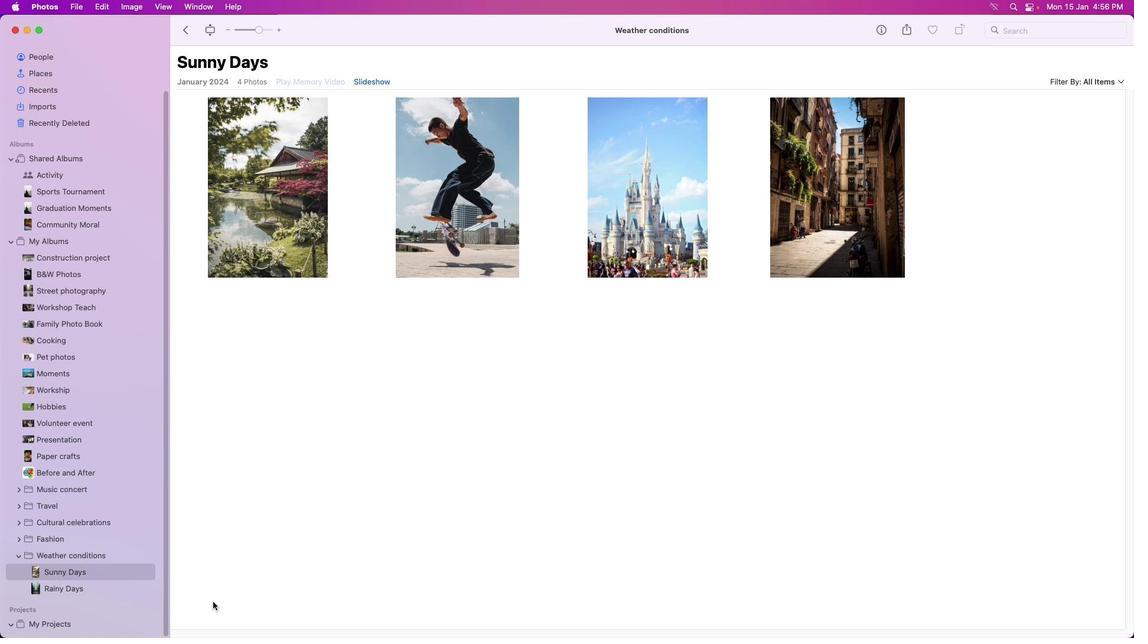 
Action: Mouse moved to (539, 426)
Screenshot: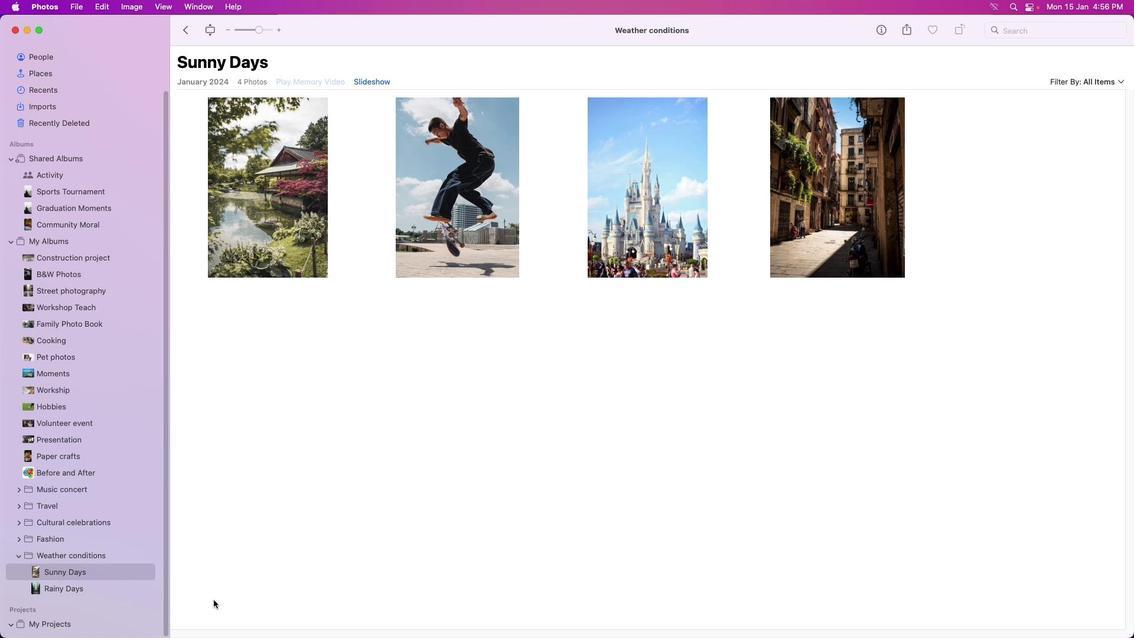 
Action: Mouse scrolled (539, 426) with delta (0, -1)
Screenshot: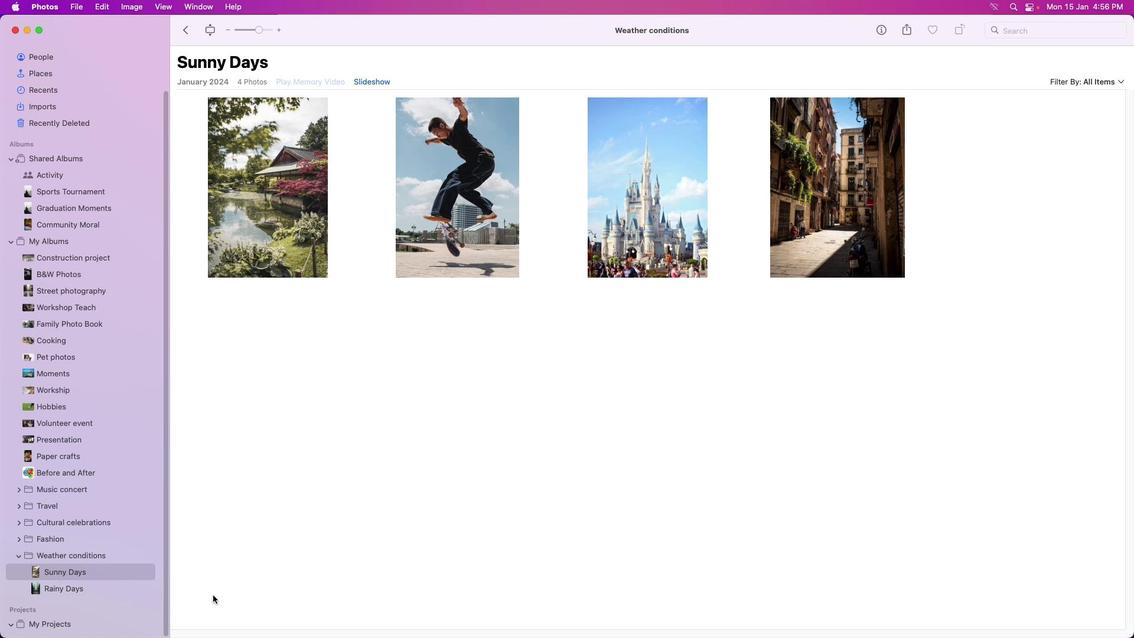 
Action: Mouse moved to (539, 427)
Screenshot: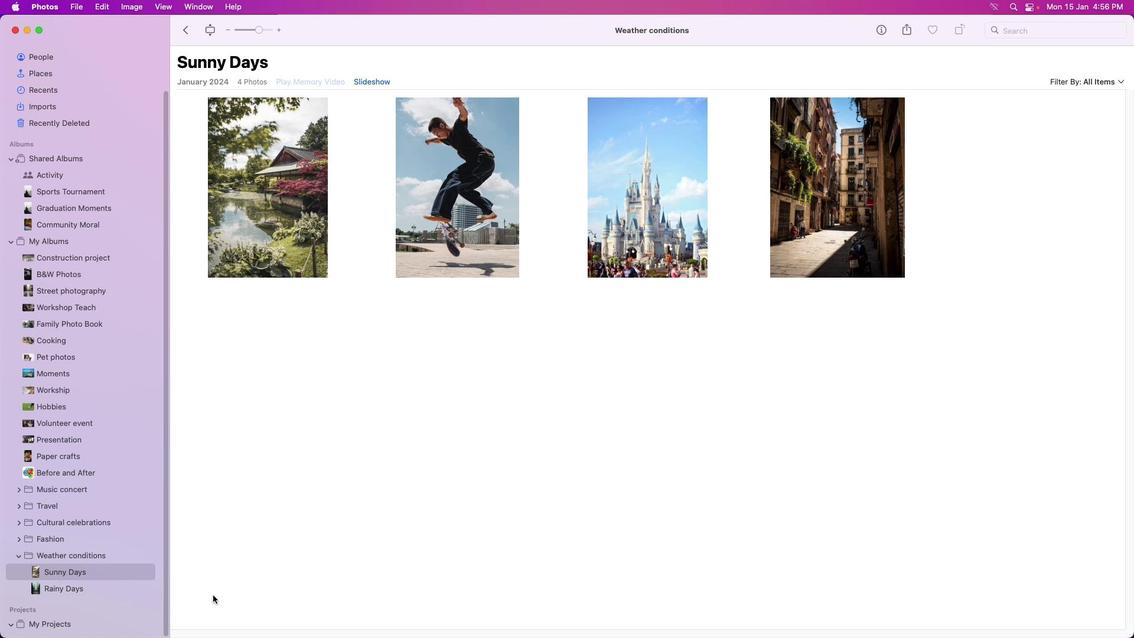 
Action: Mouse scrolled (539, 427) with delta (0, -2)
Screenshot: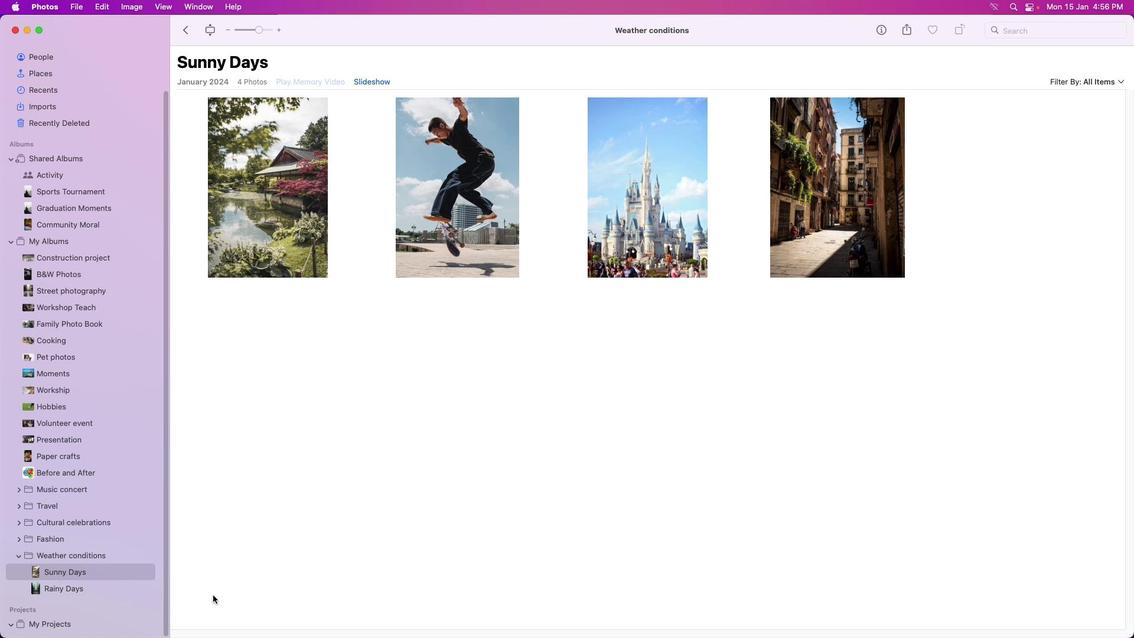 
Action: Mouse moved to (111, 550)
Screenshot: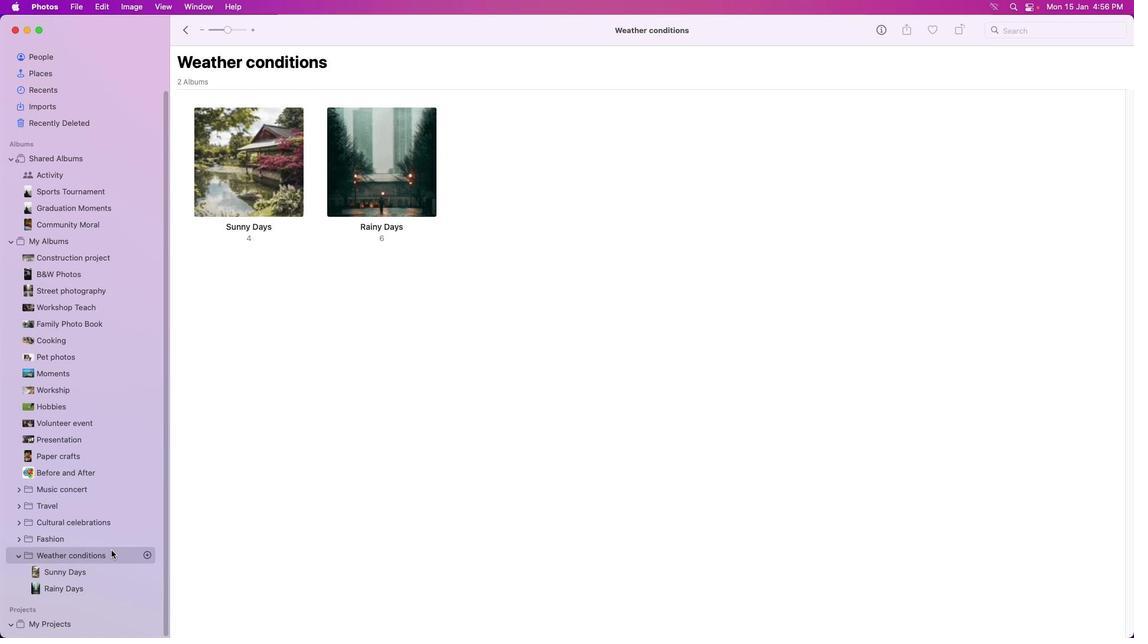 
Action: Mouse pressed left at (111, 550)
Screenshot: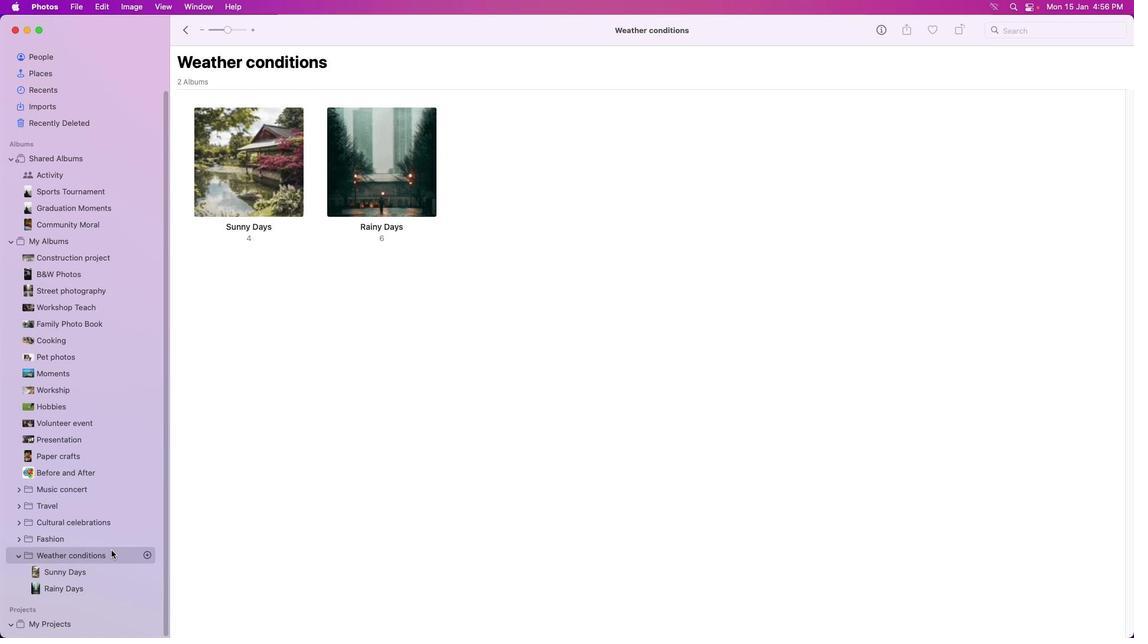 
Action: Mouse moved to (757, 353)
Screenshot: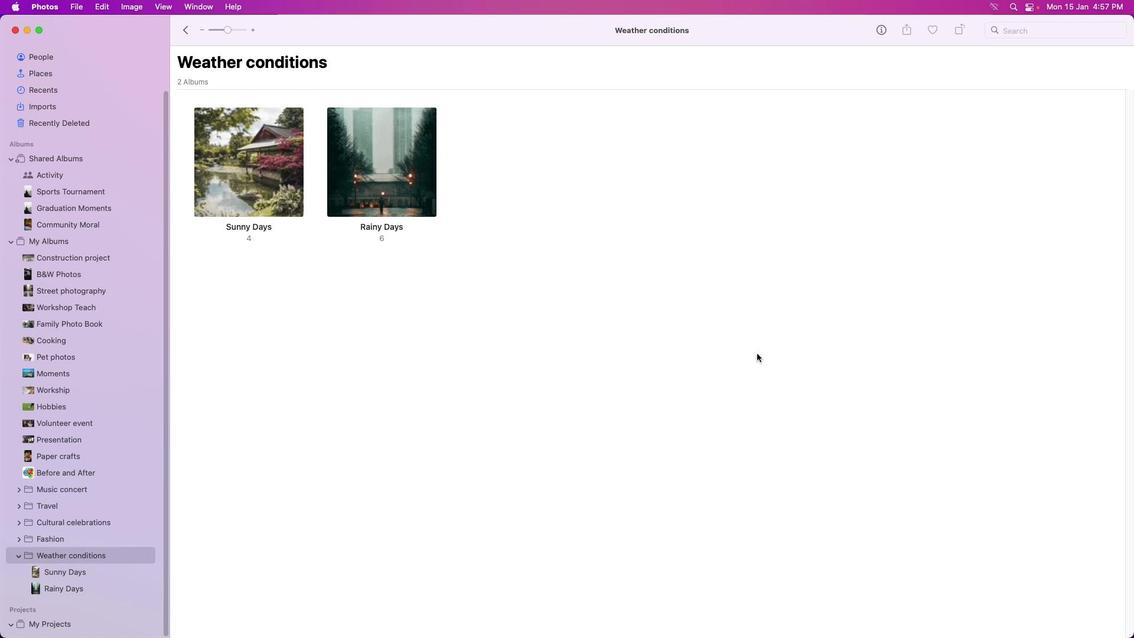 
Action: Mouse pressed left at (757, 353)
Screenshot: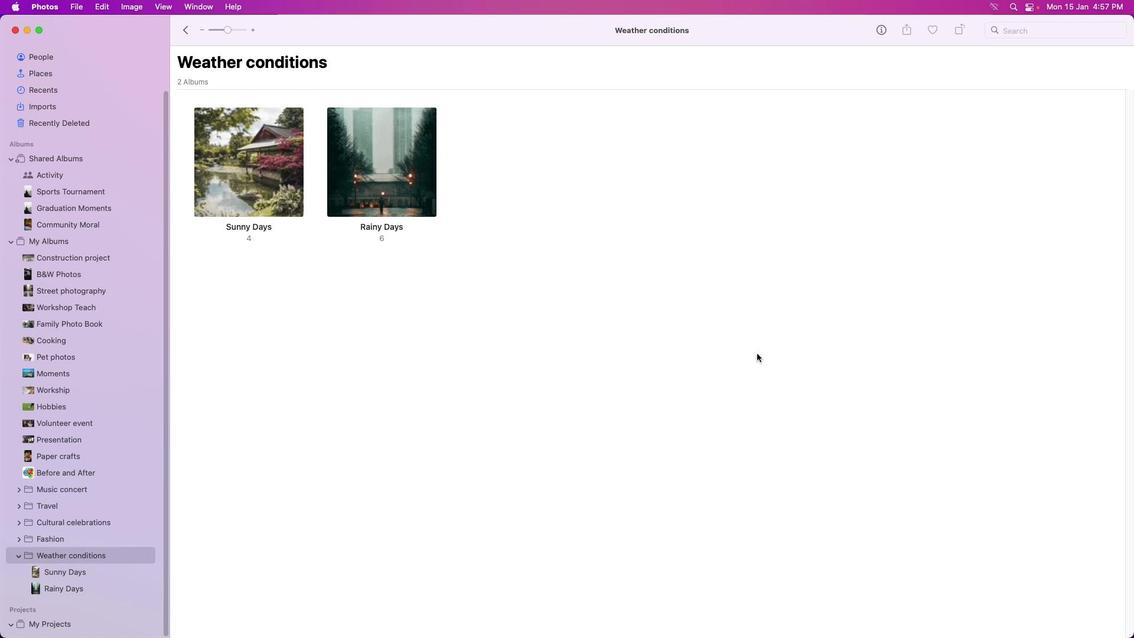 
Action: Mouse moved to (757, 353)
Screenshot: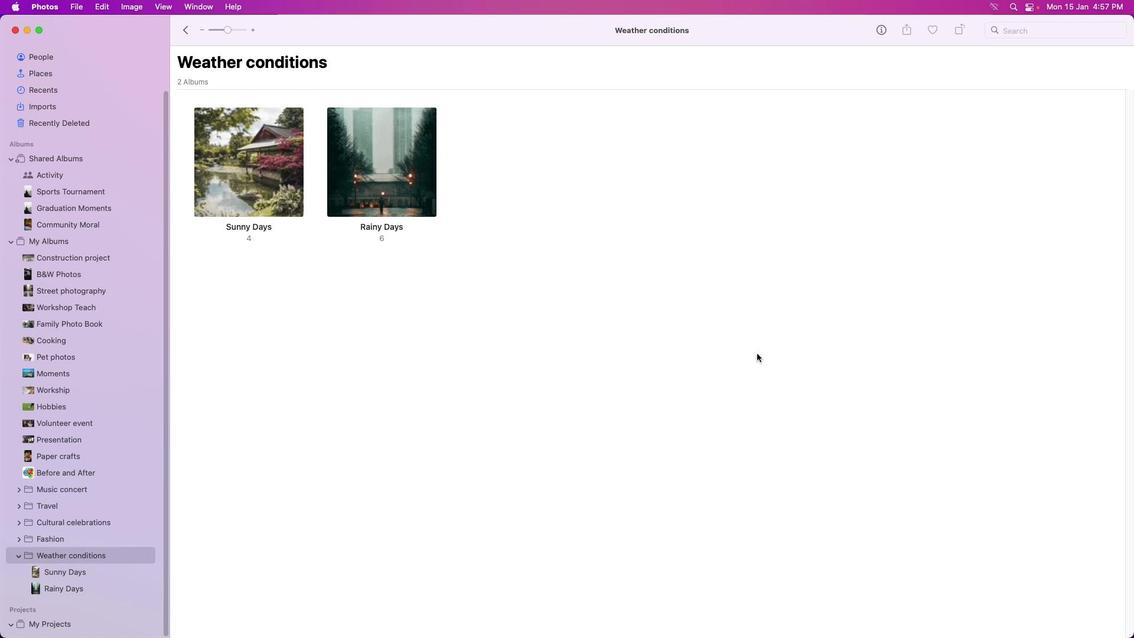 
